 Task: Importing Video.
Action: Mouse moved to (493, 621)
Screenshot: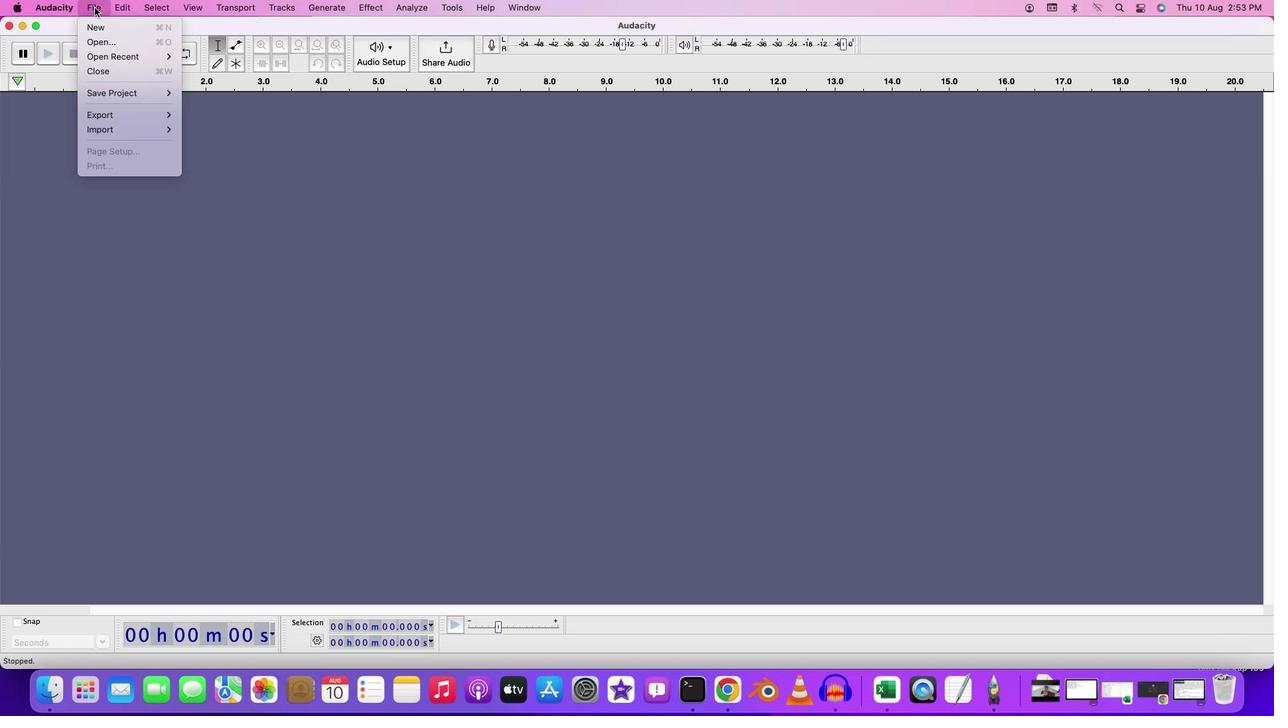 
Action: Mouse pressed left at (493, 621)
Screenshot: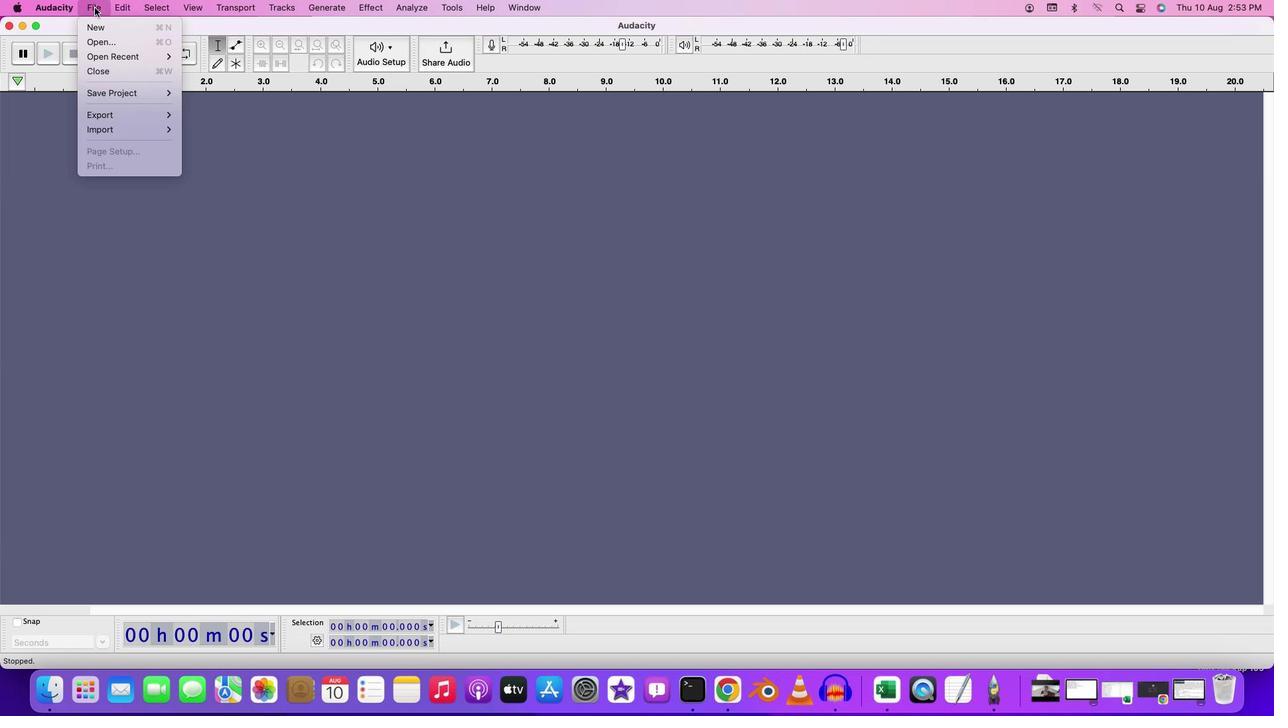 
Action: Mouse moved to (493, 621)
Screenshot: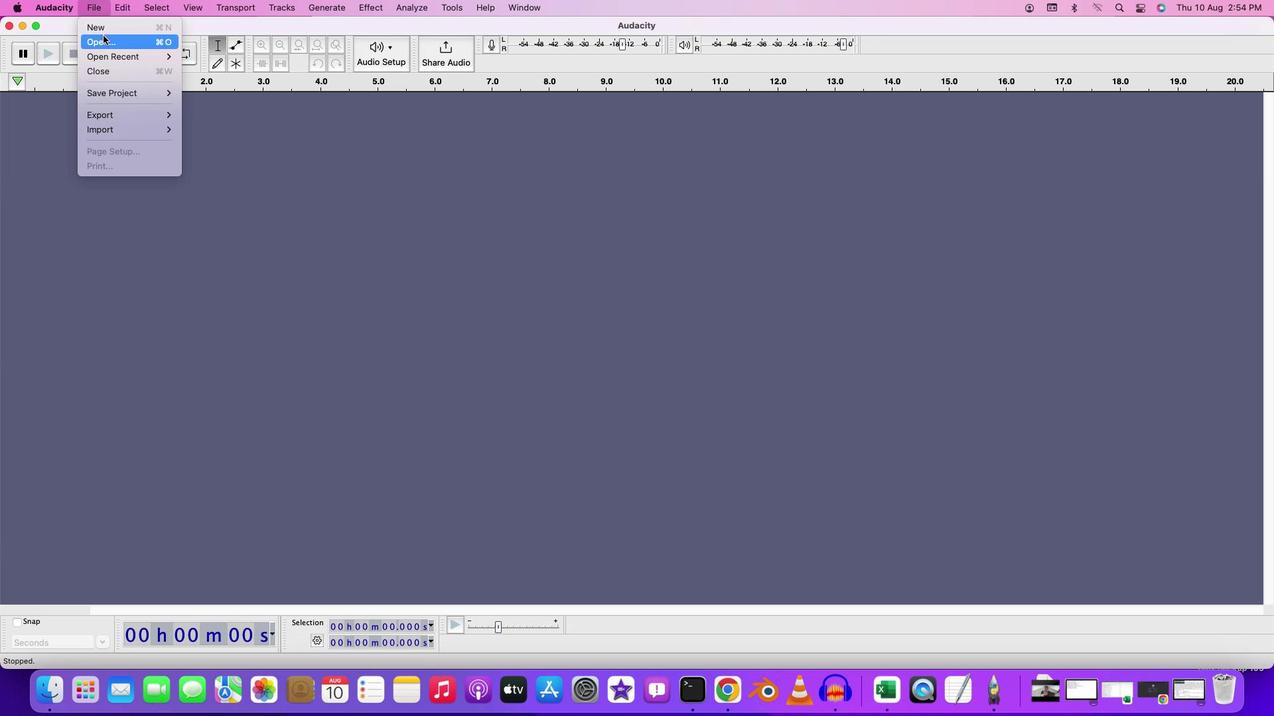 
Action: Mouse pressed left at (493, 621)
Screenshot: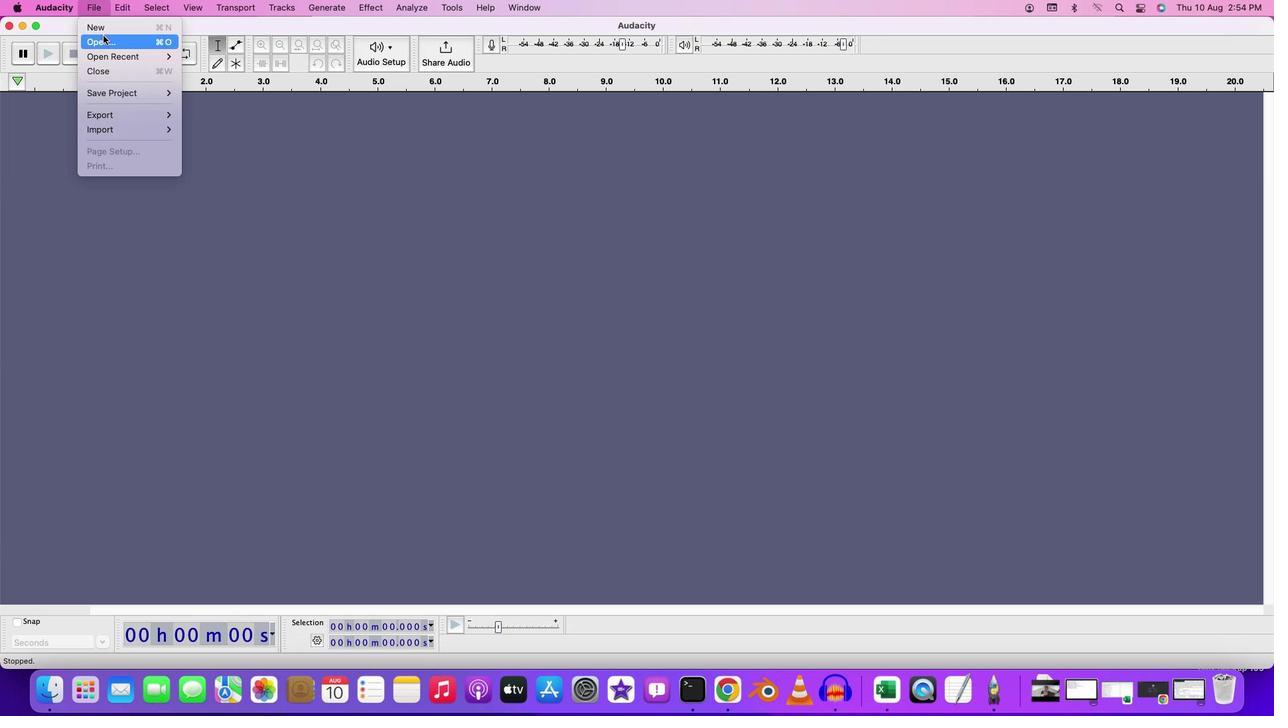
Action: Mouse moved to (493, 621)
Screenshot: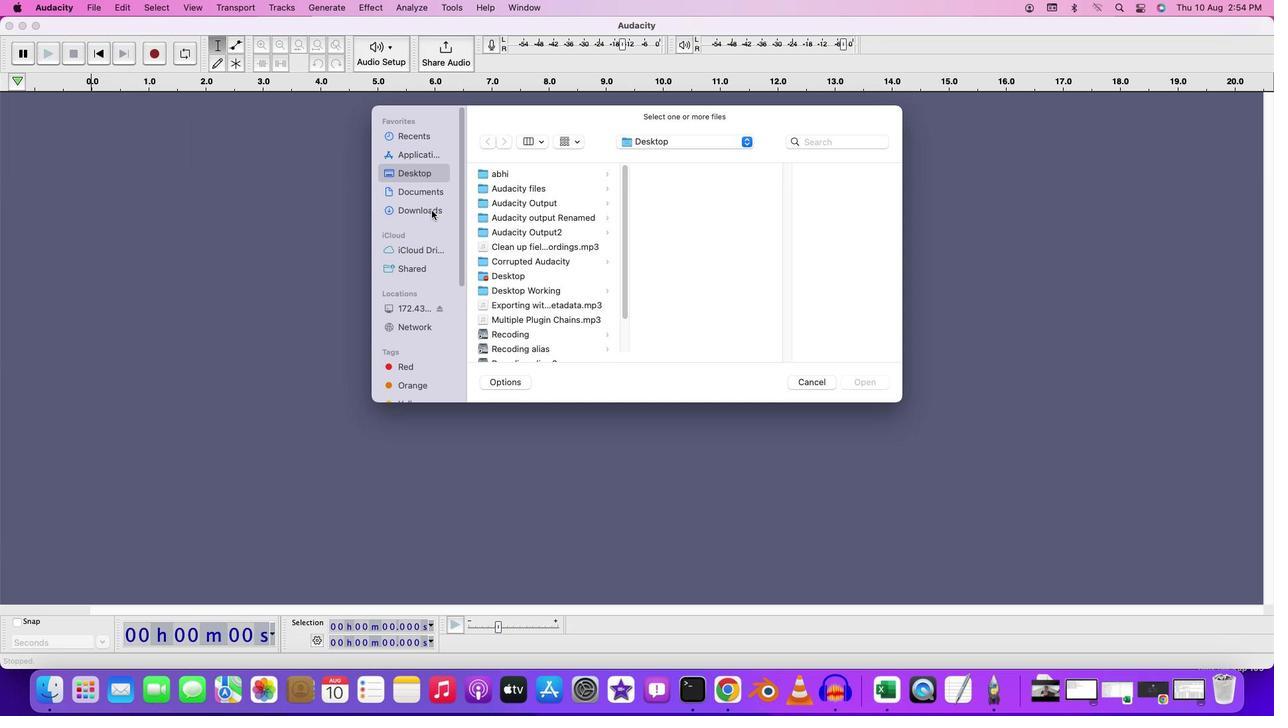 
Action: Mouse pressed left at (493, 621)
Screenshot: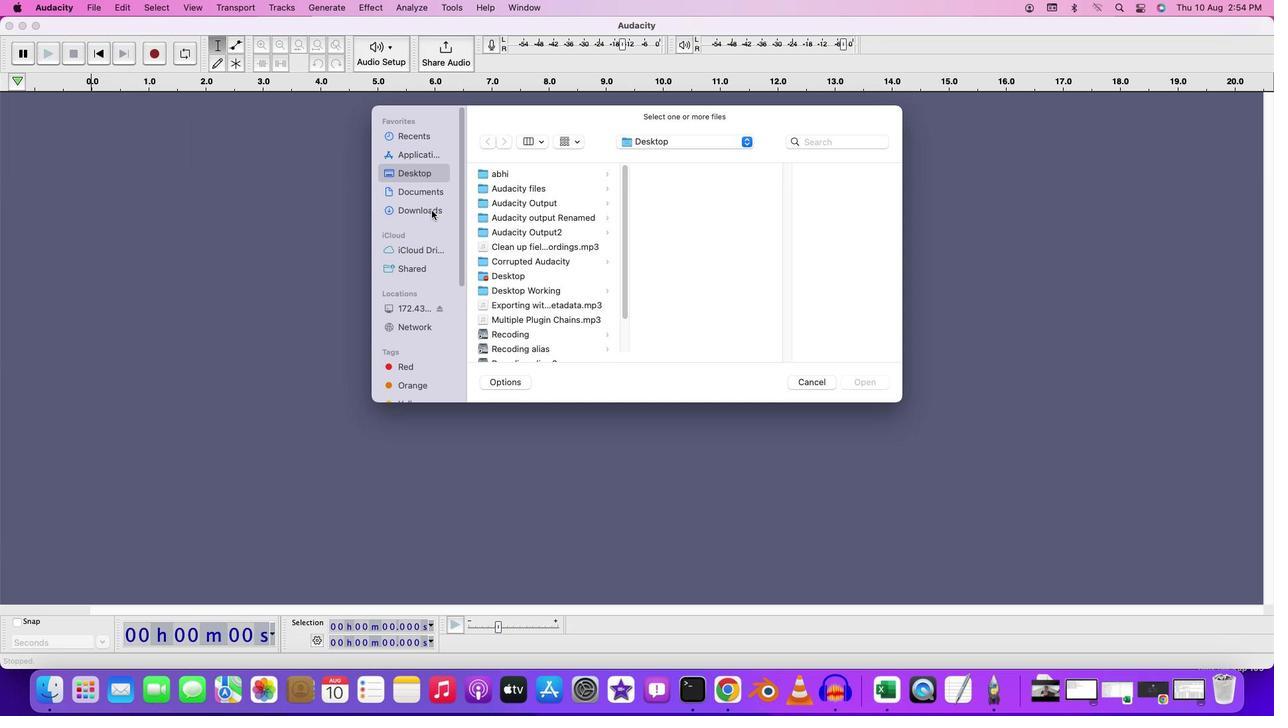 
Action: Mouse moved to (493, 621)
Screenshot: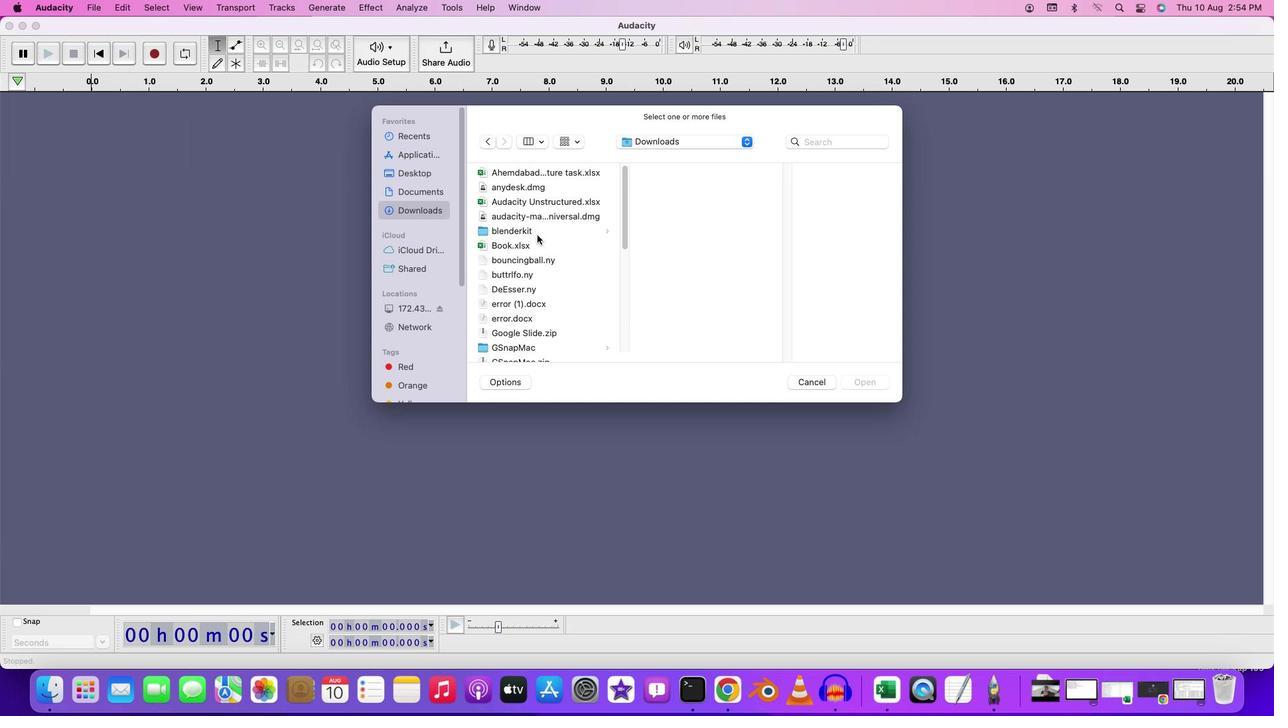 
Action: Mouse scrolled (493, 621) with delta (493, 621)
Screenshot: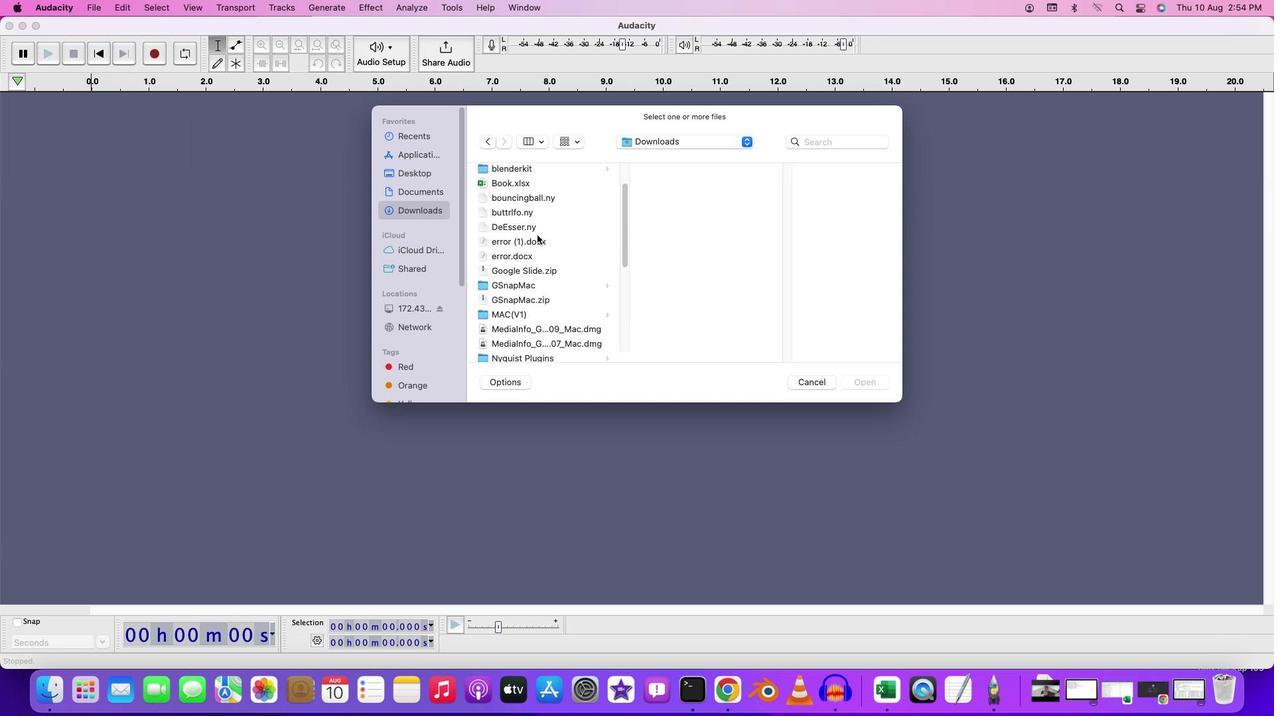 
Action: Mouse scrolled (493, 621) with delta (493, 621)
Screenshot: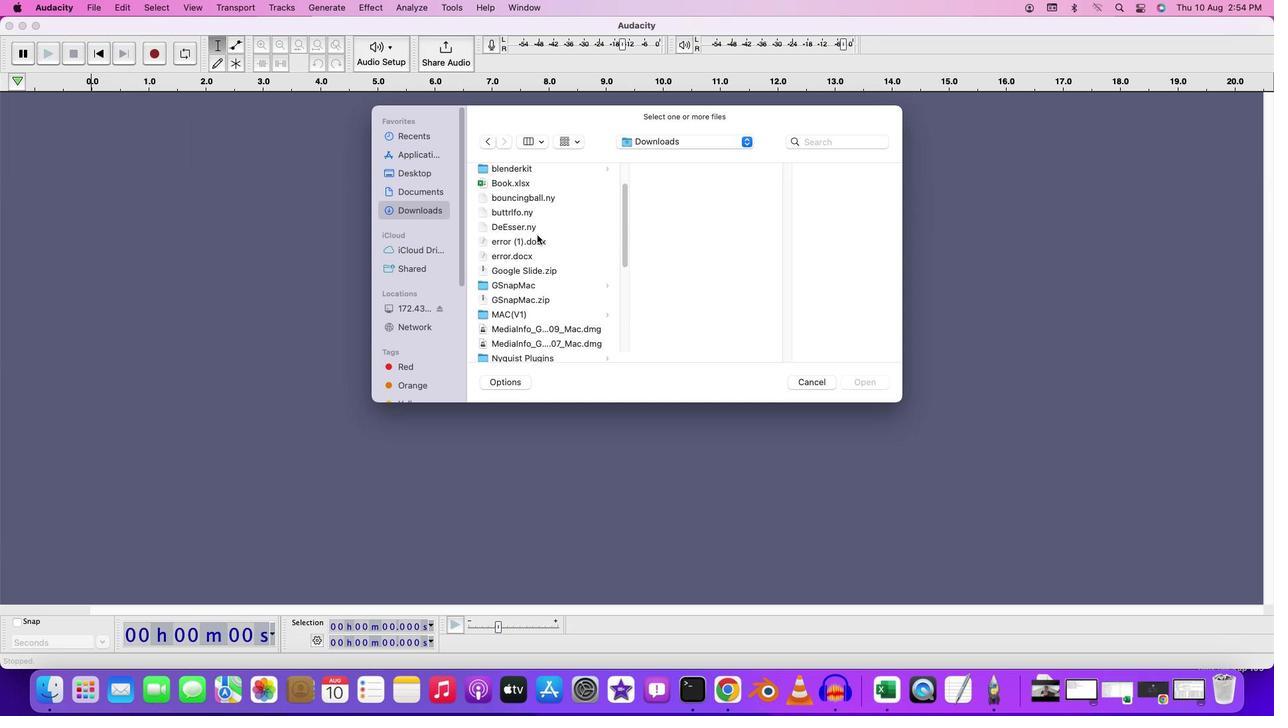 
Action: Mouse scrolled (493, 621) with delta (493, 621)
Screenshot: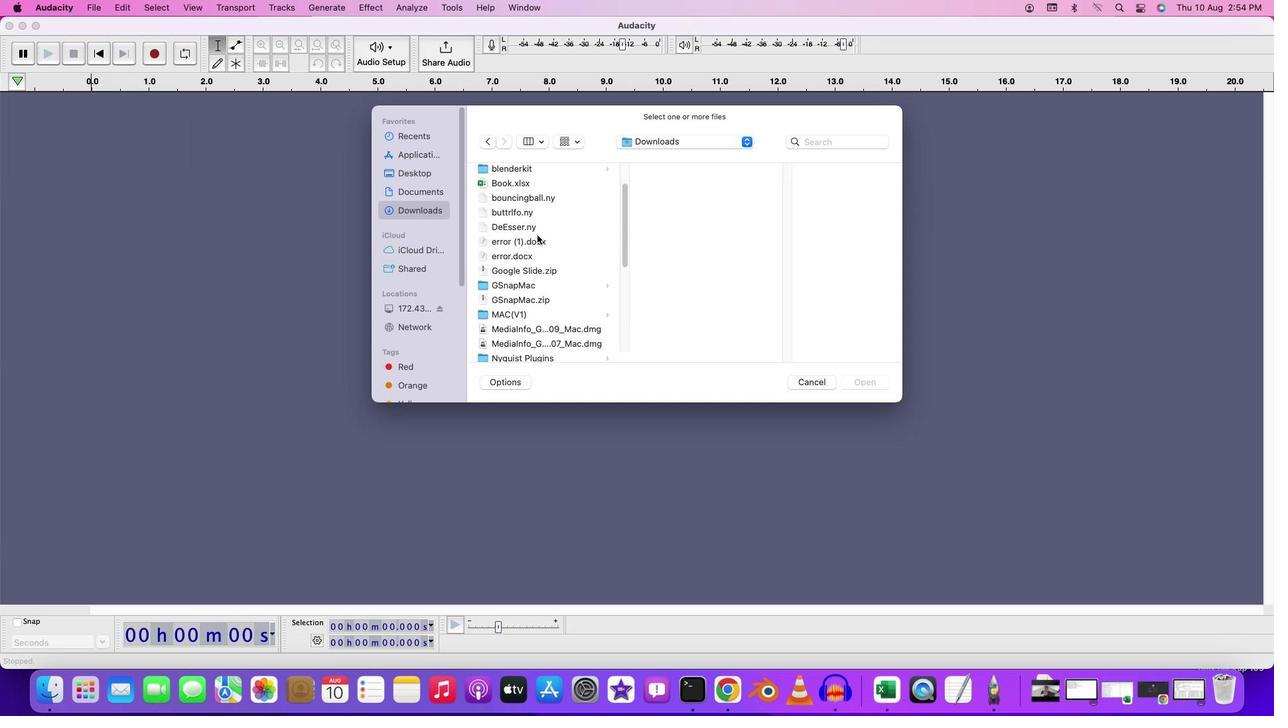 
Action: Mouse scrolled (493, 621) with delta (493, 621)
Screenshot: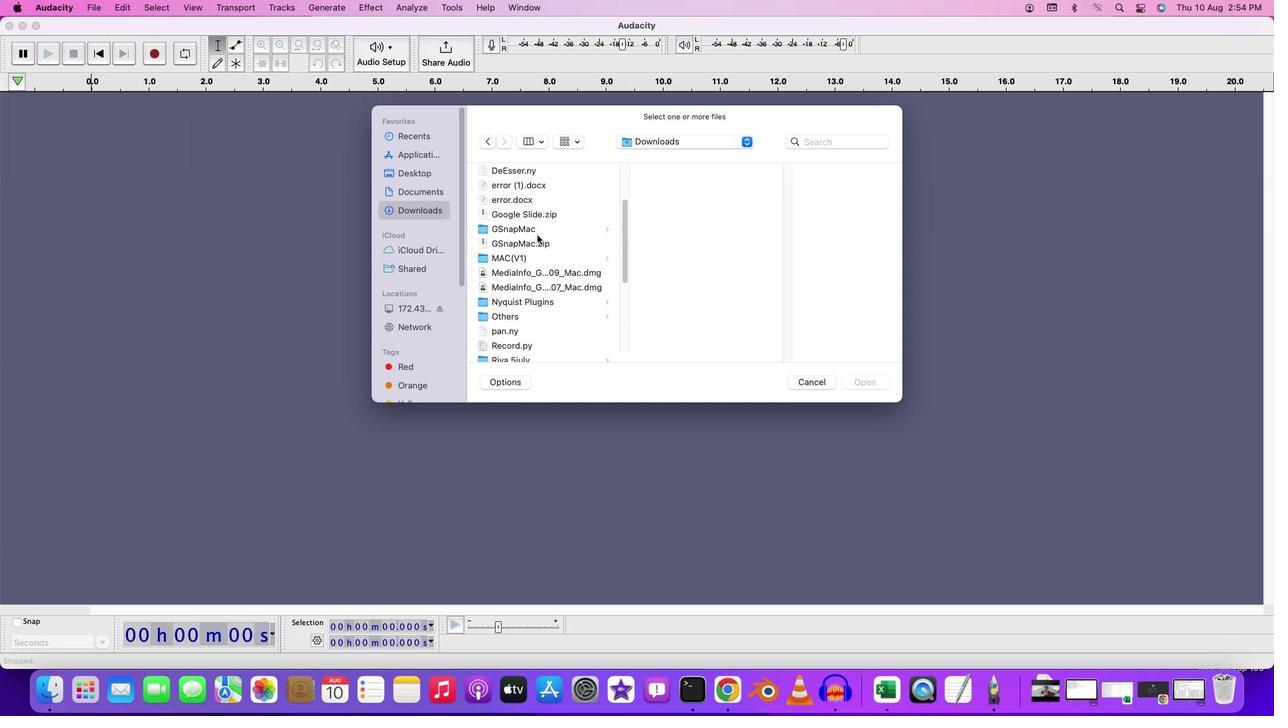
Action: Mouse scrolled (493, 621) with delta (493, 621)
Screenshot: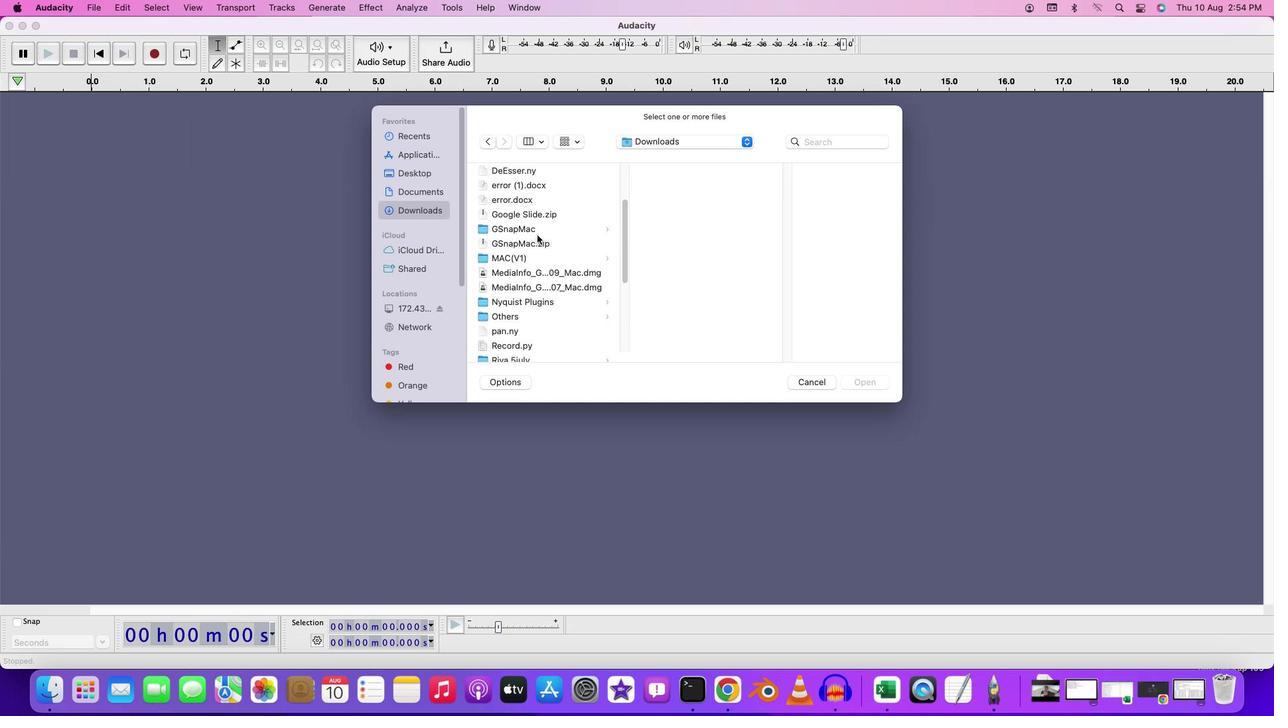 
Action: Mouse scrolled (493, 621) with delta (493, 621)
Screenshot: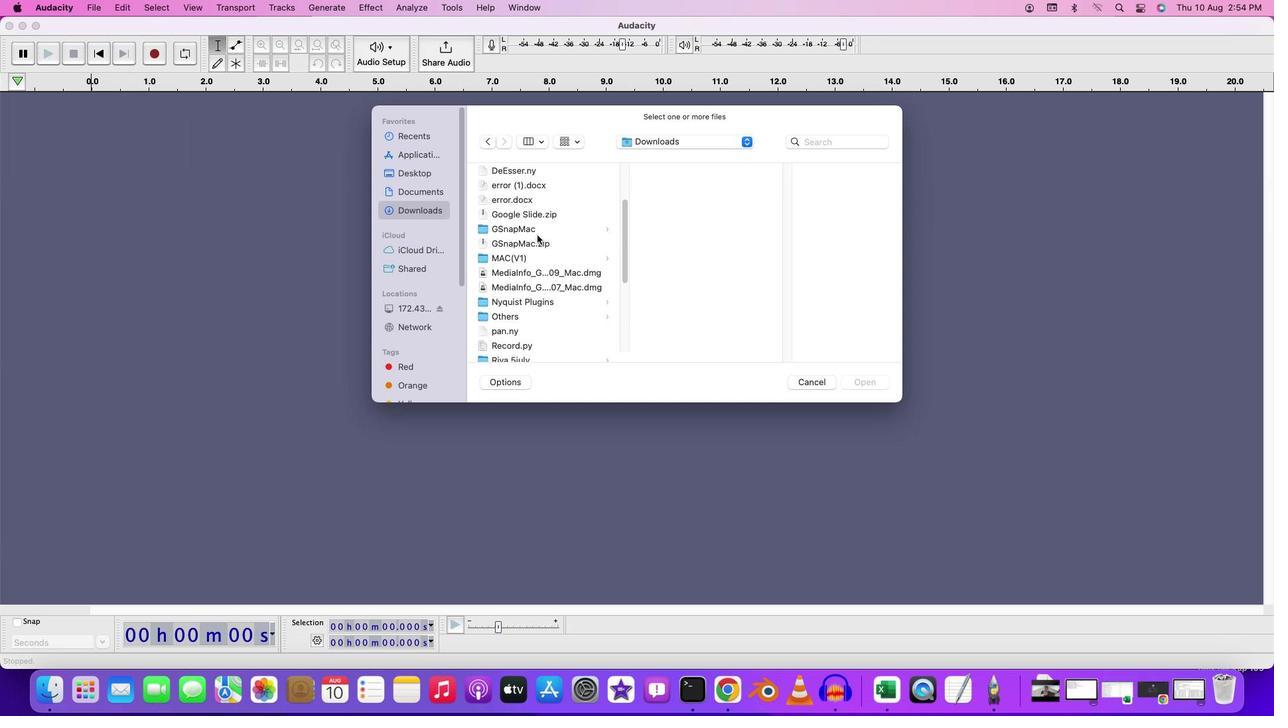 
Action: Mouse moved to (493, 621)
Screenshot: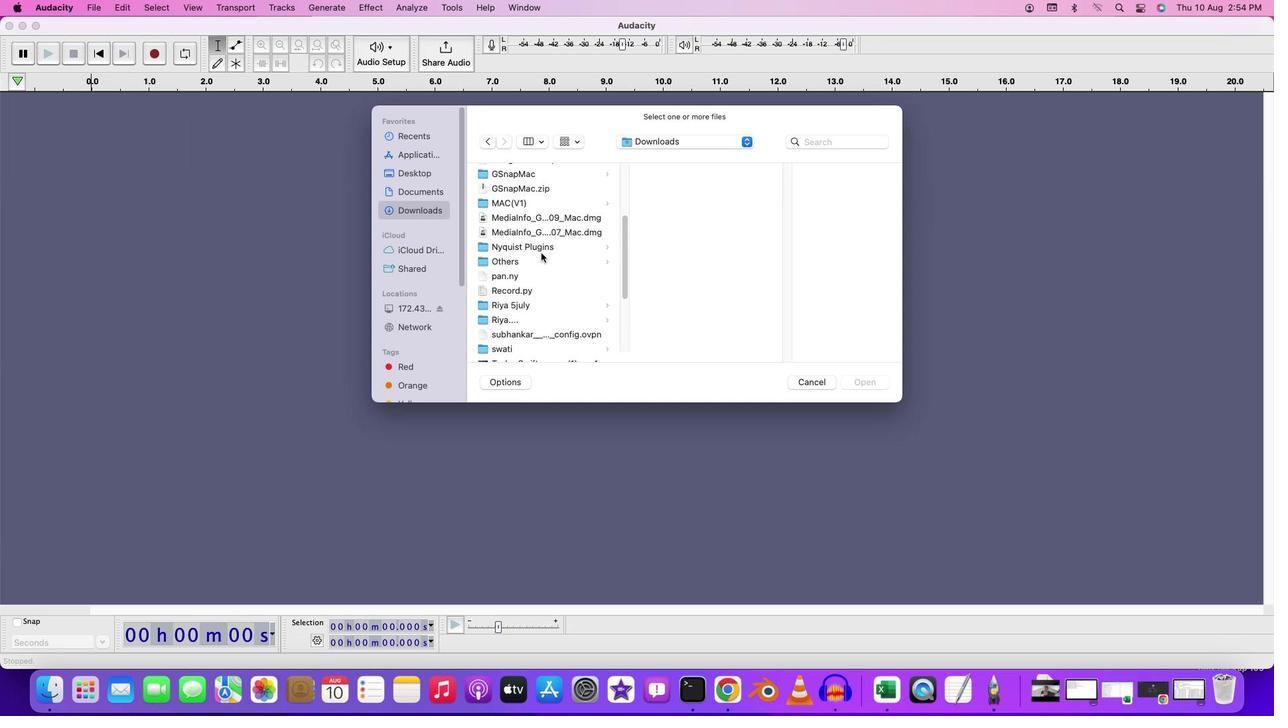 
Action: Mouse scrolled (493, 621) with delta (493, 621)
Screenshot: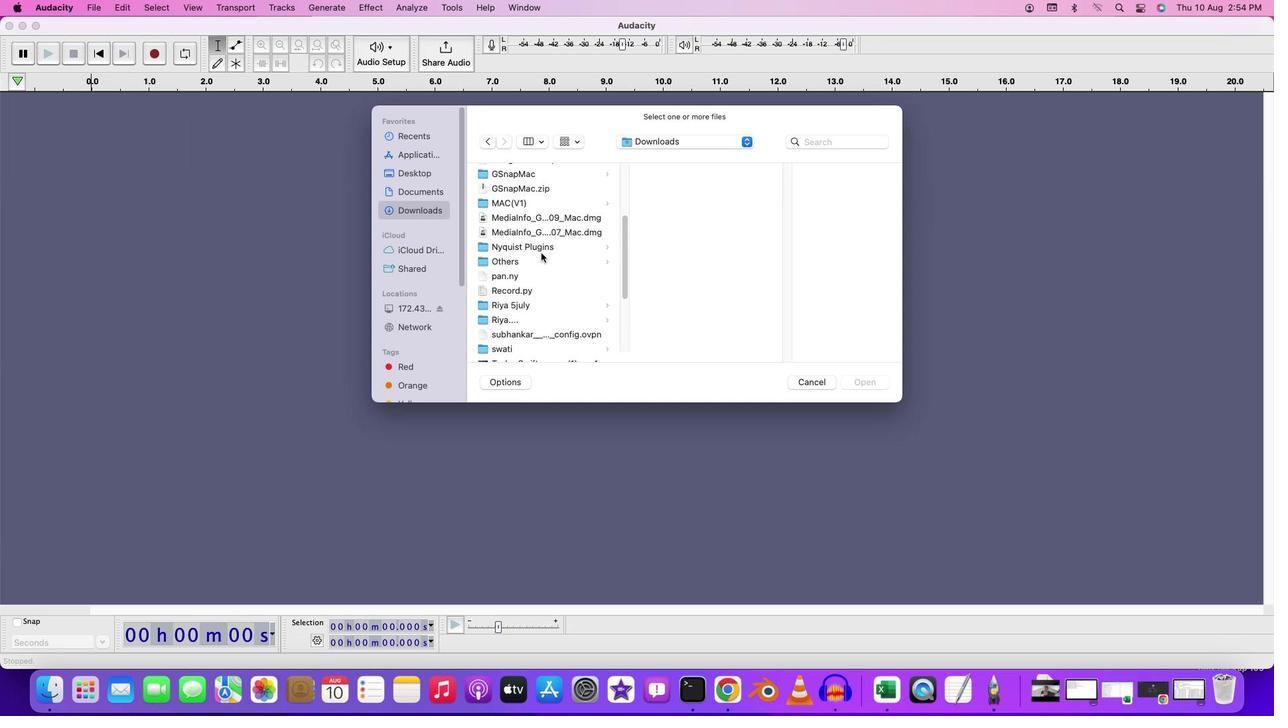 
Action: Mouse moved to (493, 621)
Screenshot: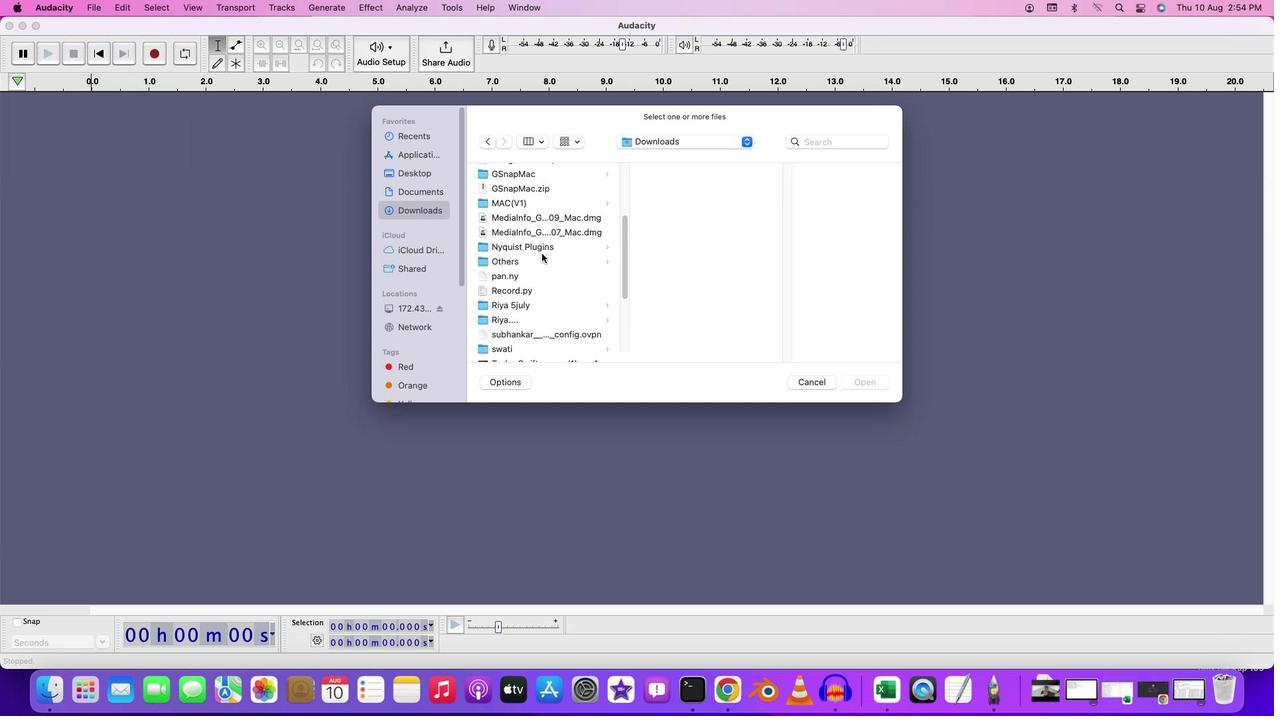 
Action: Mouse scrolled (493, 621) with delta (493, 621)
Screenshot: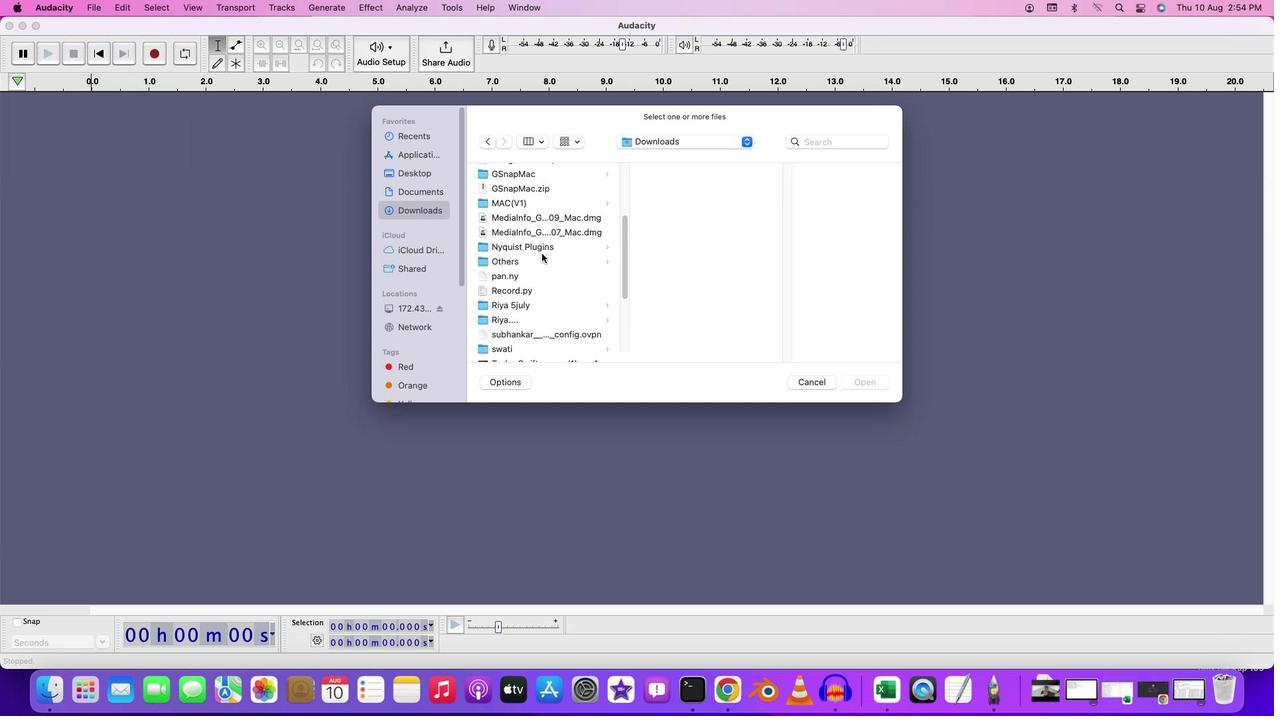 
Action: Mouse scrolled (493, 621) with delta (493, 621)
Screenshot: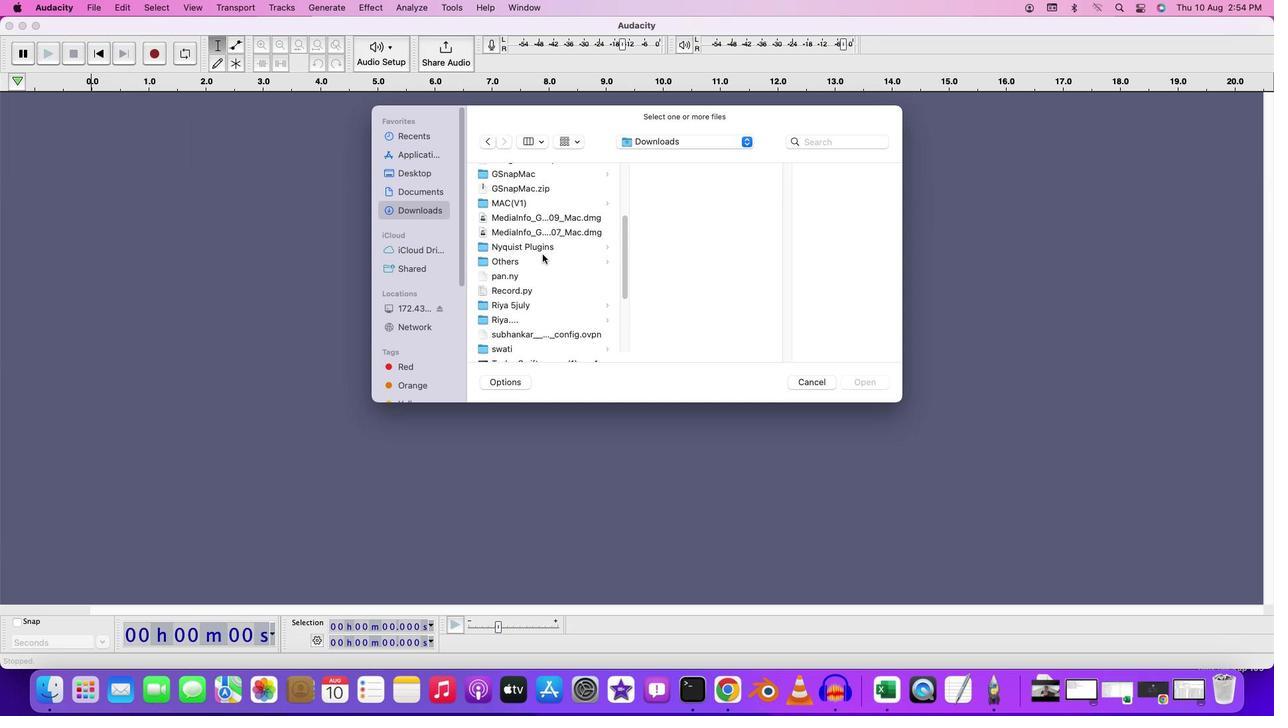 
Action: Mouse moved to (493, 621)
Screenshot: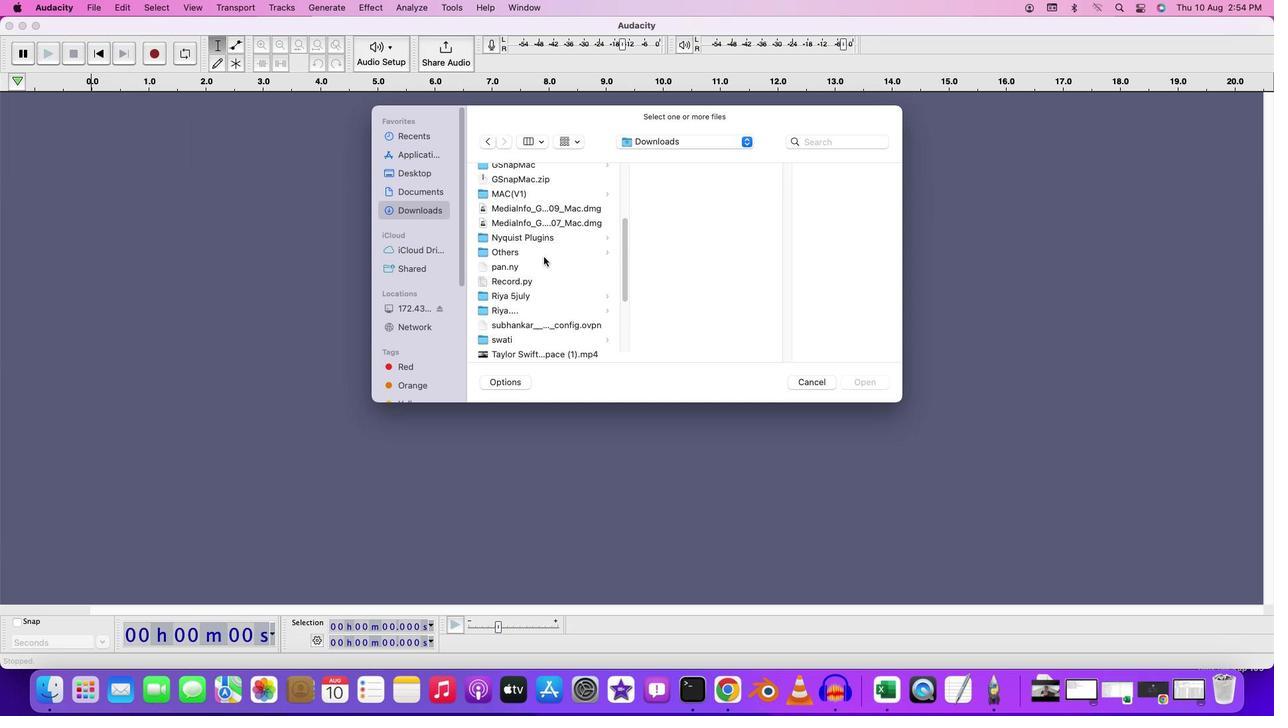 
Action: Mouse scrolled (493, 621) with delta (493, 621)
Screenshot: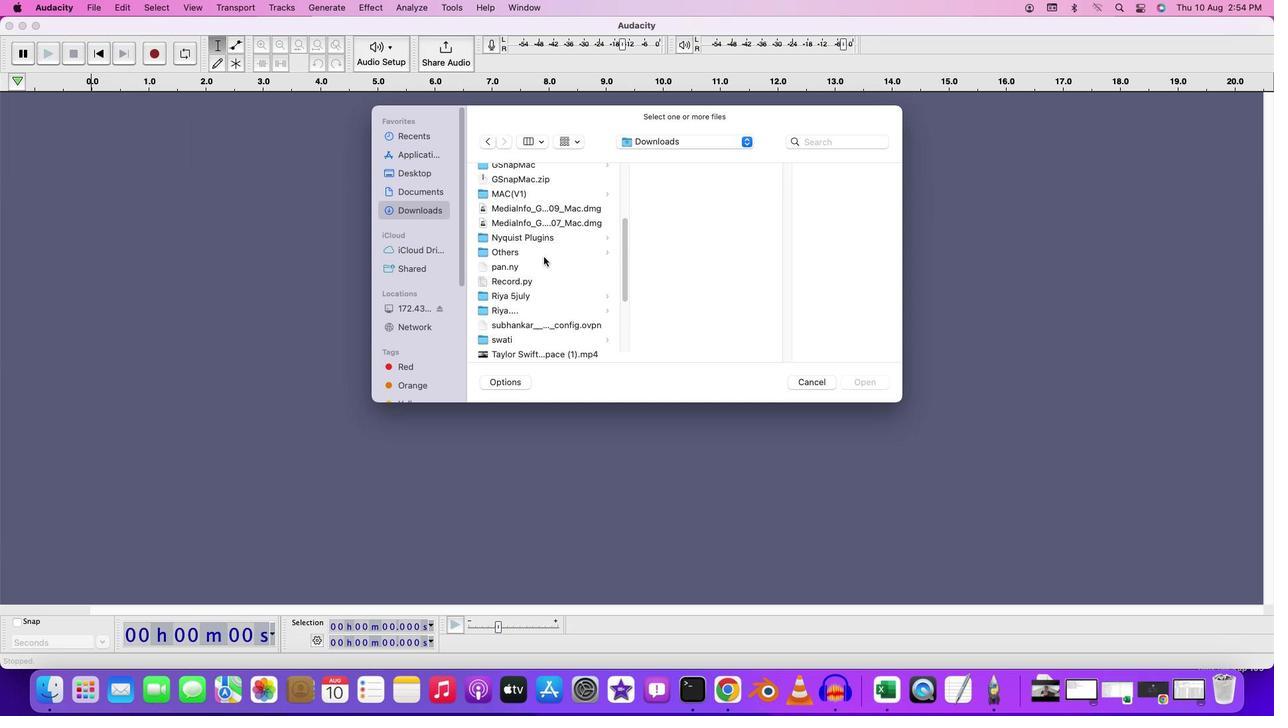 
Action: Mouse moved to (493, 621)
Screenshot: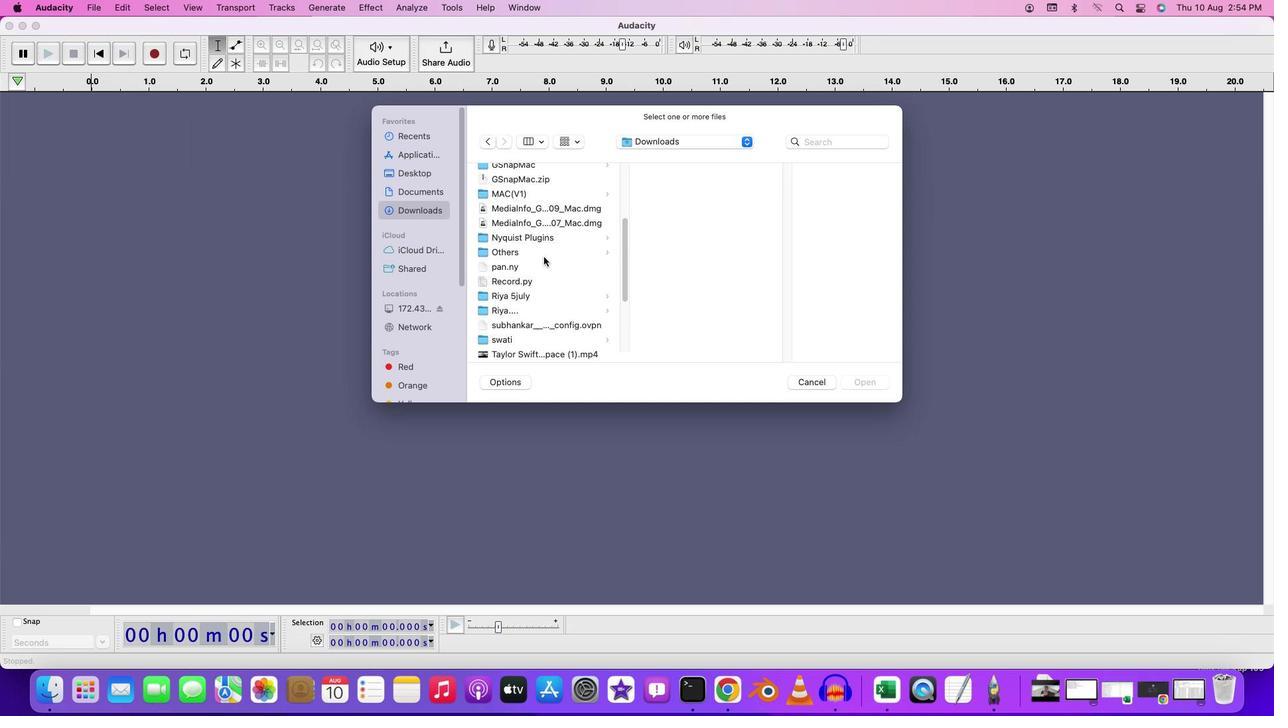 
Action: Mouse scrolled (493, 621) with delta (493, 621)
Screenshot: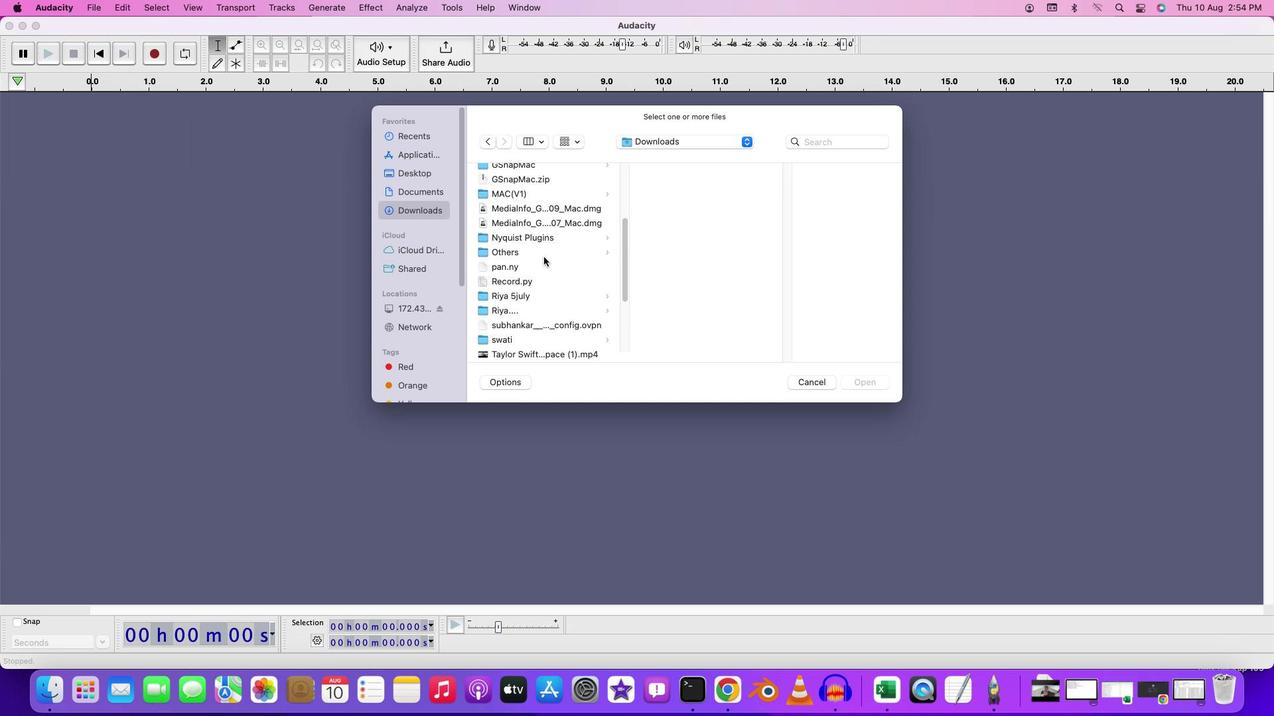 
Action: Mouse scrolled (493, 621) with delta (493, 621)
Screenshot: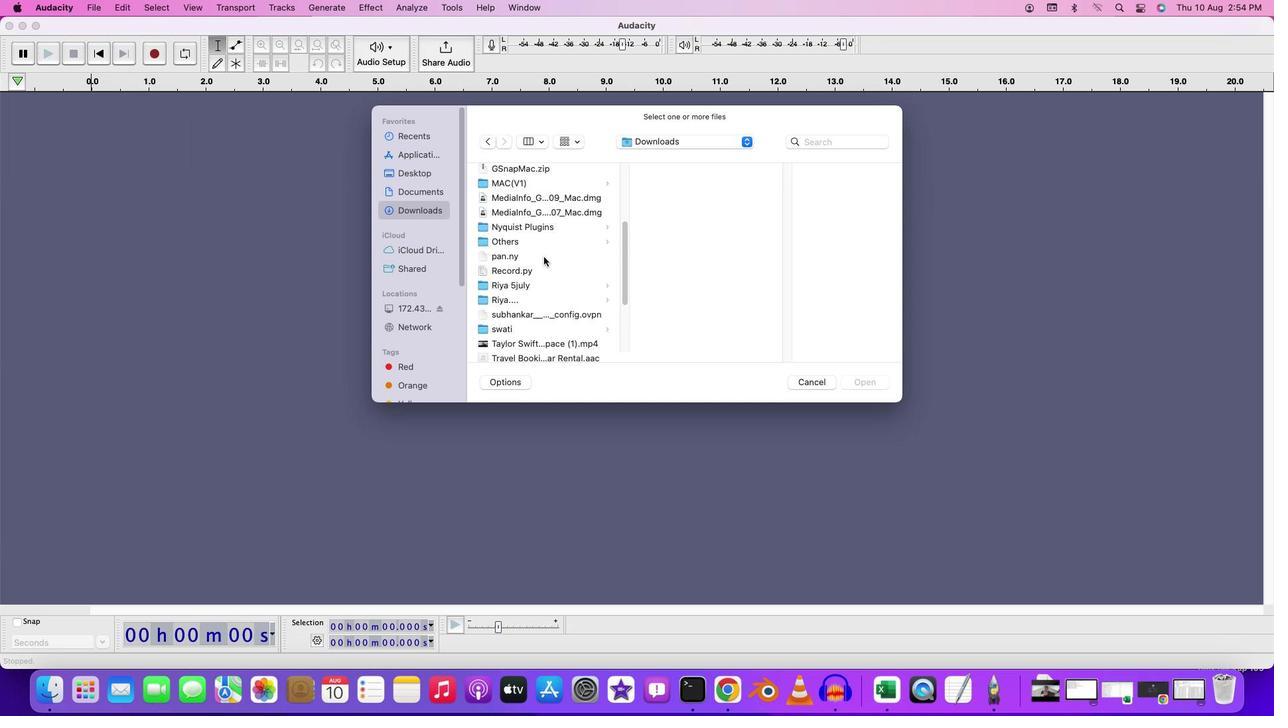 
Action: Mouse moved to (493, 621)
Screenshot: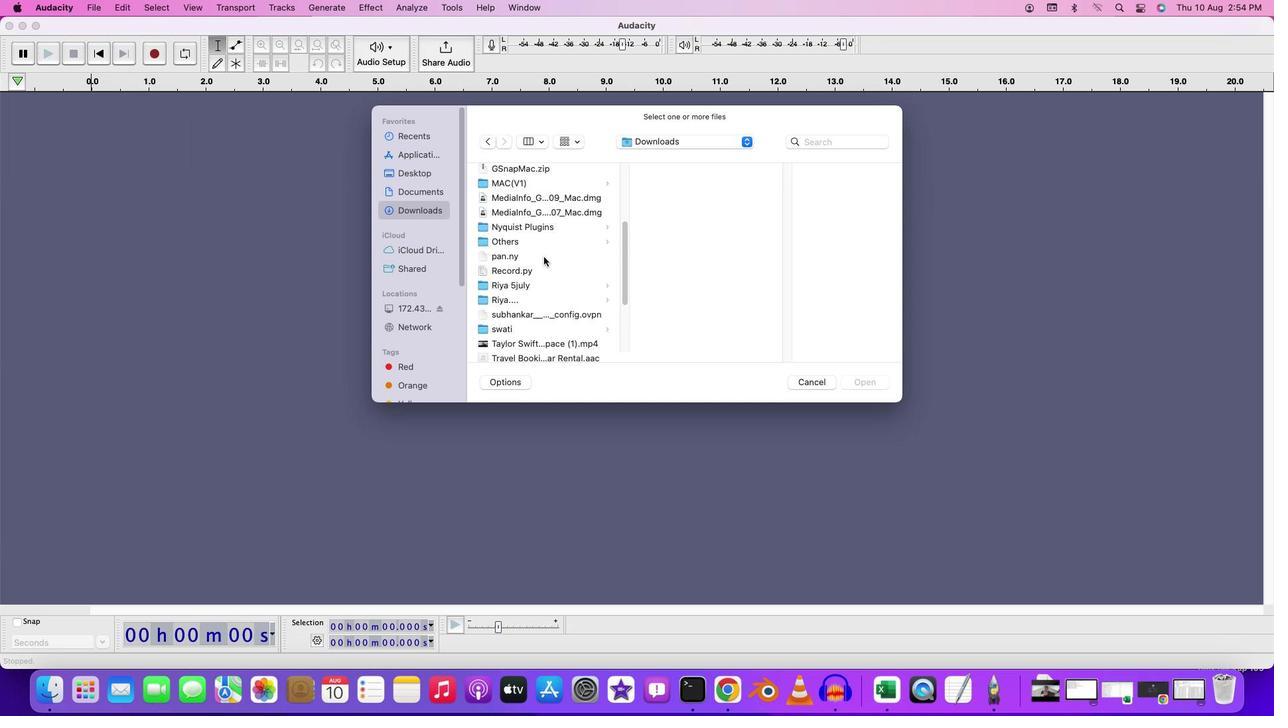
Action: Mouse scrolled (493, 621) with delta (493, 621)
Screenshot: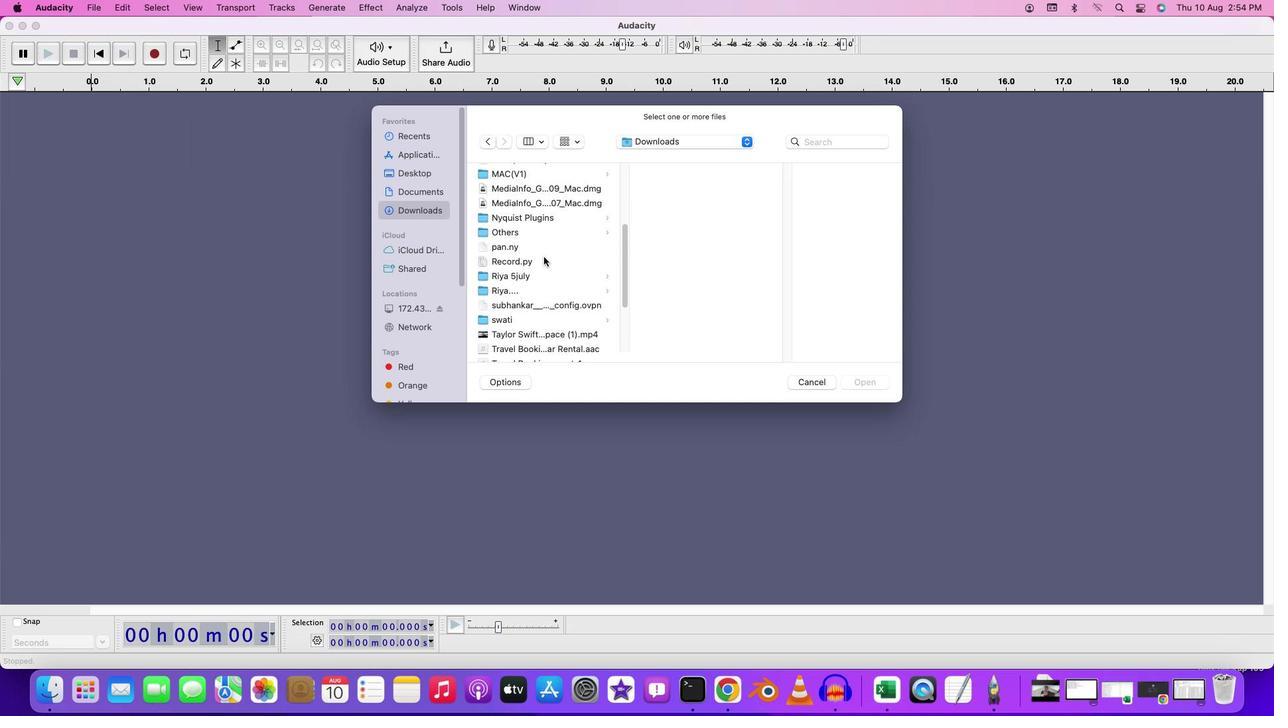 
Action: Mouse scrolled (493, 621) with delta (493, 621)
Screenshot: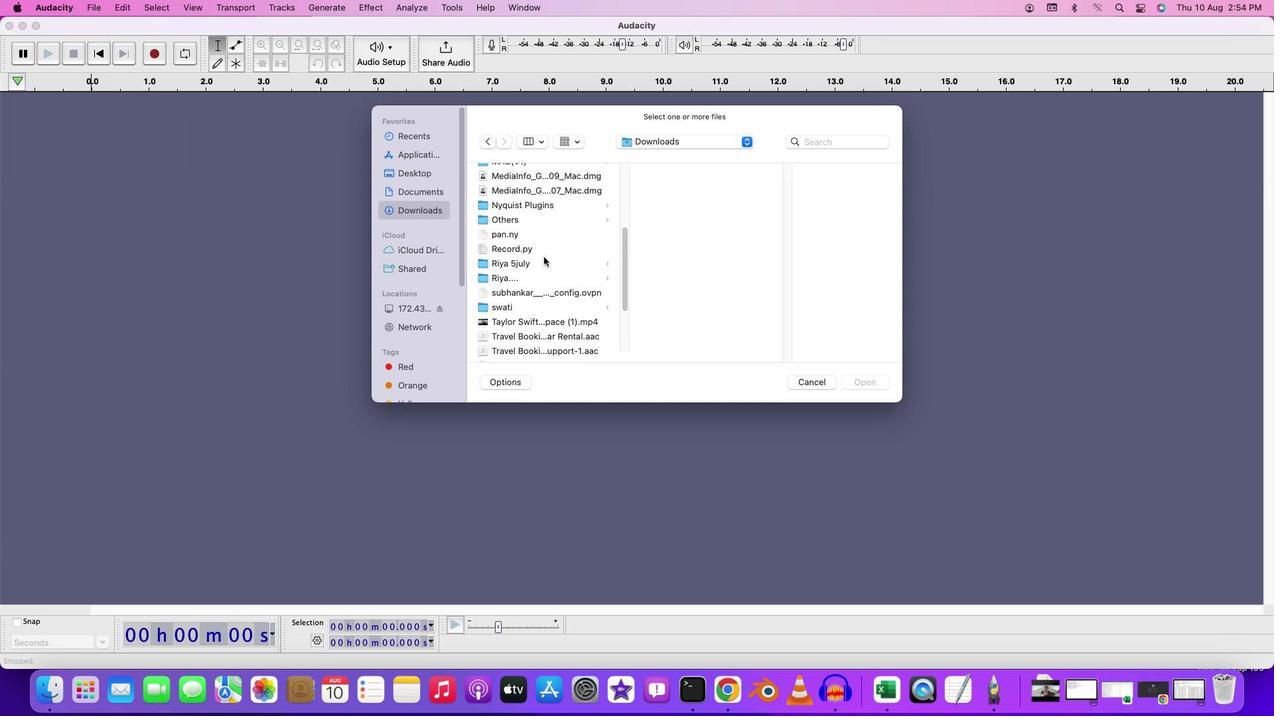 
Action: Mouse moved to (493, 621)
Screenshot: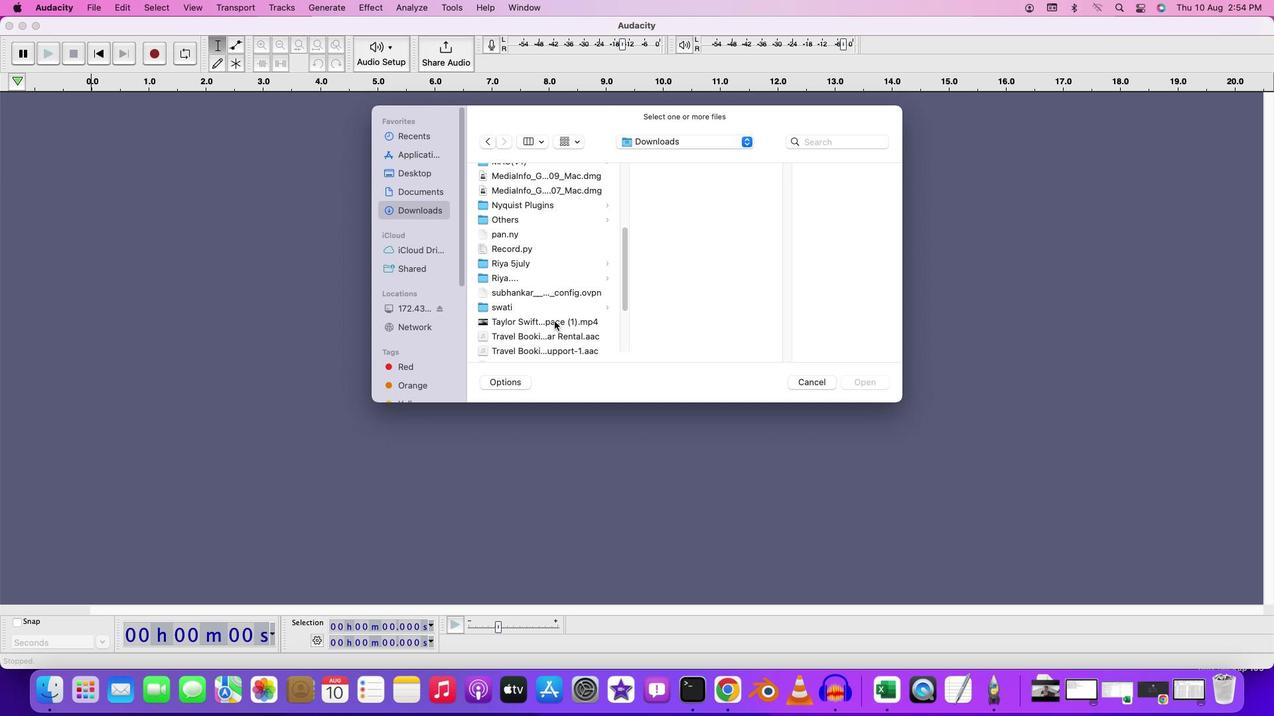
Action: Mouse pressed left at (493, 621)
Screenshot: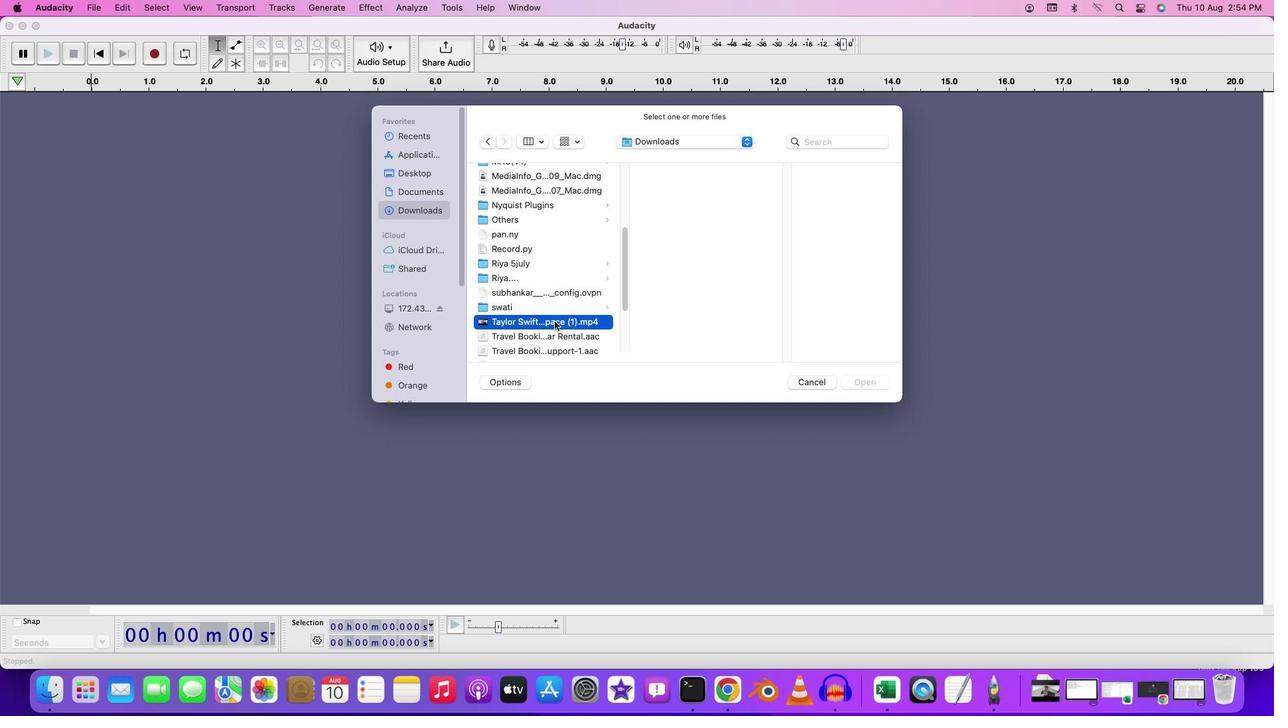 
Action: Mouse pressed left at (493, 621)
Screenshot: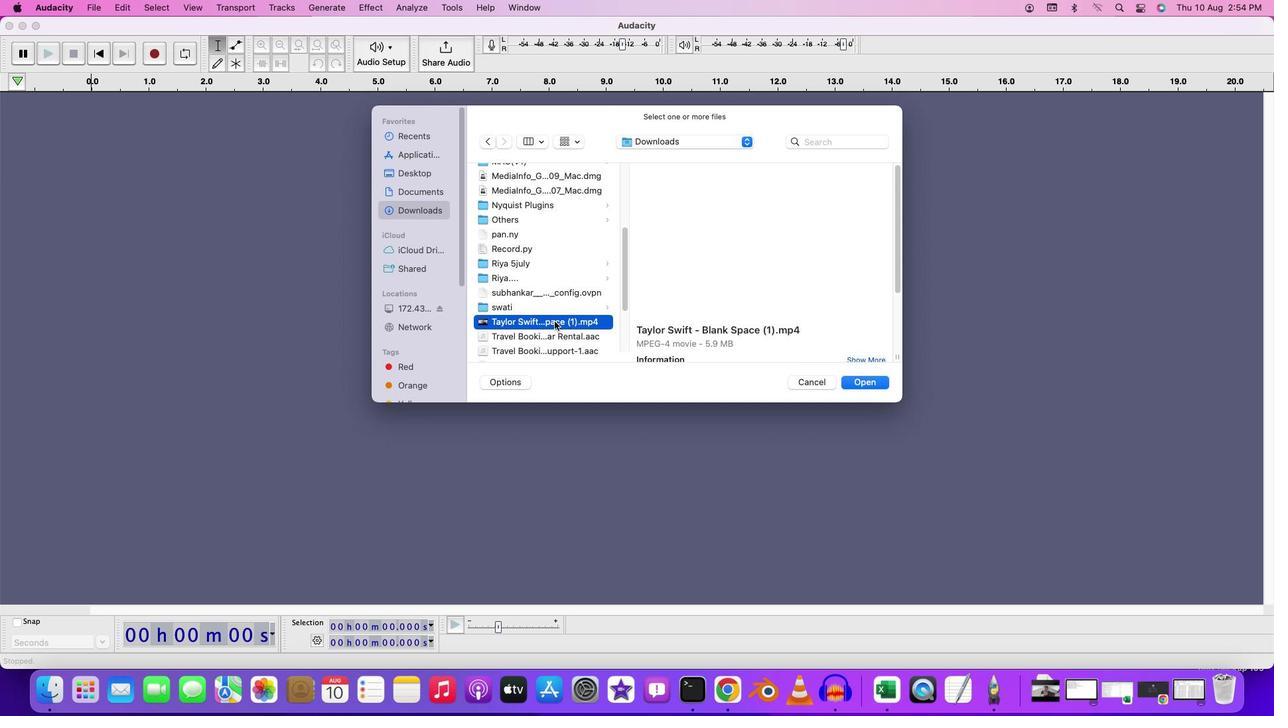 
Action: Mouse moved to (493, 621)
Screenshot: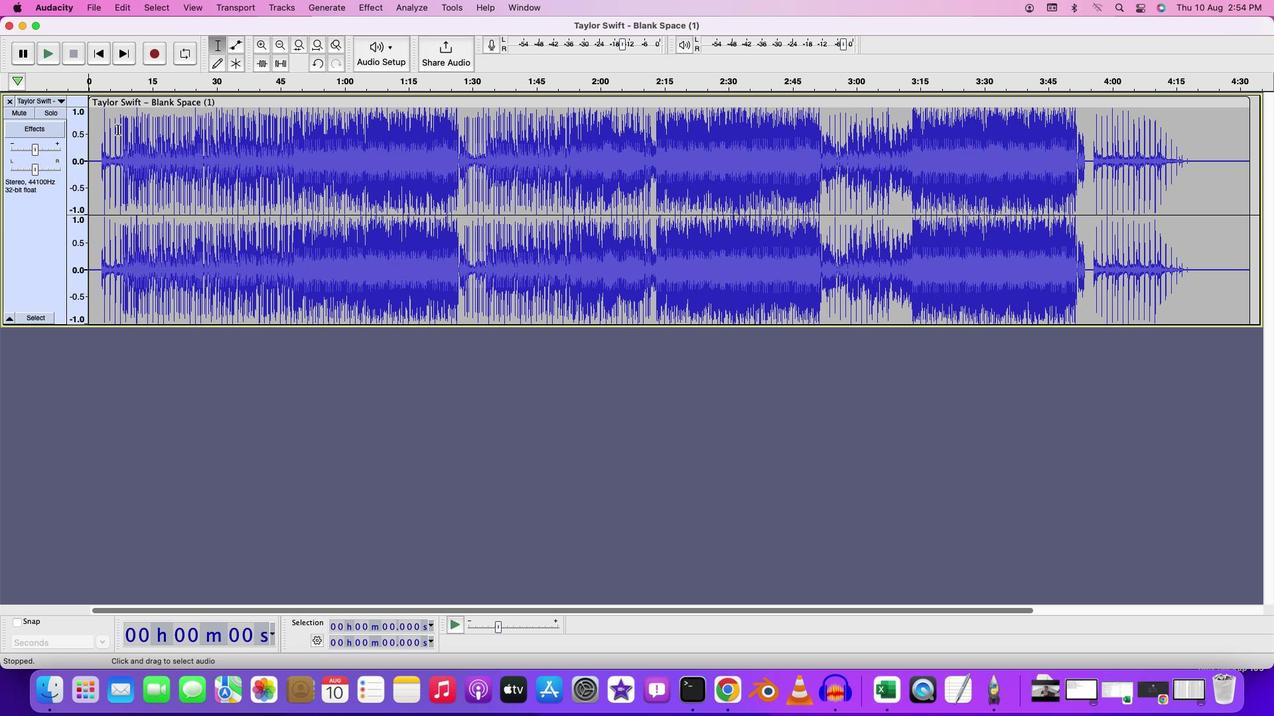 
Action: Mouse pressed left at (493, 621)
Screenshot: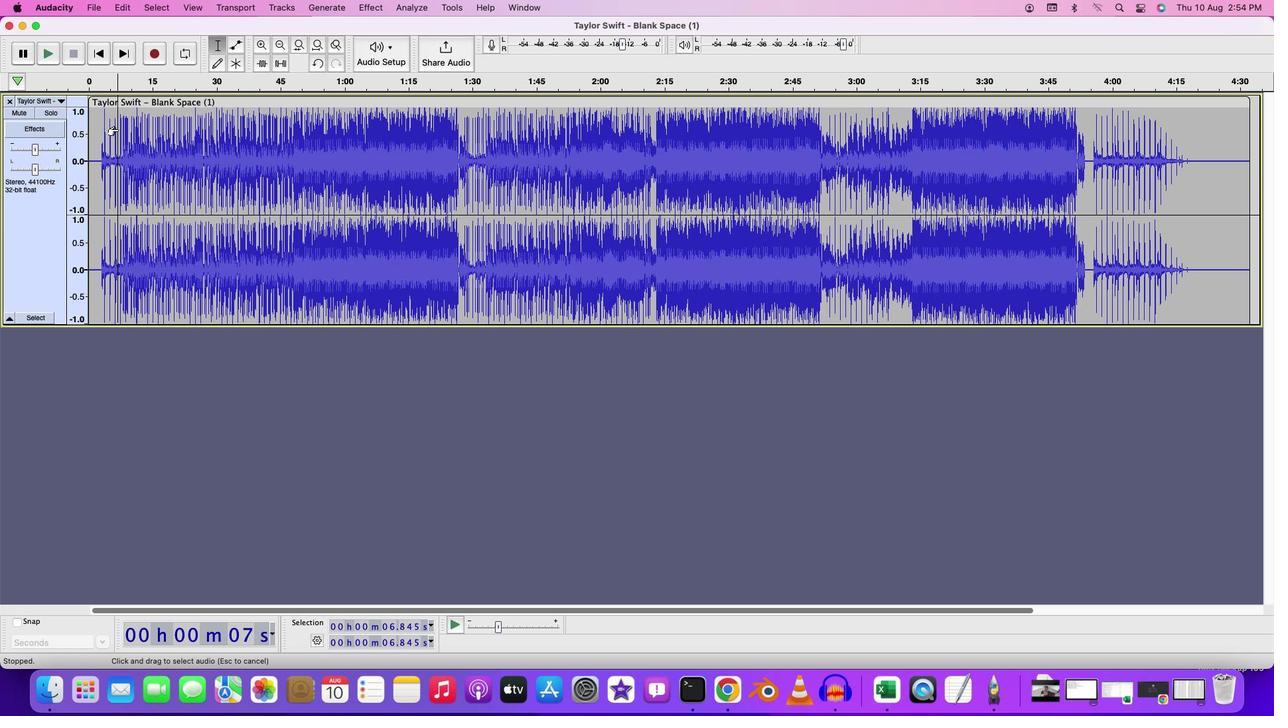 
Action: Key pressed Key.space
Screenshot: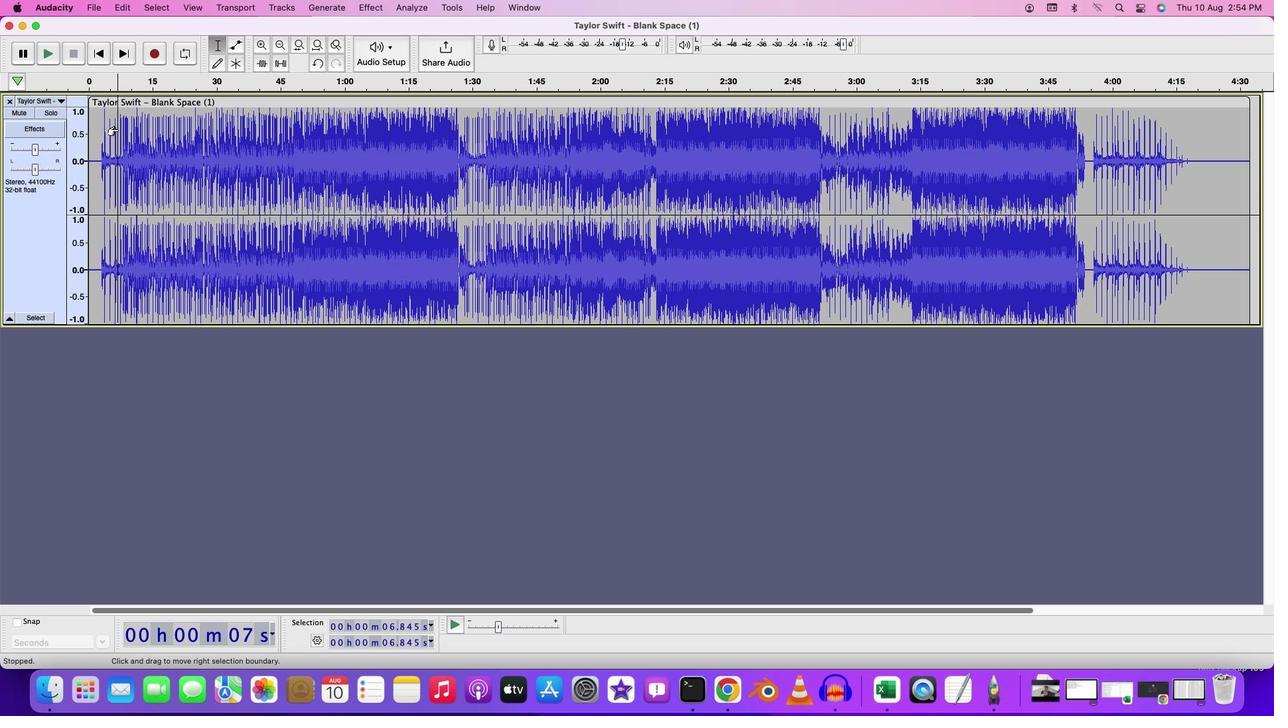 
Action: Mouse moved to (493, 621)
Screenshot: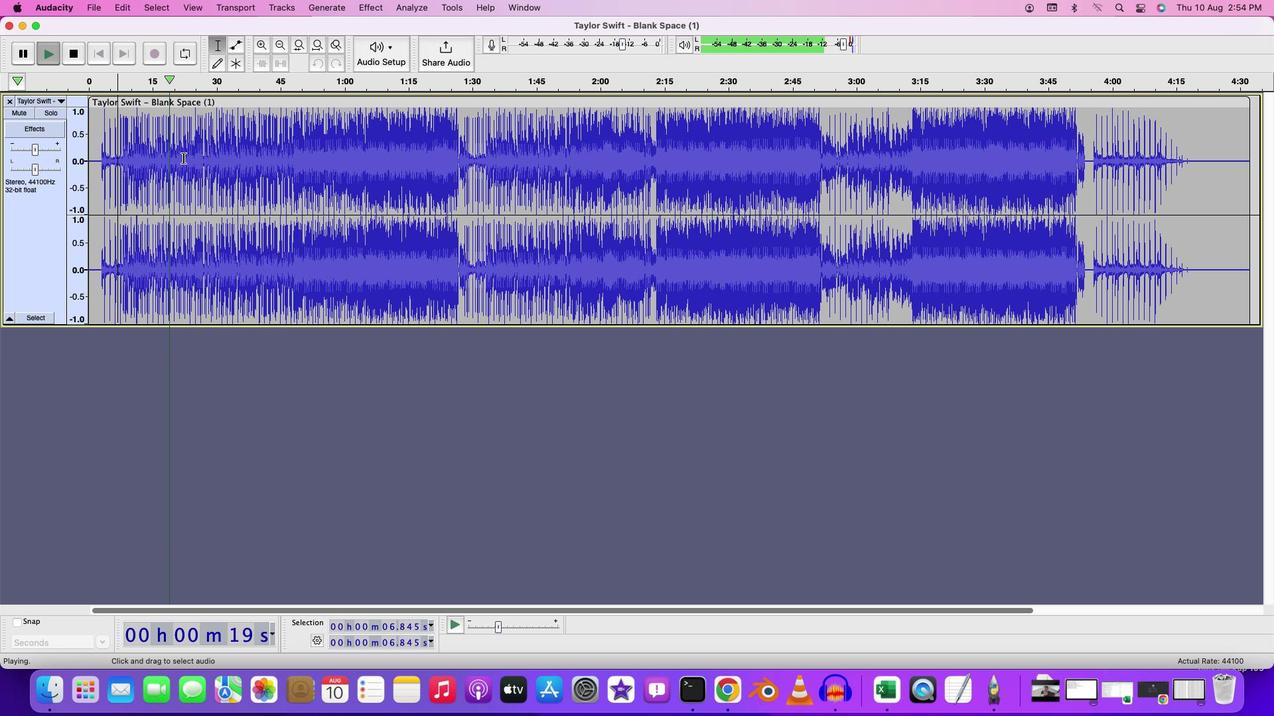 
Action: Key pressed Key.media_volume_up
Screenshot: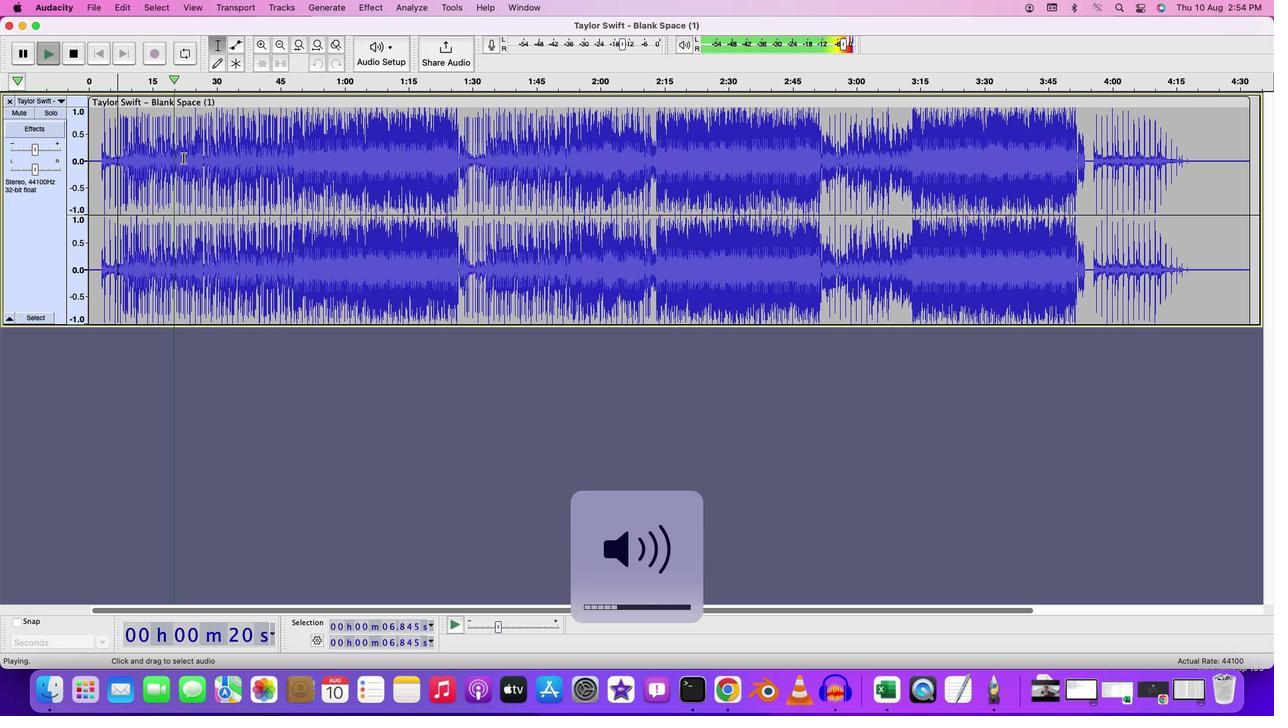 
Action: Mouse moved to (493, 621)
Screenshot: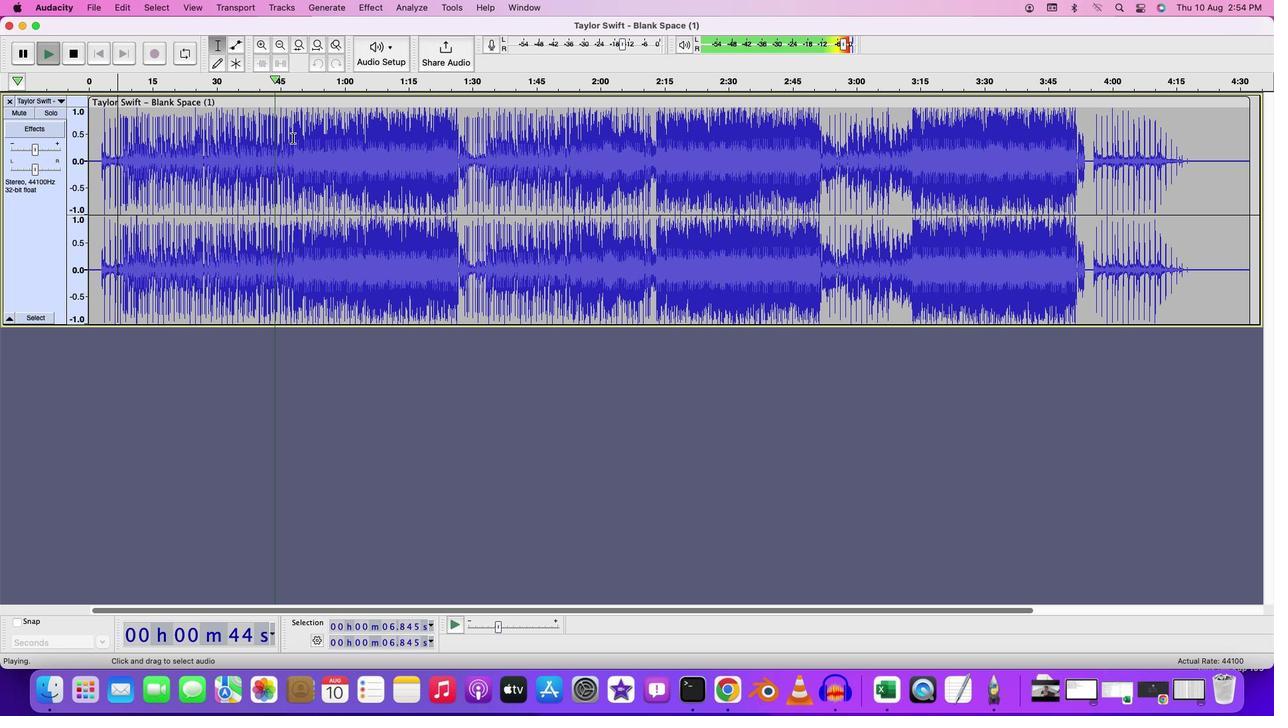 
Action: Mouse pressed left at (493, 621)
Screenshot: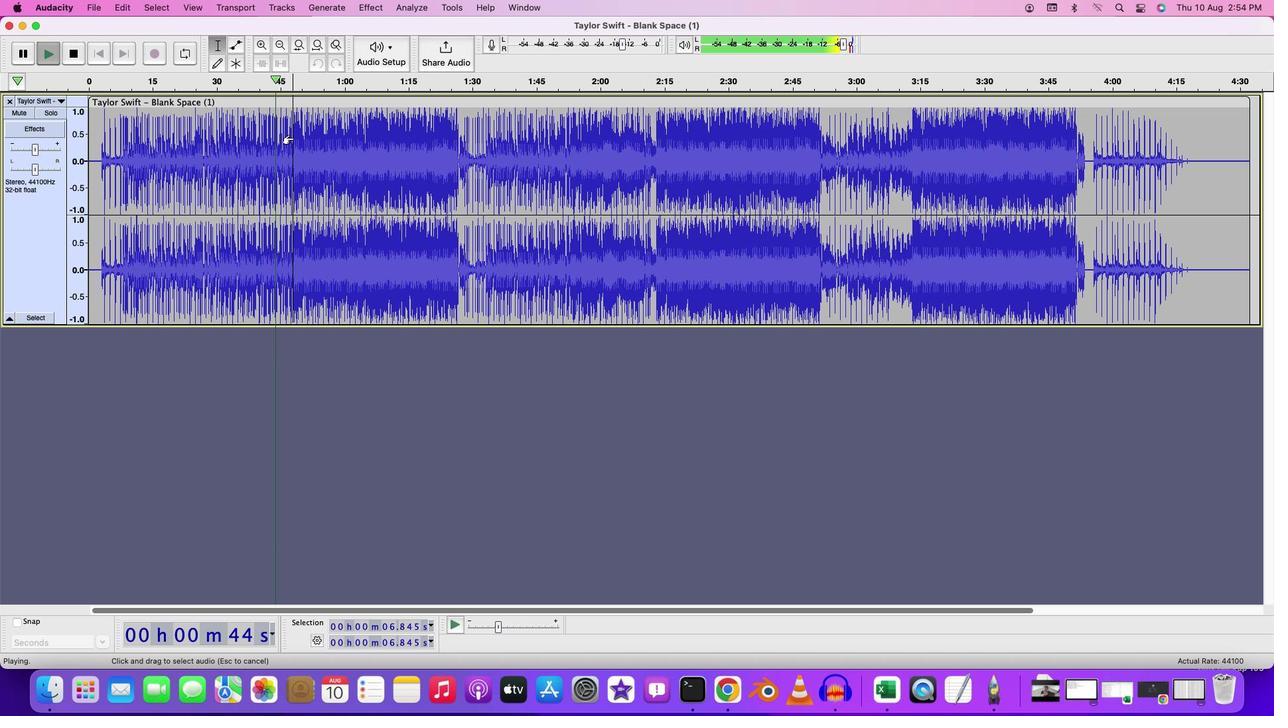 
Action: Key pressed Key.spaceKey.space
Screenshot: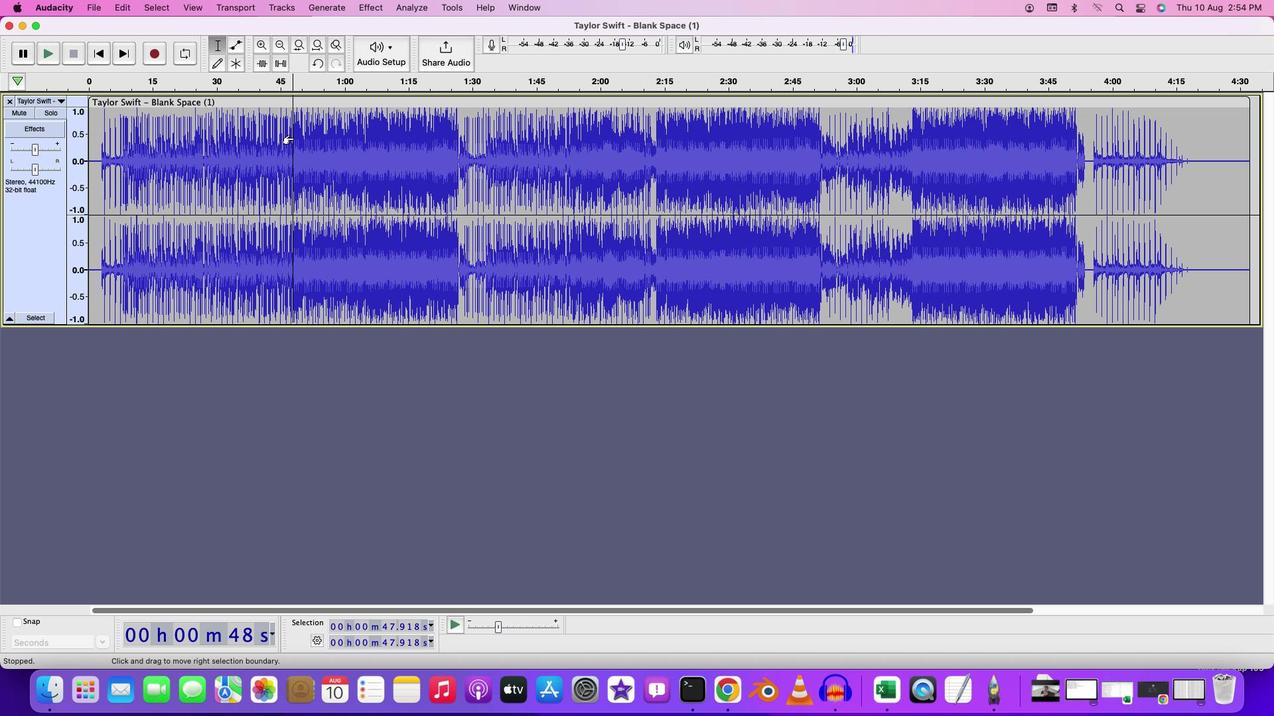 
Action: Mouse moved to (493, 621)
Screenshot: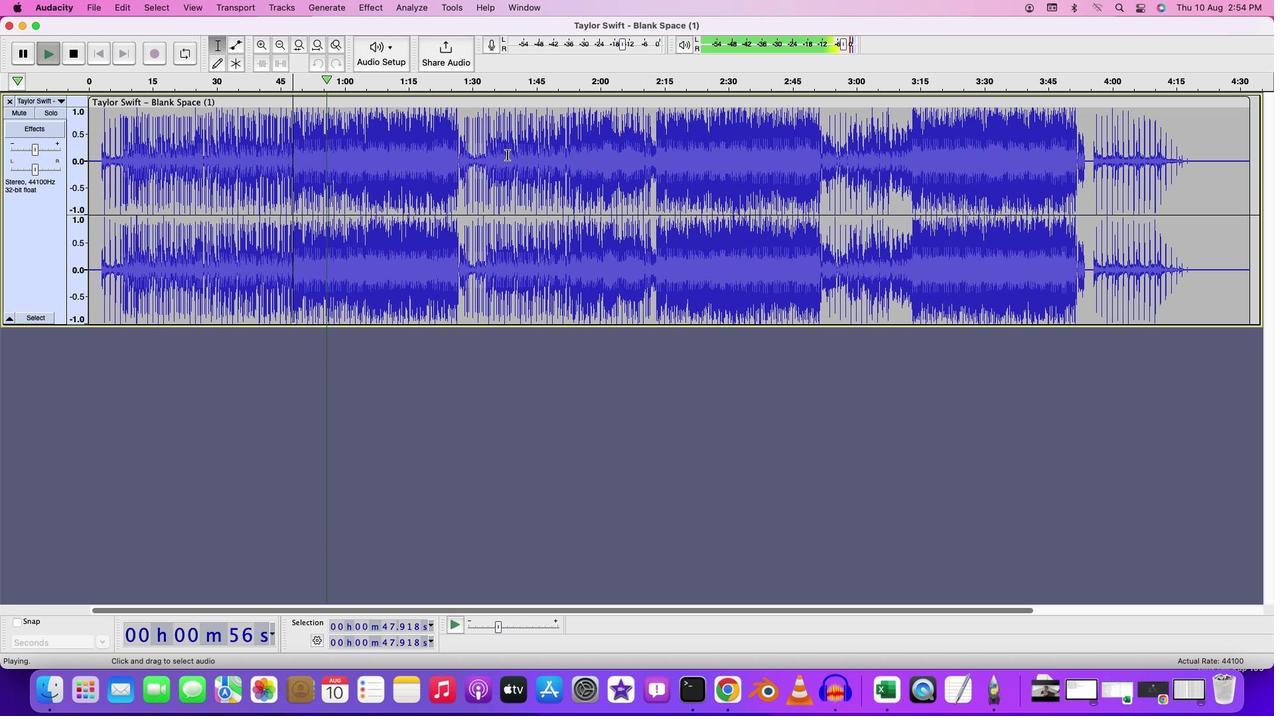 
Action: Key pressed Key.space
Screenshot: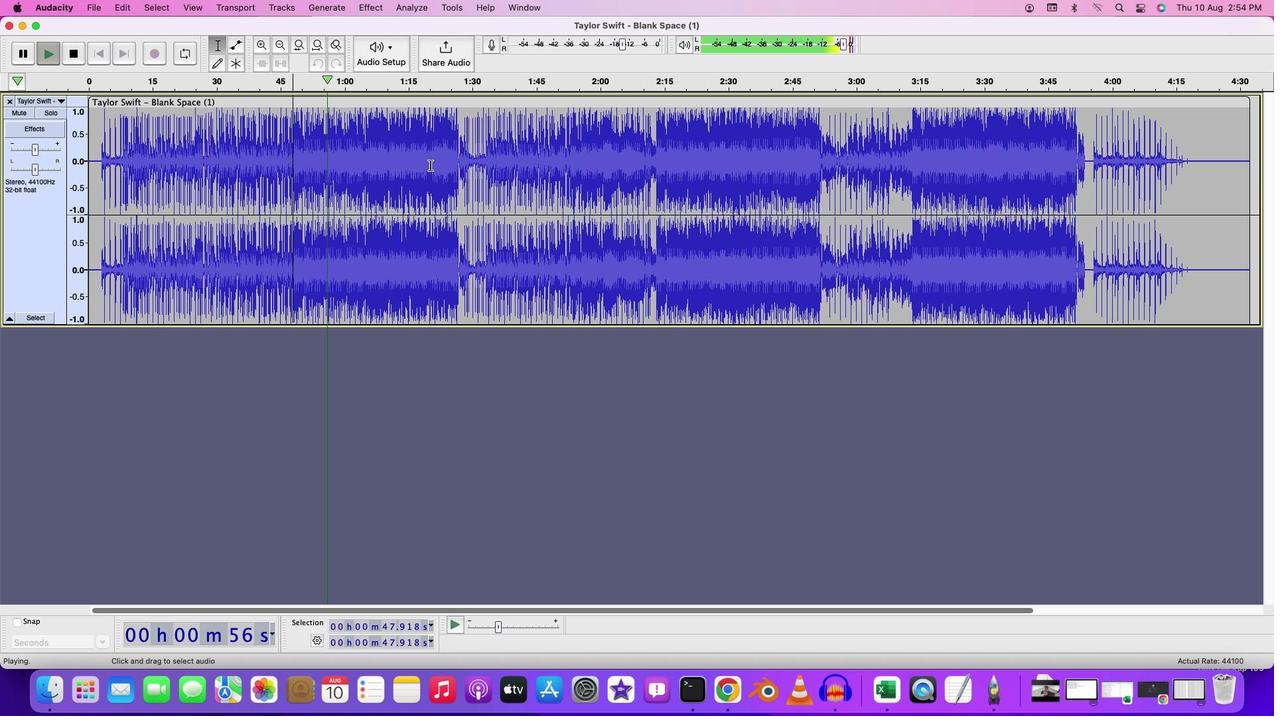 
Action: Mouse moved to (493, 621)
Screenshot: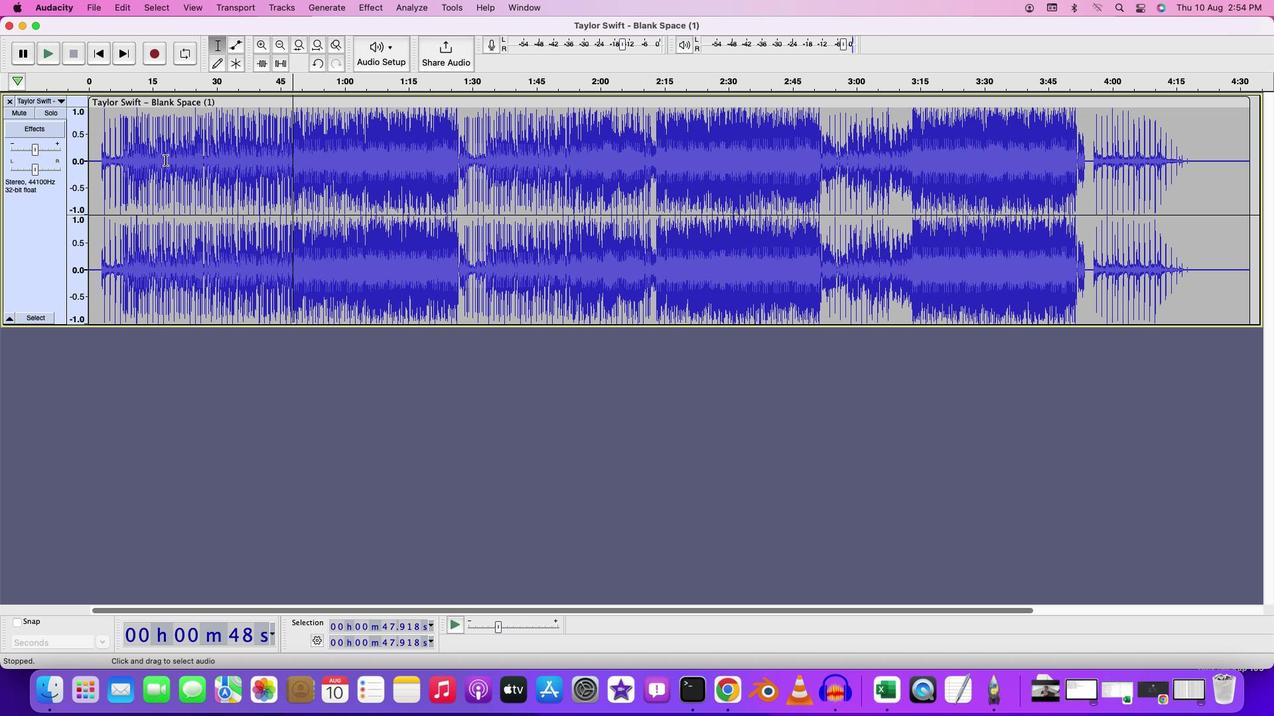 
Action: Mouse pressed left at (493, 621)
Screenshot: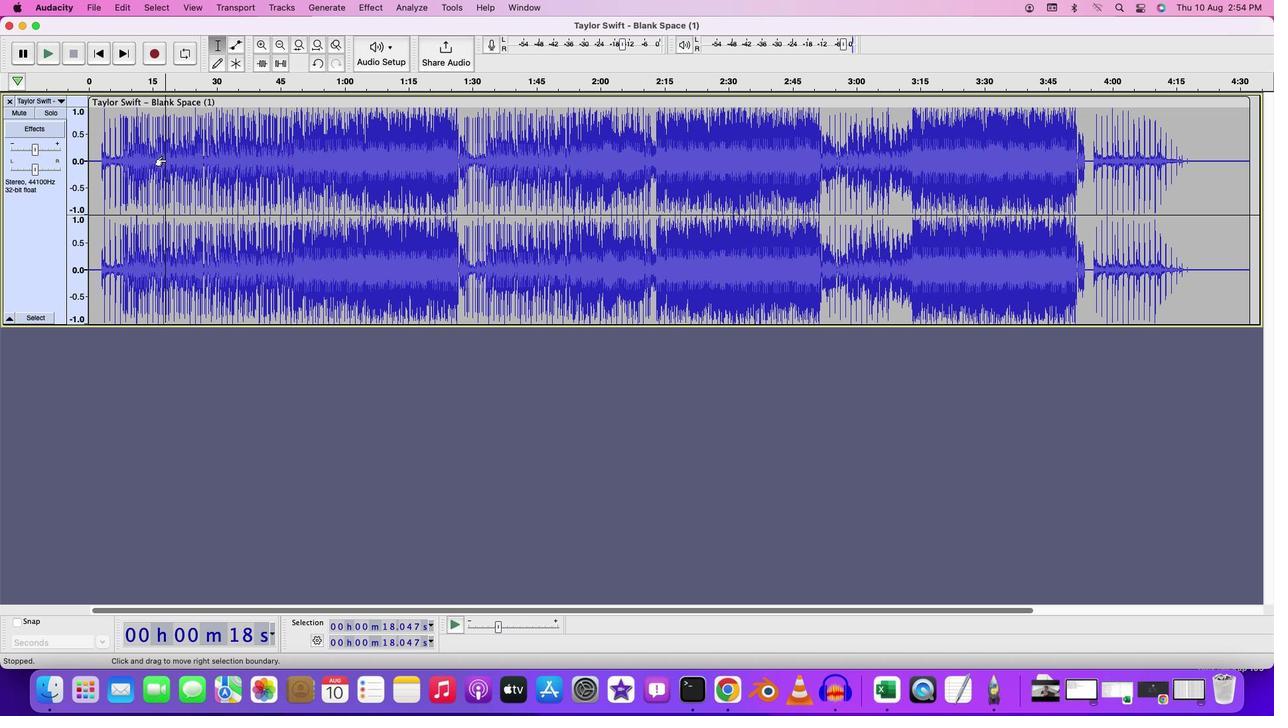 
Action: Mouse pressed left at (493, 621)
Screenshot: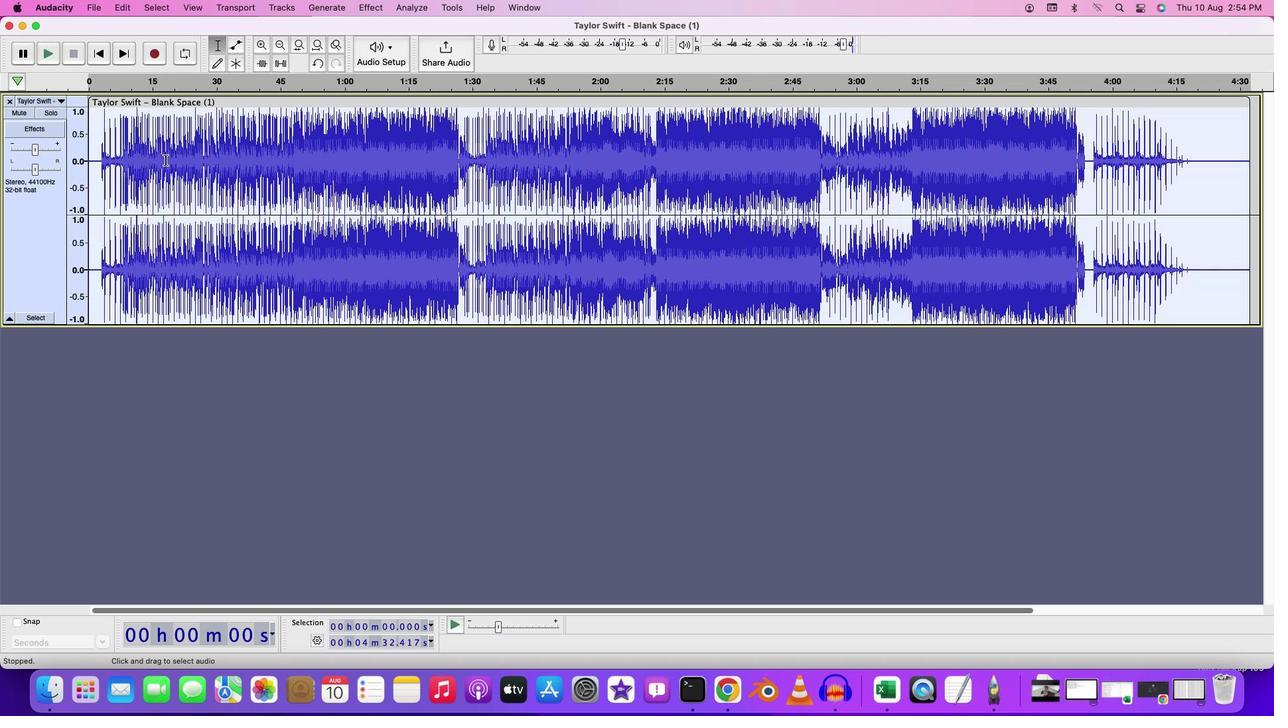 
Action: Mouse moved to (493, 621)
Screenshot: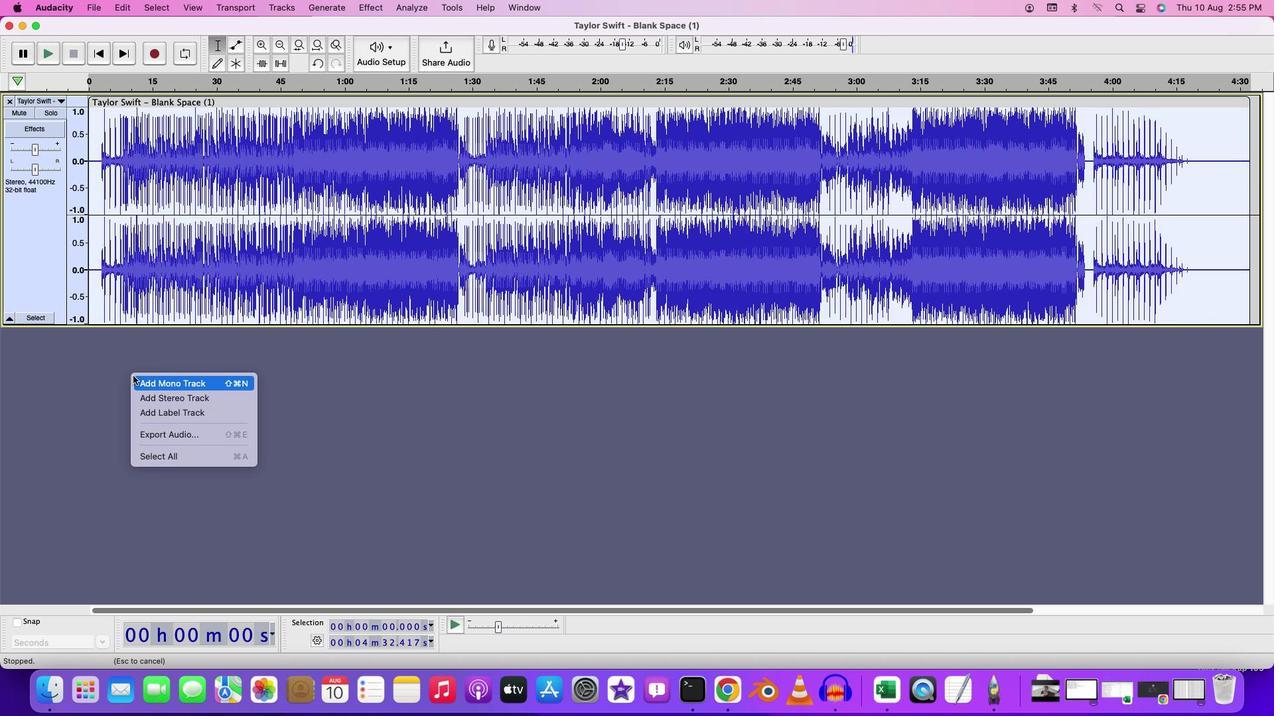 
Action: Mouse pressed right at (493, 621)
Screenshot: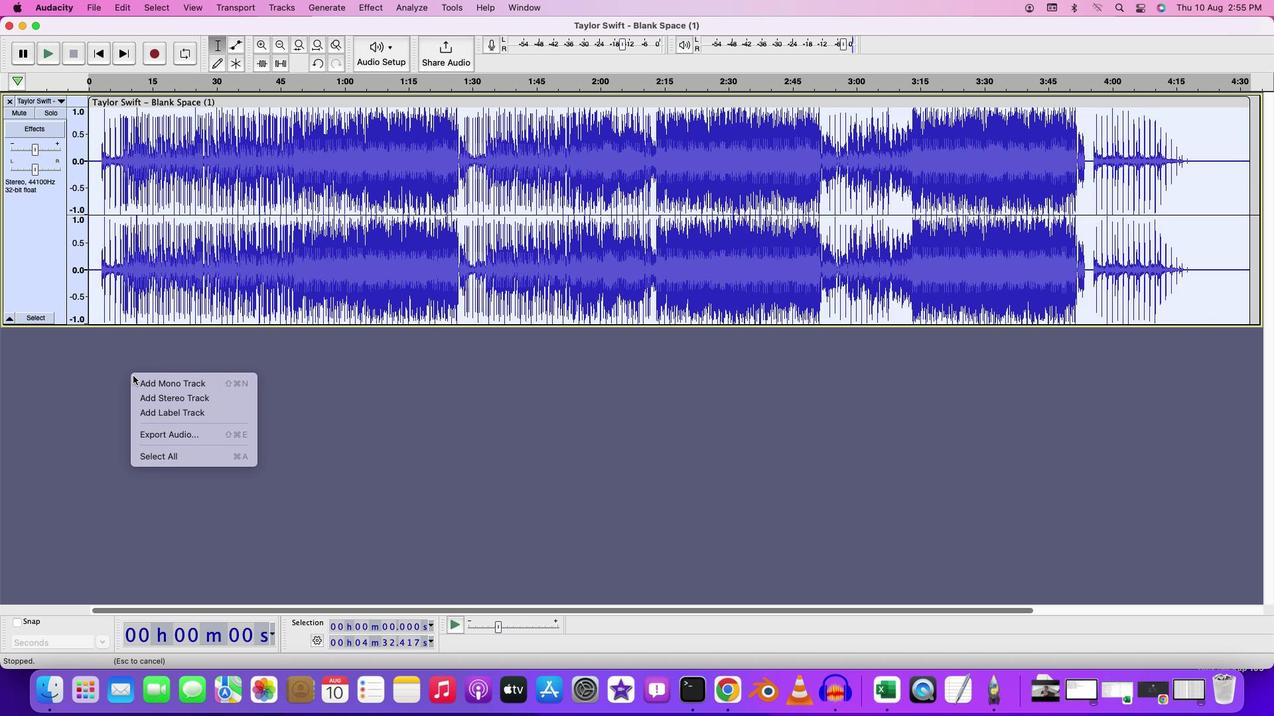 
Action: Mouse moved to (493, 621)
Screenshot: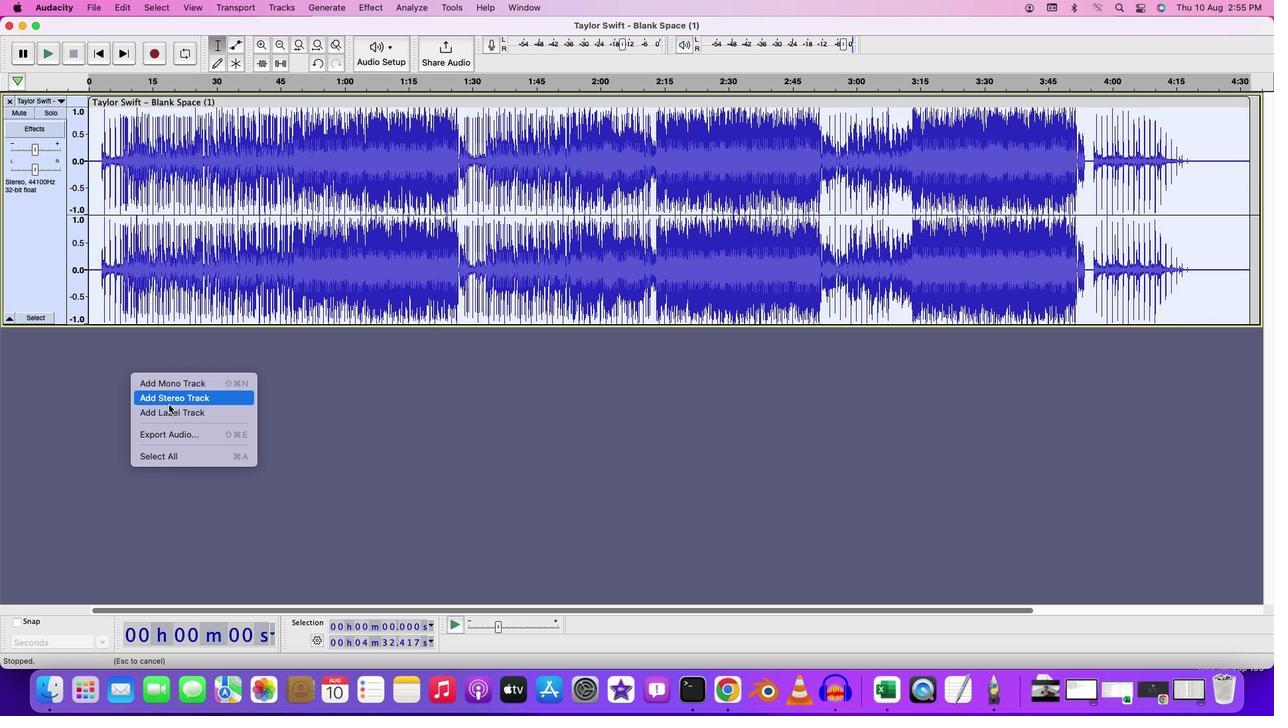 
Action: Mouse pressed left at (493, 621)
Screenshot: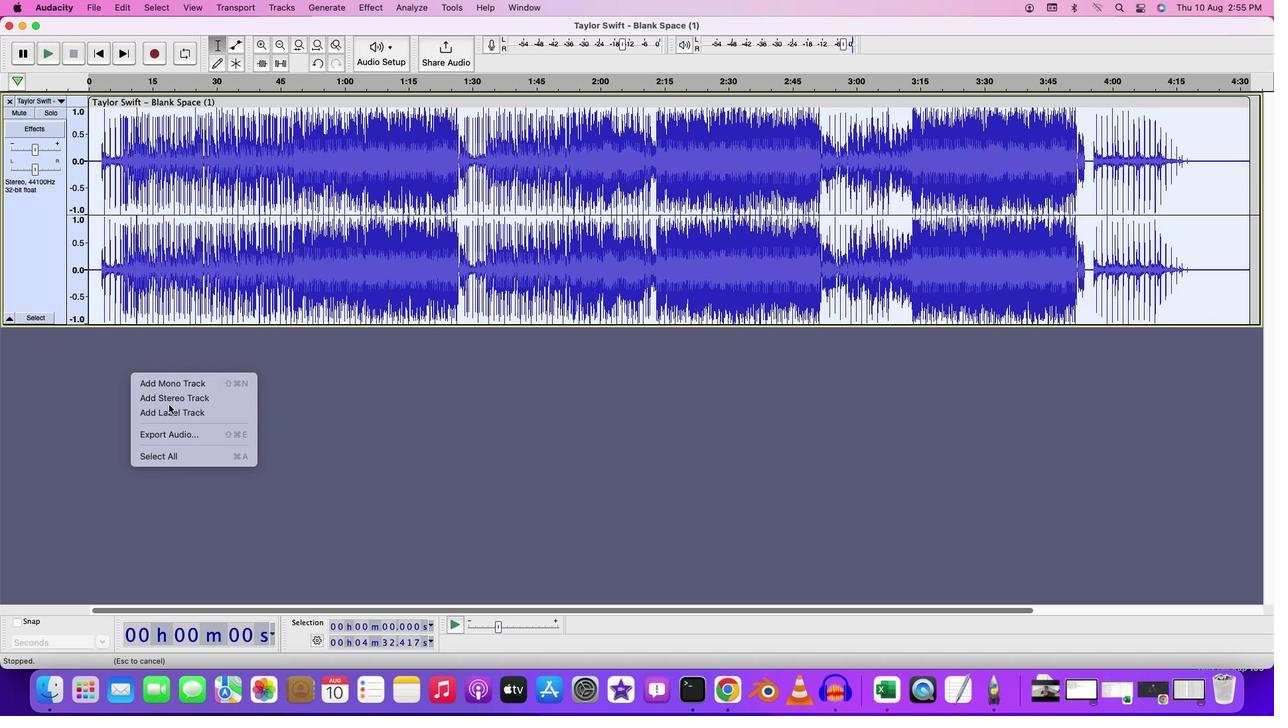 
Action: Mouse moved to (493, 621)
Screenshot: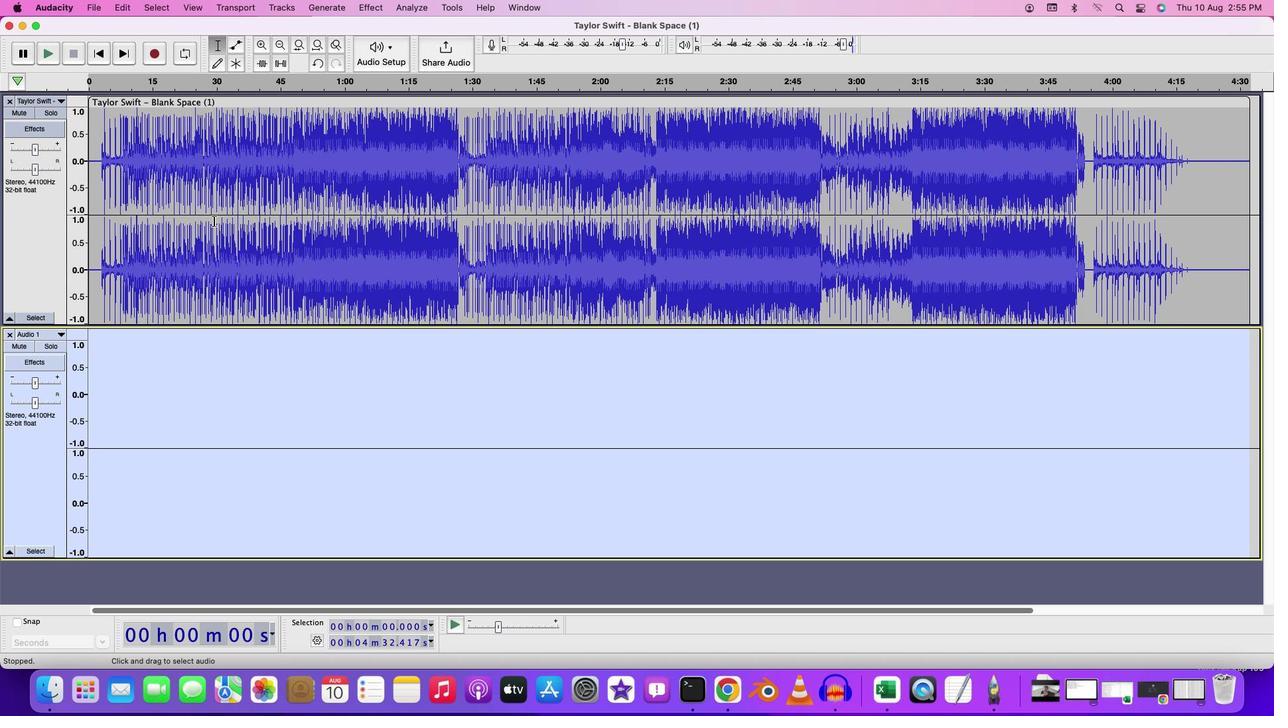 
Action: Mouse pressed left at (493, 621)
Screenshot: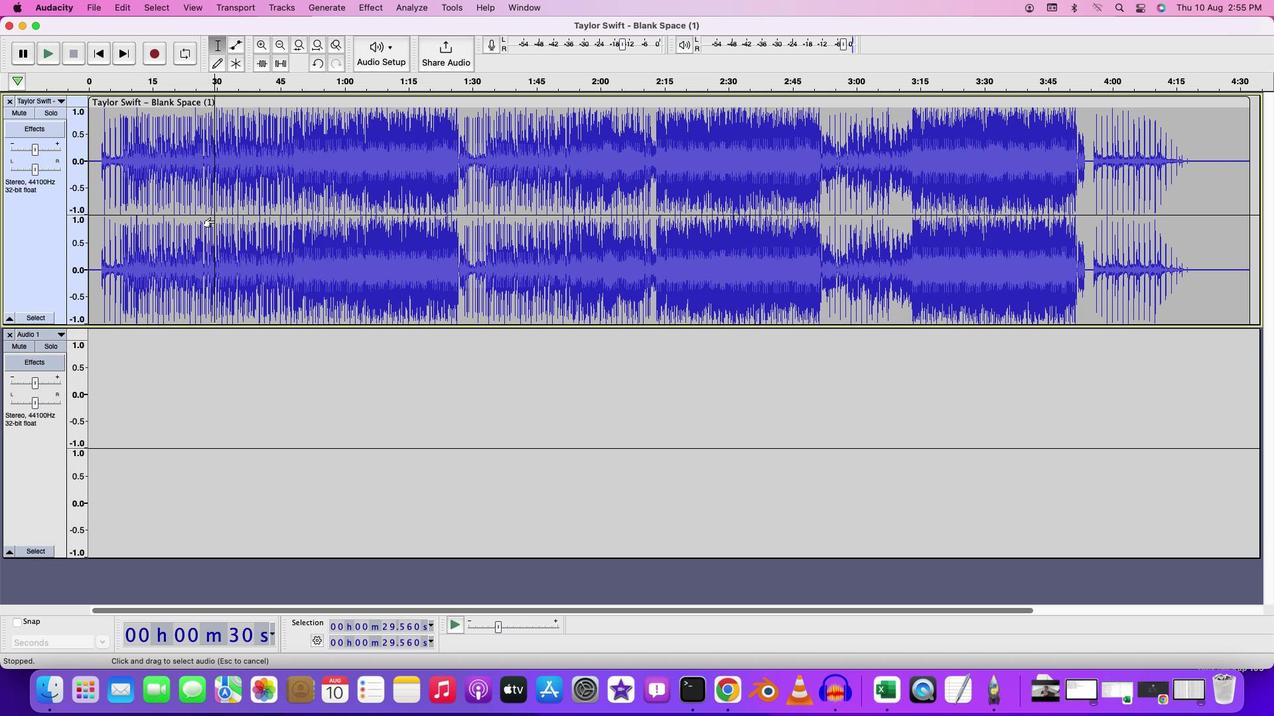 
Action: Mouse moved to (493, 621)
Screenshot: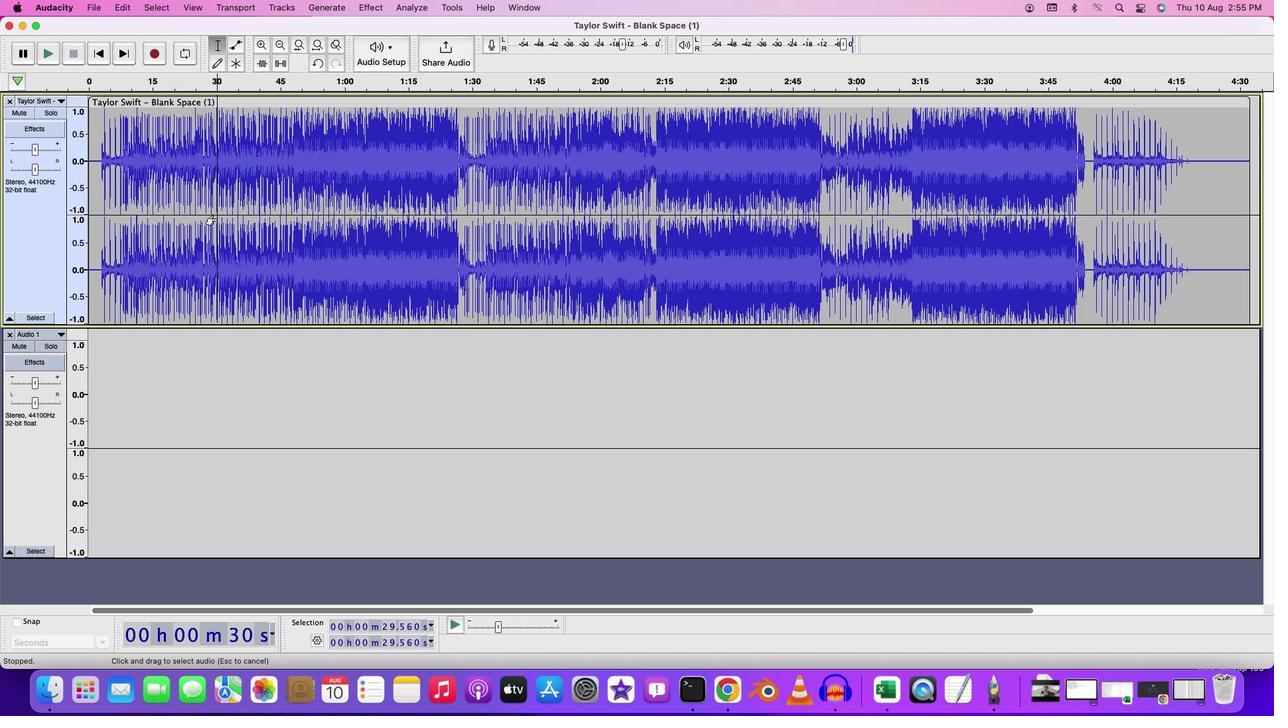
Action: Mouse pressed left at (493, 621)
Screenshot: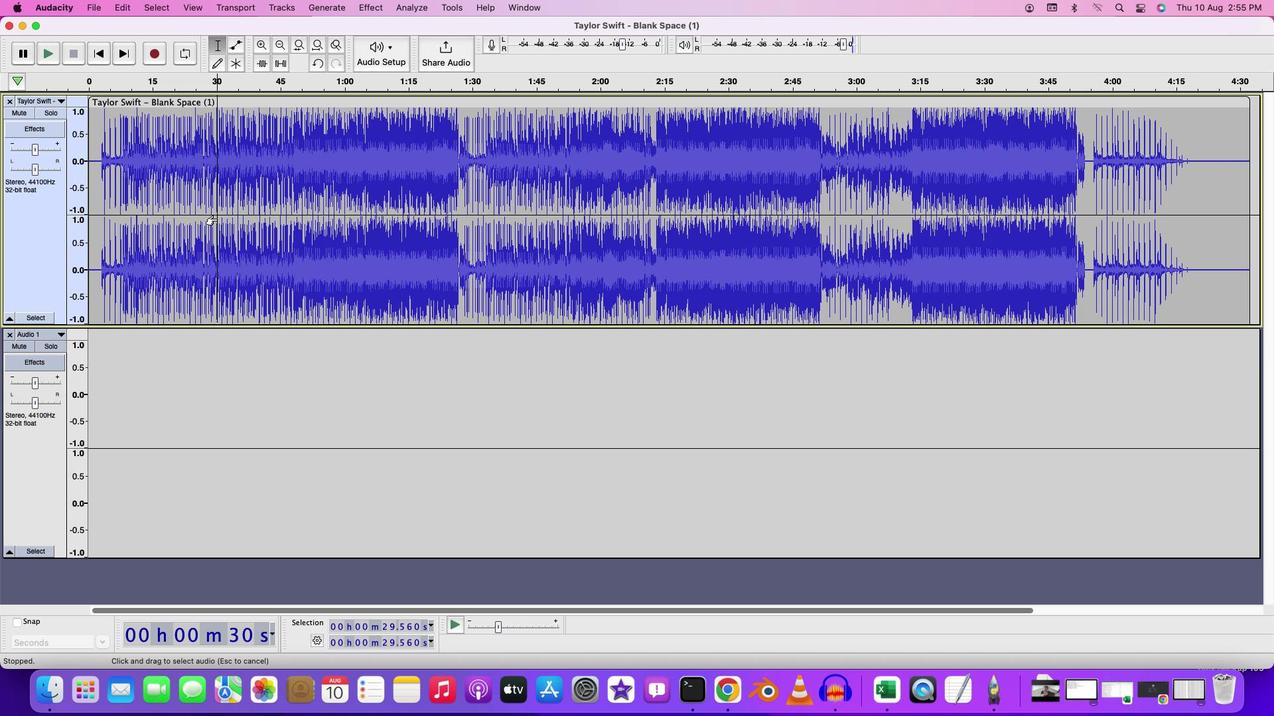 
Action: Mouse pressed left at (493, 621)
Screenshot: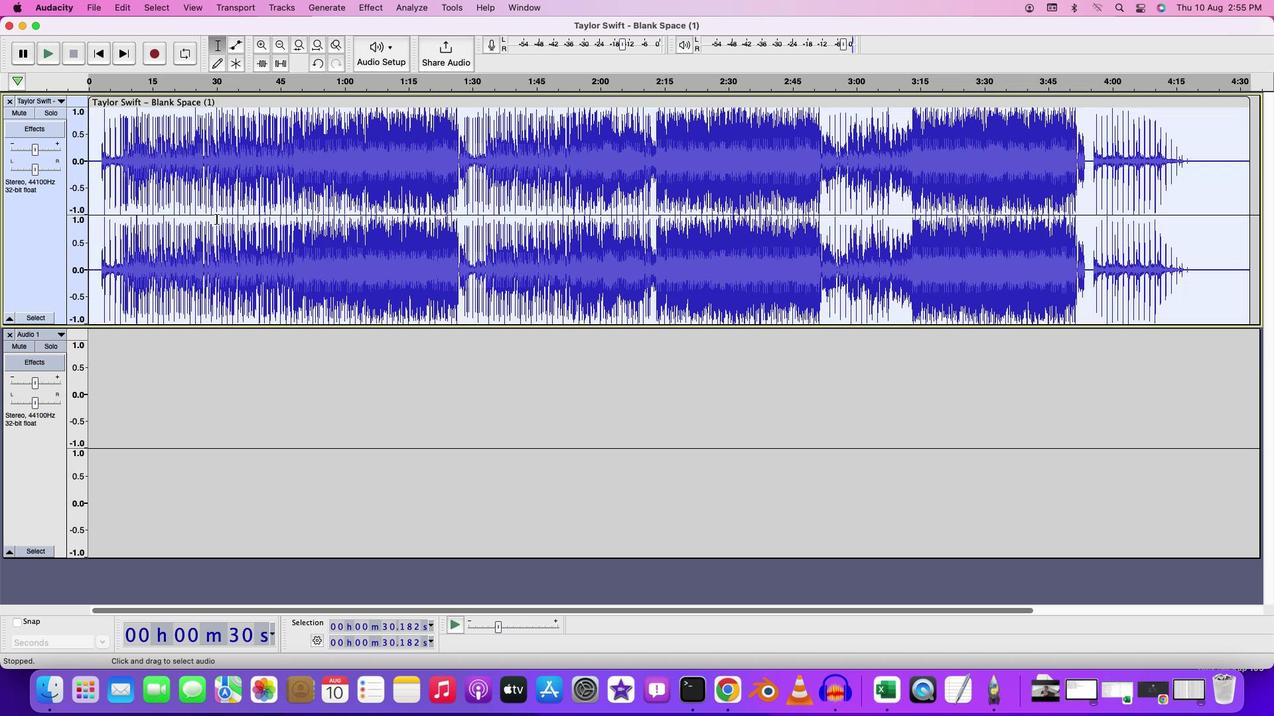 
Action: Key pressed Key.cmd'c'
Screenshot: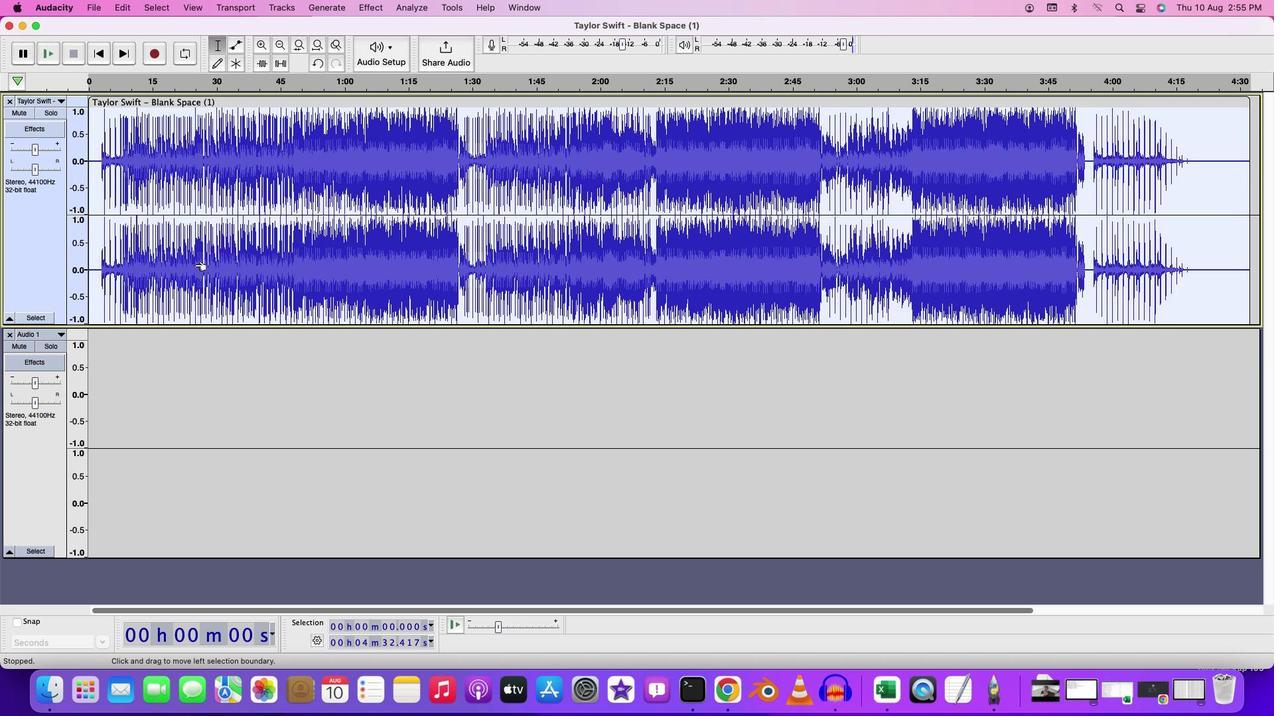 
Action: Mouse moved to (493, 621)
Screenshot: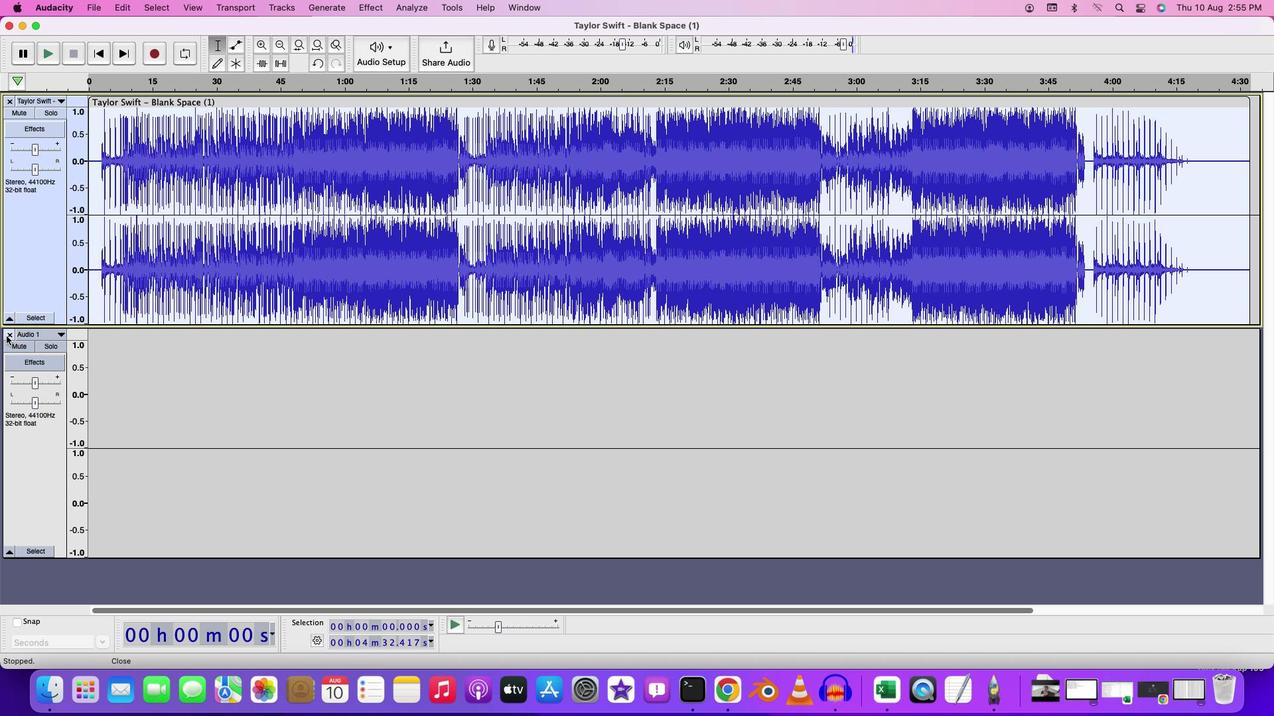 
Action: Mouse pressed left at (493, 621)
Screenshot: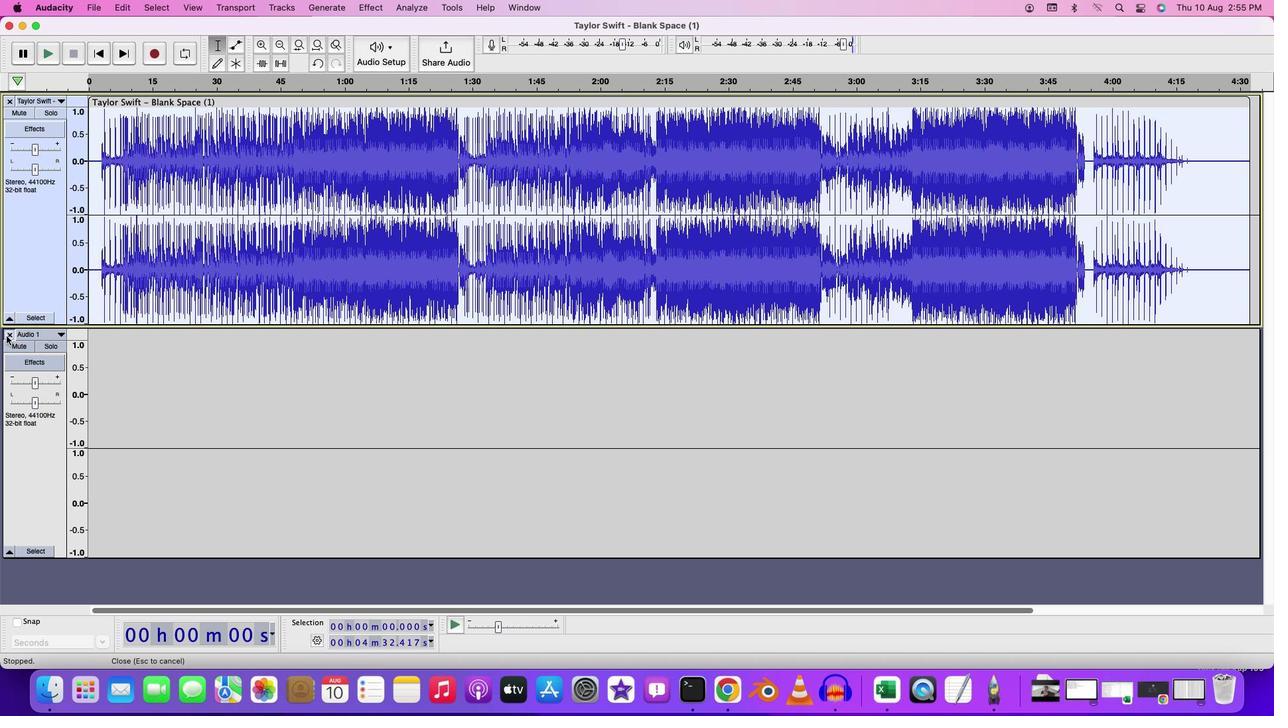 
Action: Mouse moved to (493, 621)
Screenshot: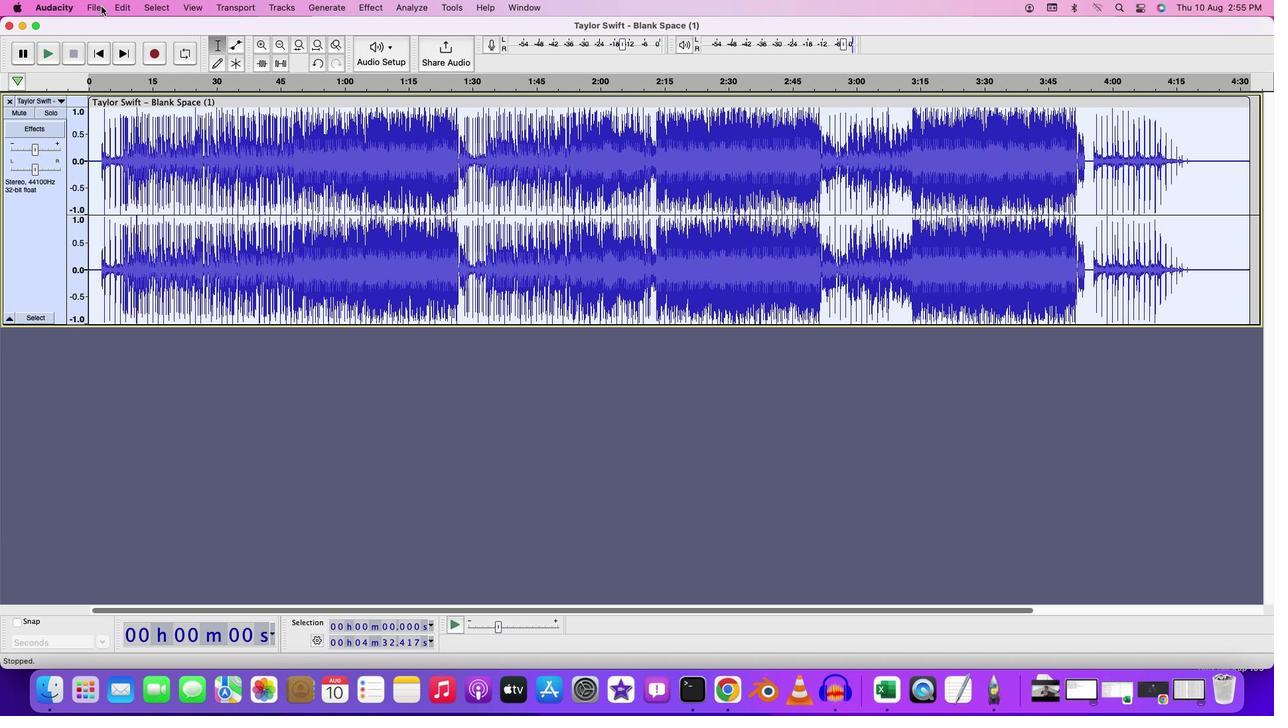 
Action: Mouse pressed left at (493, 621)
Screenshot: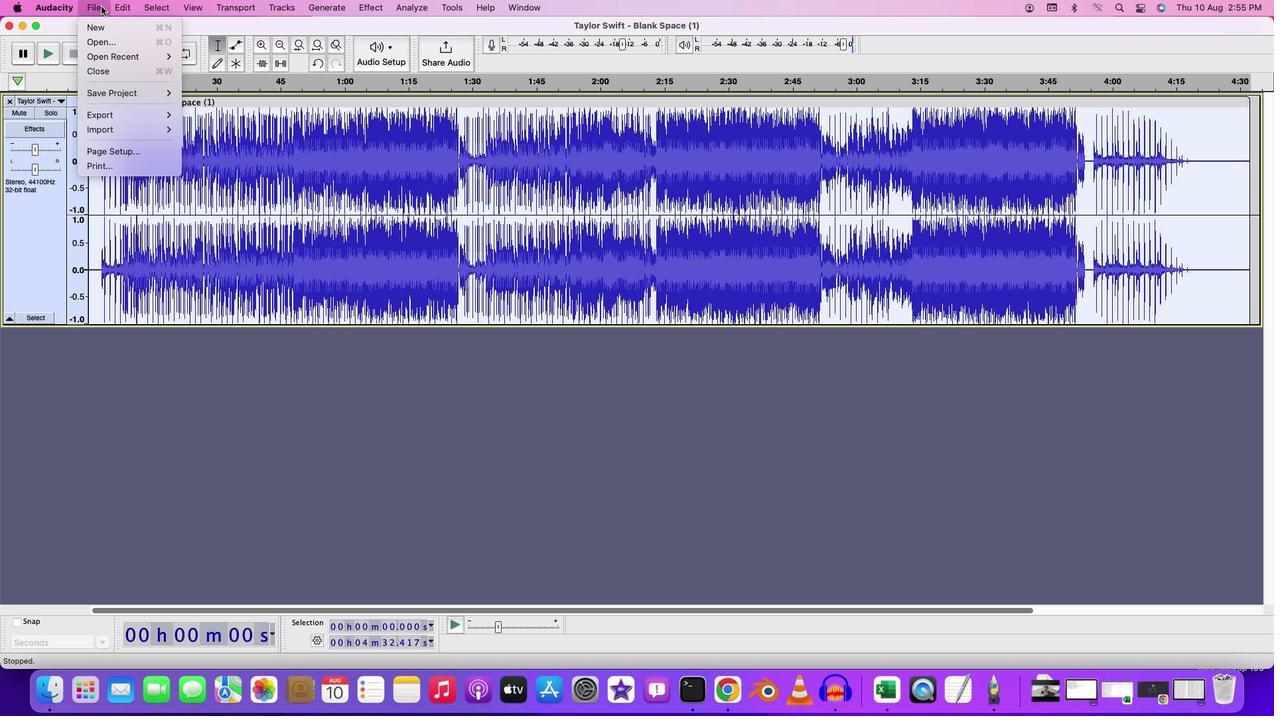 
Action: Mouse moved to (493, 621)
Screenshot: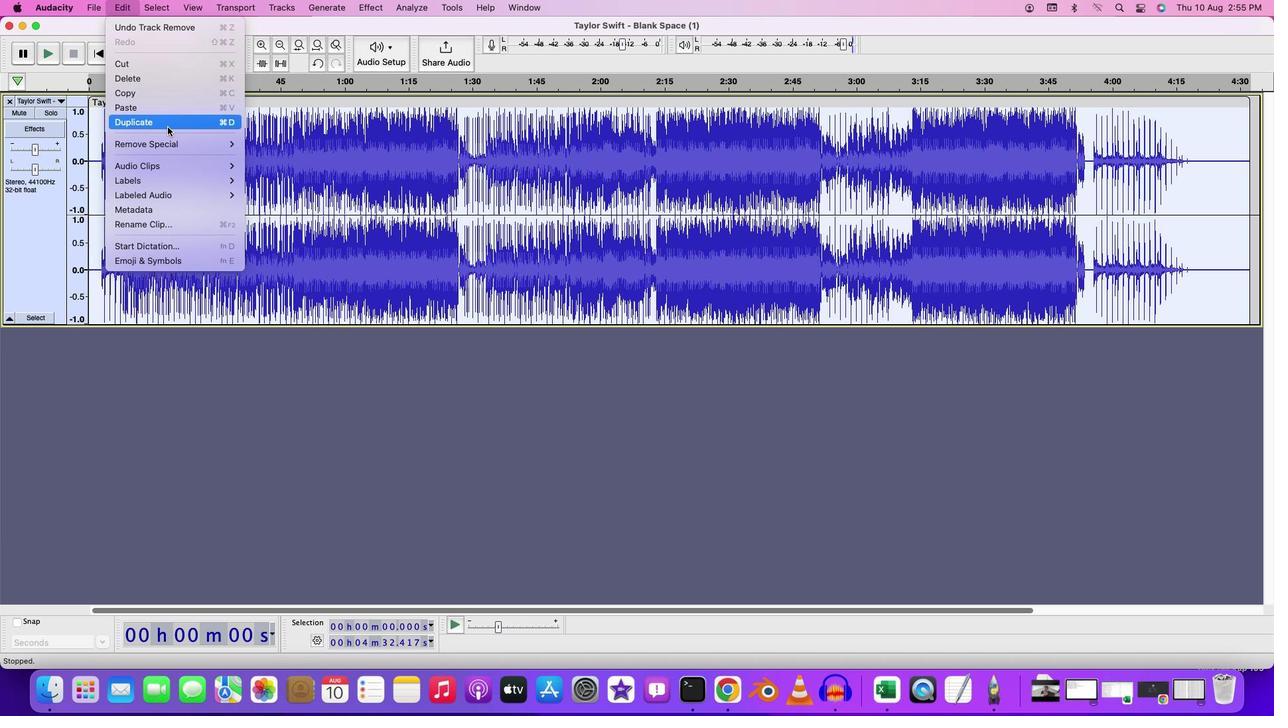 
Action: Mouse pressed left at (493, 621)
Screenshot: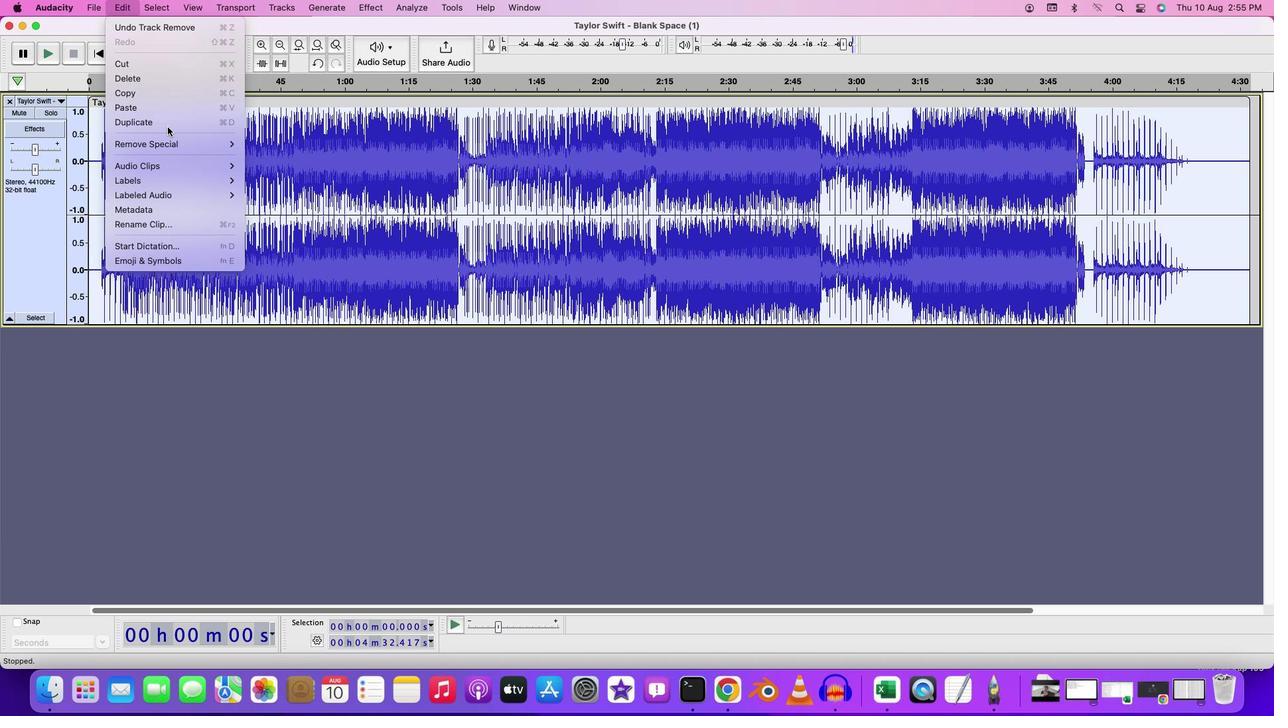 
Action: Mouse moved to (493, 621)
Screenshot: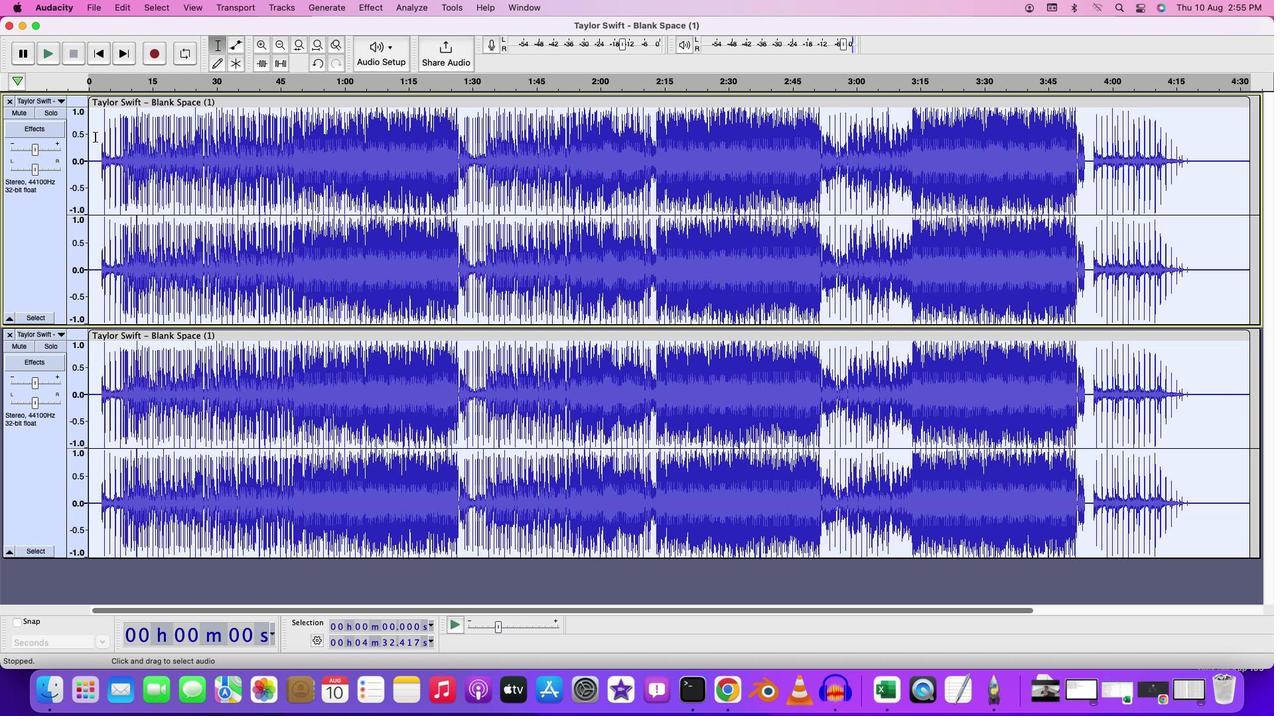 
Action: Mouse pressed left at (493, 621)
Screenshot: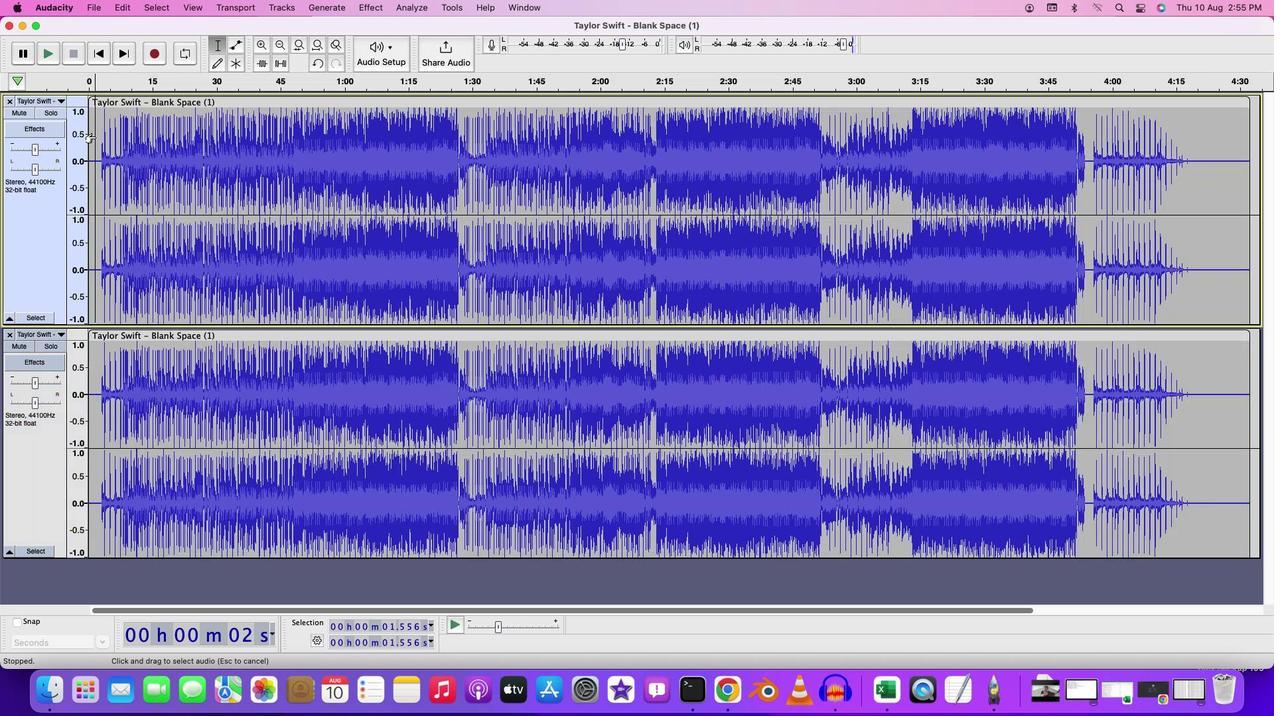 
Action: Key pressed Key.space
Screenshot: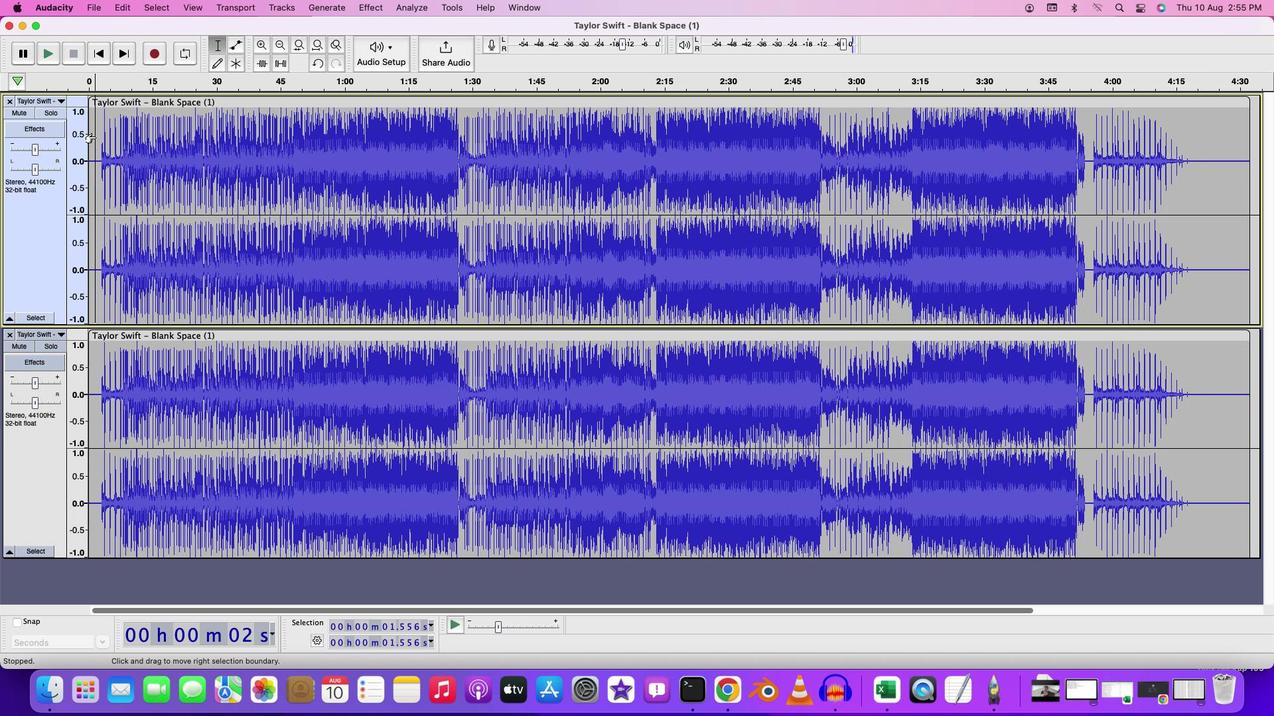 
Action: Mouse moved to (493, 621)
Screenshot: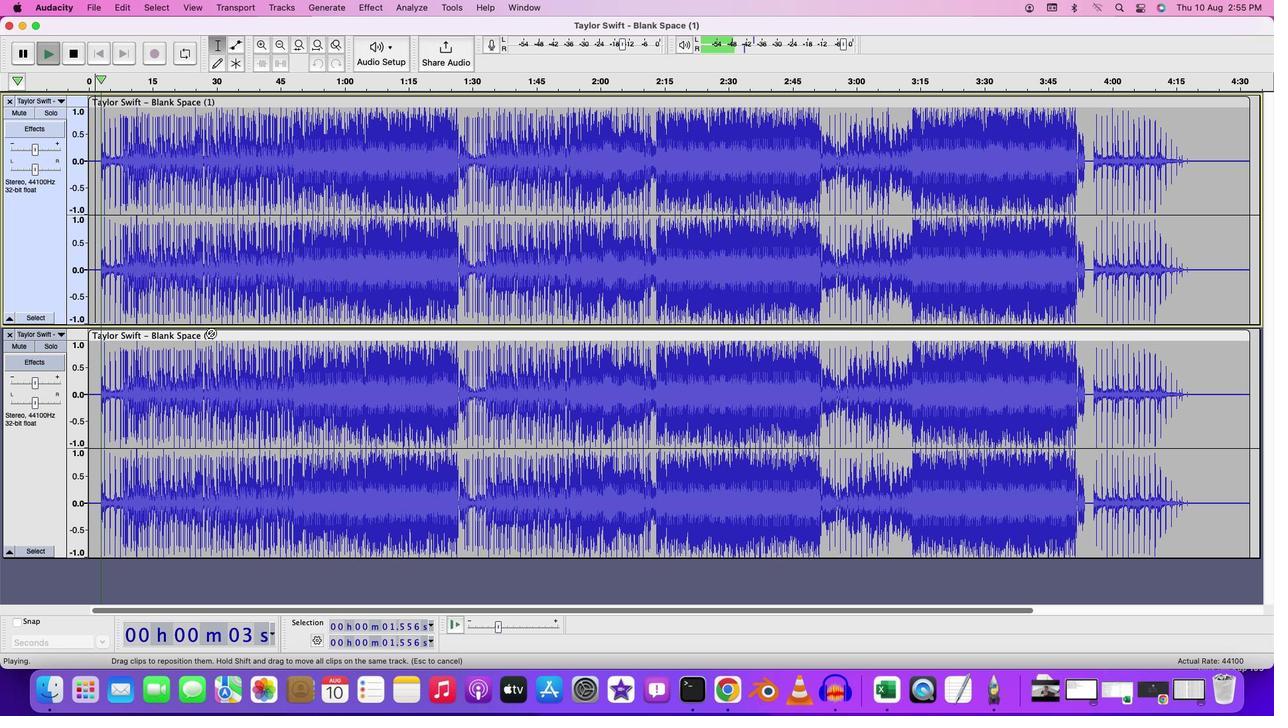 
Action: Key pressed Key.cmd
Screenshot: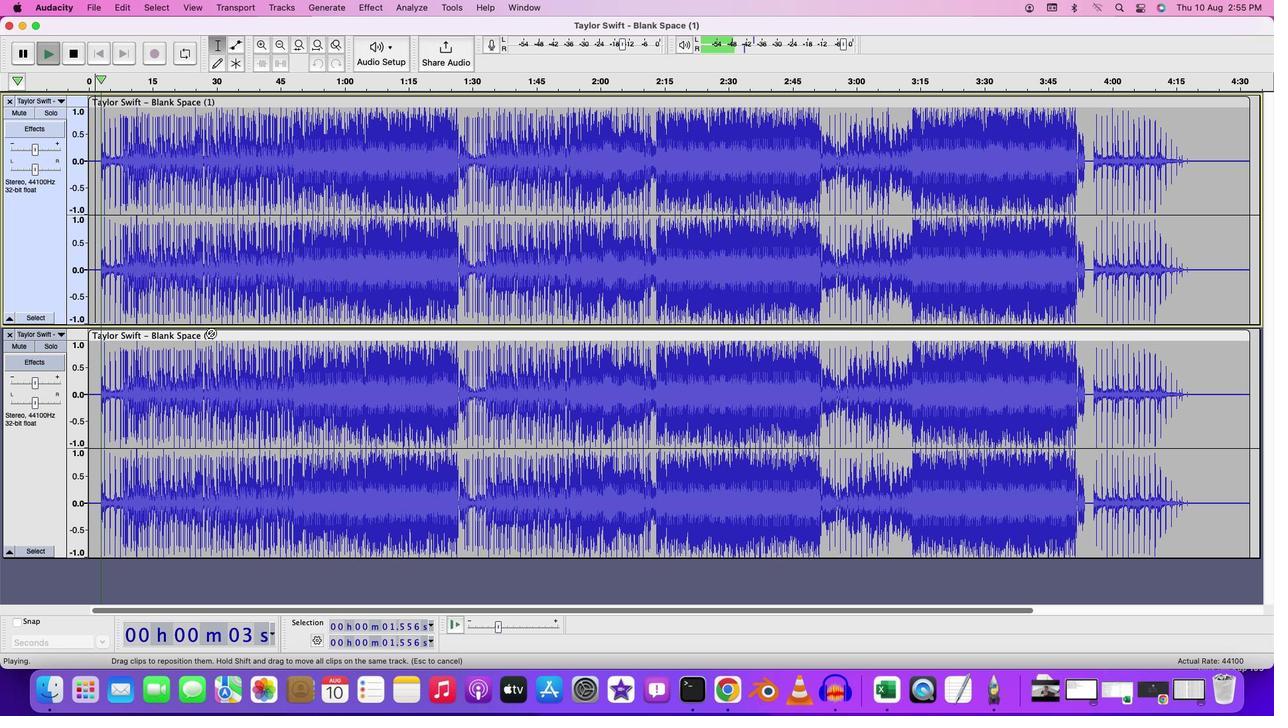 
Action: Mouse moved to (493, 621)
Screenshot: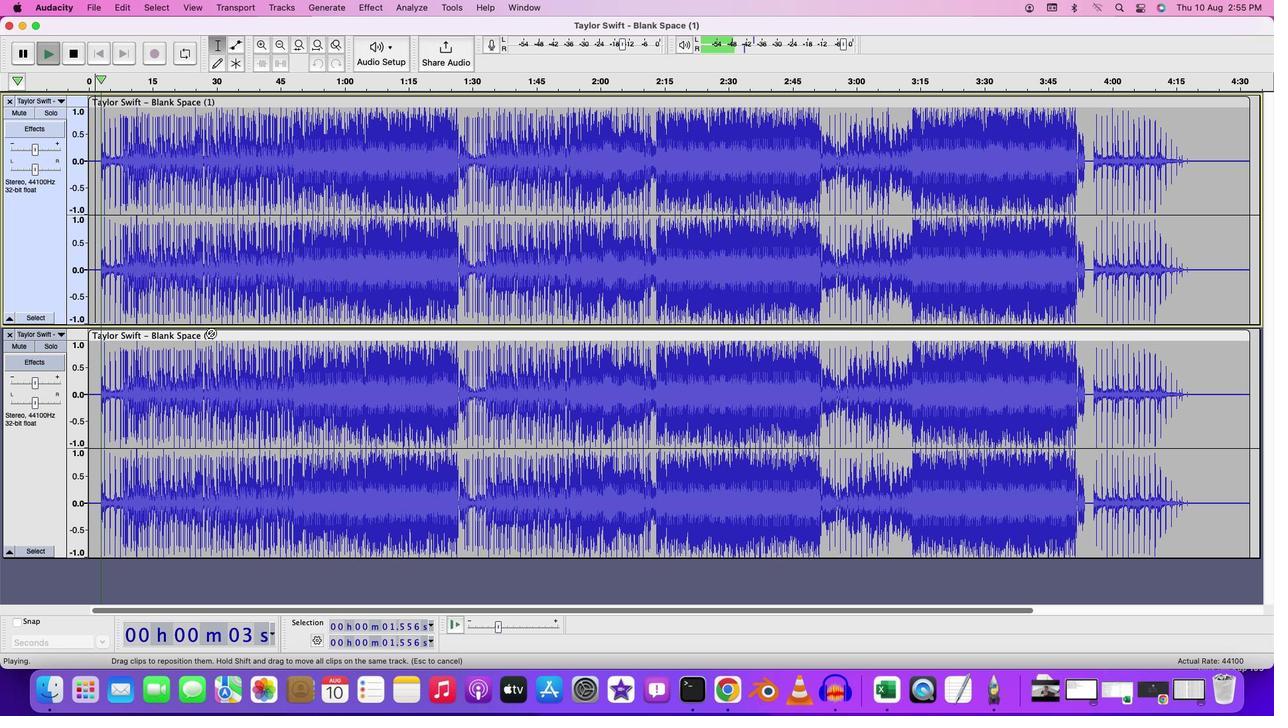 
Action: Mouse scrolled (493, 621) with delta (493, 621)
Screenshot: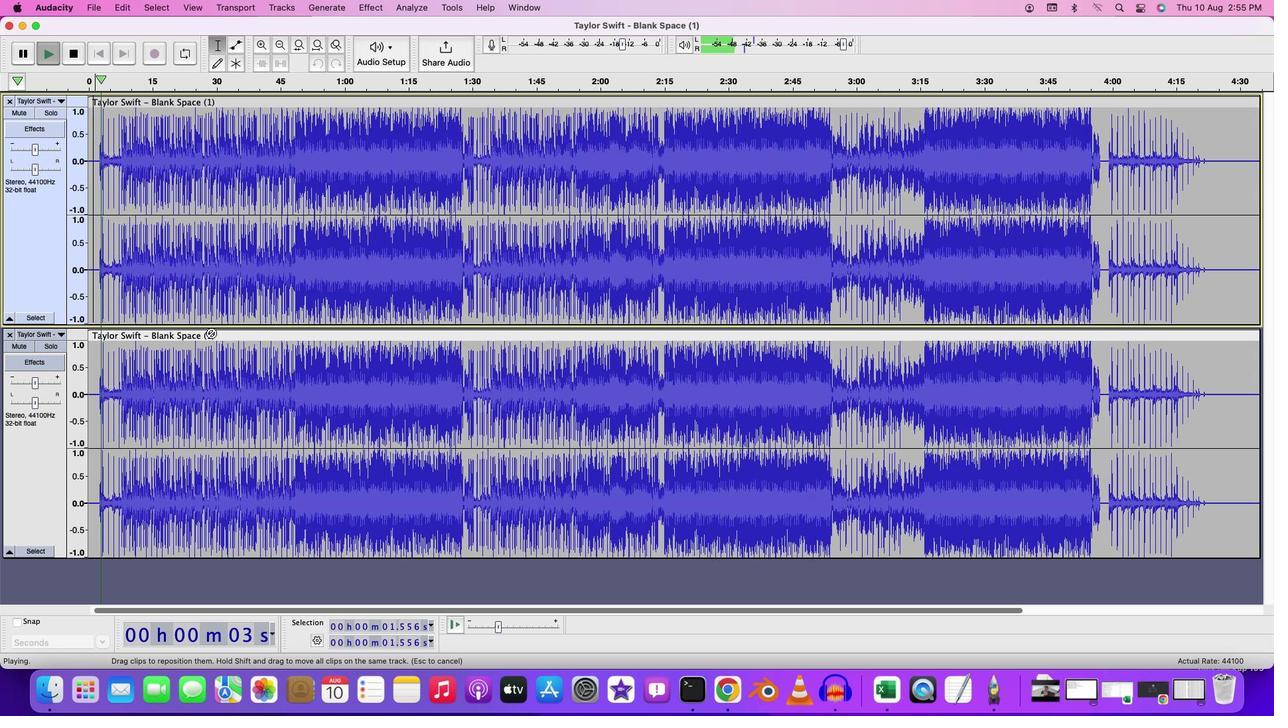 
Action: Mouse scrolled (493, 621) with delta (493, 621)
Screenshot: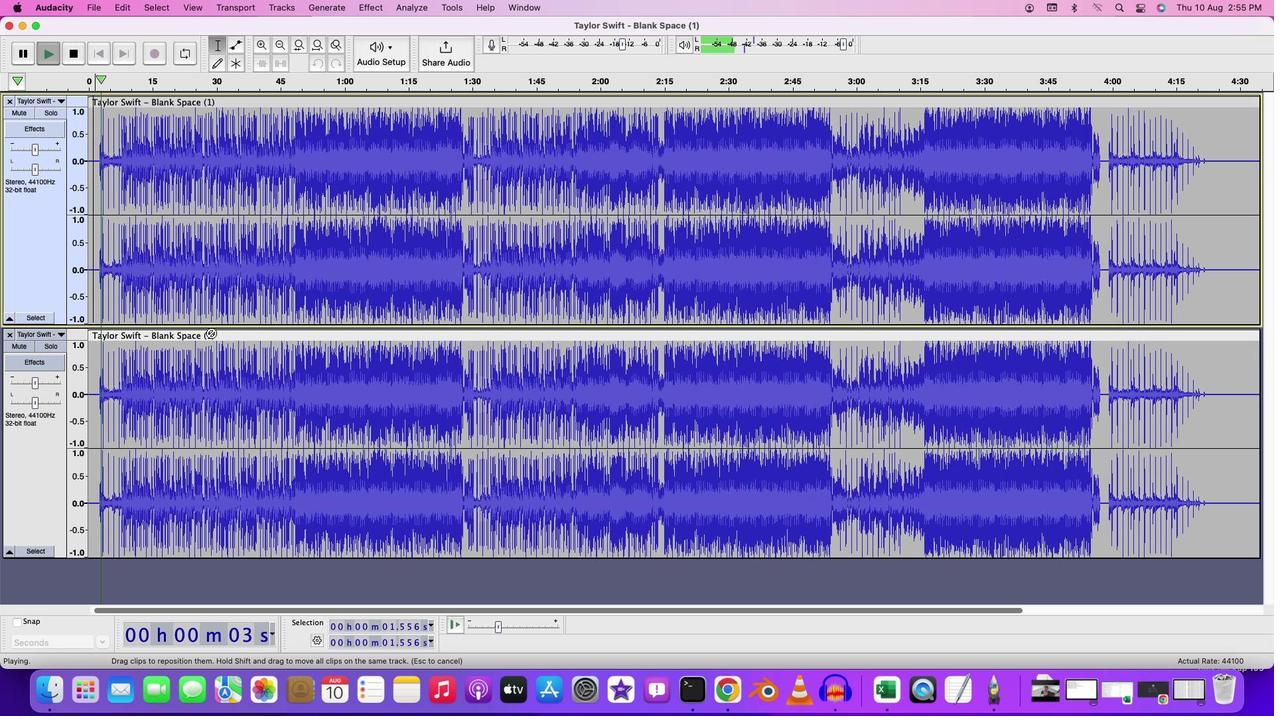 
Action: Mouse scrolled (493, 621) with delta (493, 621)
Screenshot: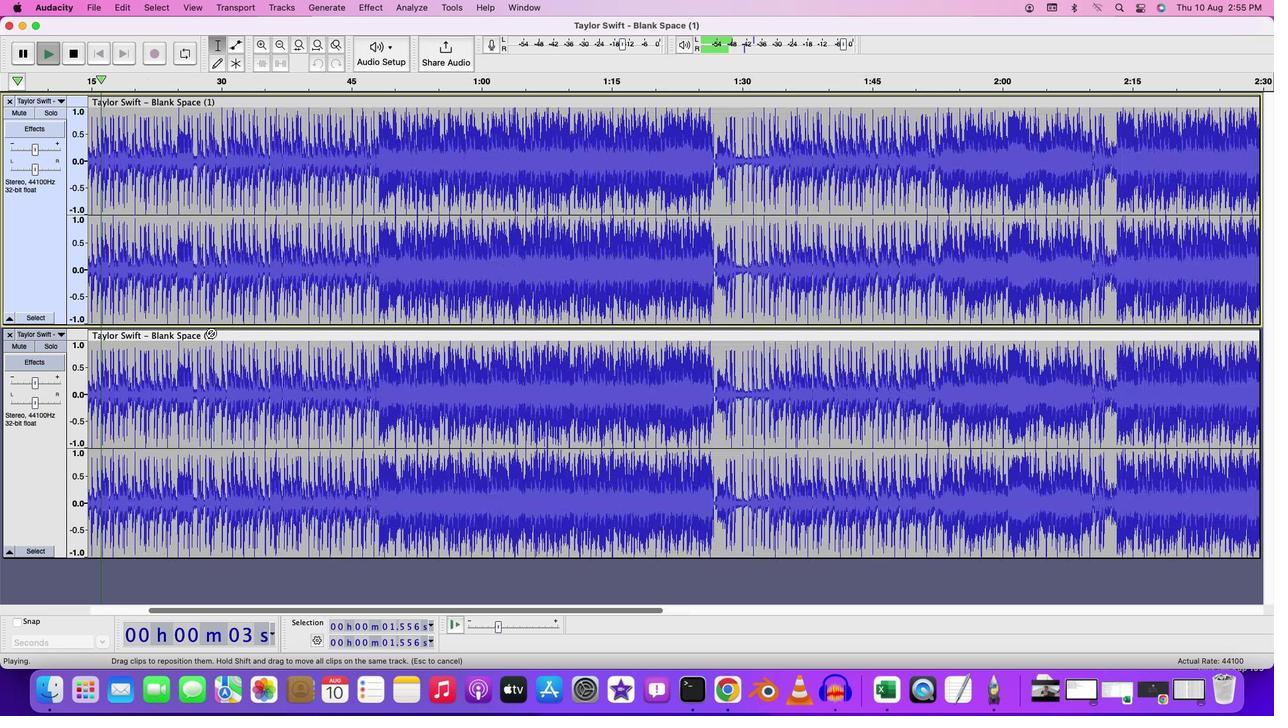 
Action: Mouse scrolled (493, 621) with delta (493, 621)
Screenshot: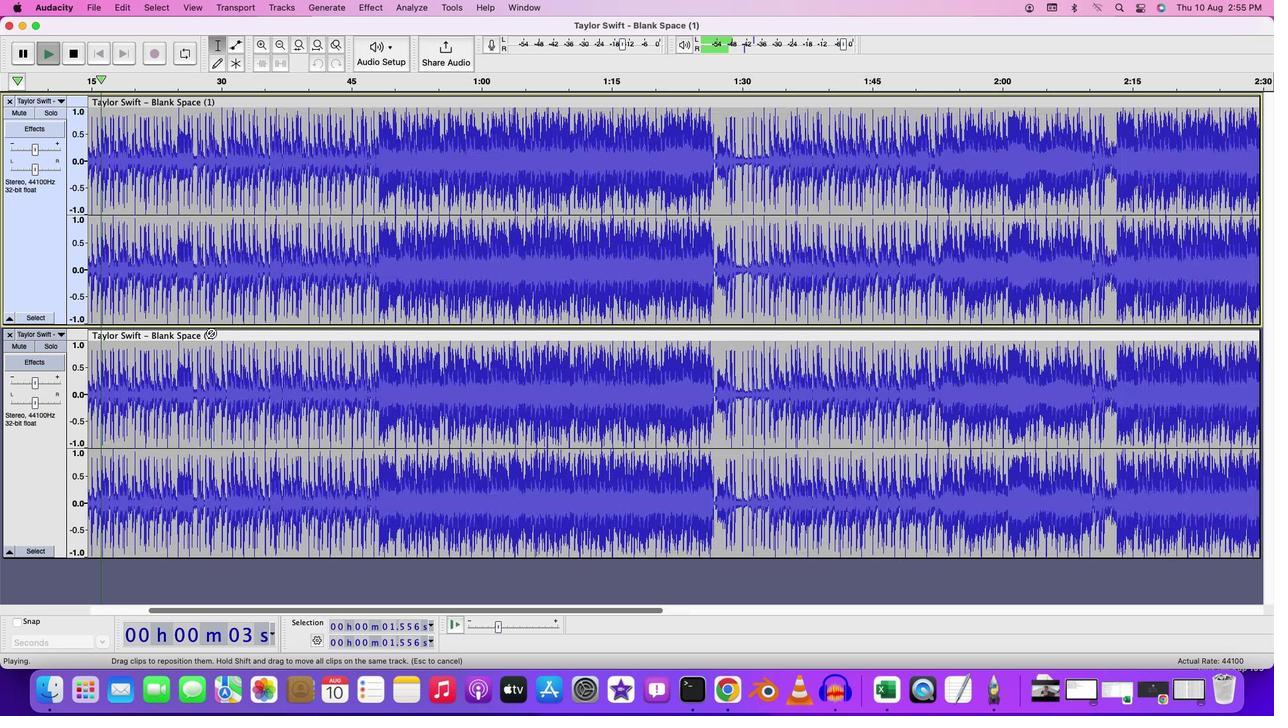
Action: Mouse scrolled (493, 621) with delta (493, 621)
Screenshot: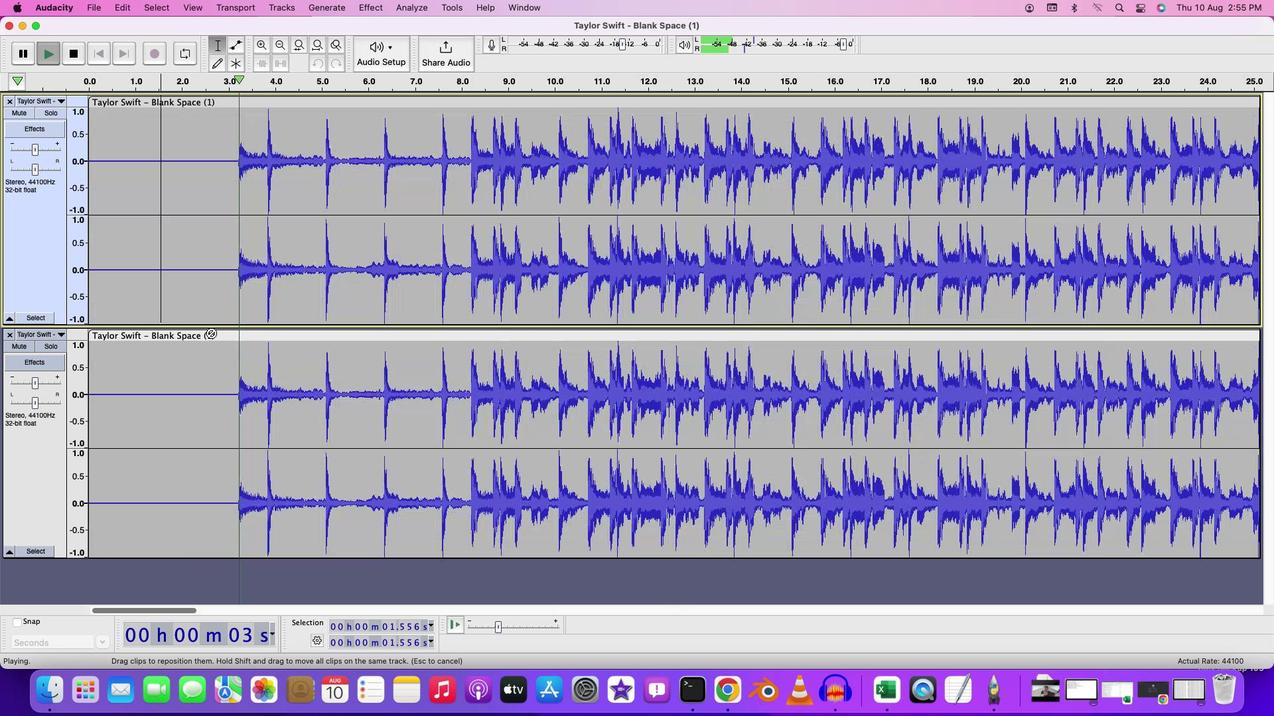 
Action: Mouse scrolled (493, 621) with delta (493, 621)
Screenshot: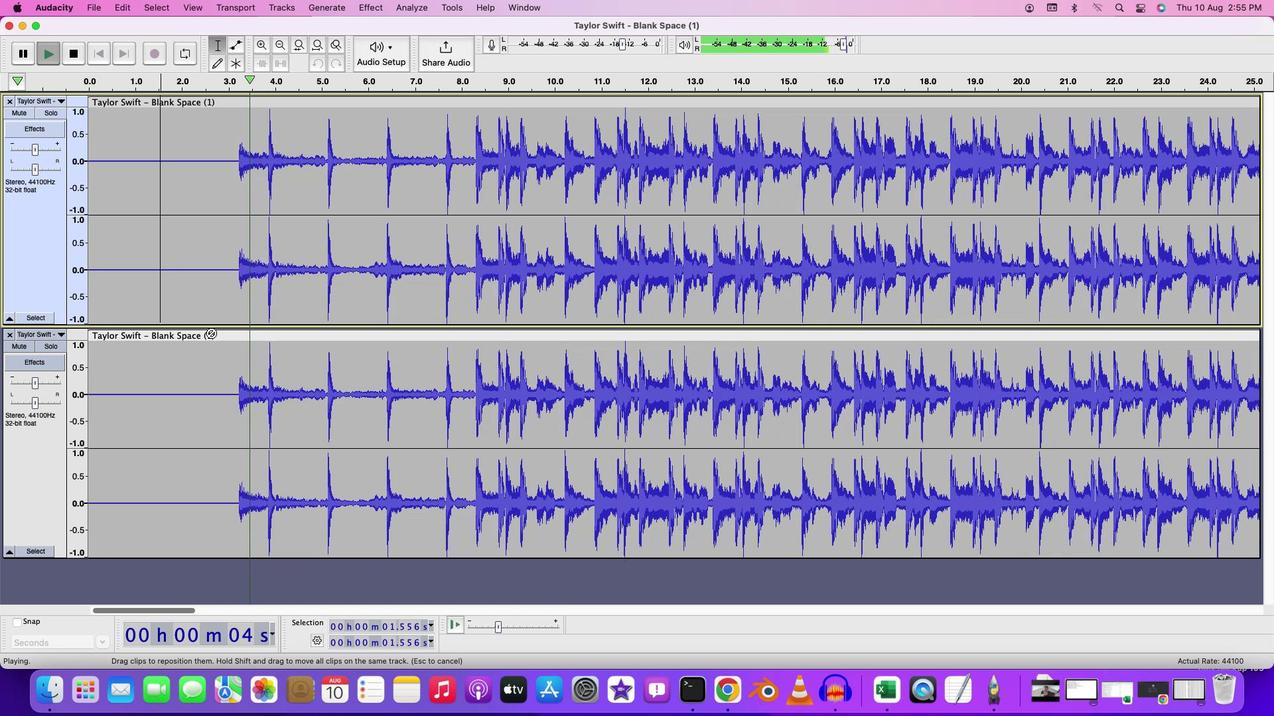 
Action: Mouse scrolled (493, 621) with delta (493, 621)
Screenshot: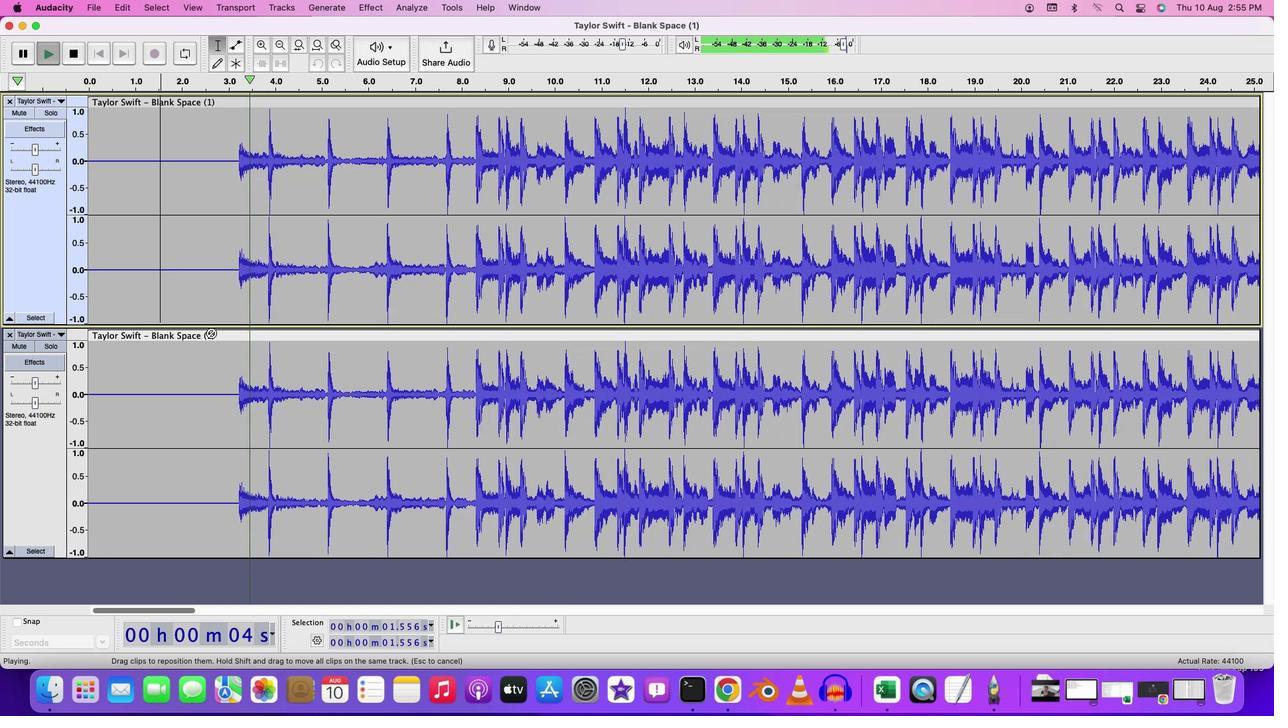 
Action: Mouse scrolled (493, 621) with delta (493, 621)
Screenshot: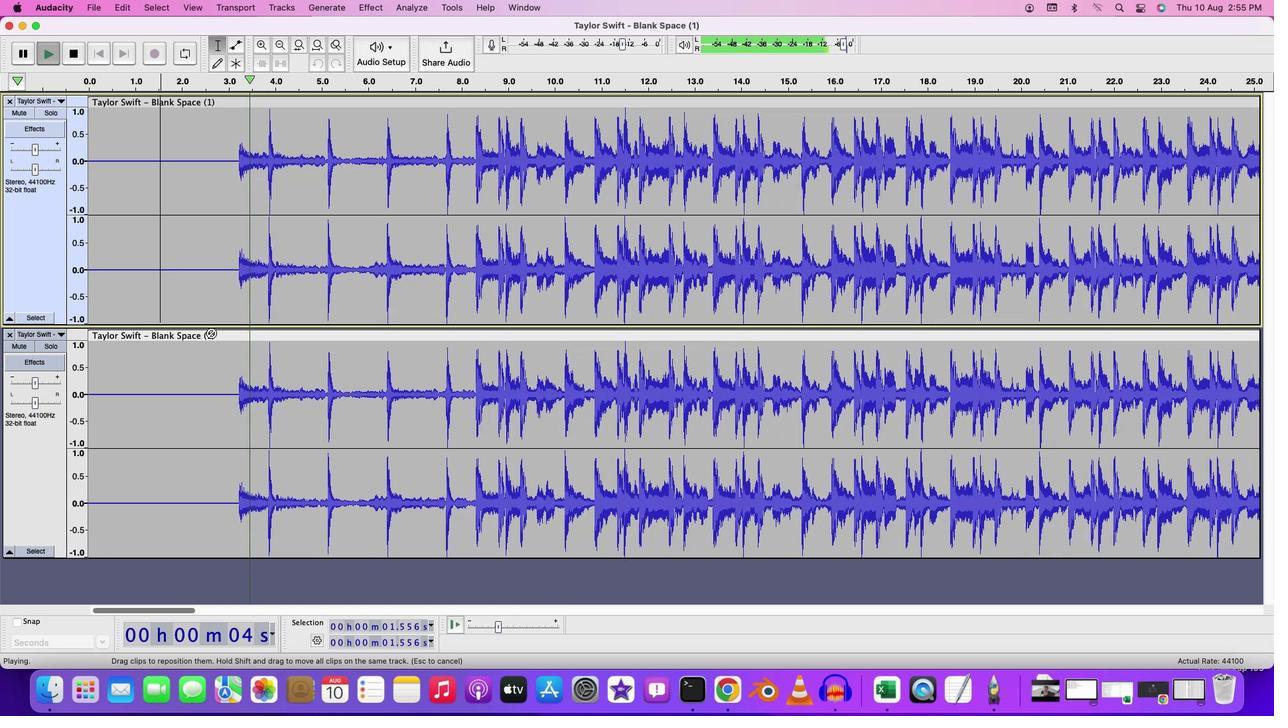 
Action: Mouse scrolled (493, 621) with delta (493, 621)
Screenshot: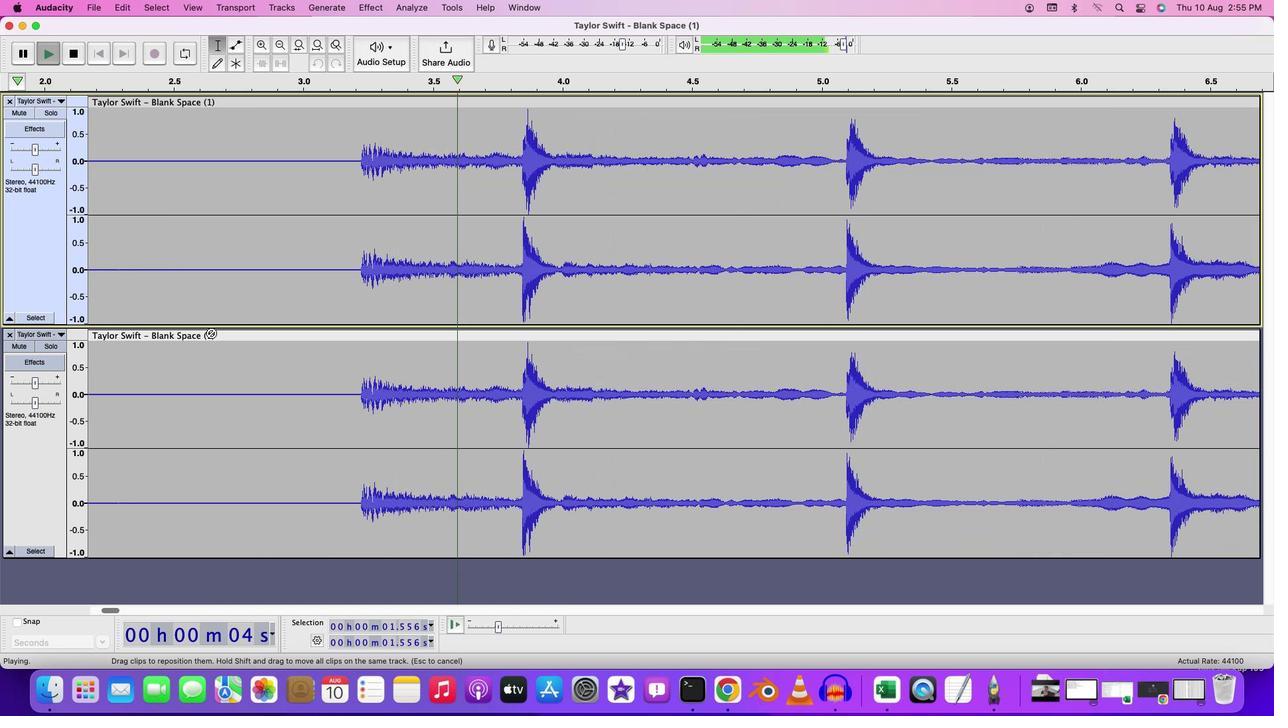 
Action: Mouse moved to (493, 622)
Screenshot: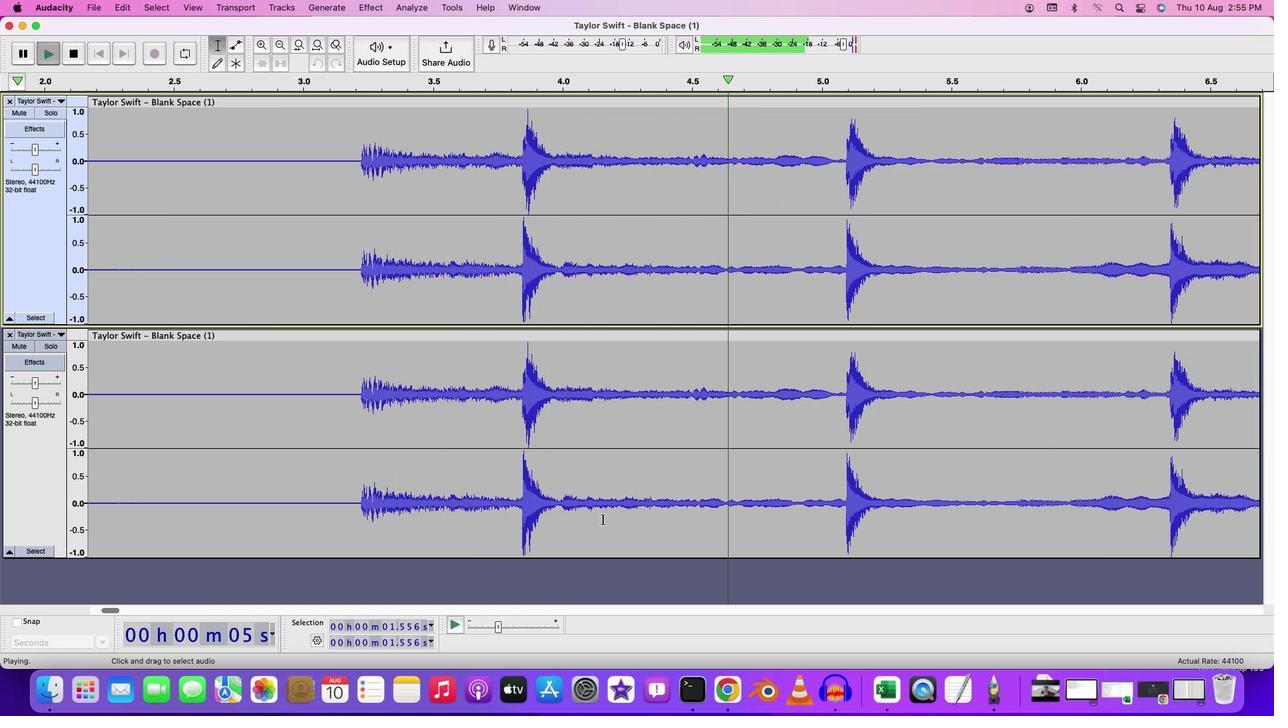 
Action: Key pressed Key.space
Screenshot: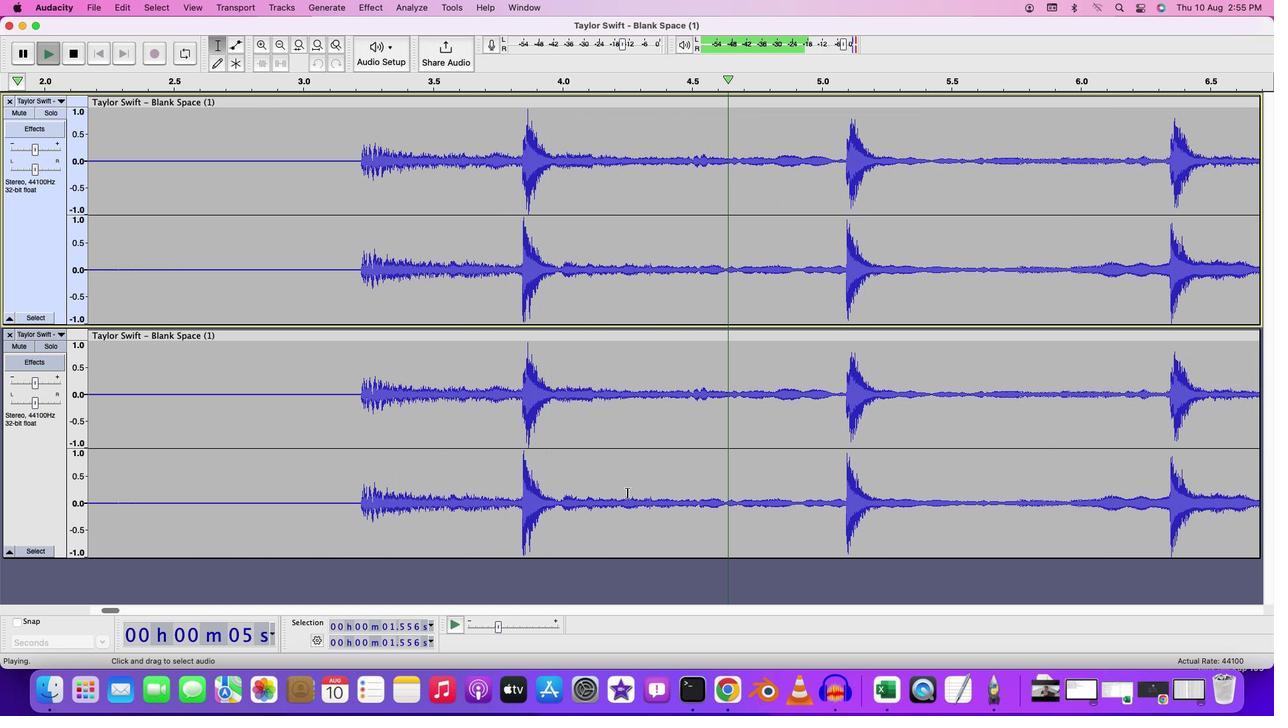 
Action: Mouse moved to (493, 621)
Screenshot: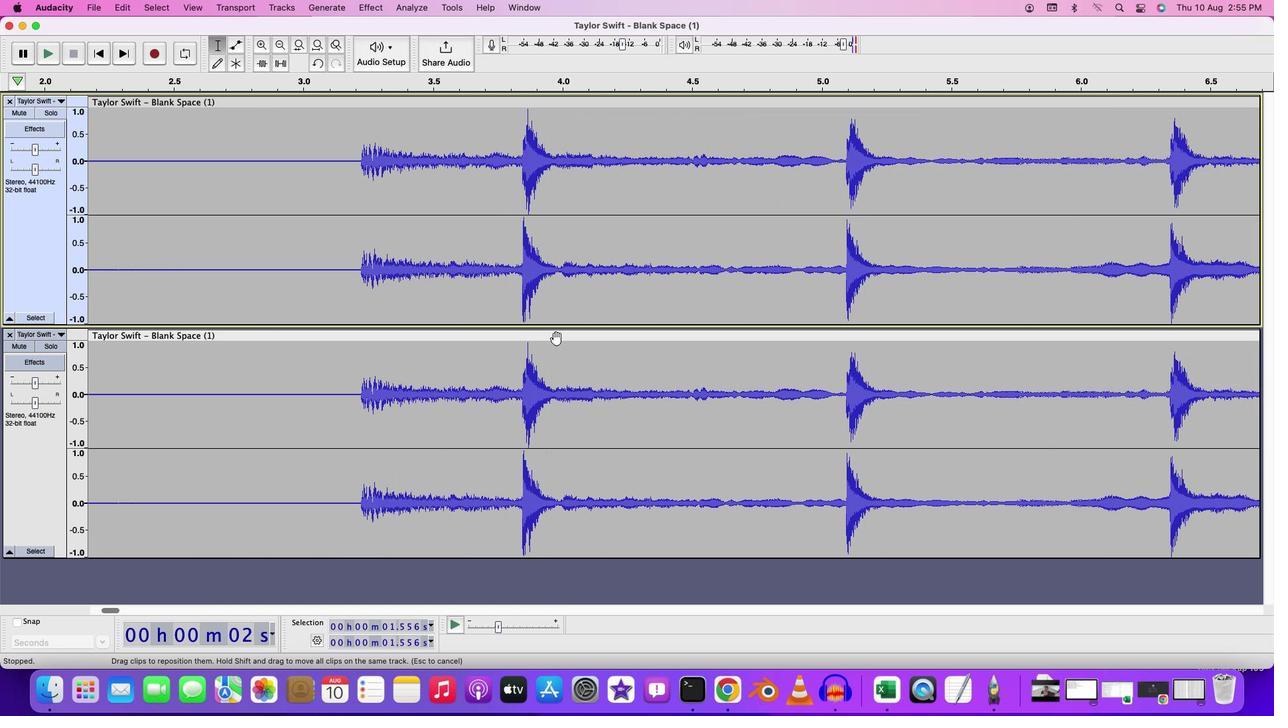 
Action: Mouse pressed left at (493, 621)
Screenshot: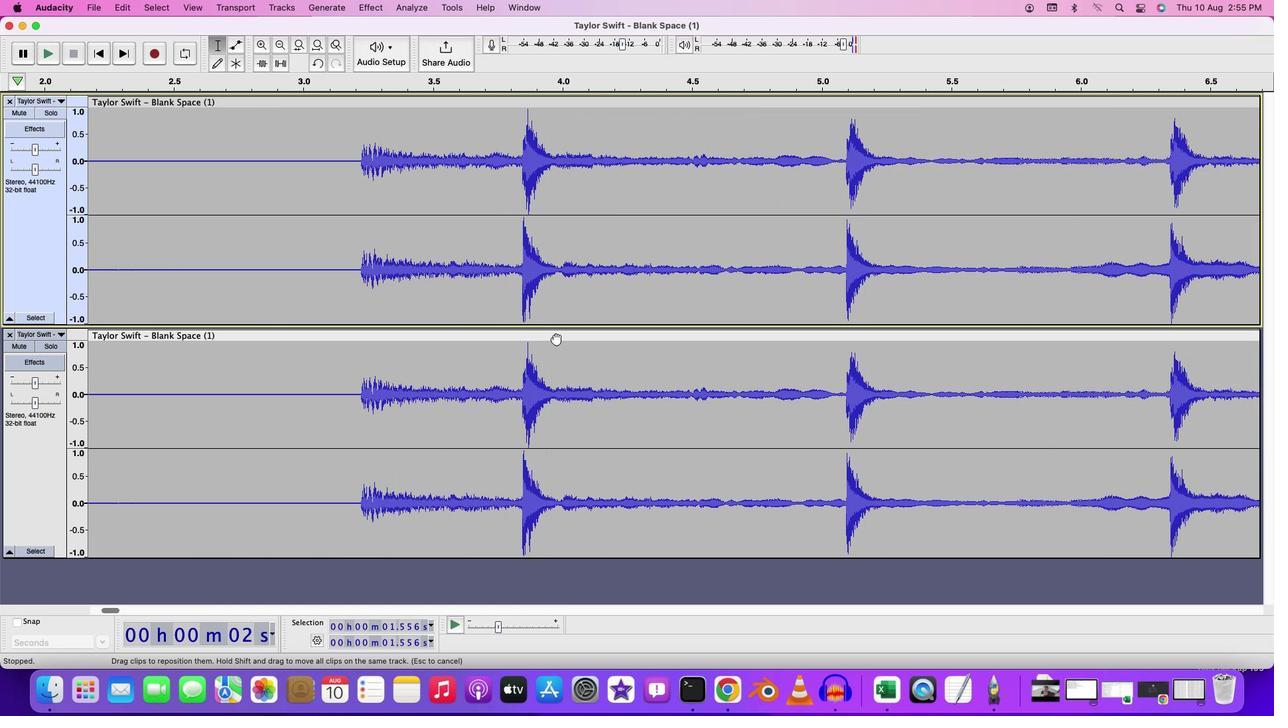 
Action: Mouse moved to (493, 621)
Screenshot: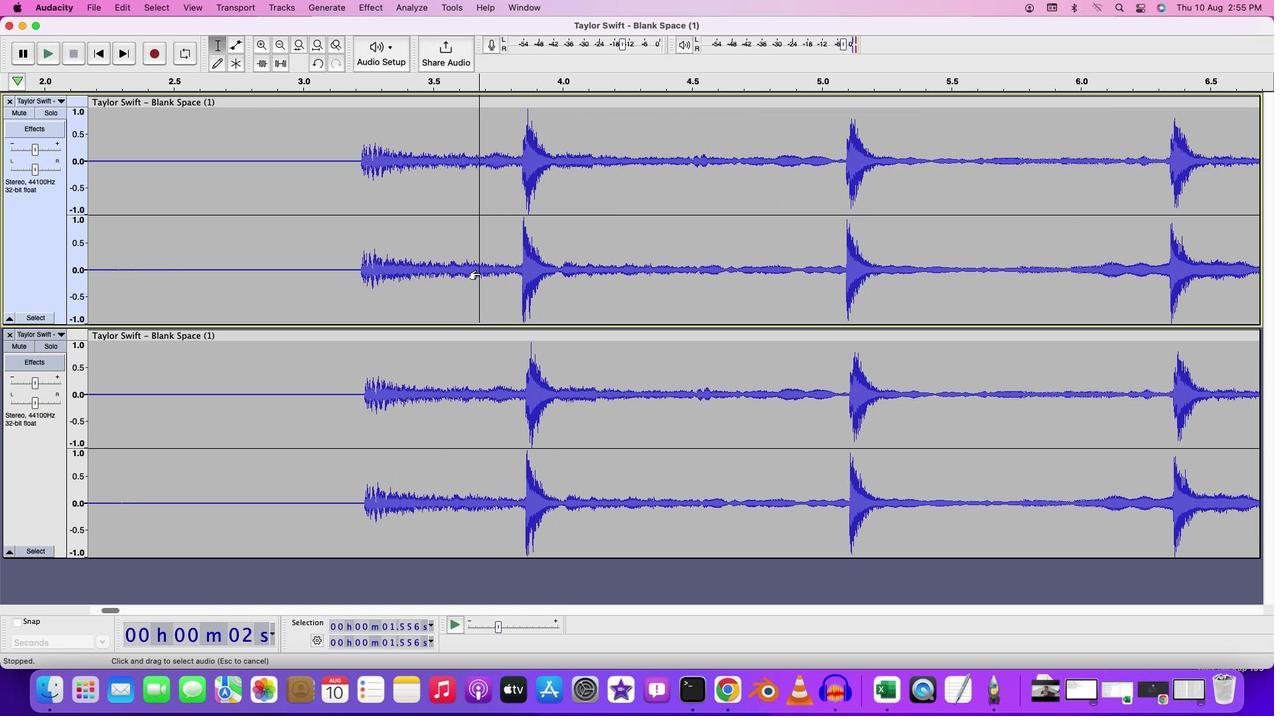 
Action: Mouse pressed left at (493, 621)
Screenshot: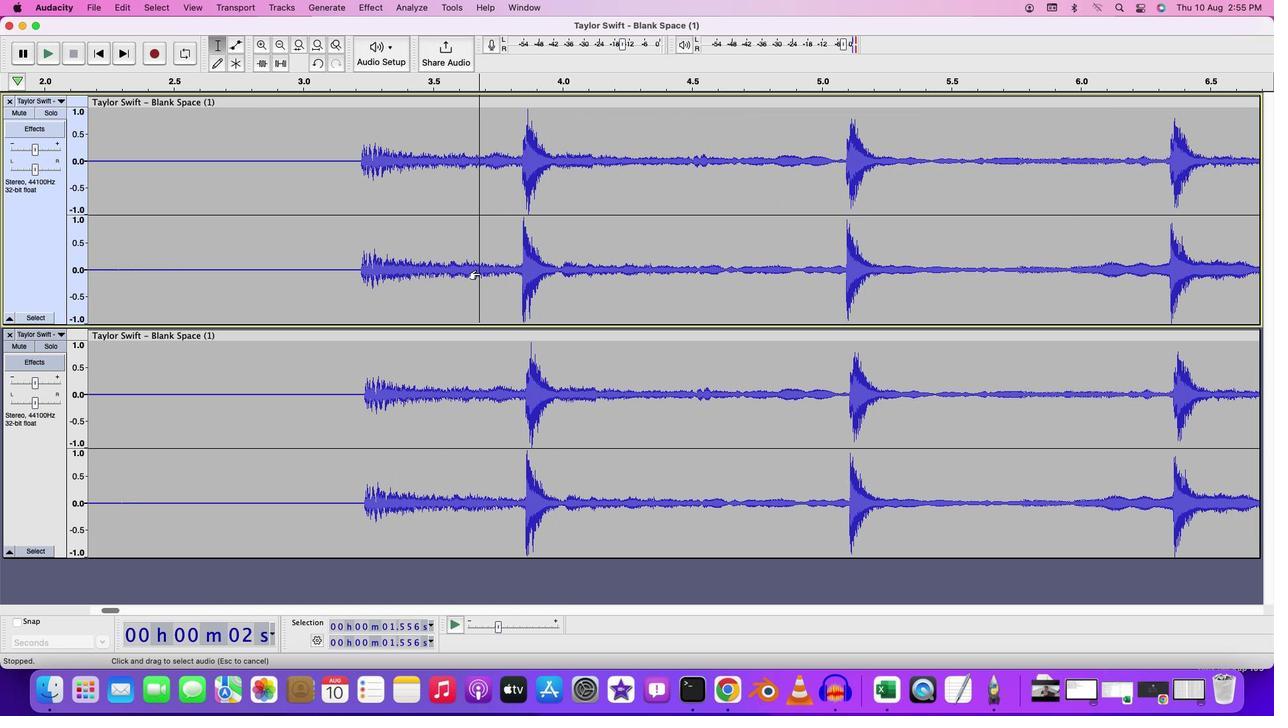 
Action: Key pressed Key.space
Screenshot: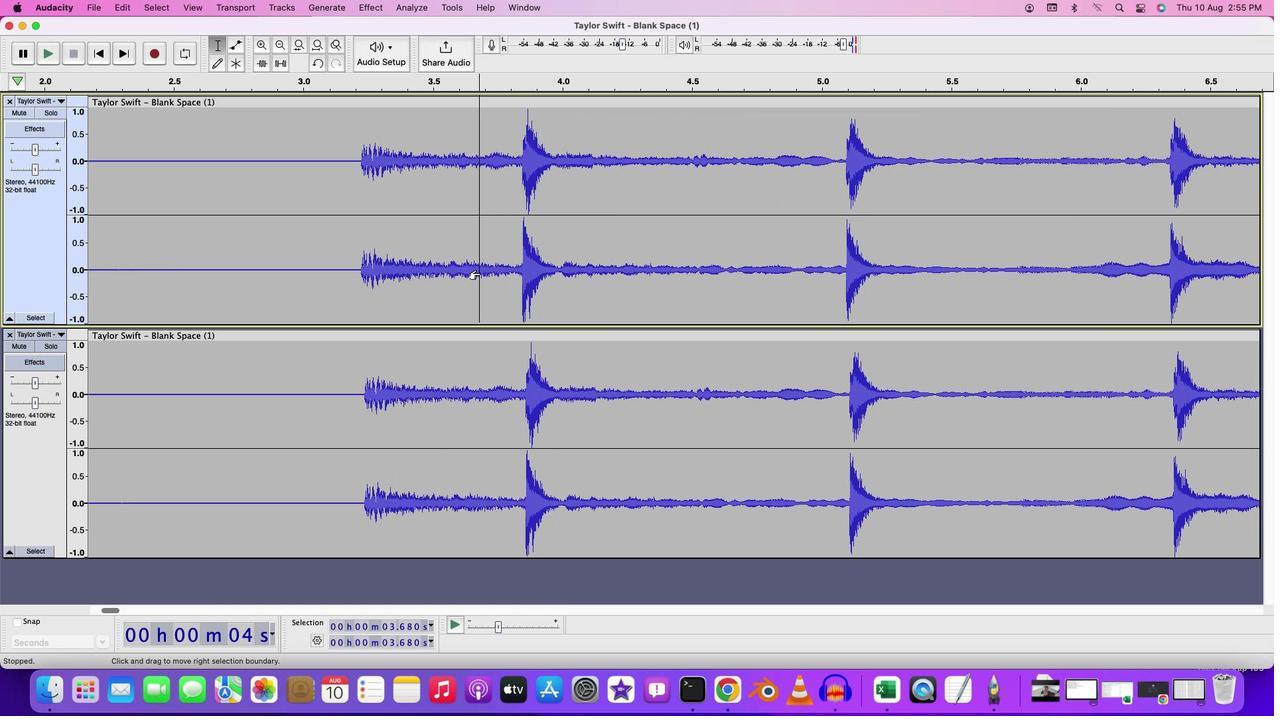 
Action: Mouse moved to (493, 621)
Screenshot: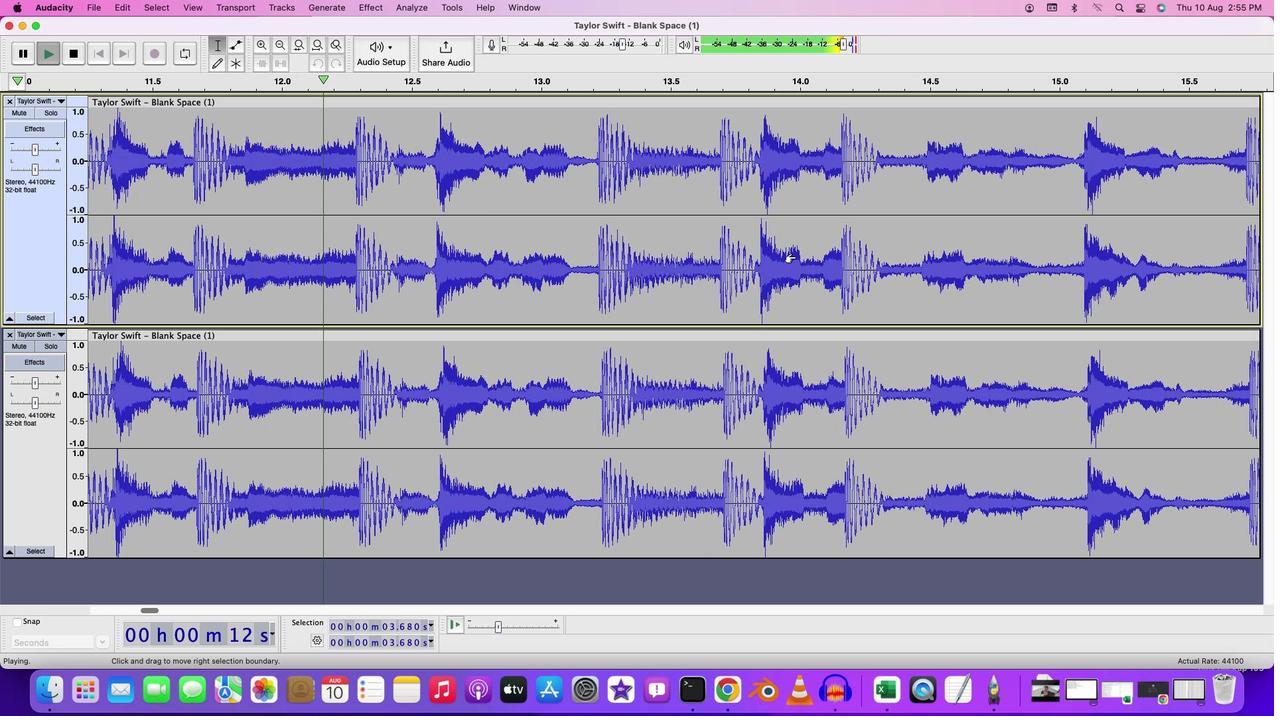 
Action: Key pressed Key.cmd
Screenshot: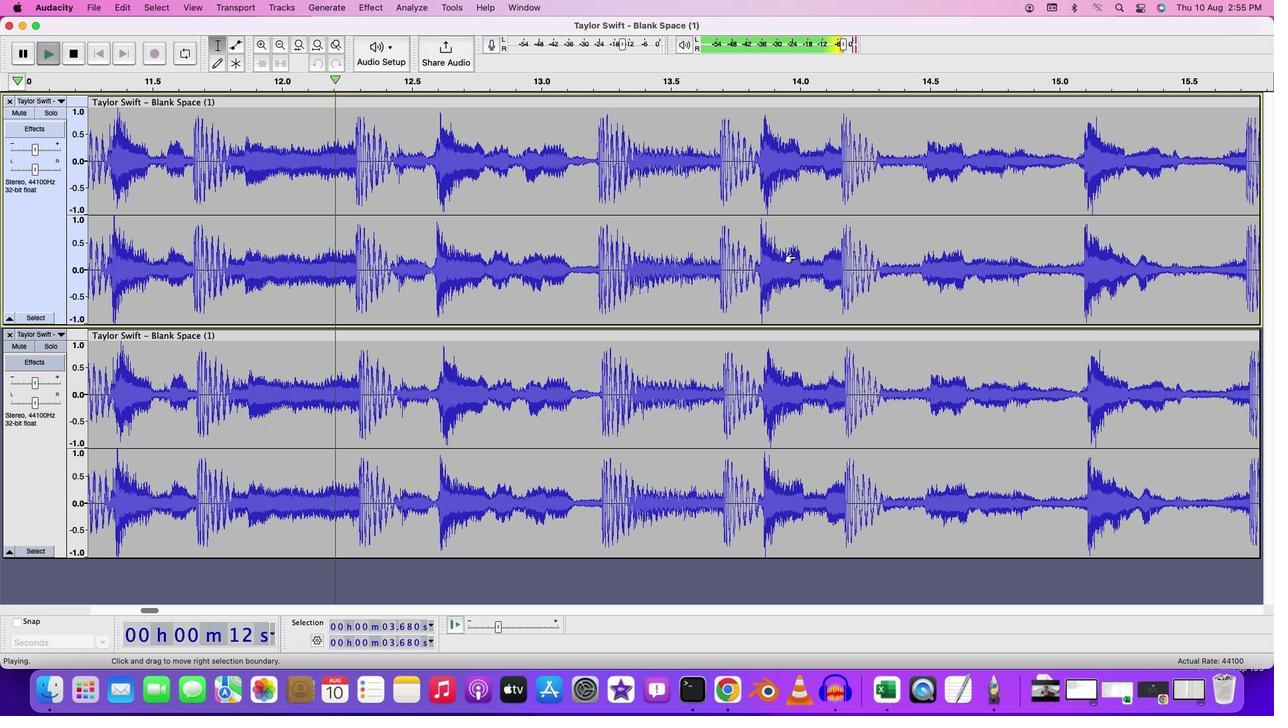 
Action: Mouse scrolled (493, 621) with delta (493, 621)
Screenshot: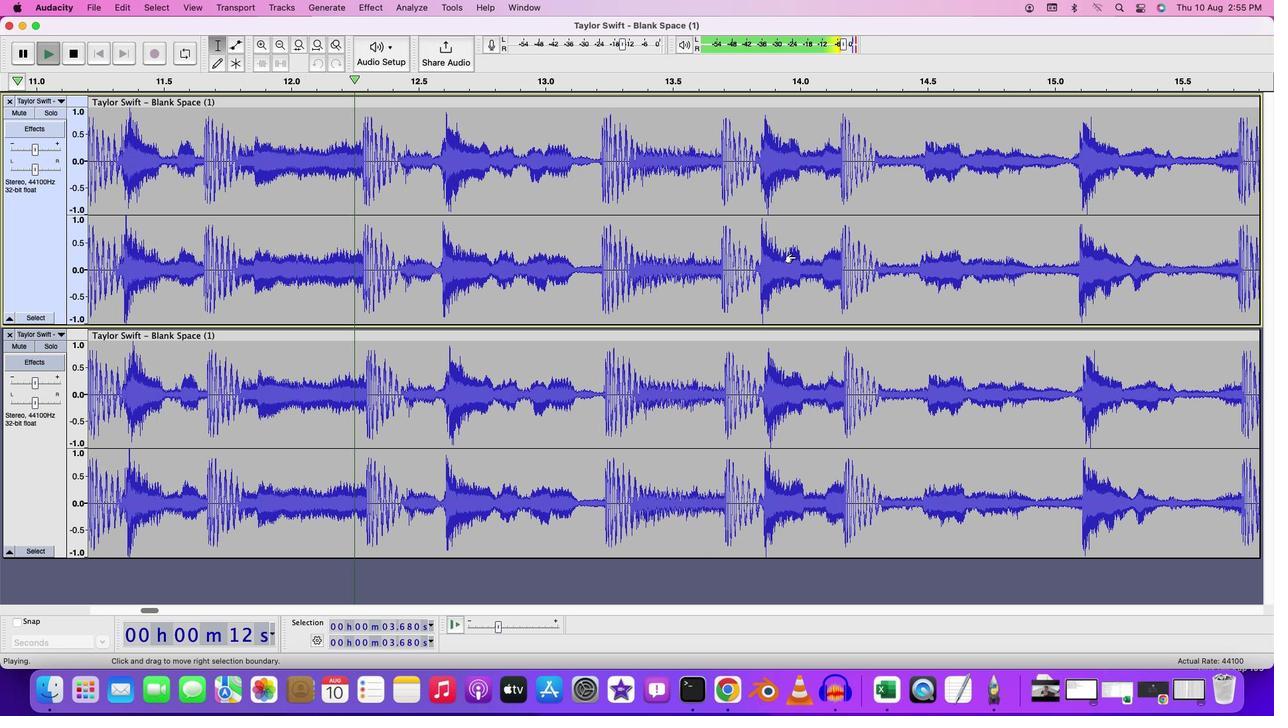 
Action: Mouse scrolled (493, 621) with delta (493, 621)
Screenshot: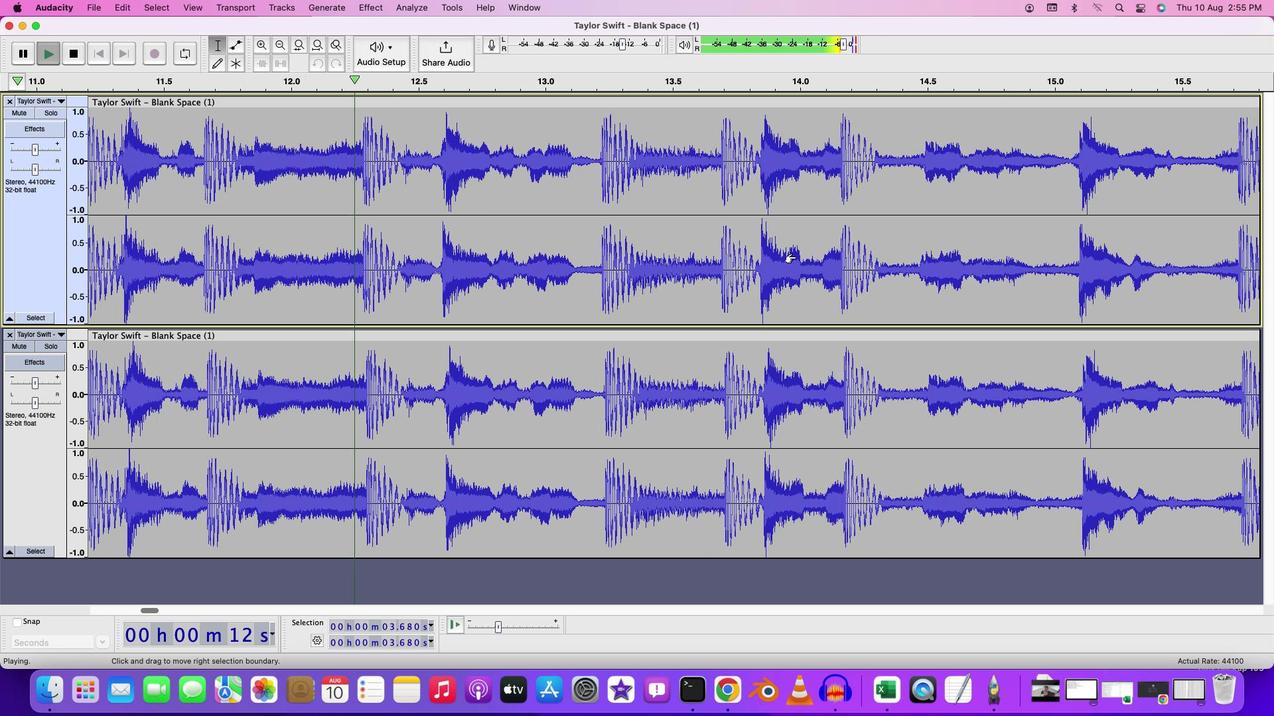 
Action: Mouse scrolled (493, 621) with delta (493, 621)
Screenshot: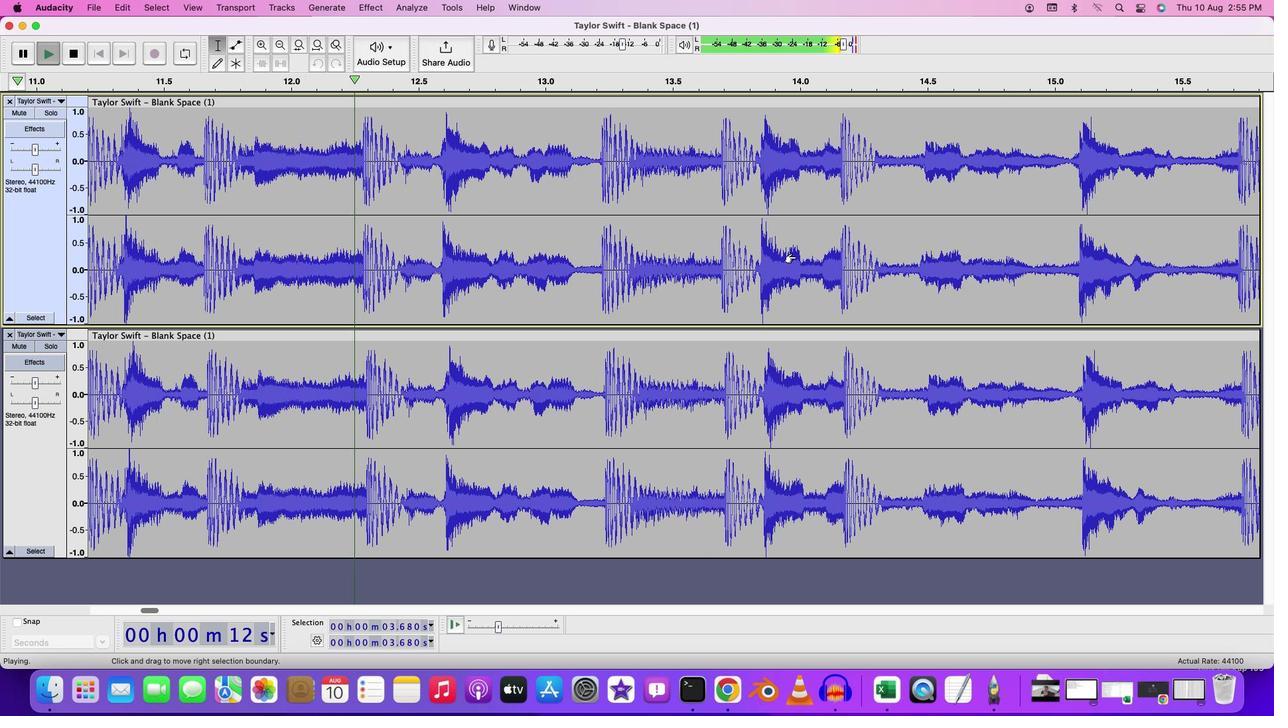 
Action: Mouse scrolled (493, 621) with delta (493, 621)
Screenshot: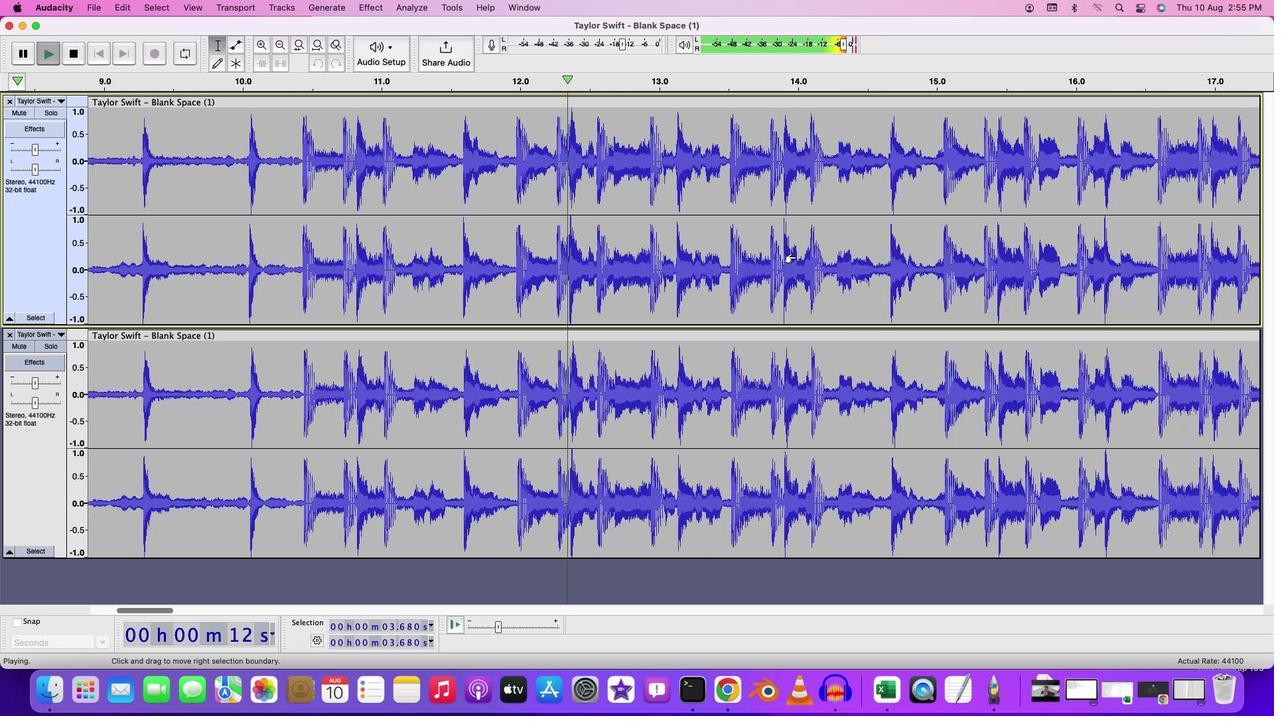
Action: Mouse scrolled (493, 621) with delta (493, 621)
Screenshot: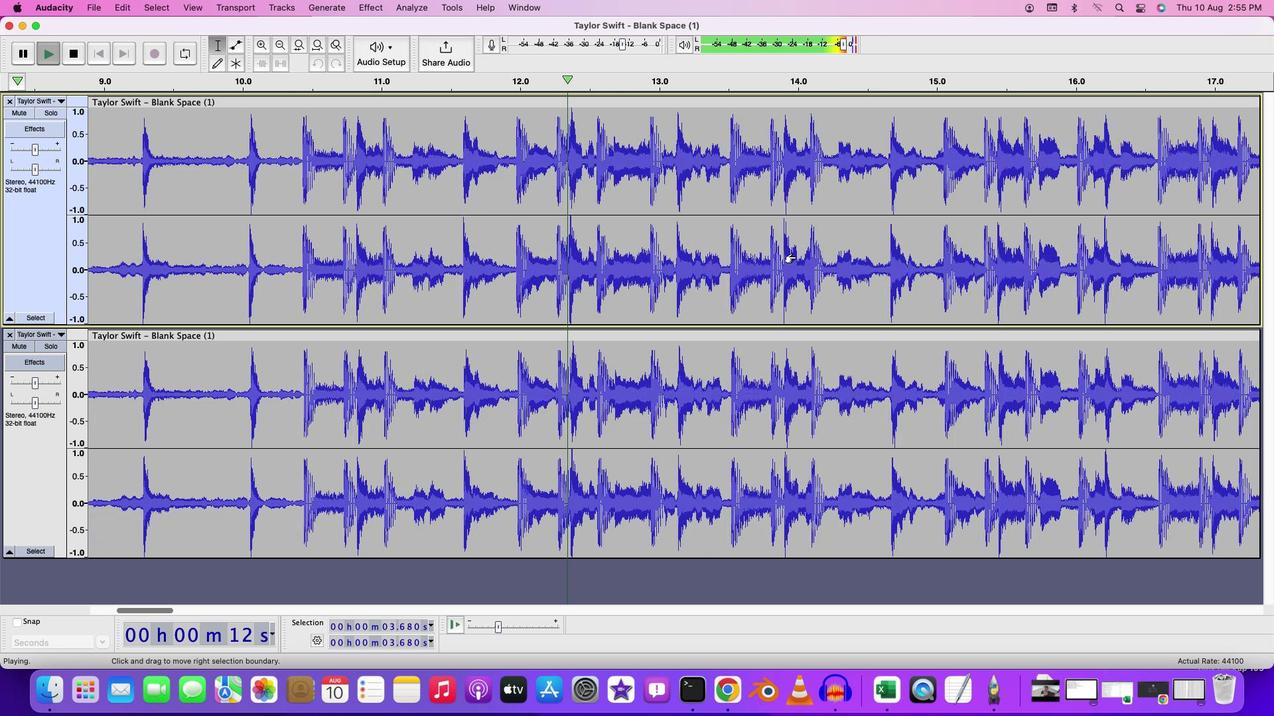 
Action: Mouse moved to (493, 621)
Screenshot: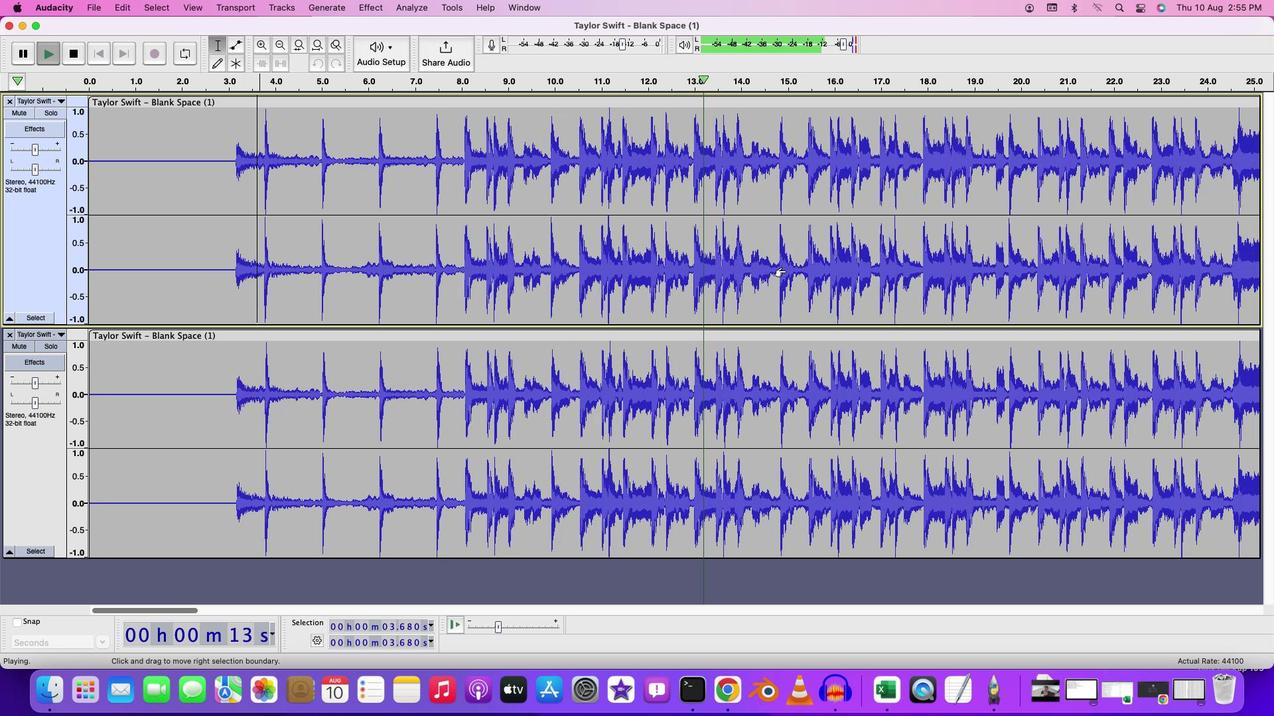 
Action: Mouse scrolled (493, 621) with delta (493, 621)
Screenshot: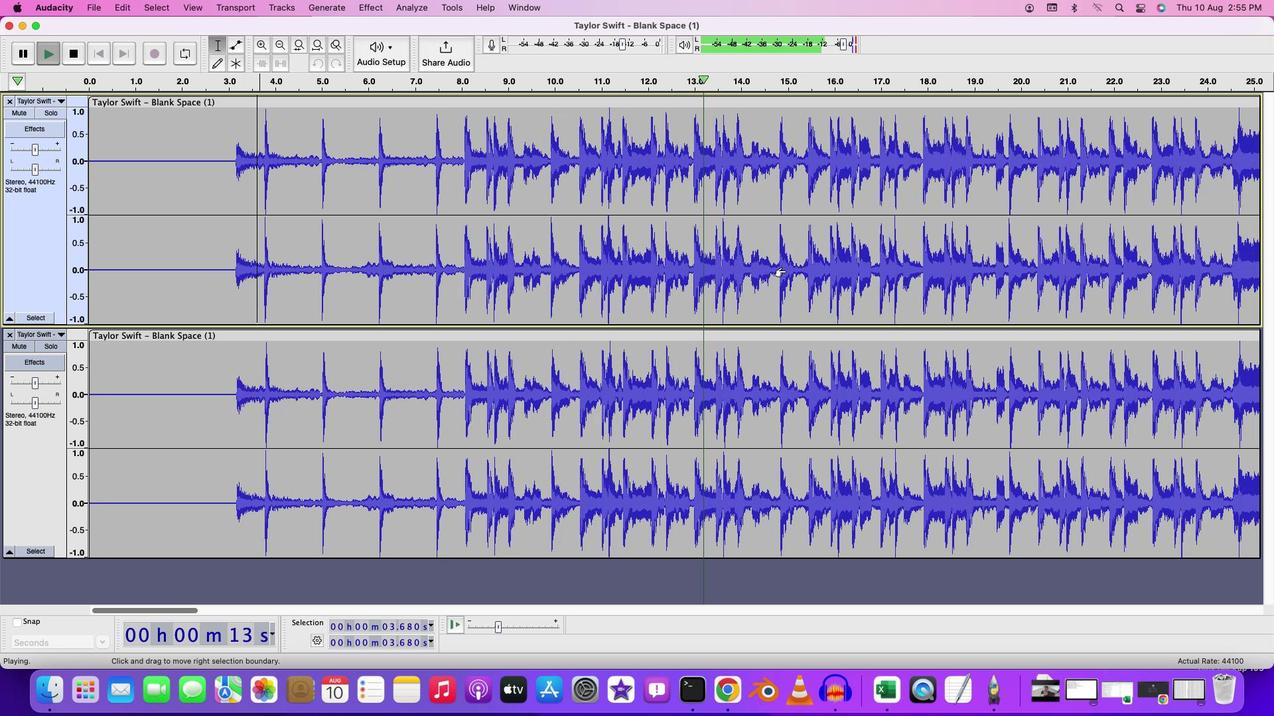 
Action: Mouse scrolled (493, 621) with delta (493, 621)
Screenshot: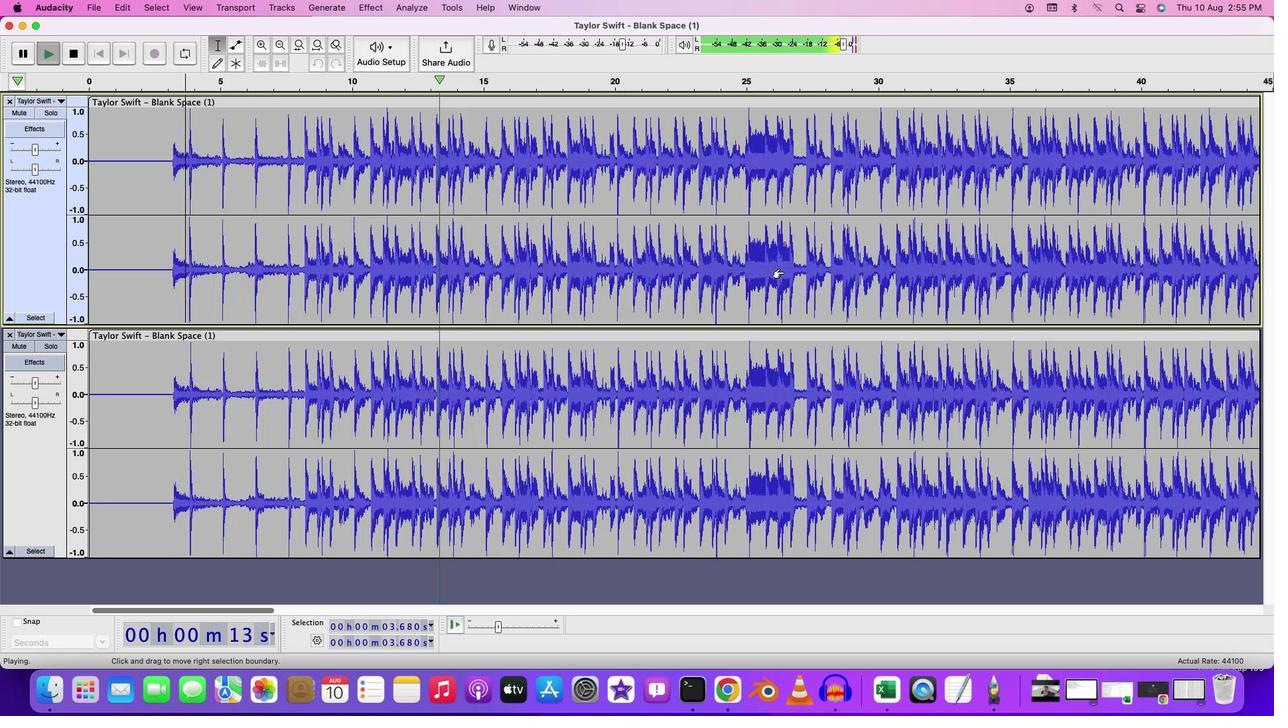 
Action: Mouse scrolled (493, 621) with delta (493, 621)
Screenshot: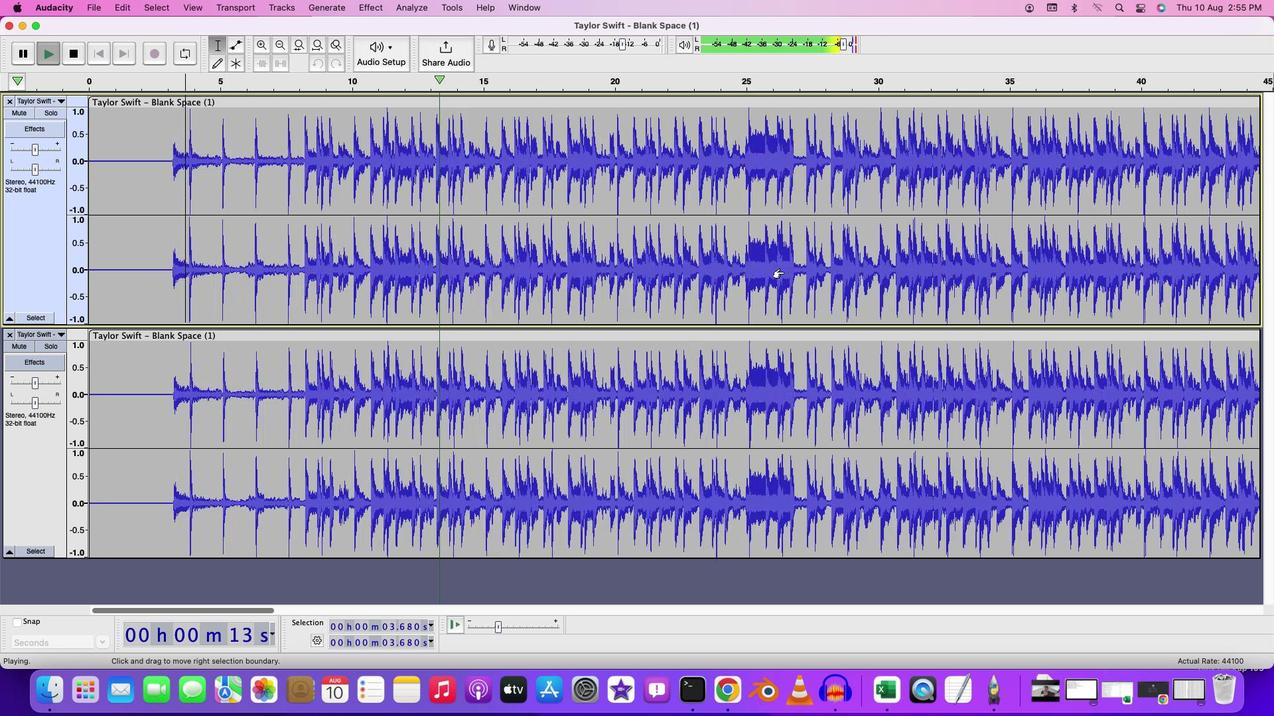 
Action: Mouse scrolled (493, 621) with delta (493, 621)
Screenshot: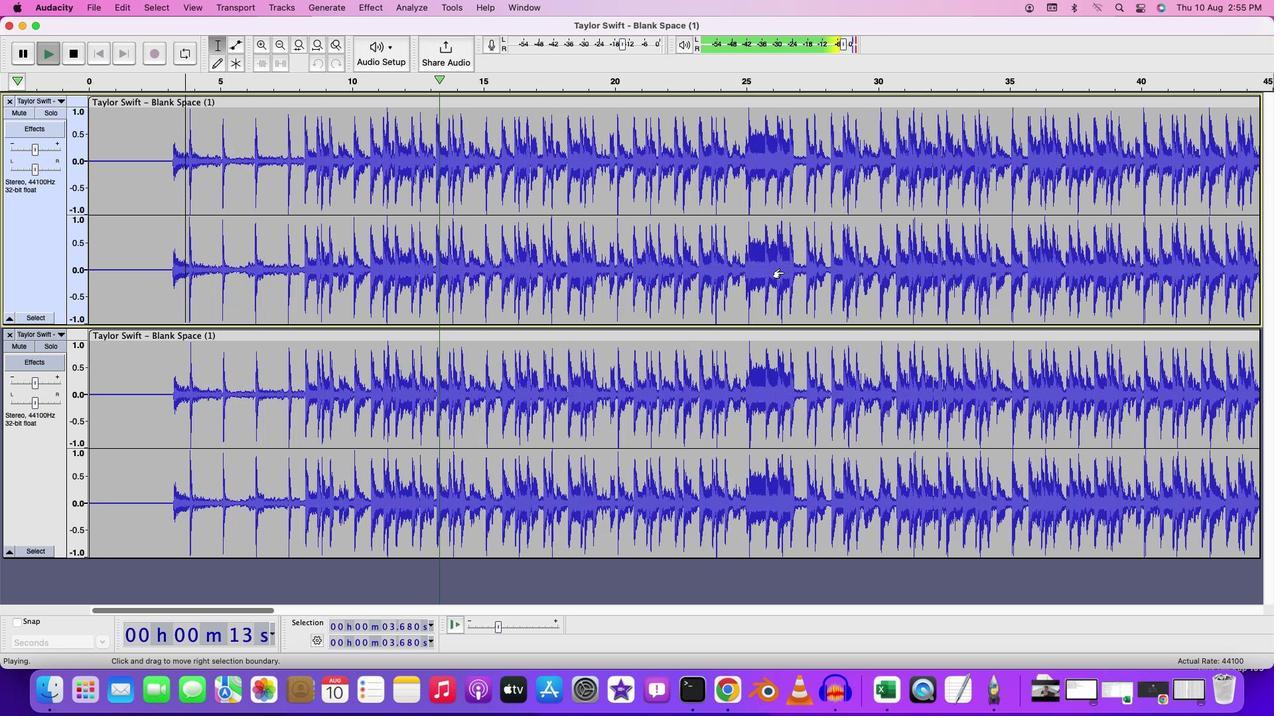 
Action: Mouse moved to (493, 622)
Screenshot: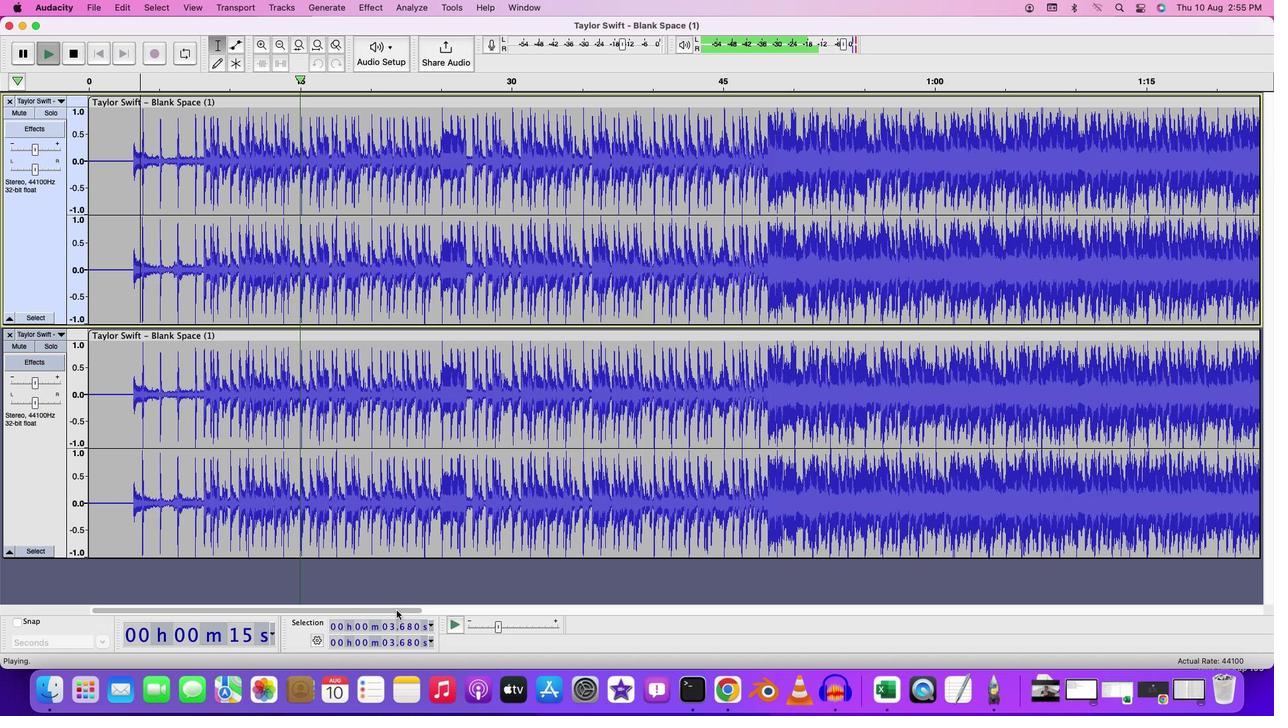 
Action: Mouse pressed left at (493, 622)
Screenshot: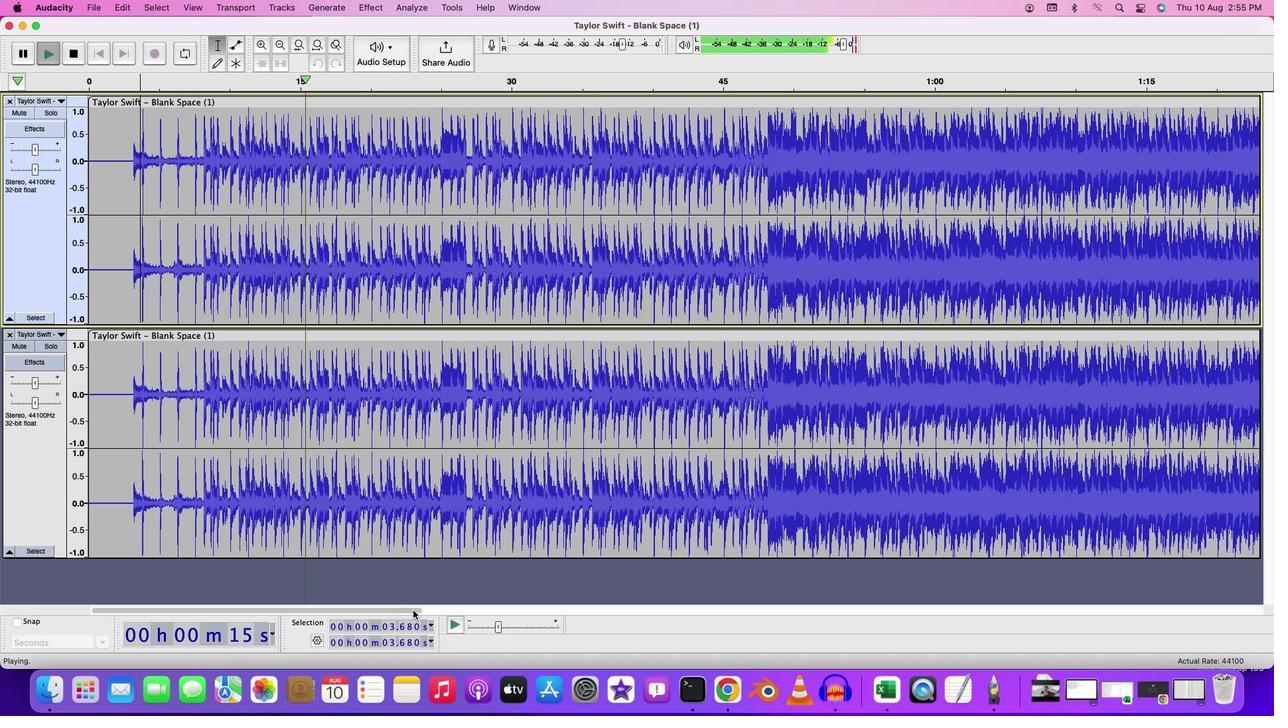 
Action: Mouse moved to (493, 622)
Screenshot: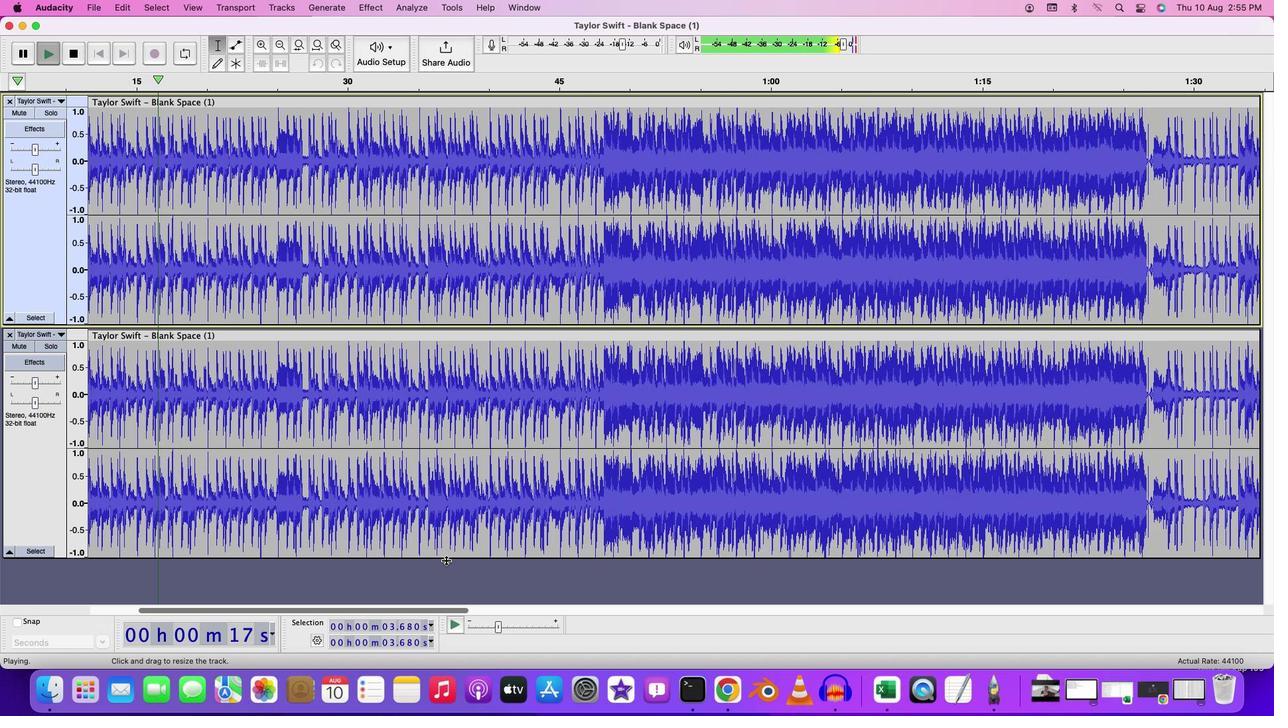 
Action: Mouse pressed left at (493, 622)
Screenshot: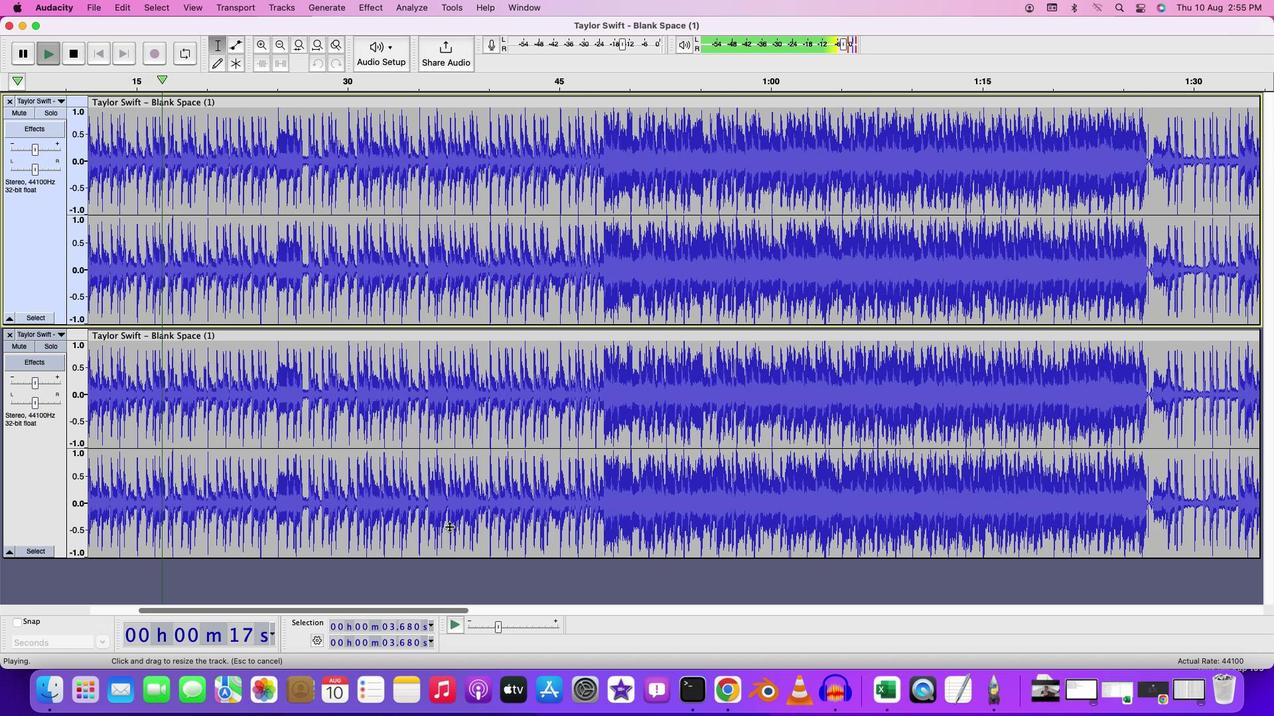 
Action: Mouse moved to (493, 621)
Screenshot: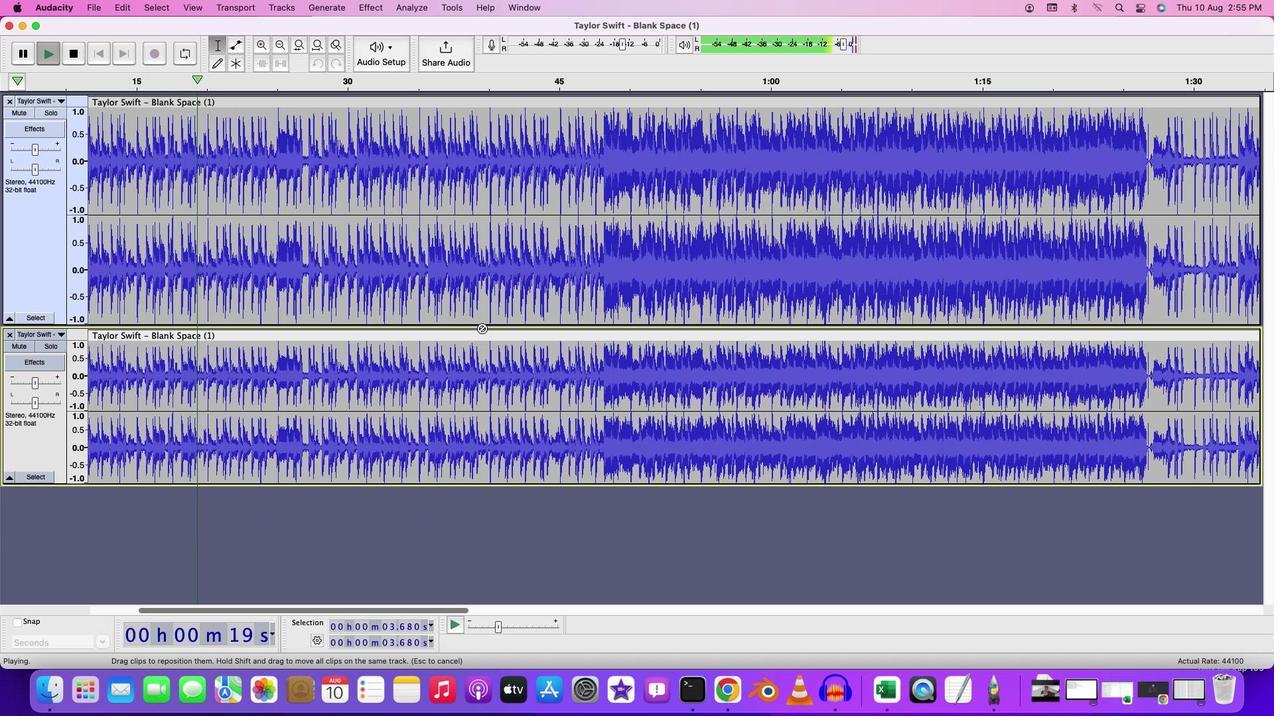 
Action: Key pressed Key.space
Screenshot: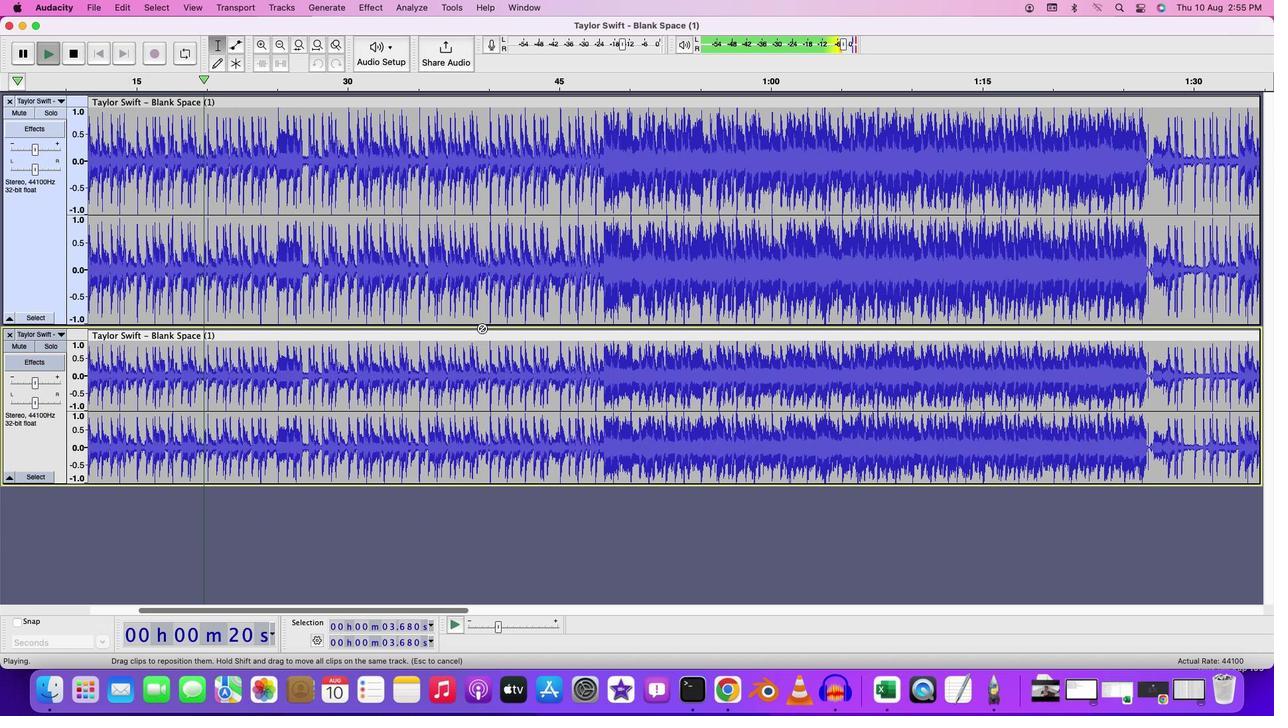 
Action: Mouse moved to (493, 621)
Screenshot: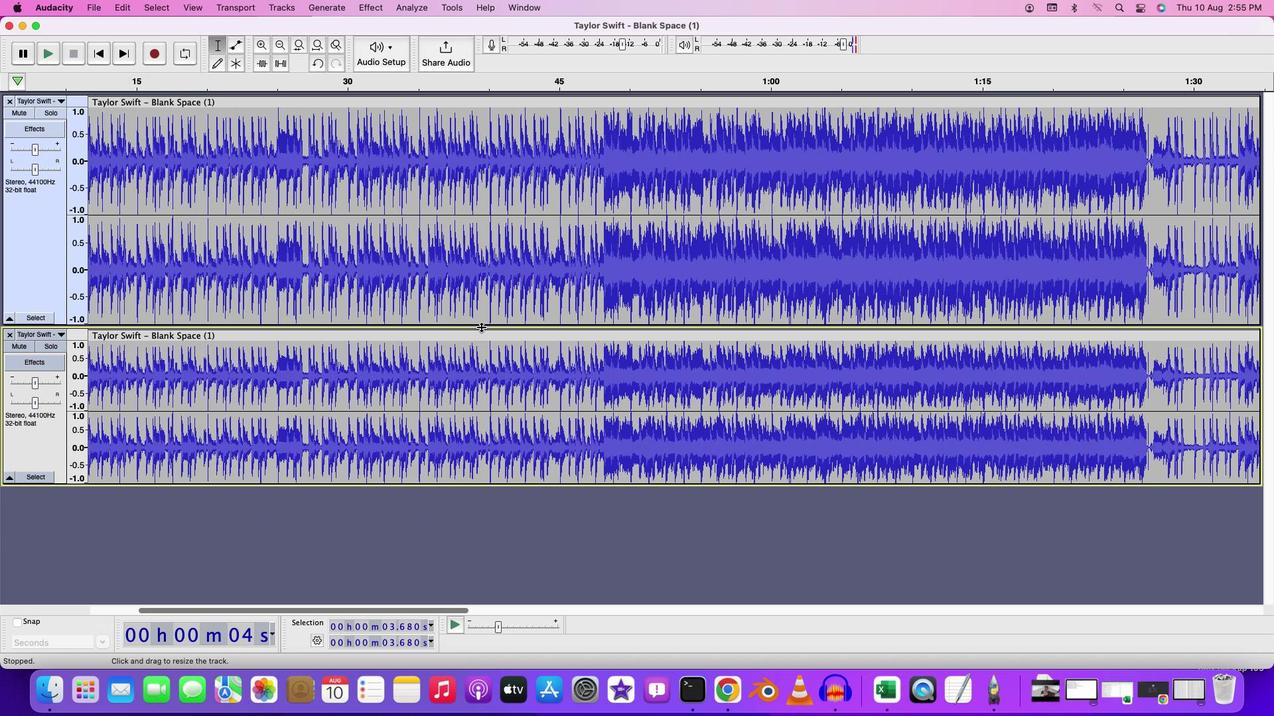 
Action: Mouse pressed left at (493, 621)
Screenshot: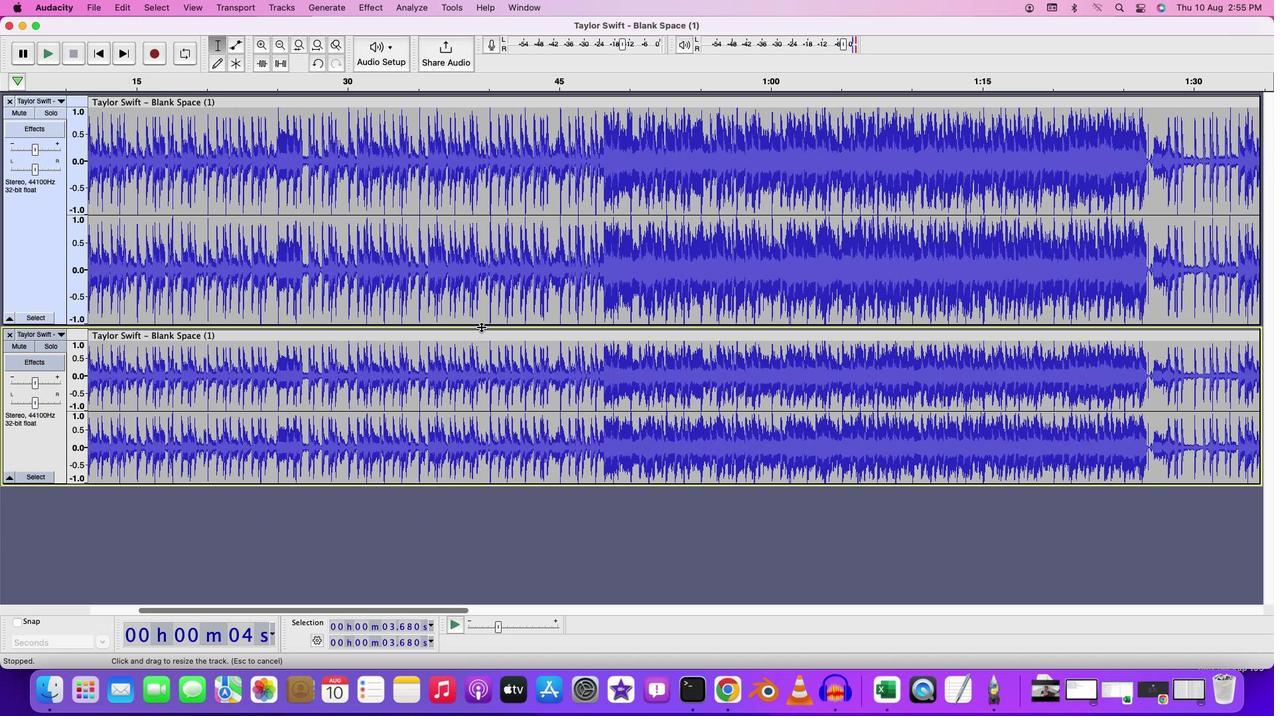 
Action: Mouse moved to (493, 621)
Screenshot: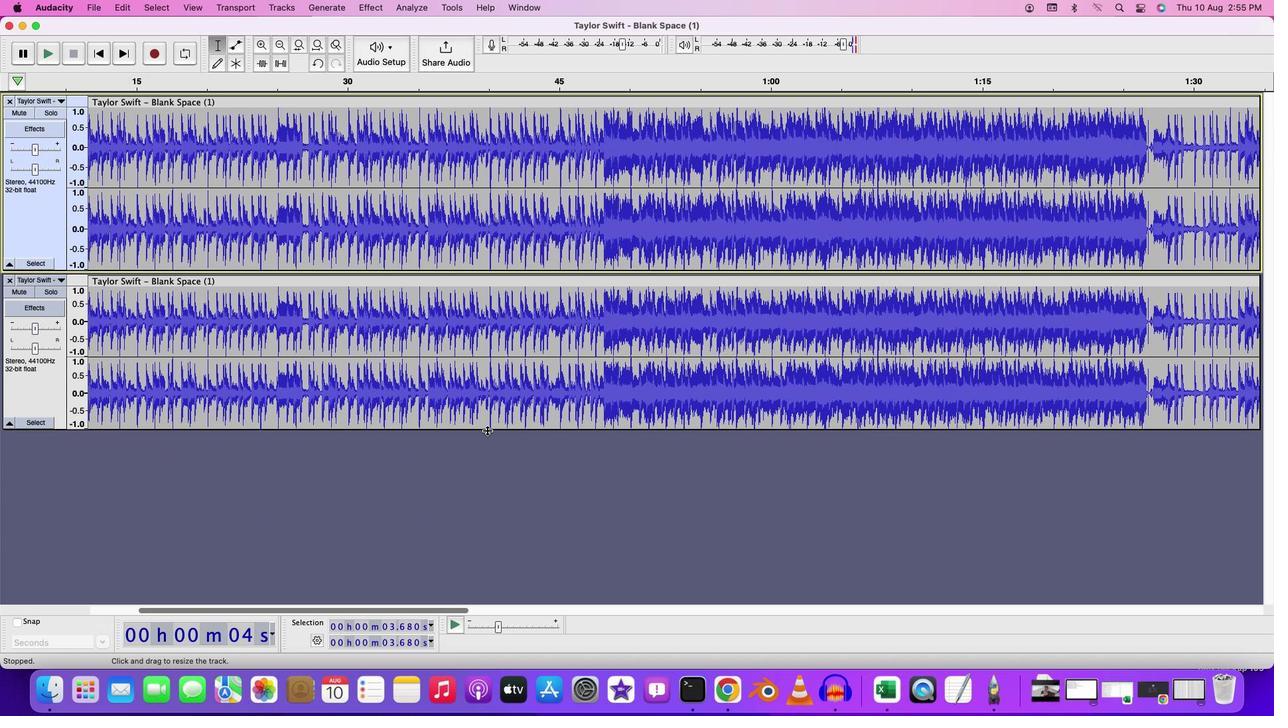 
Action: Mouse pressed left at (493, 621)
Screenshot: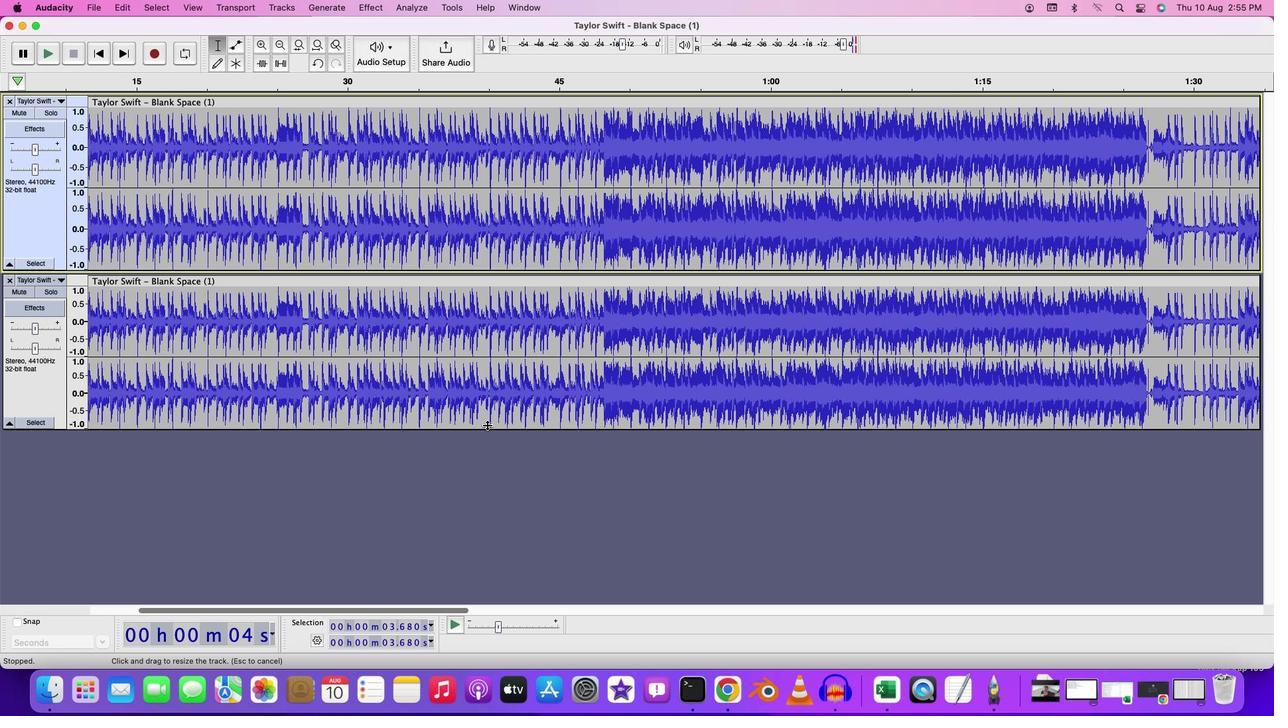 
Action: Mouse moved to (493, 621)
Screenshot: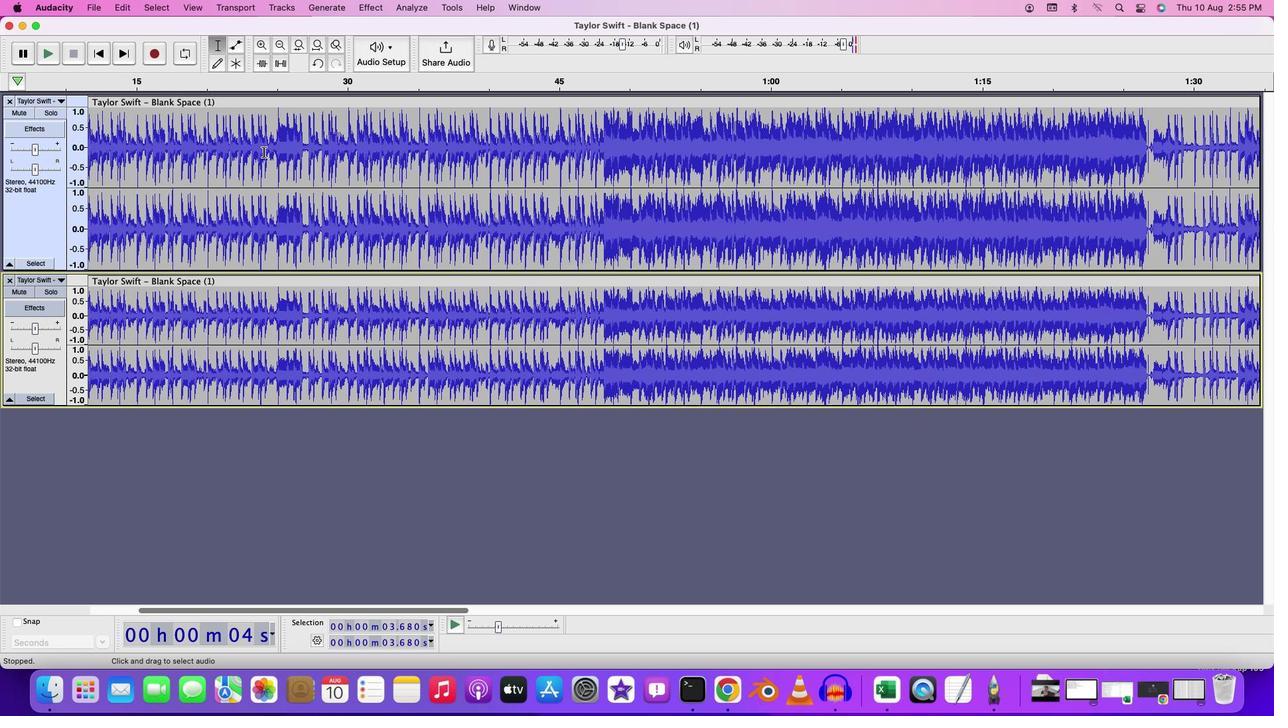 
Action: Mouse pressed left at (493, 621)
Screenshot: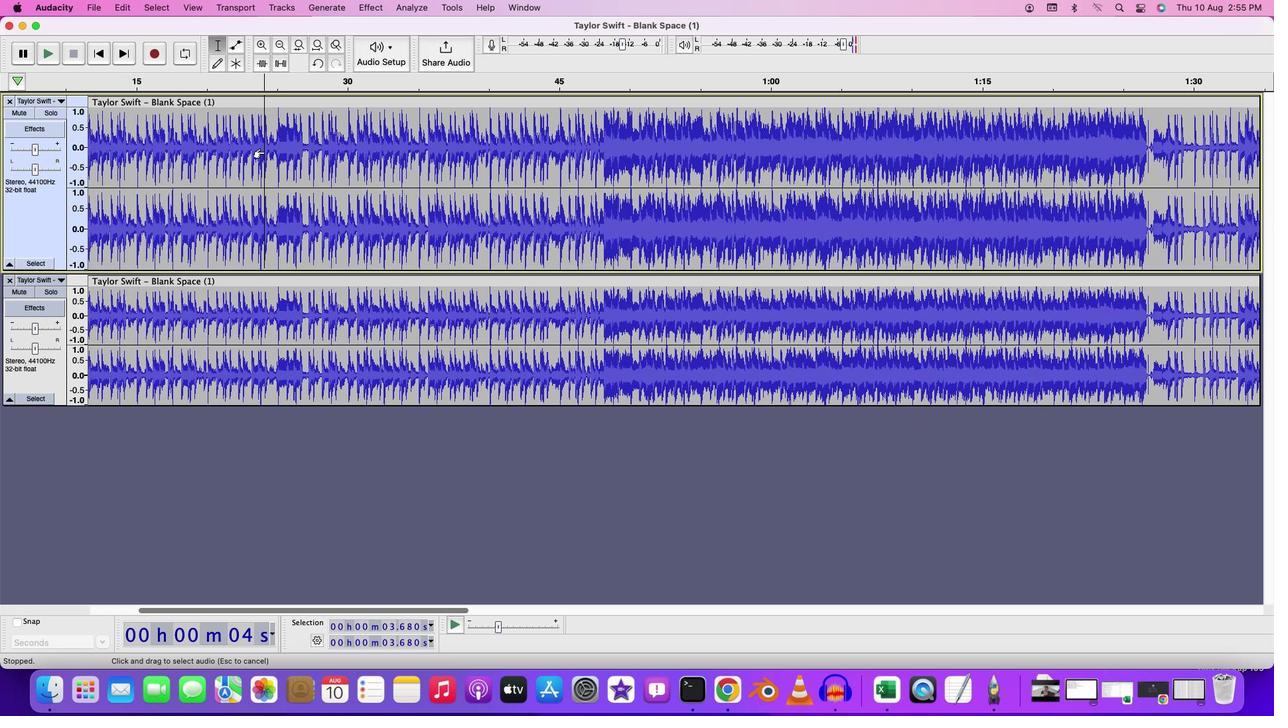 
Action: Key pressed Key.space
Screenshot: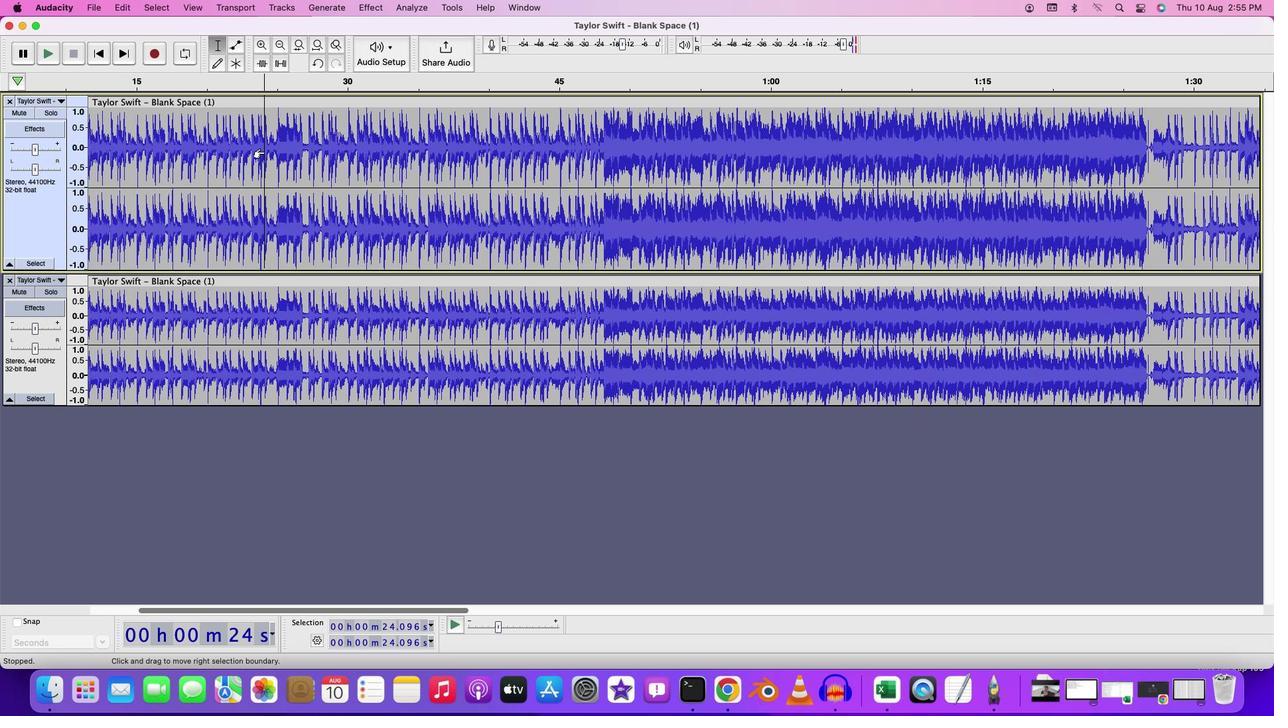 
Action: Mouse moved to (493, 621)
Screenshot: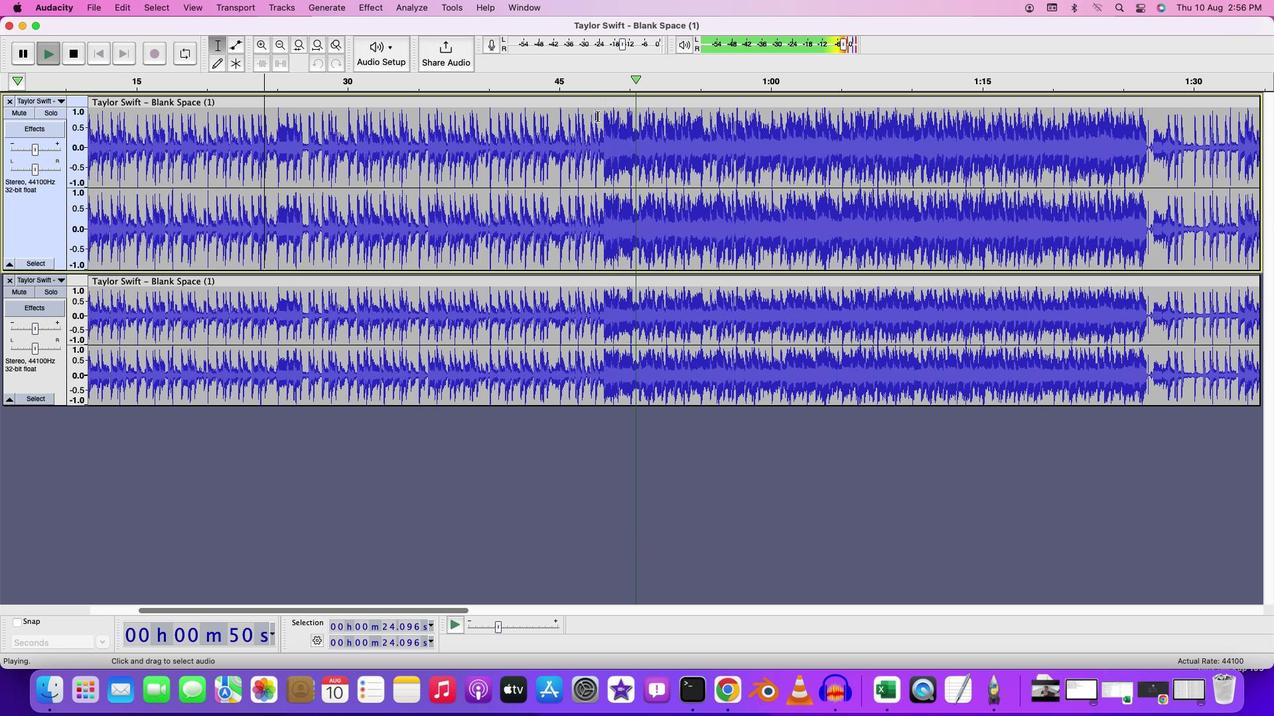 
Action: Mouse pressed left at (493, 621)
Screenshot: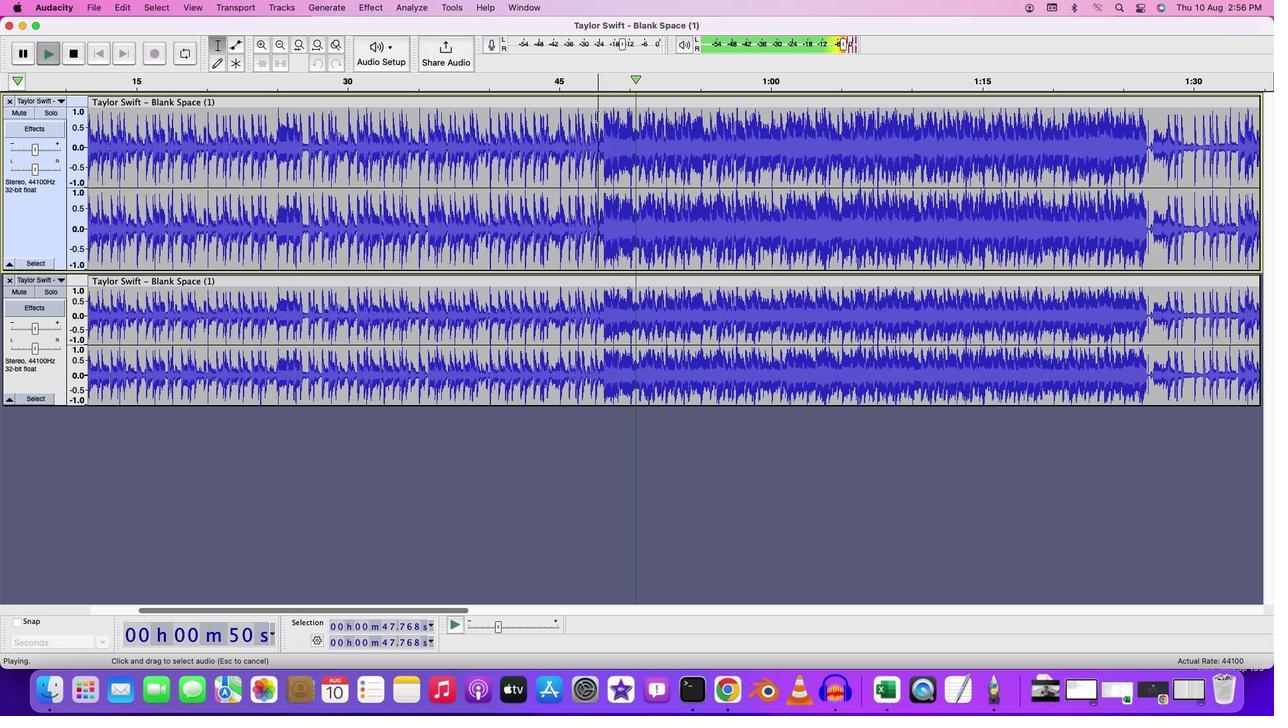 
Action: Key pressed Key.spaceKey.space
Screenshot: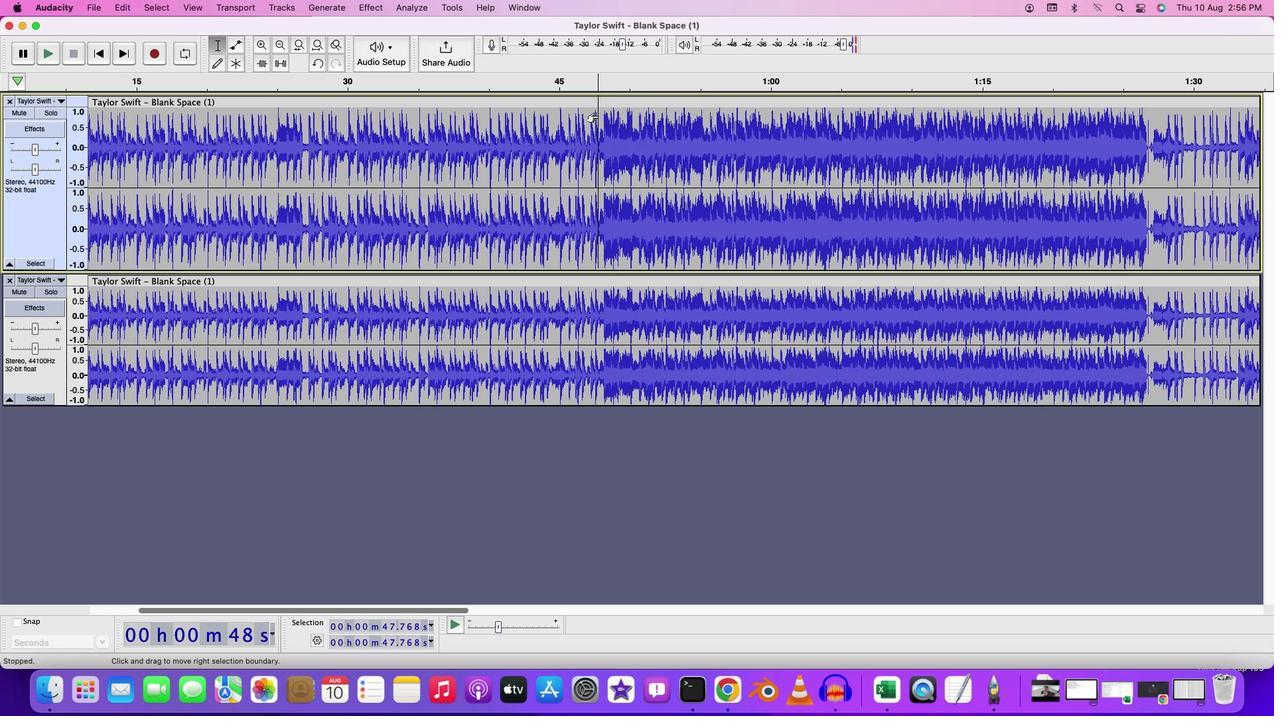 
Action: Mouse moved to (493, 621)
Screenshot: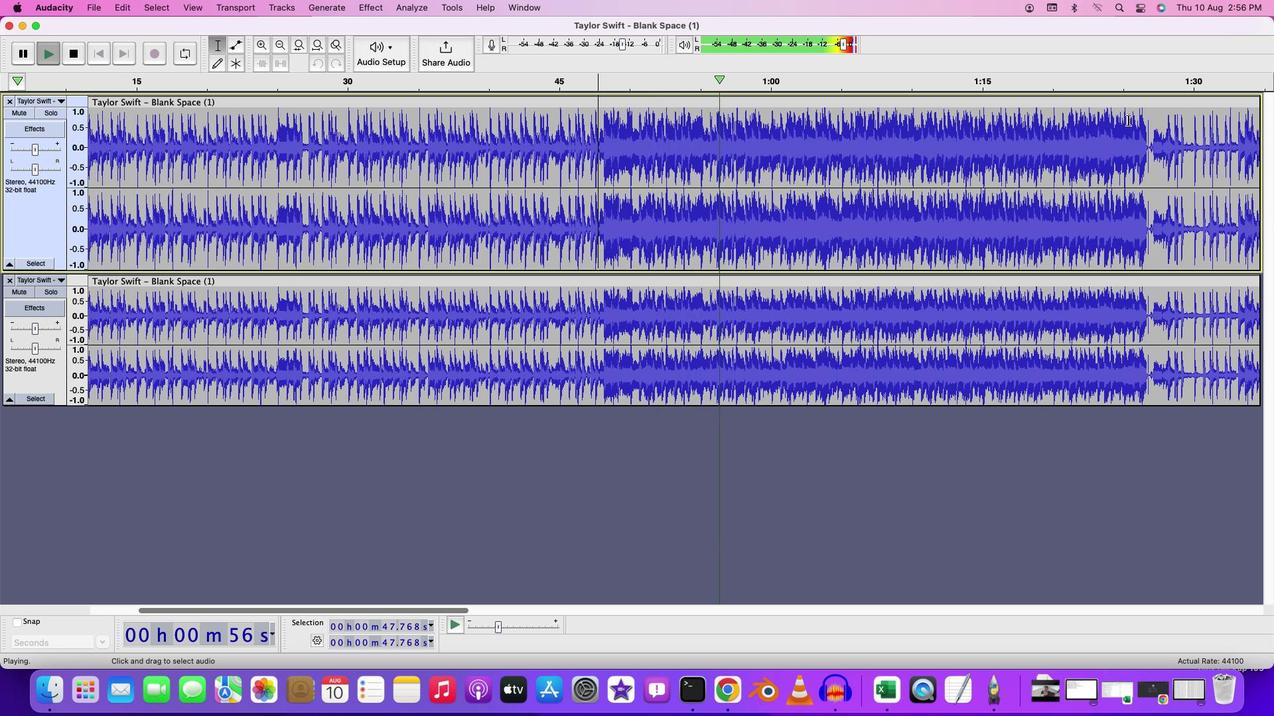 
Action: Mouse pressed left at (493, 621)
Screenshot: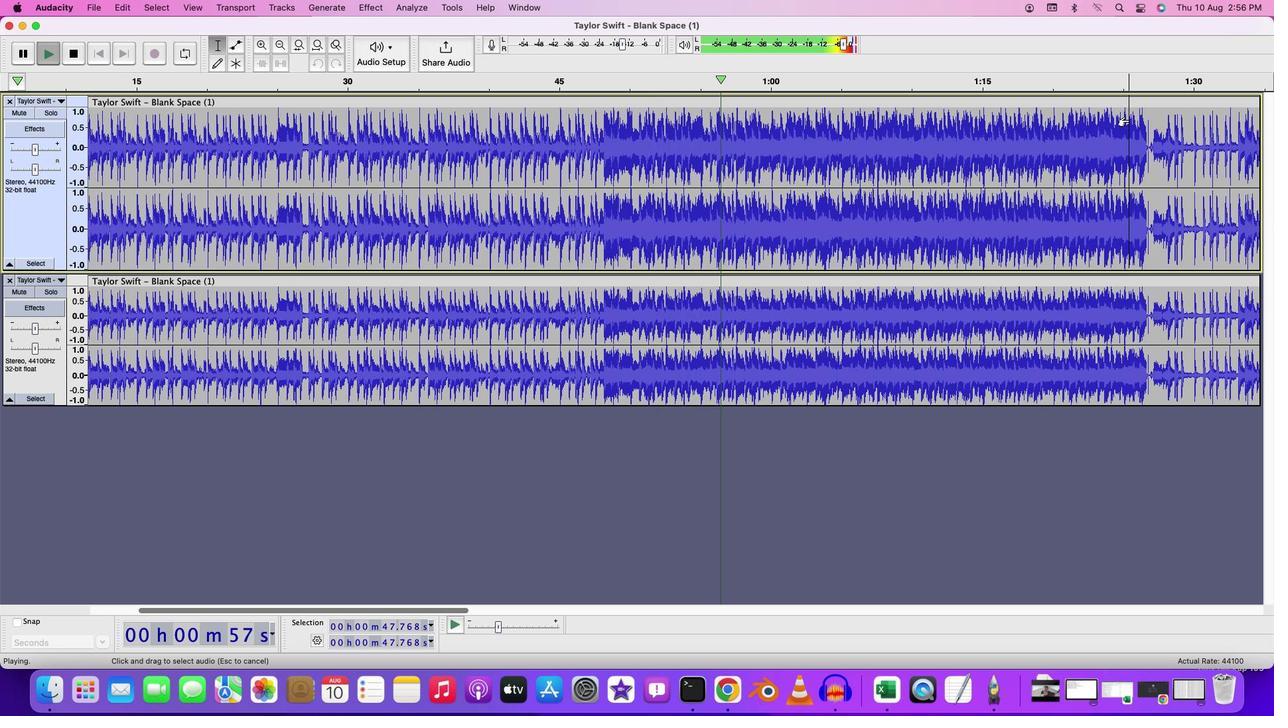 
Action: Key pressed Key.spaceKey.space
Screenshot: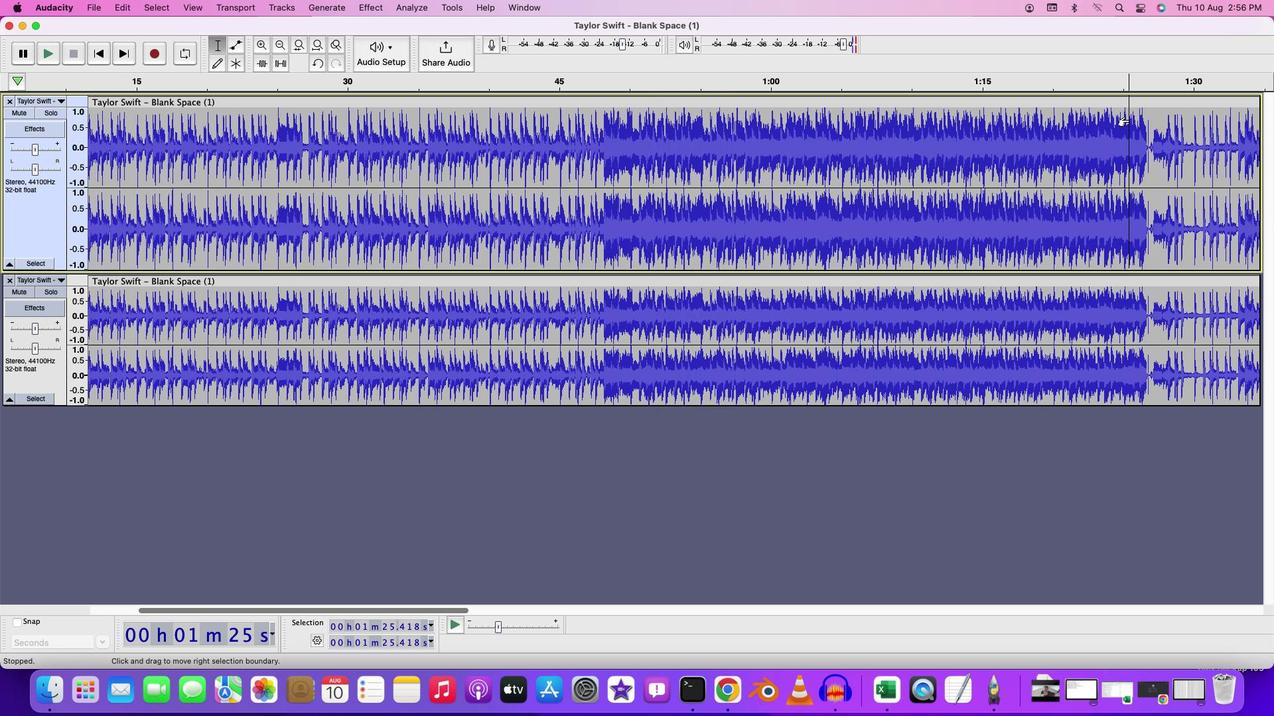 
Action: Mouse moved to (493, 621)
Screenshot: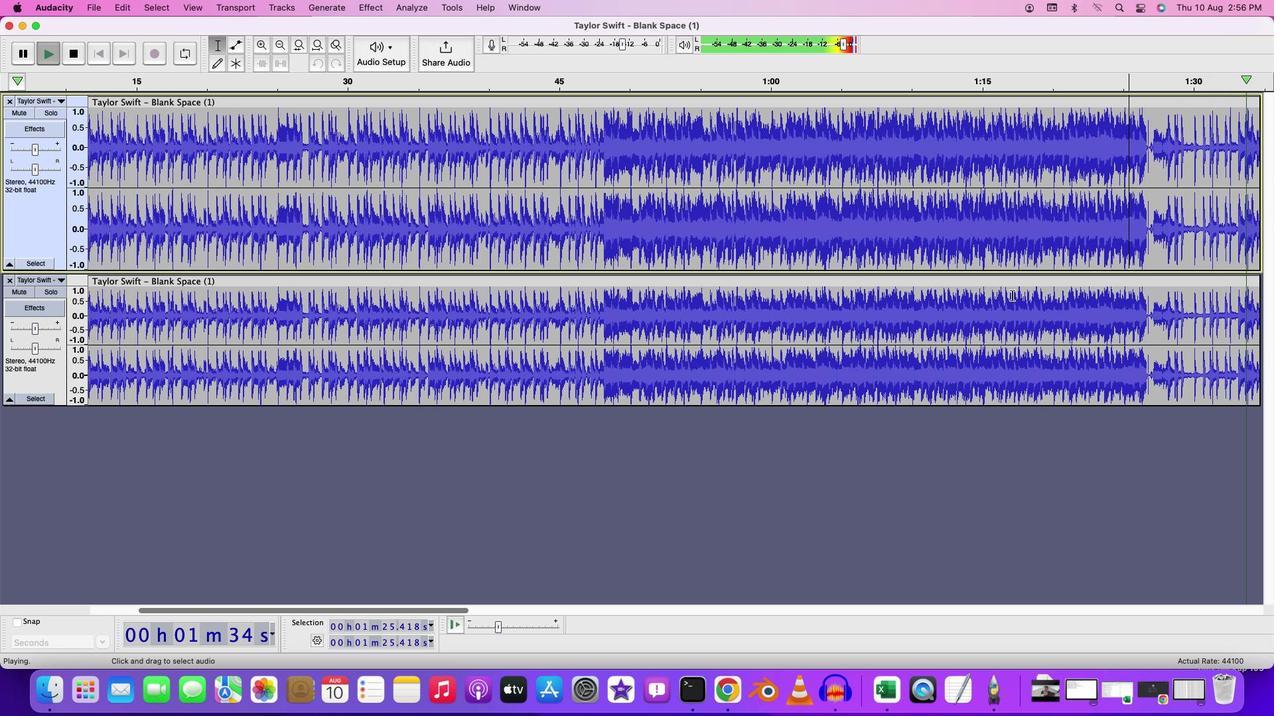 
Action: Key pressed Key.cmd
Screenshot: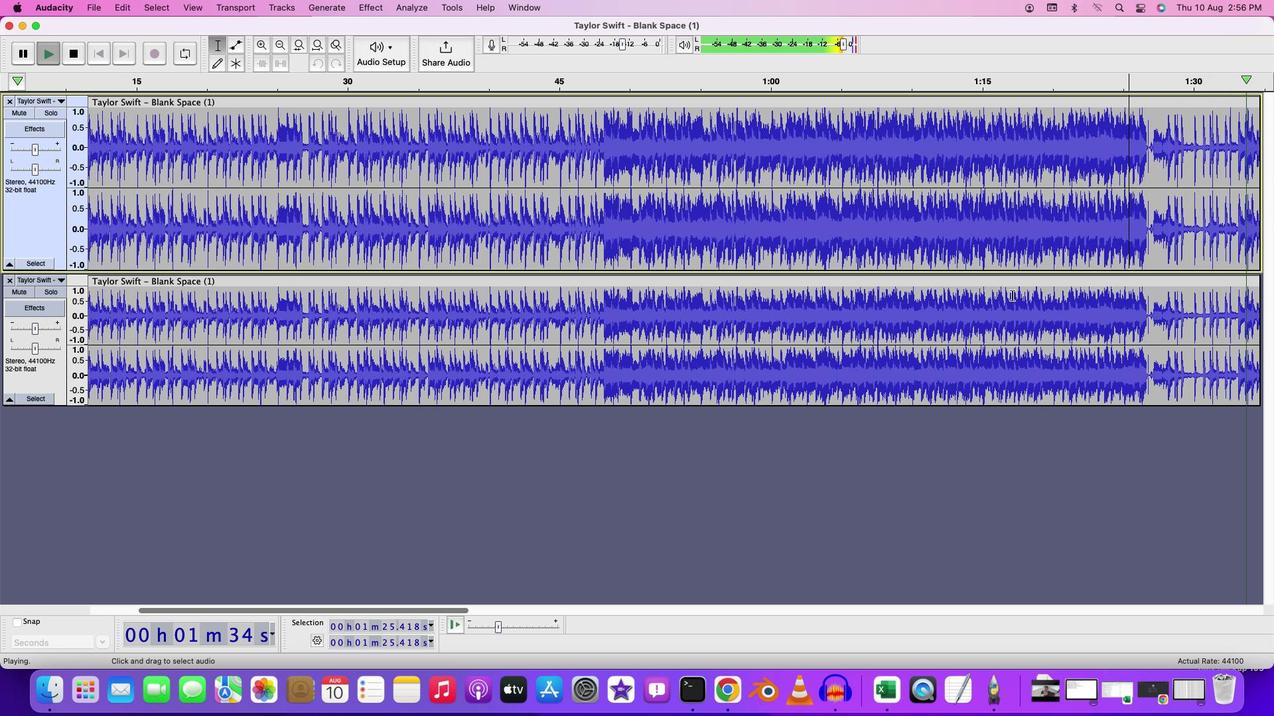 
Action: Mouse moved to (493, 621)
Screenshot: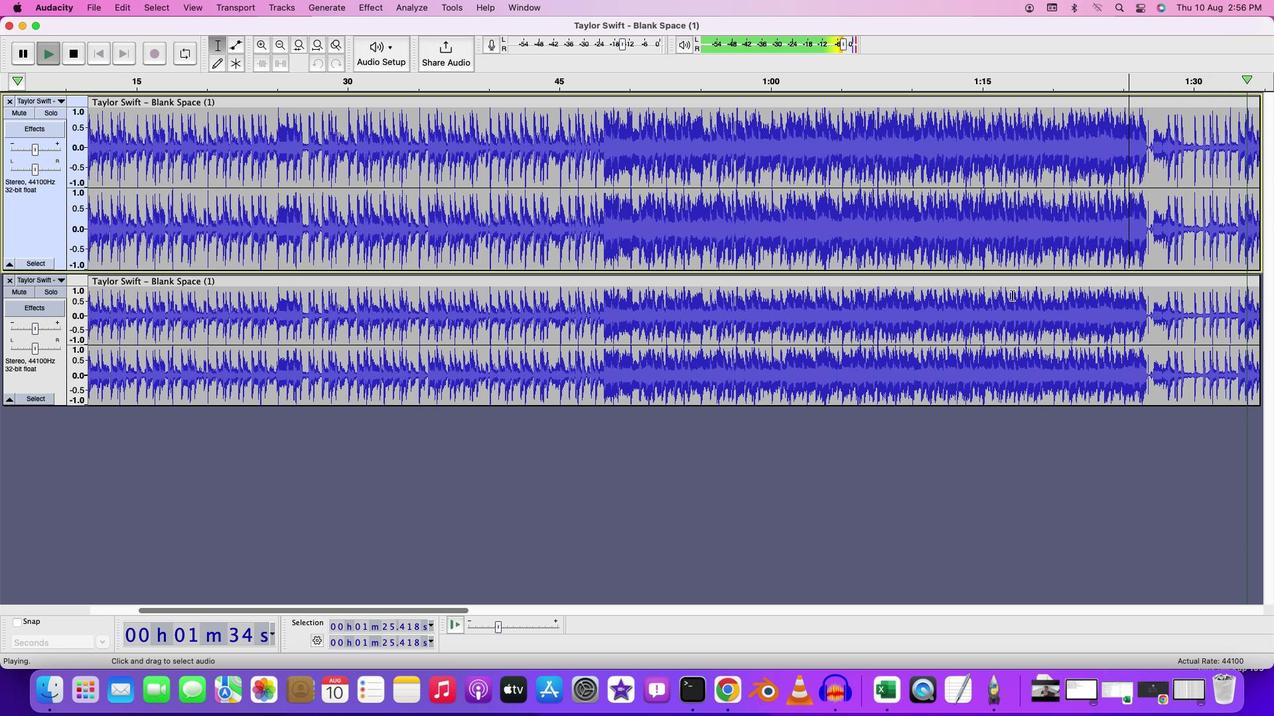 
Action: Mouse scrolled (493, 621) with delta (493, 621)
Screenshot: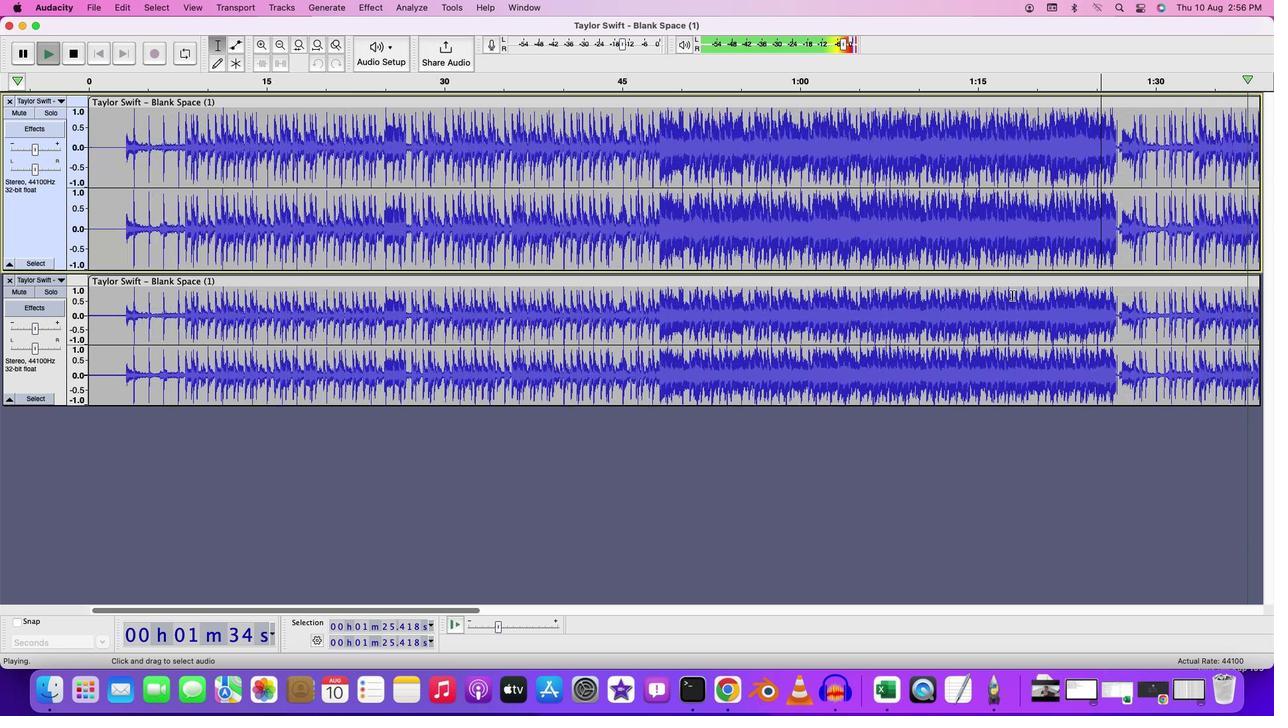 
Action: Mouse scrolled (493, 621) with delta (493, 621)
Screenshot: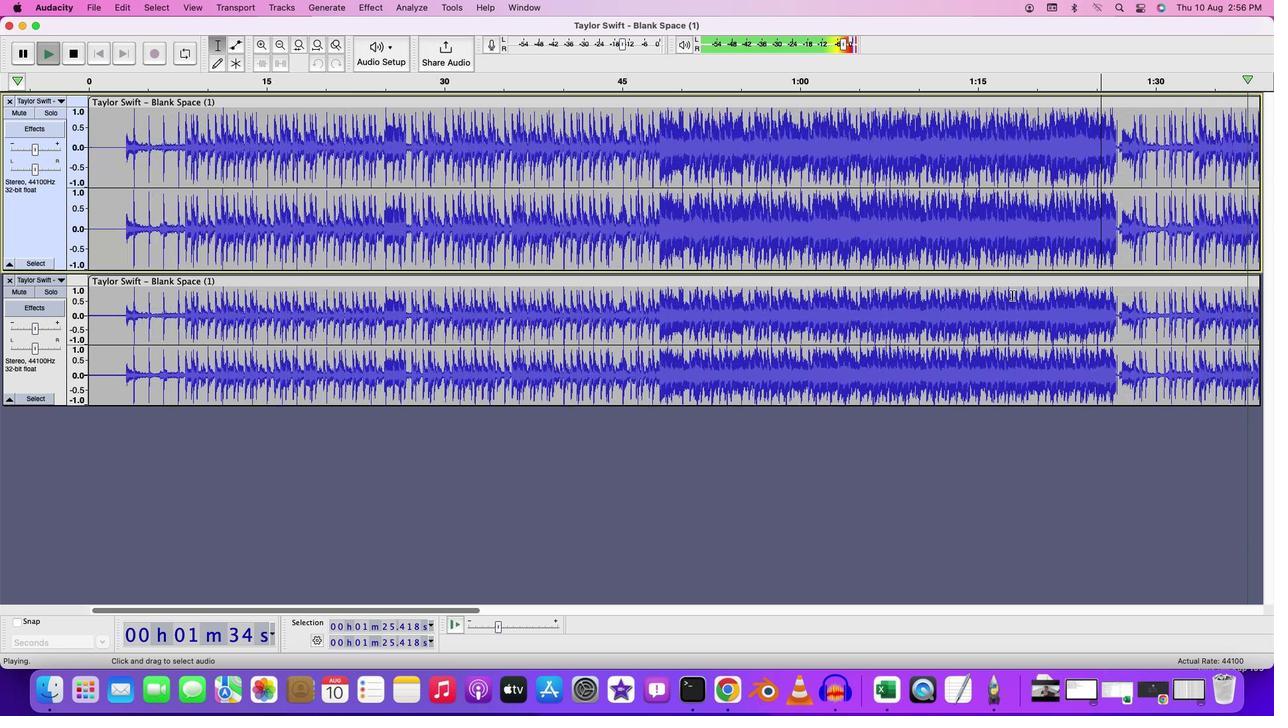
Action: Mouse scrolled (493, 621) with delta (493, 621)
Screenshot: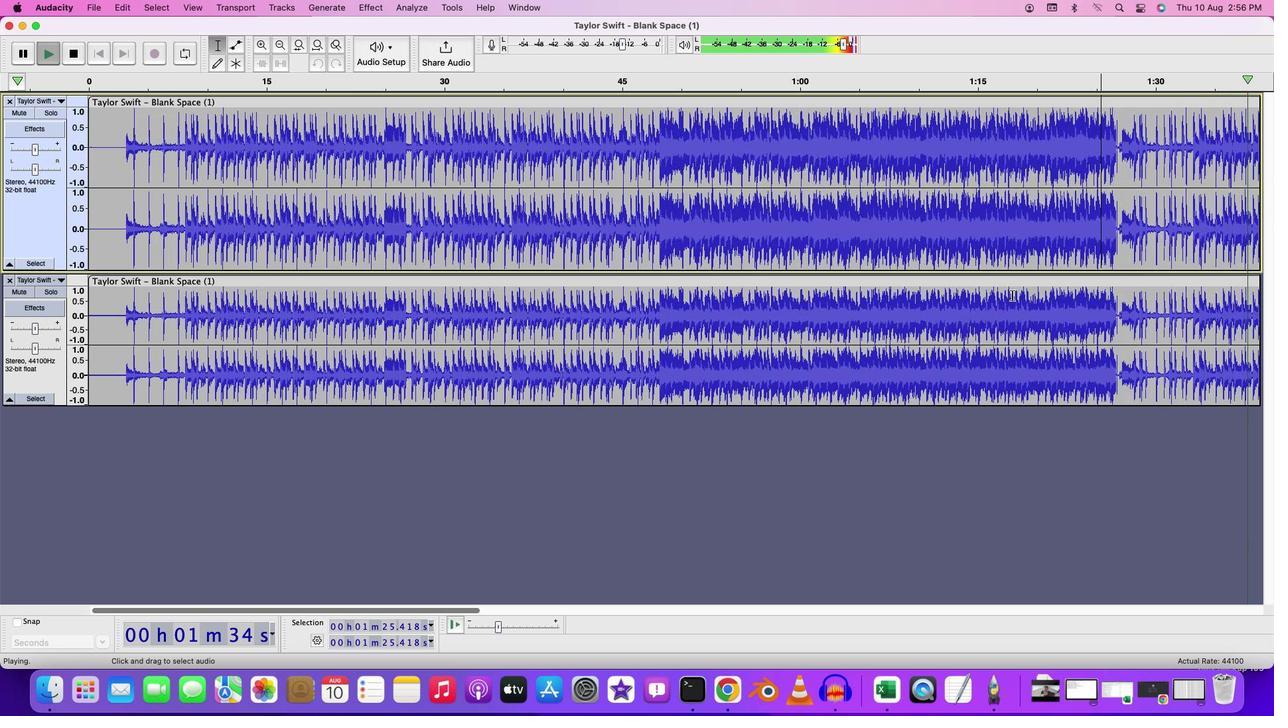 
Action: Mouse moved to (493, 621)
Screenshot: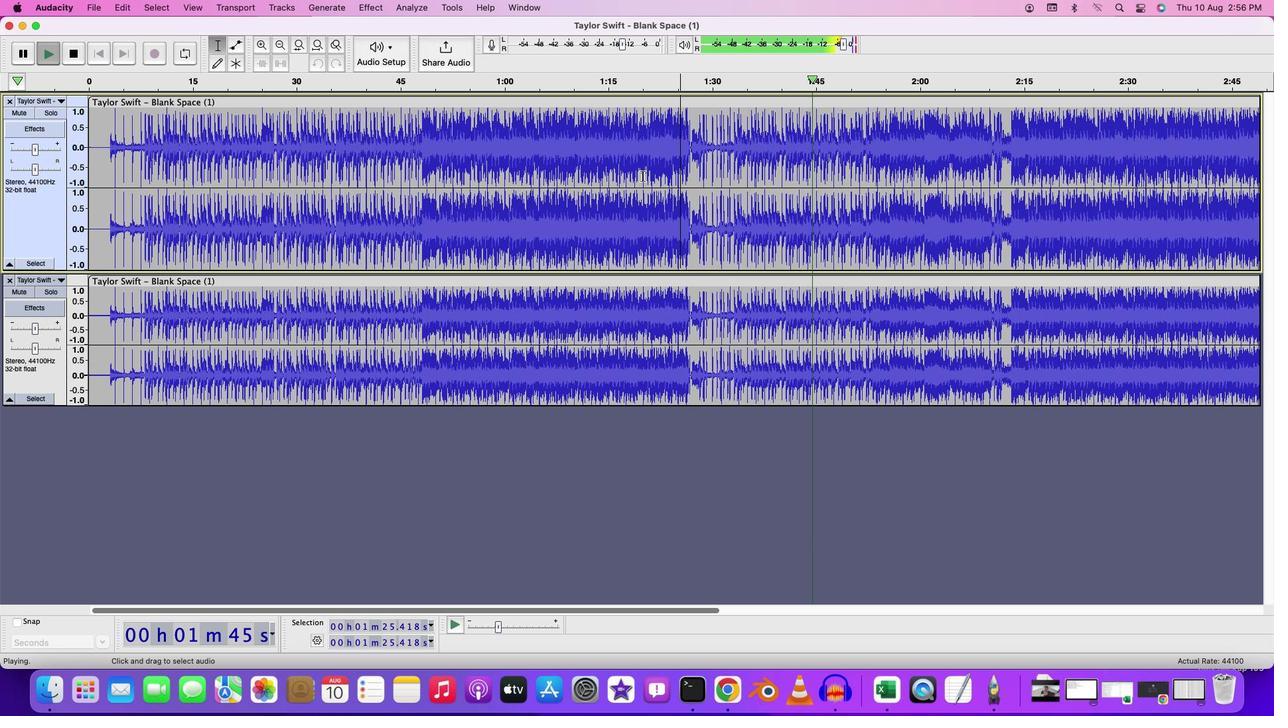
Action: Key pressed Key.space
Screenshot: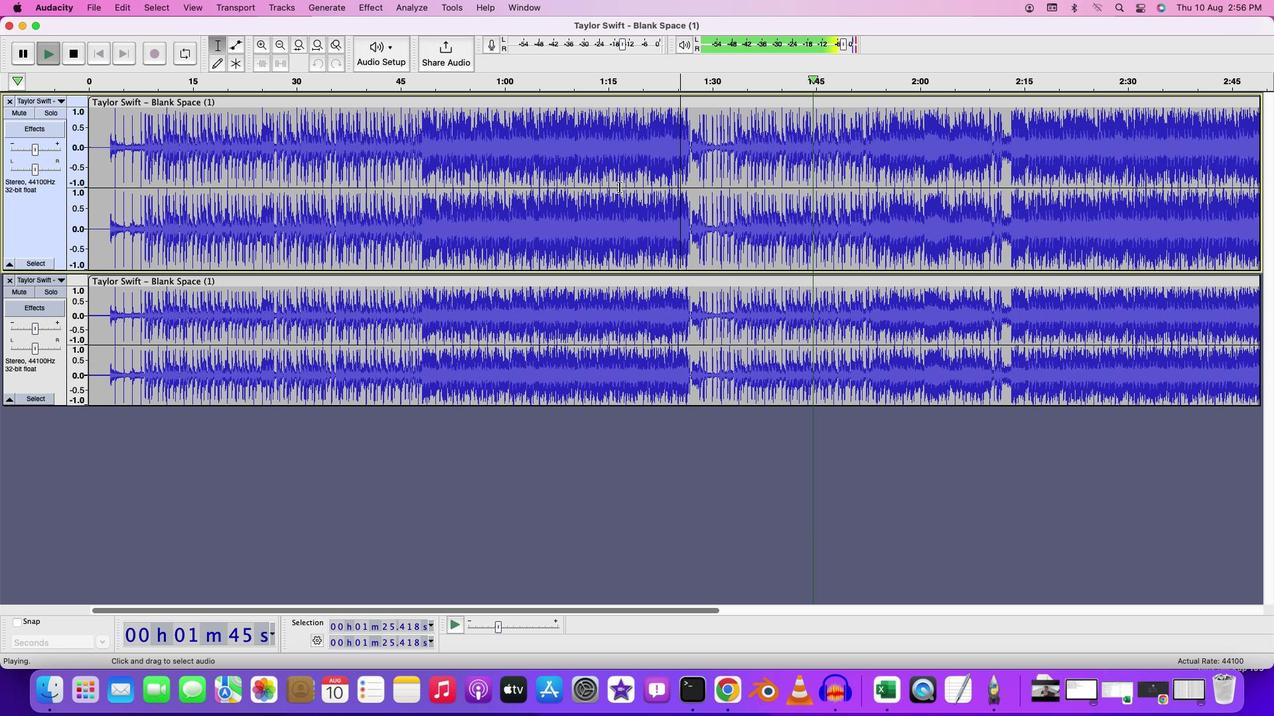 
Action: Mouse moved to (493, 621)
Screenshot: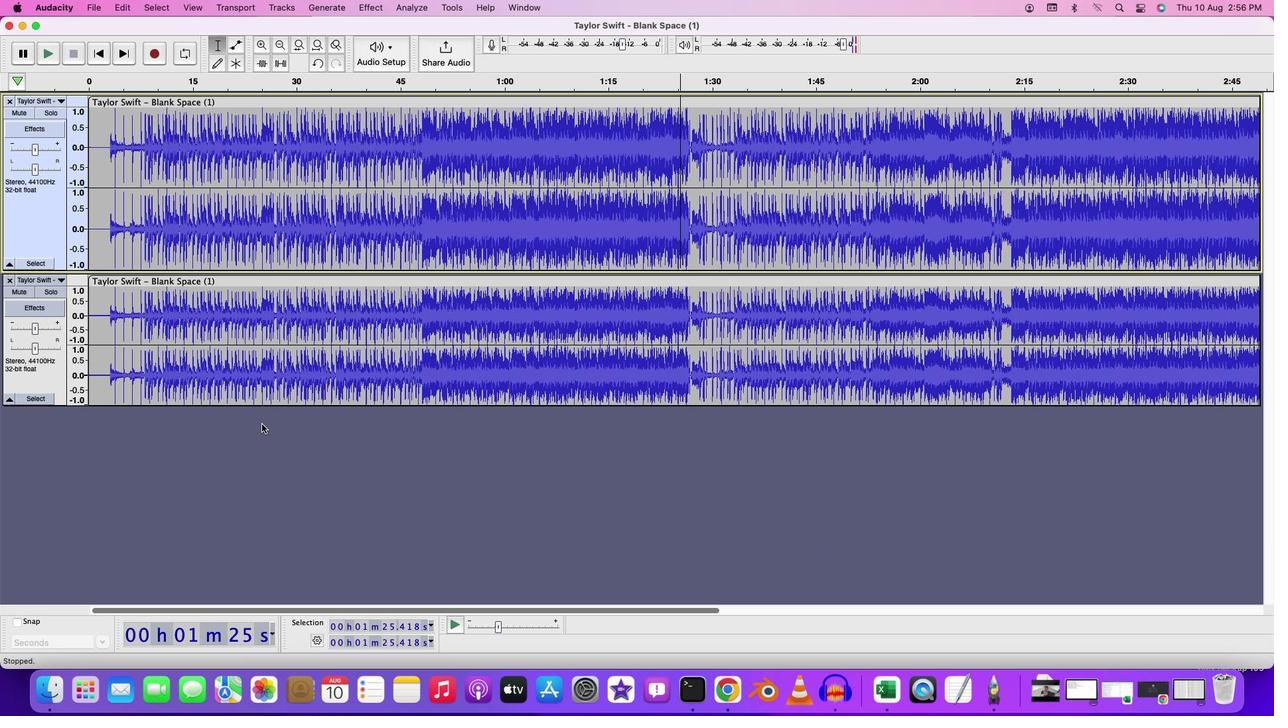 
Action: Mouse scrolled (493, 621) with delta (493, 621)
Screenshot: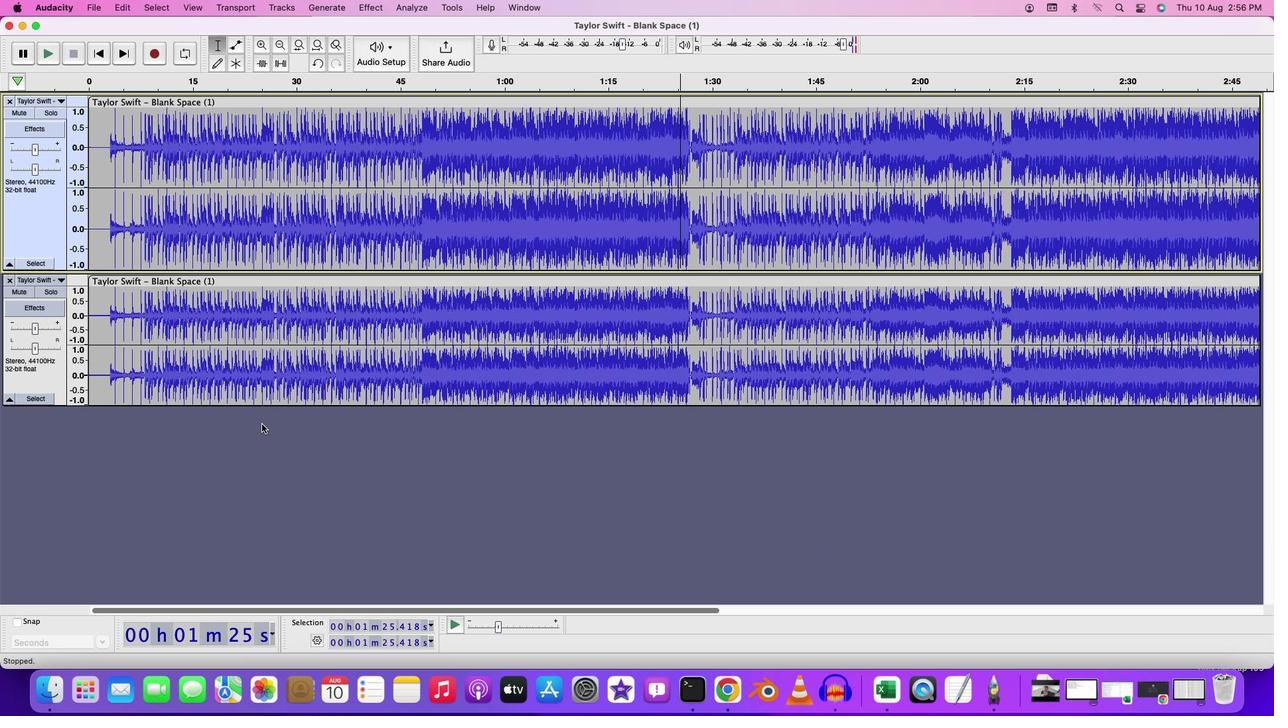 
Action: Mouse moved to (493, 621)
Screenshot: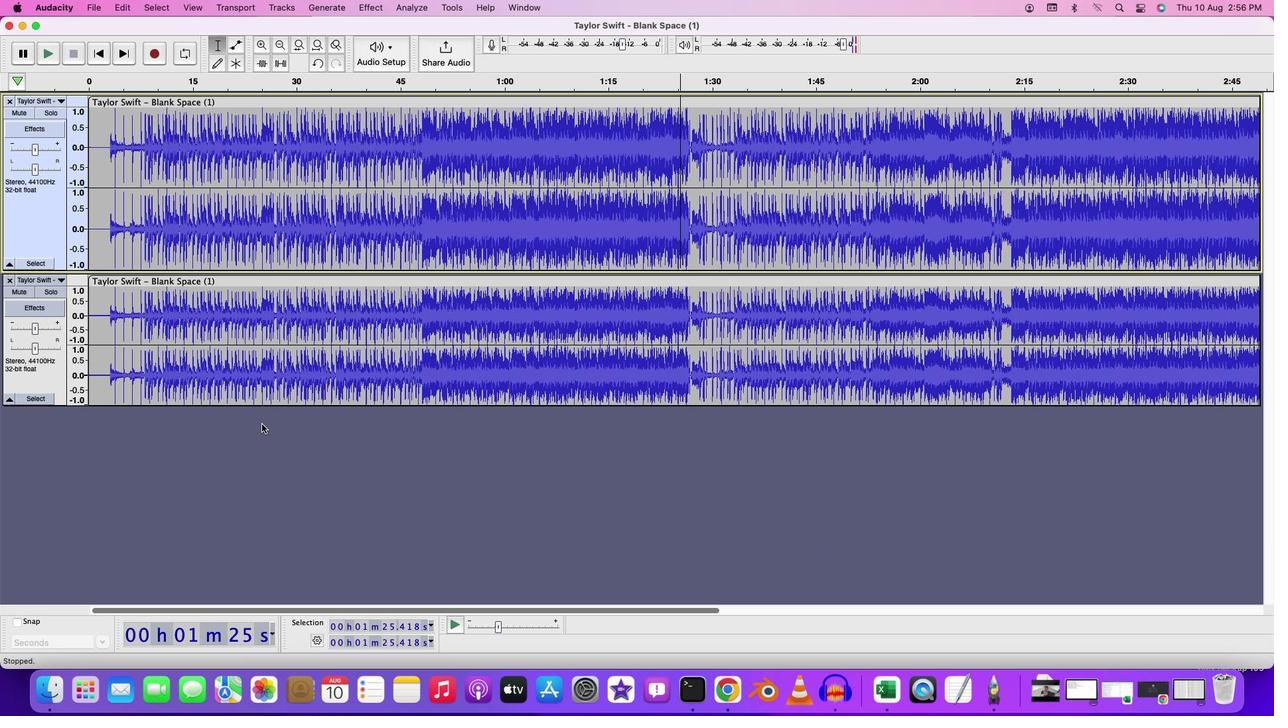 
Action: Mouse scrolled (493, 621) with delta (493, 621)
Screenshot: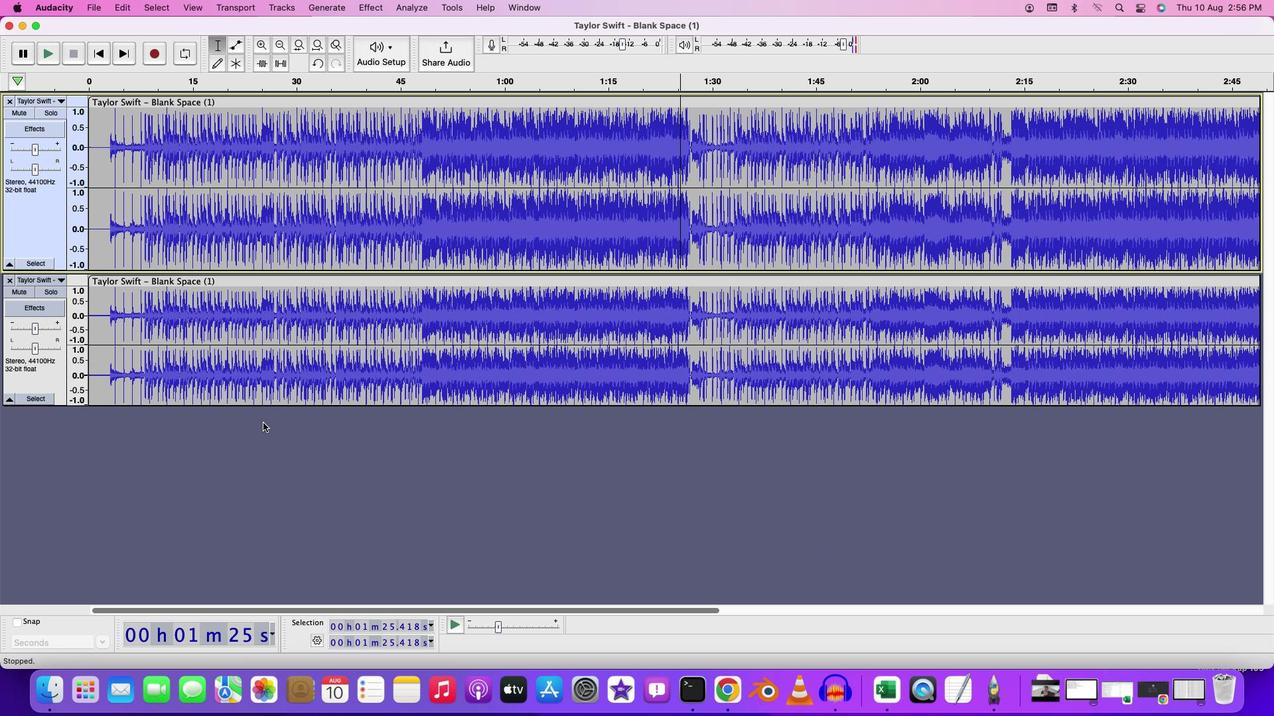 
Action: Mouse moved to (493, 621)
Screenshot: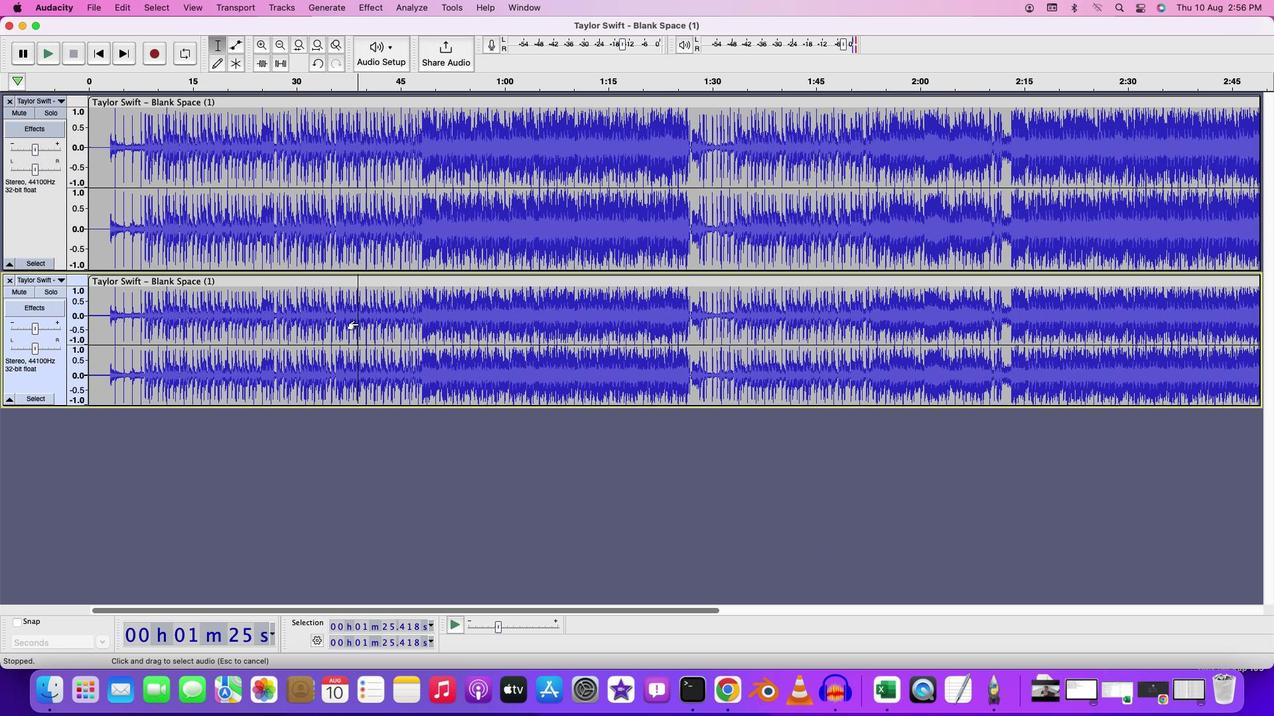 
Action: Mouse pressed left at (493, 621)
Screenshot: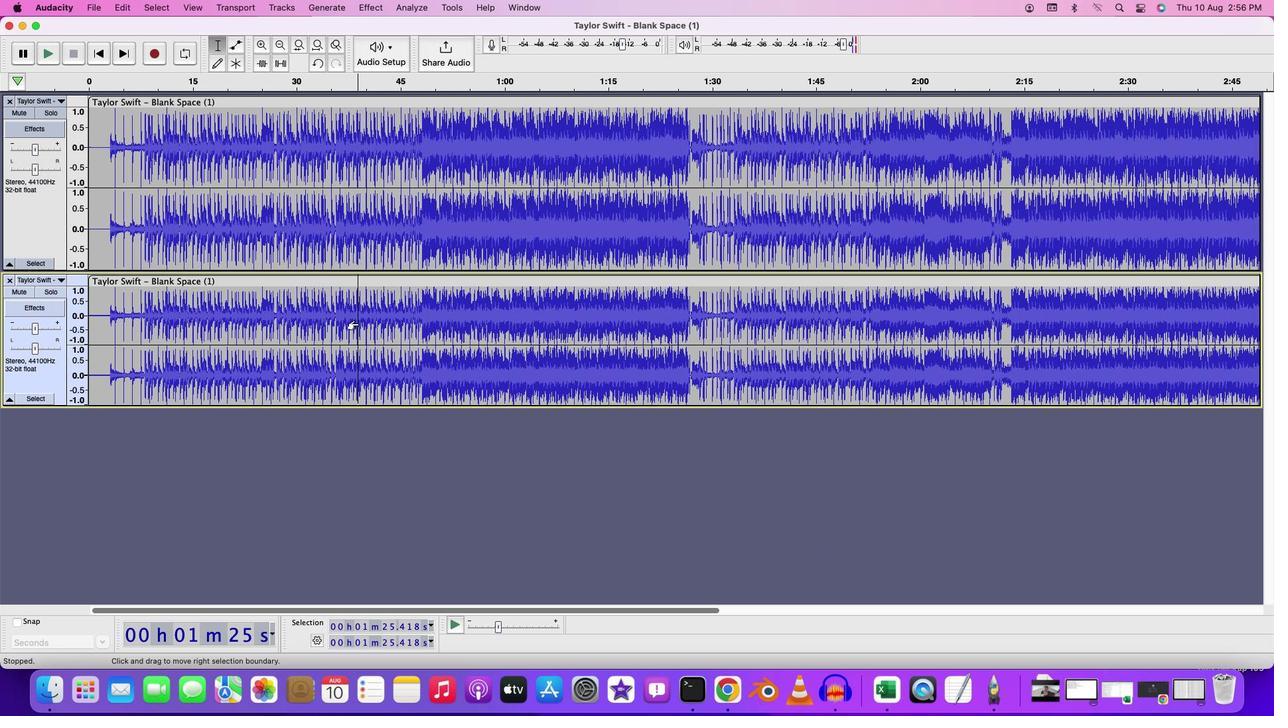 
Action: Mouse pressed left at (493, 621)
Screenshot: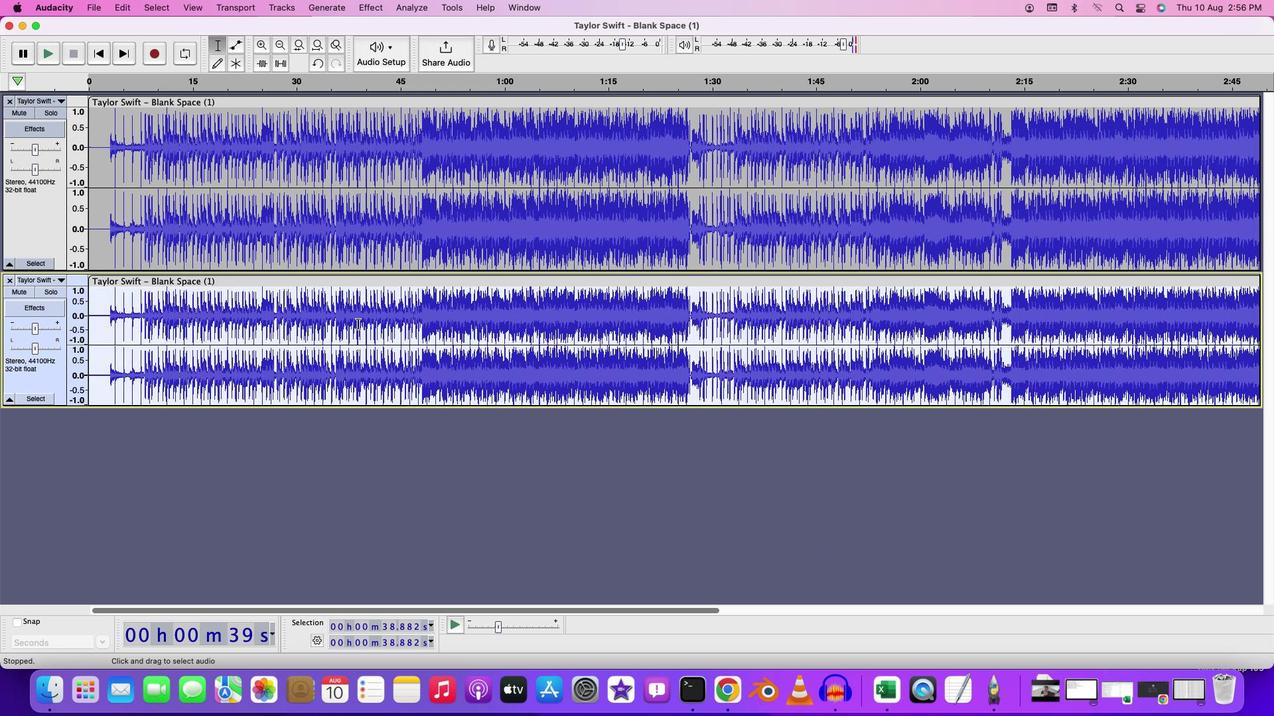 
Action: Mouse moved to (493, 621)
Screenshot: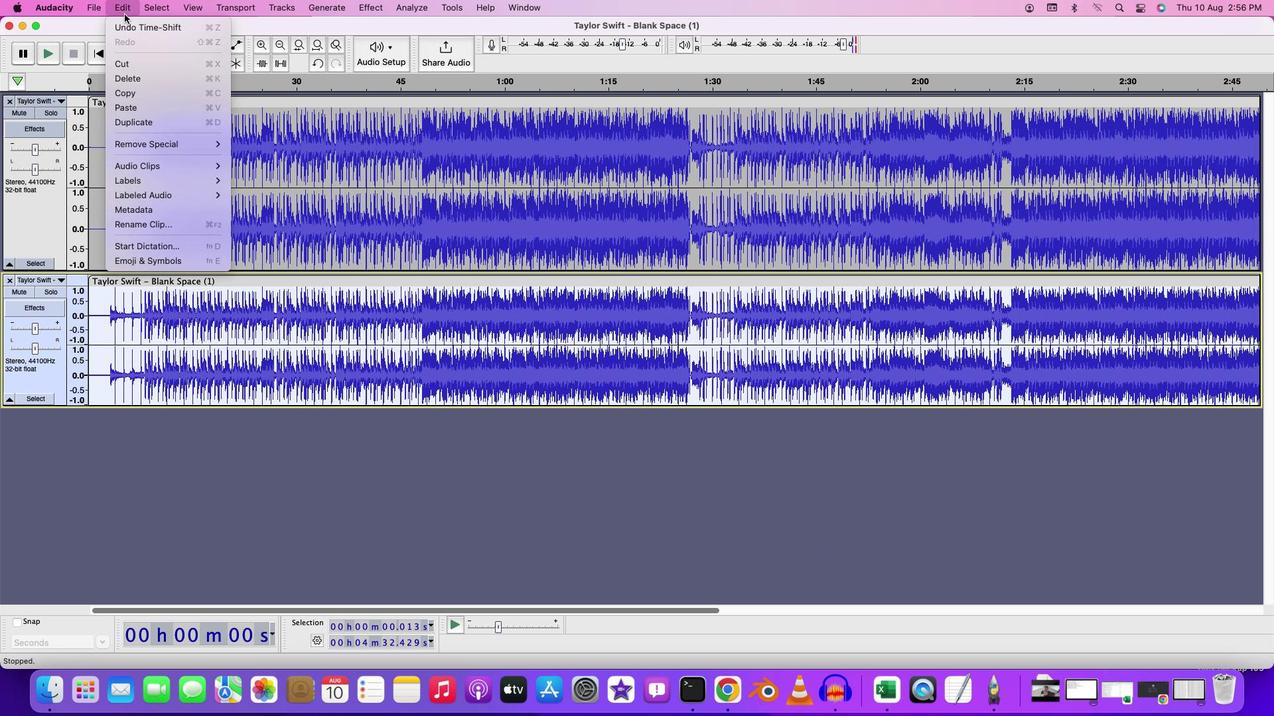 
Action: Mouse pressed left at (493, 621)
Screenshot: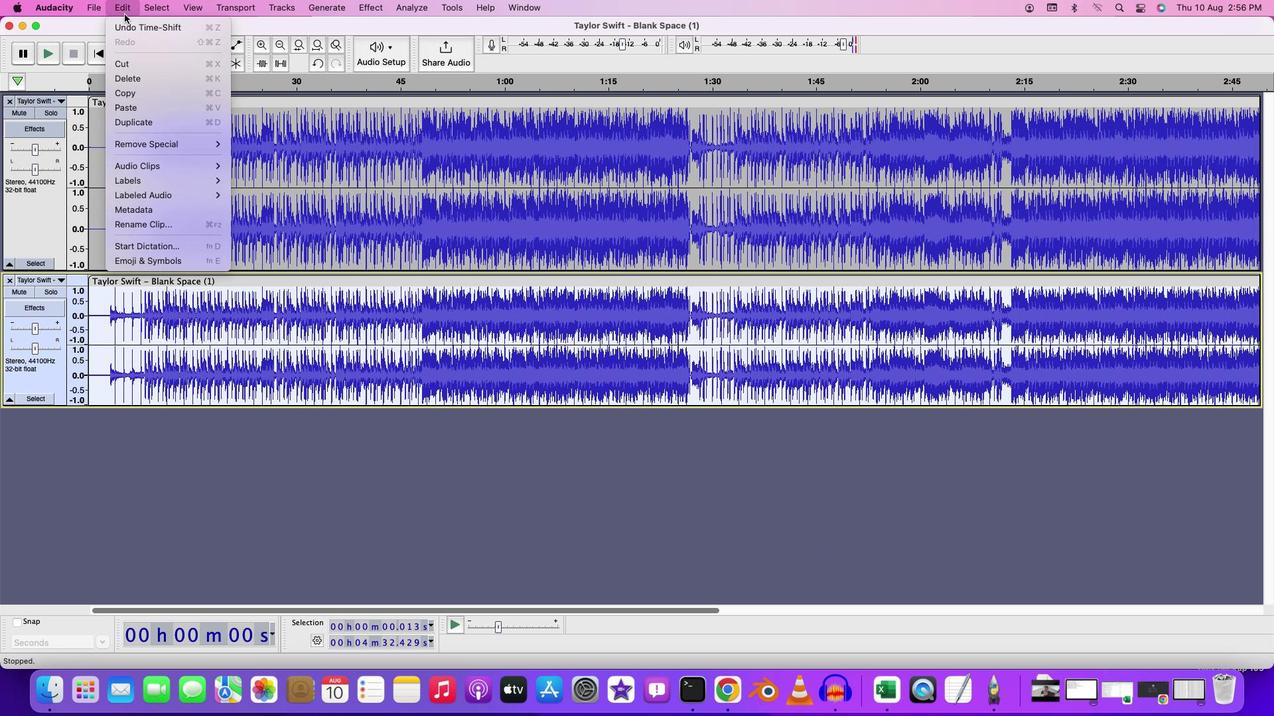 
Action: Mouse moved to (493, 621)
Screenshot: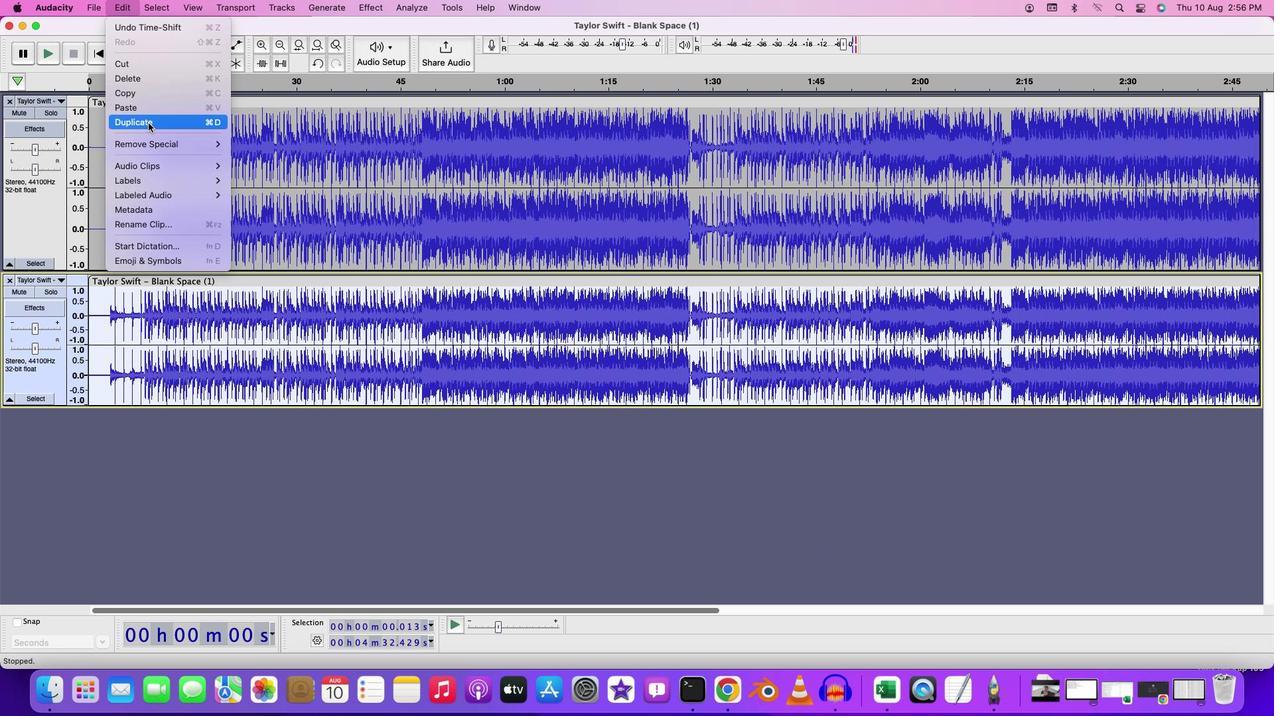 
Action: Mouse pressed left at (493, 621)
Screenshot: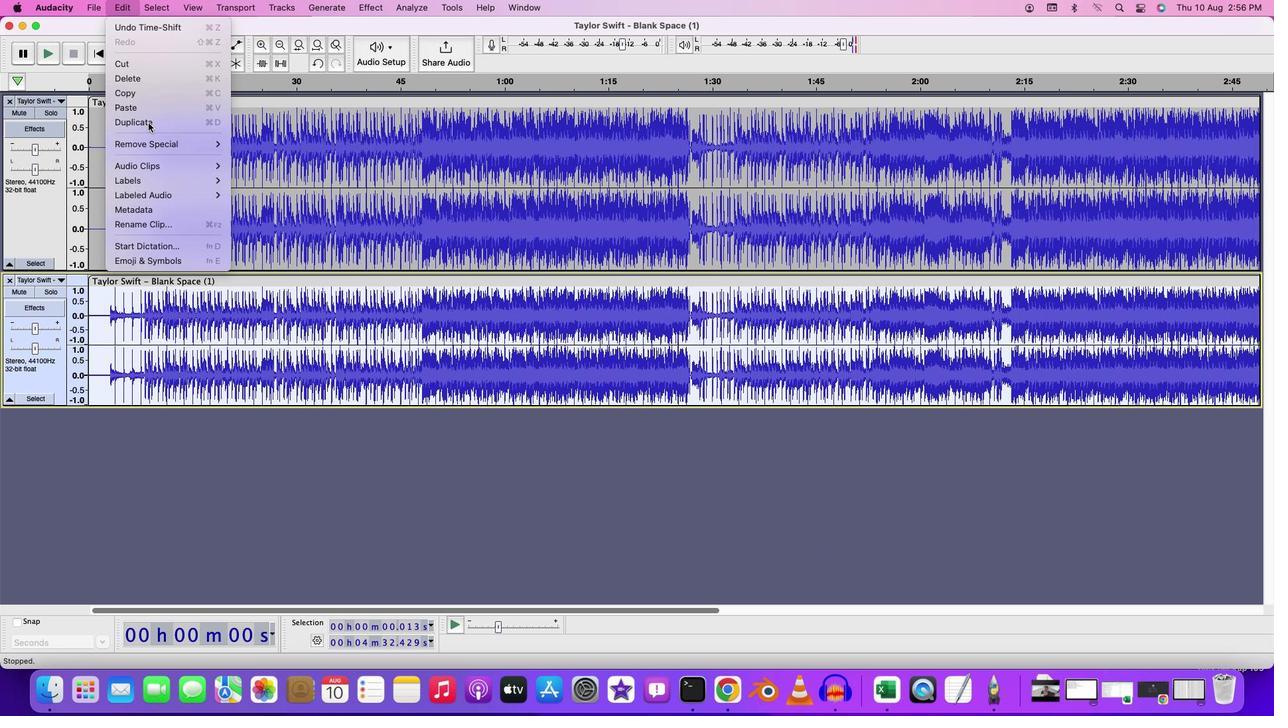 
Action: Mouse moved to (493, 621)
Screenshot: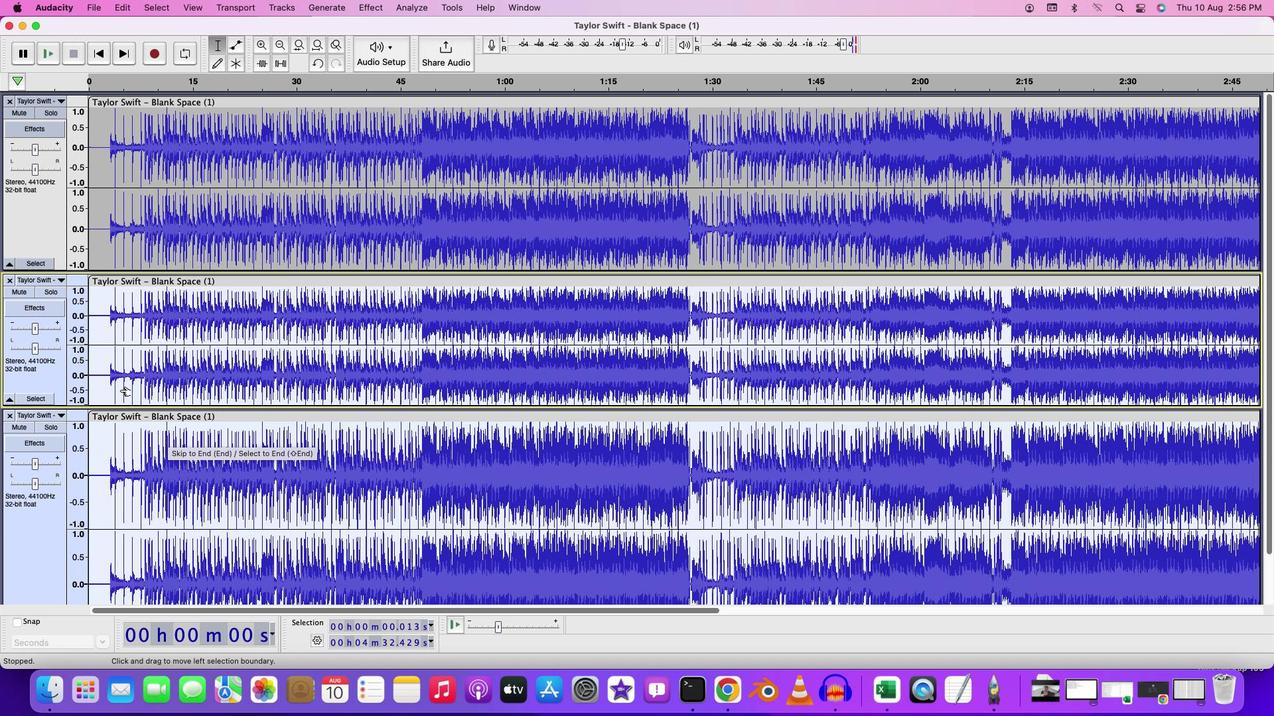 
Action: Key pressed Key.cmd
Screenshot: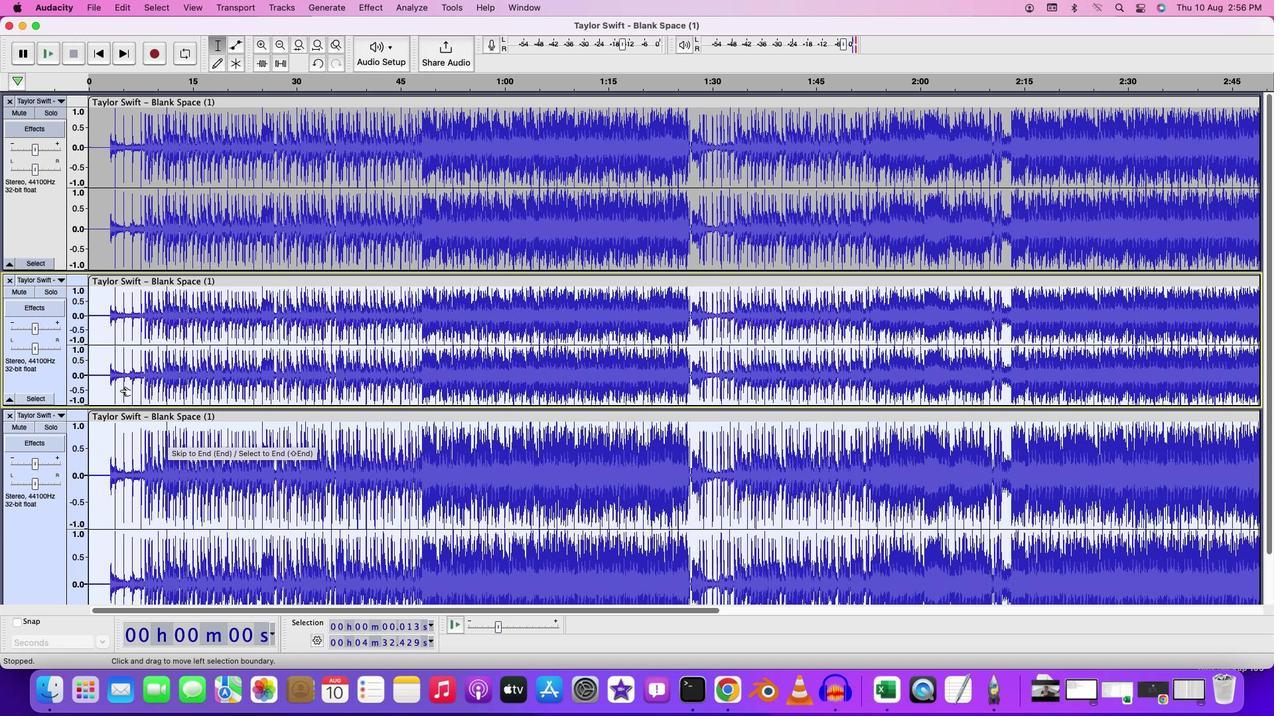 
Action: Mouse scrolled (493, 621) with delta (493, 621)
Screenshot: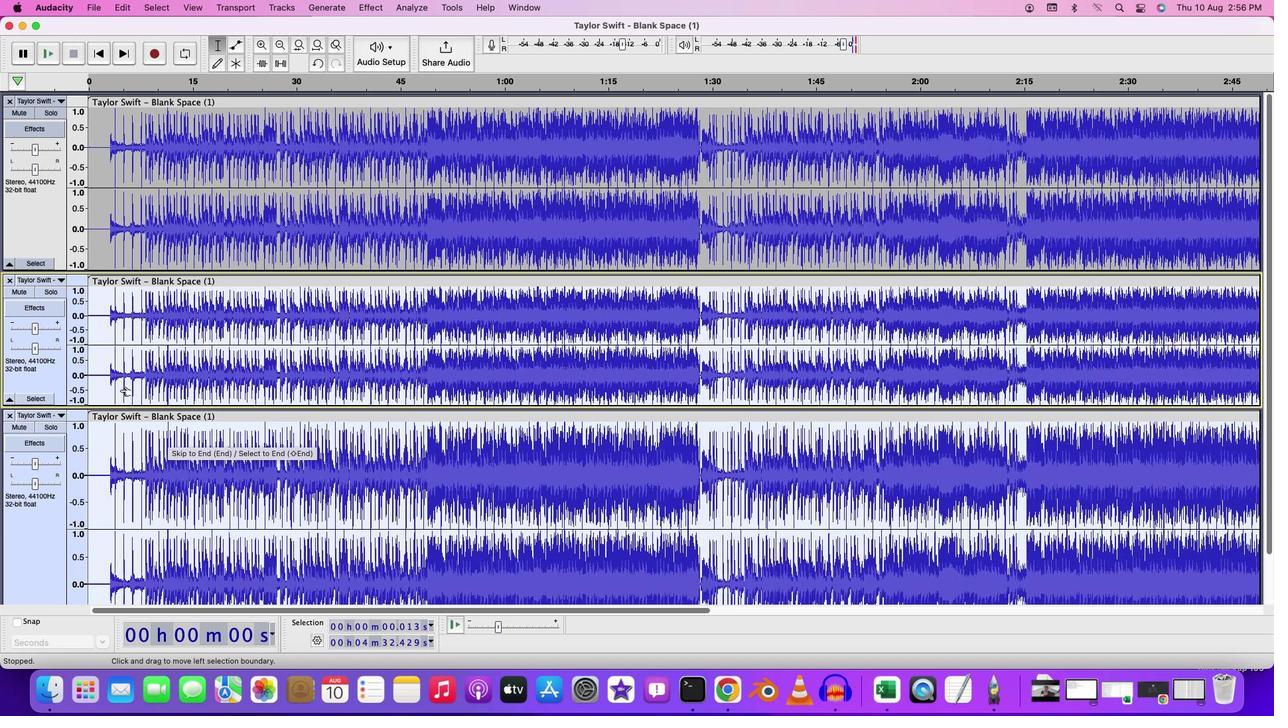 
Action: Mouse scrolled (493, 621) with delta (493, 621)
Screenshot: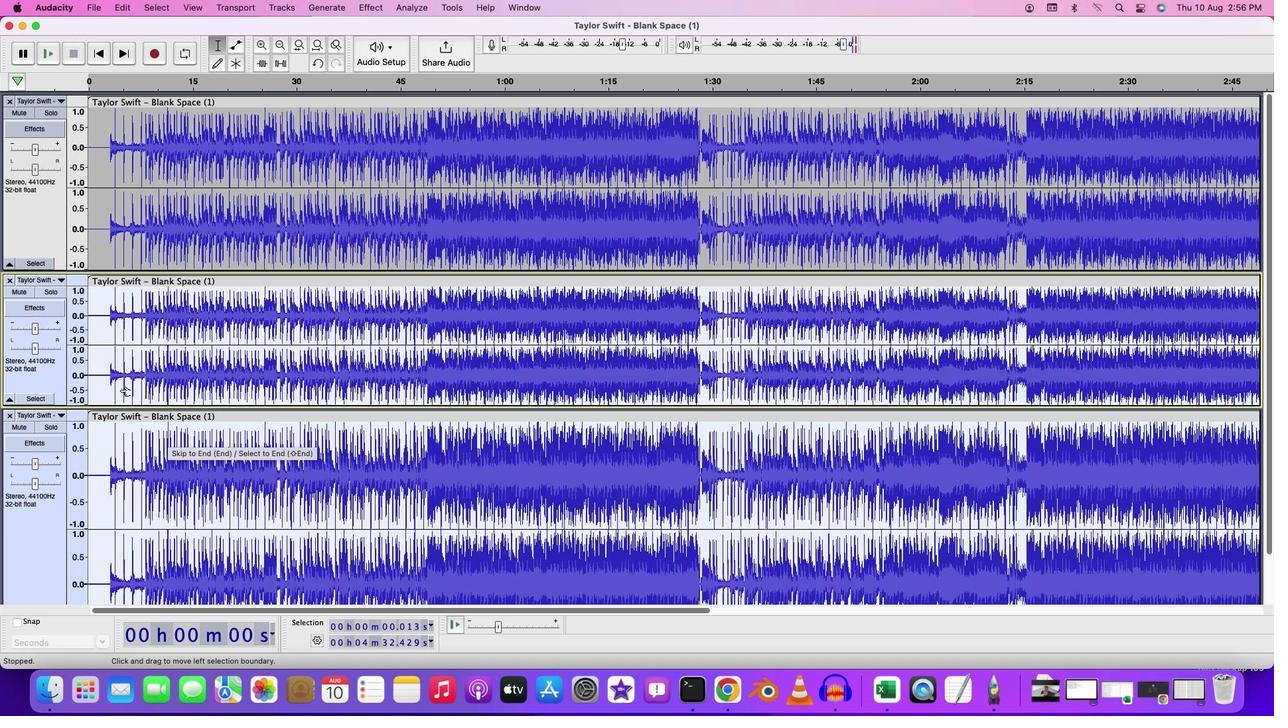 
Action: Mouse scrolled (493, 621) with delta (493, 621)
Screenshot: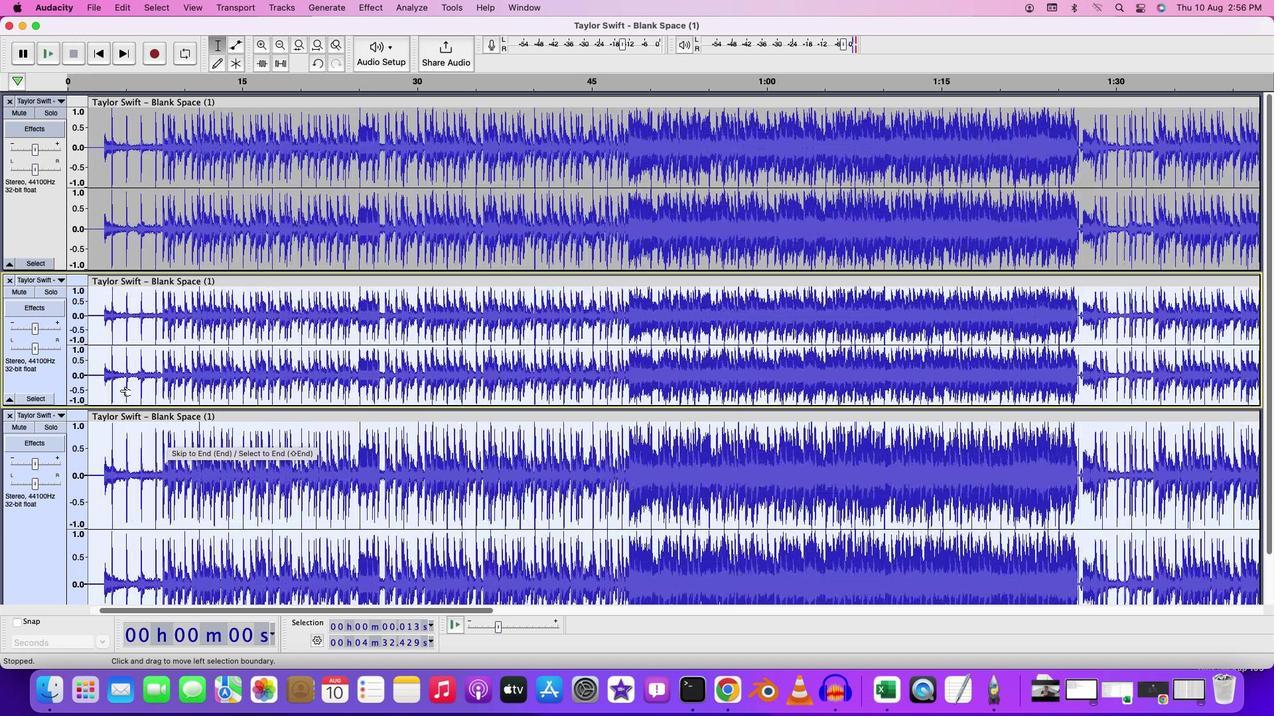 
Action: Mouse scrolled (493, 621) with delta (493, 621)
Screenshot: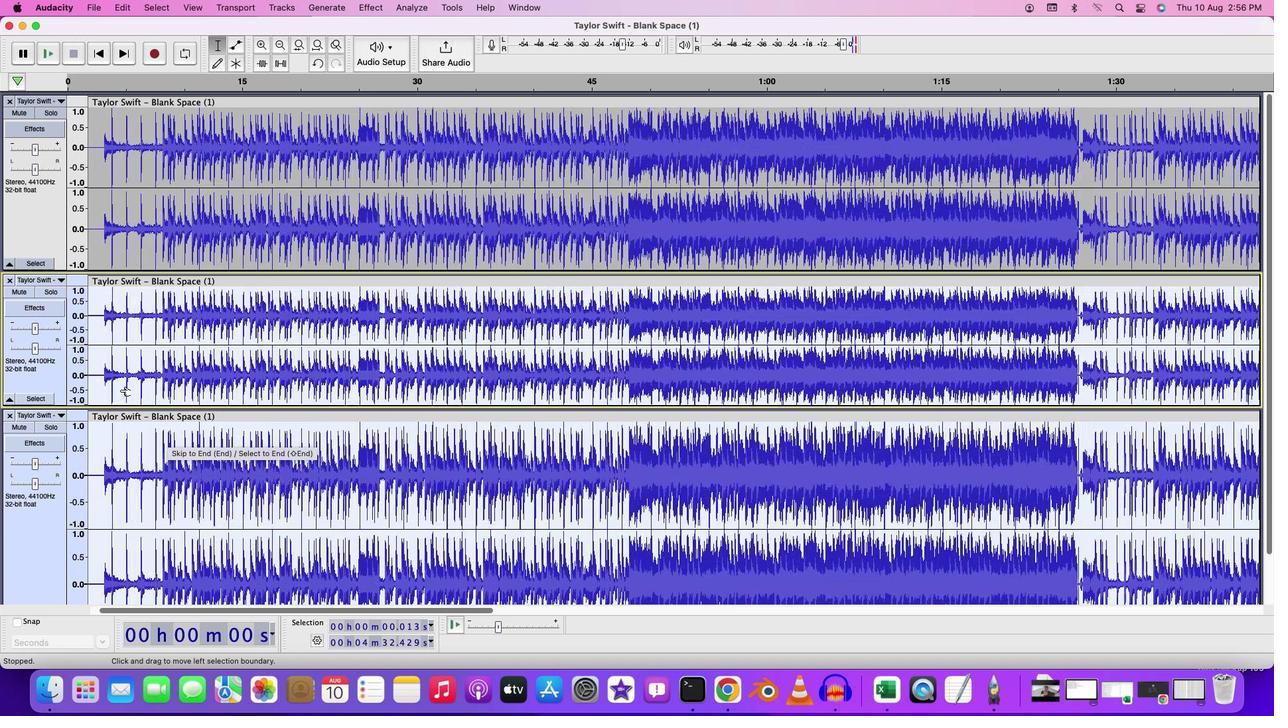
Action: Mouse scrolled (493, 621) with delta (493, 621)
Screenshot: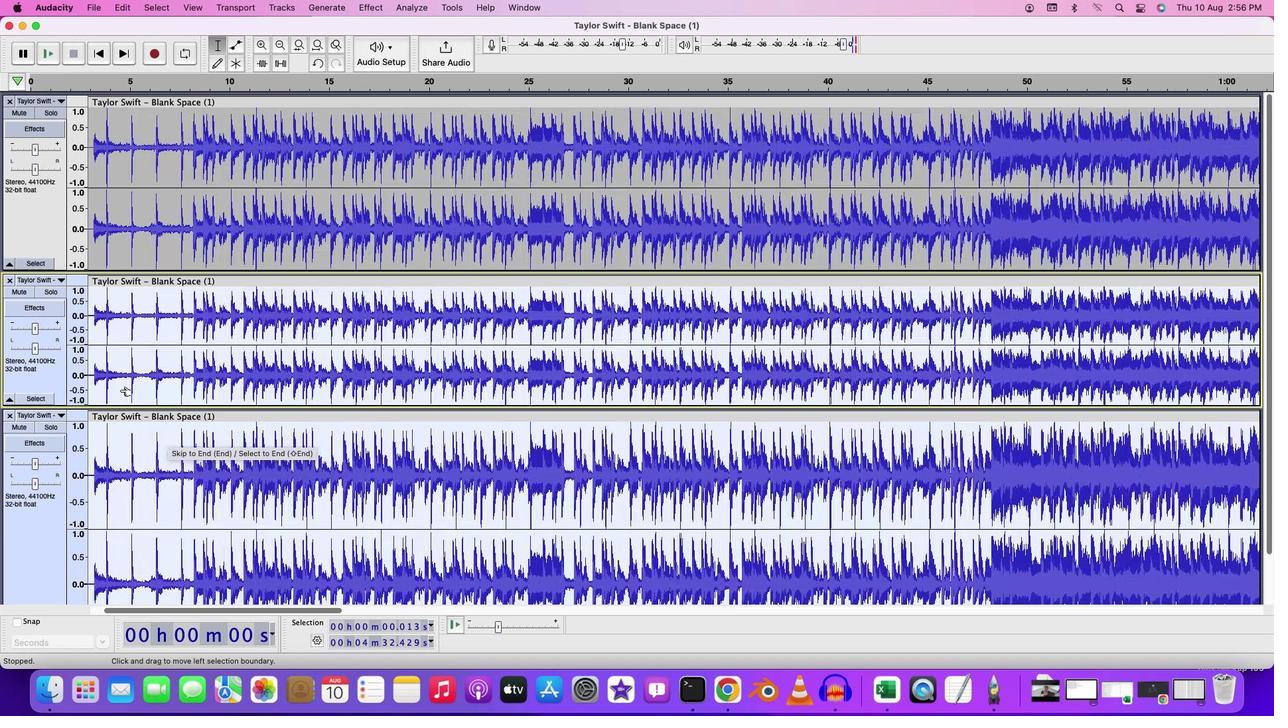 
Action: Mouse moved to (493, 621)
Screenshot: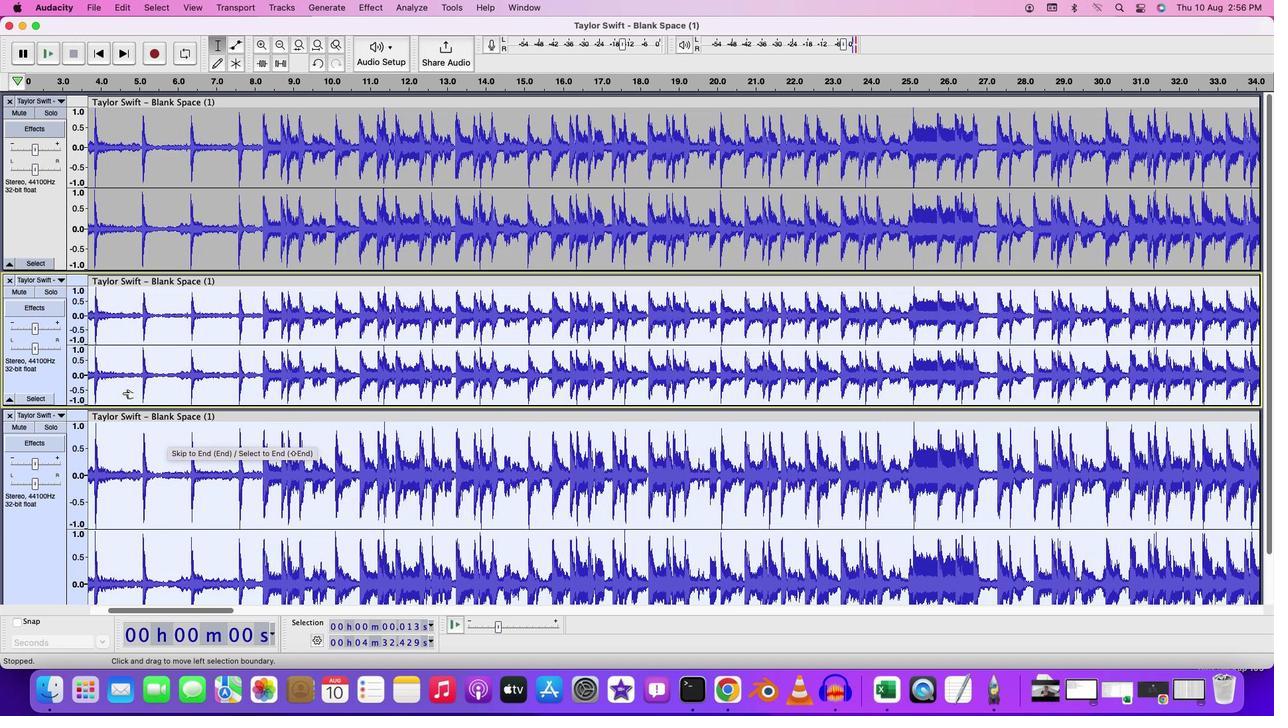 
Action: Mouse scrolled (493, 621) with delta (493, 621)
Screenshot: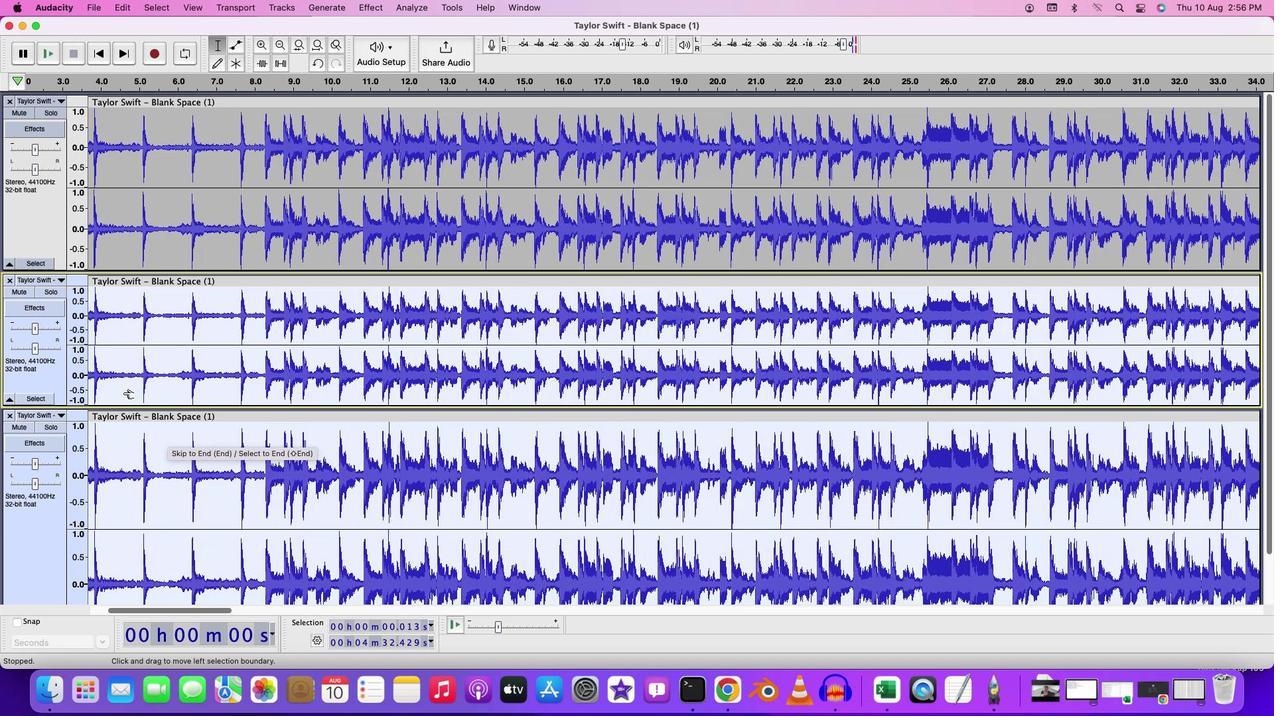 
Action: Mouse moved to (493, 621)
Screenshot: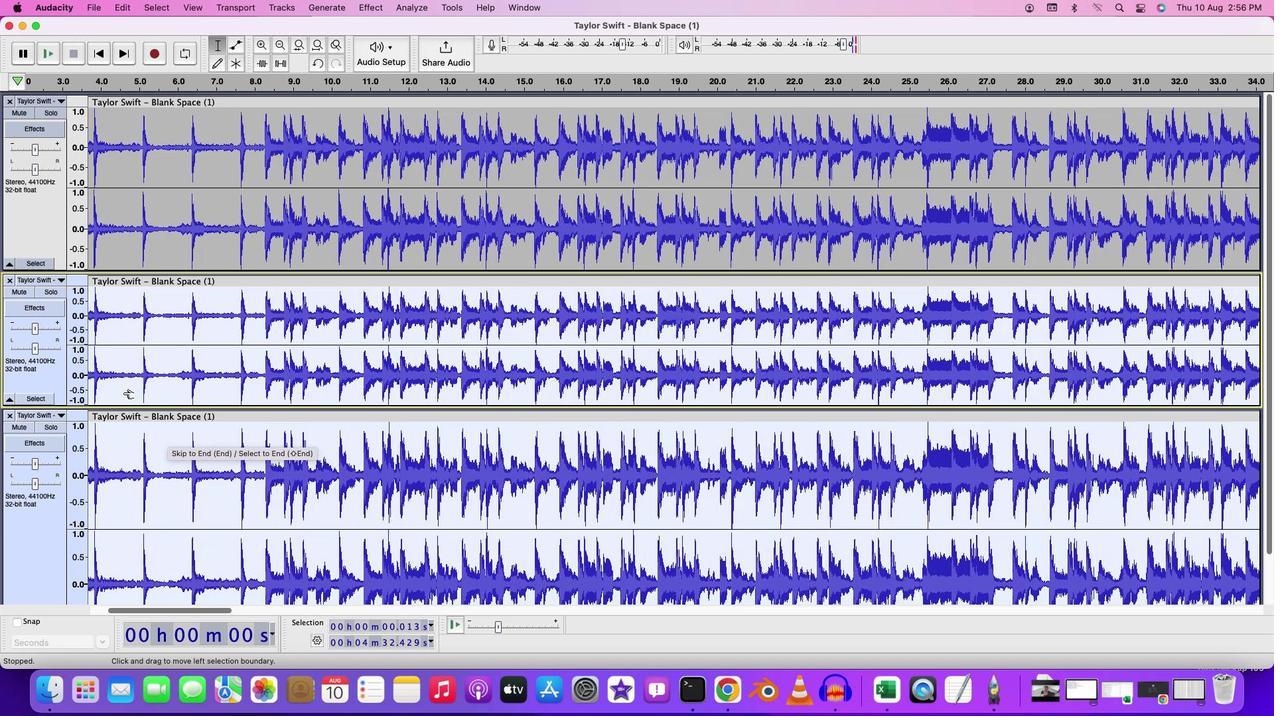 
Action: Mouse scrolled (493, 621) with delta (493, 621)
Screenshot: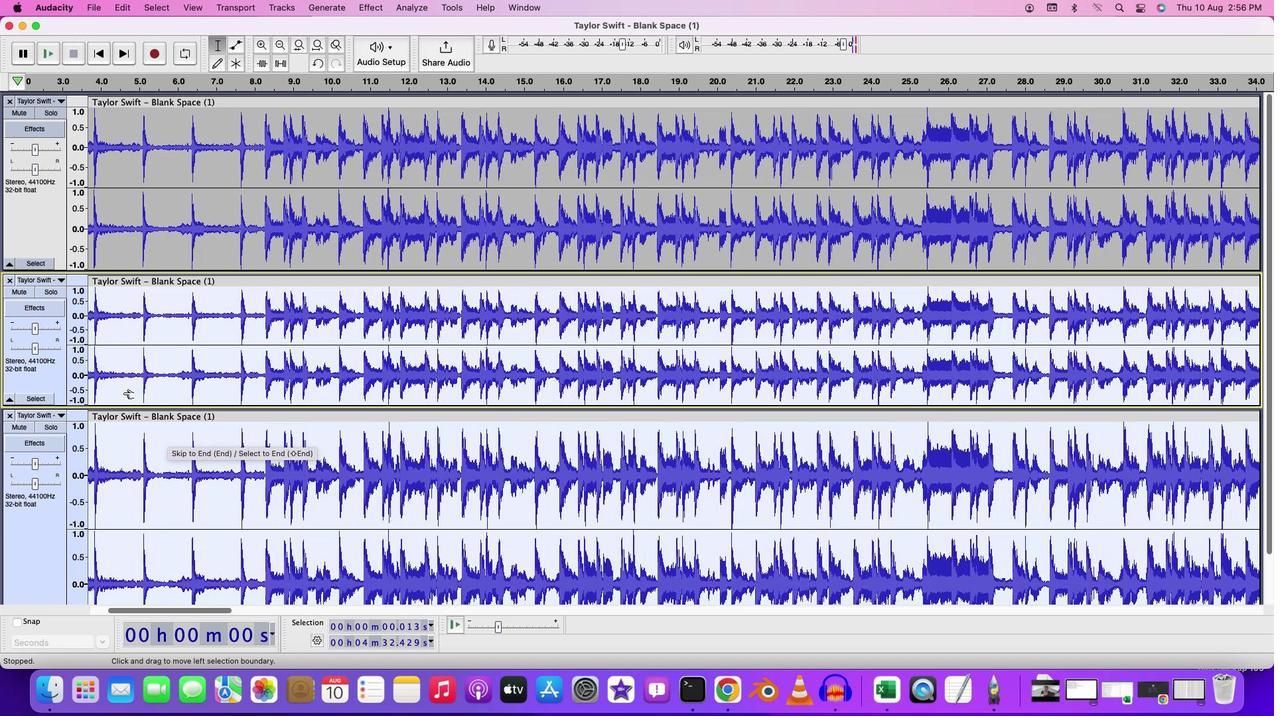 
Action: Mouse scrolled (493, 621) with delta (493, 621)
Screenshot: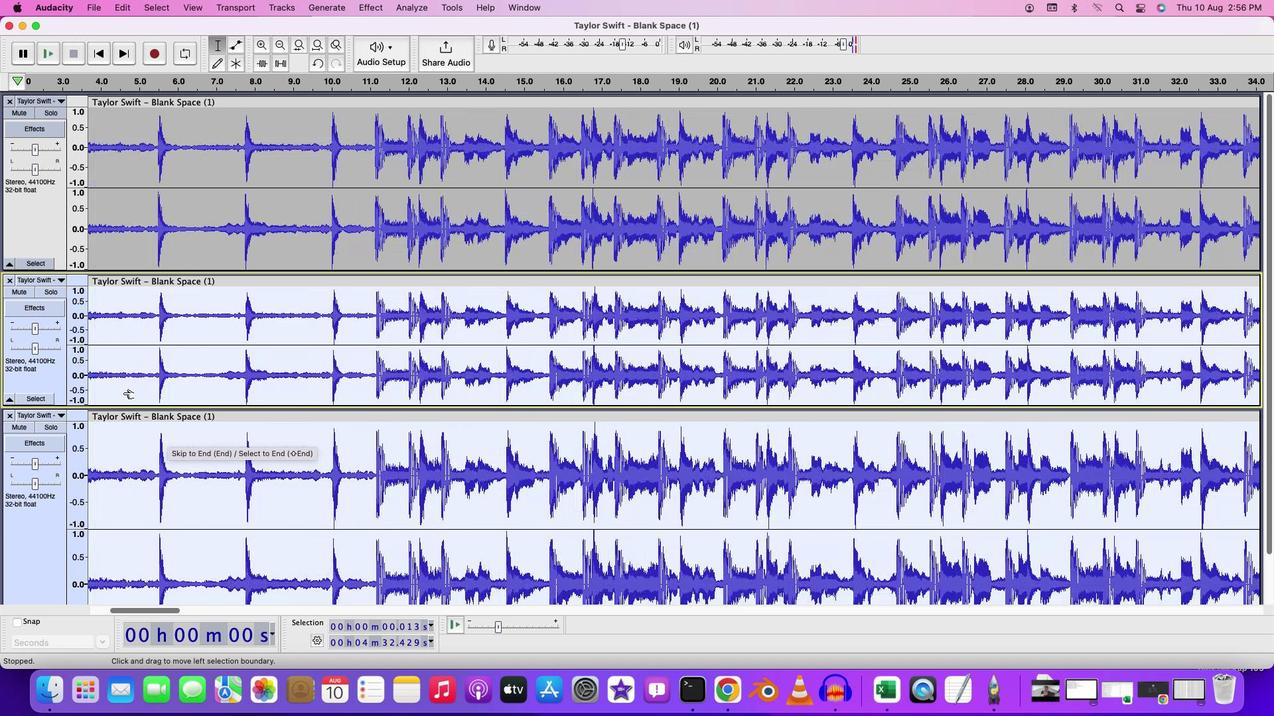
Action: Mouse moved to (493, 621)
Screenshot: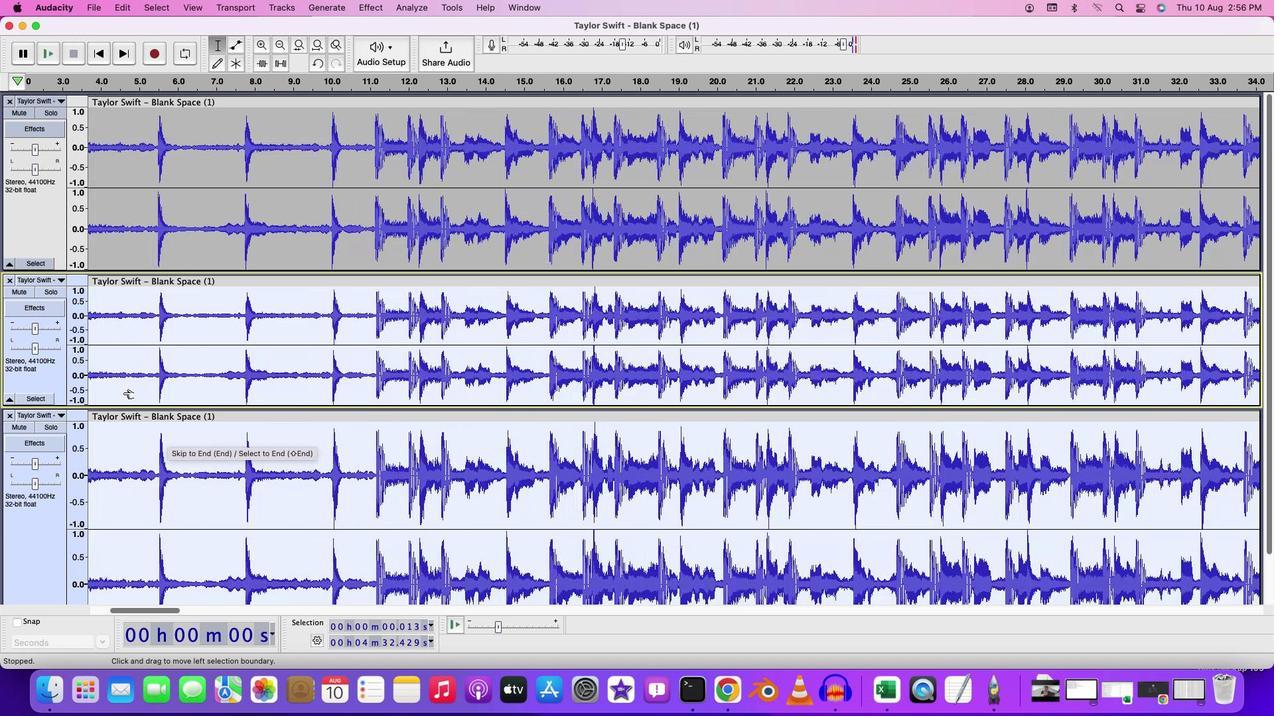 
Action: Mouse scrolled (493, 621) with delta (493, 621)
Screenshot: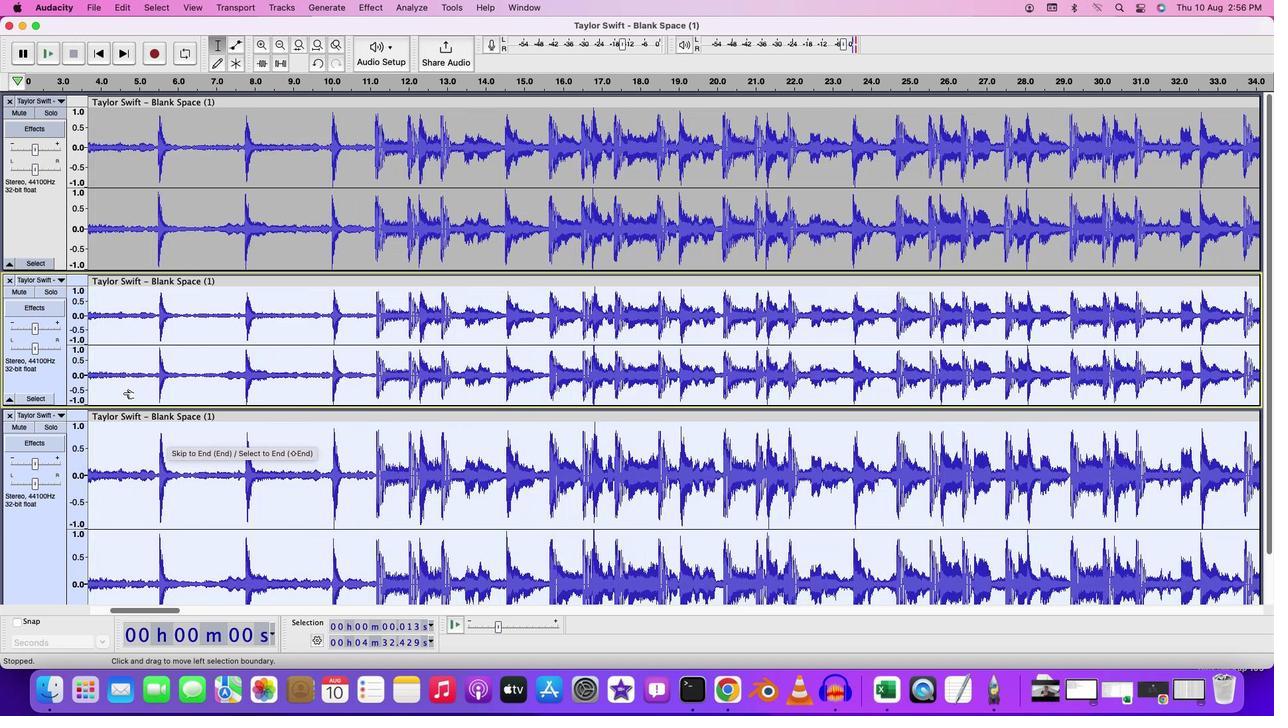
Action: Mouse moved to (493, 622)
Screenshot: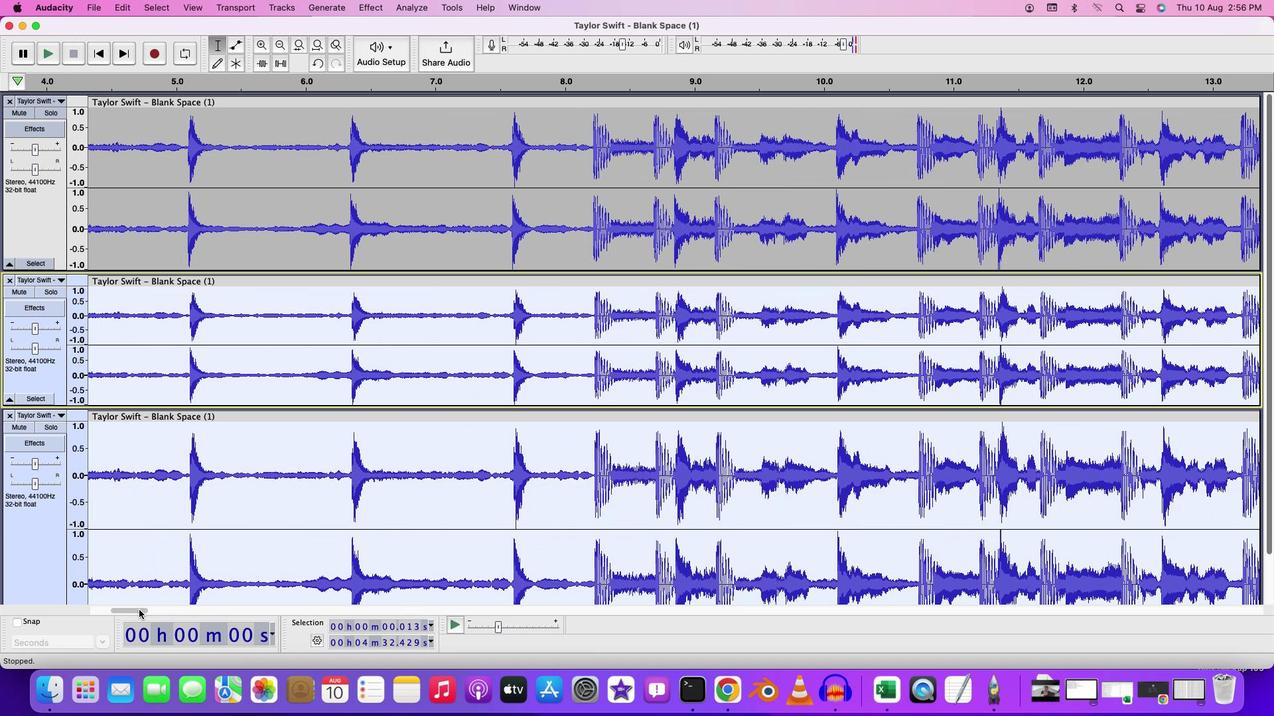 
Action: Mouse pressed left at (493, 622)
Screenshot: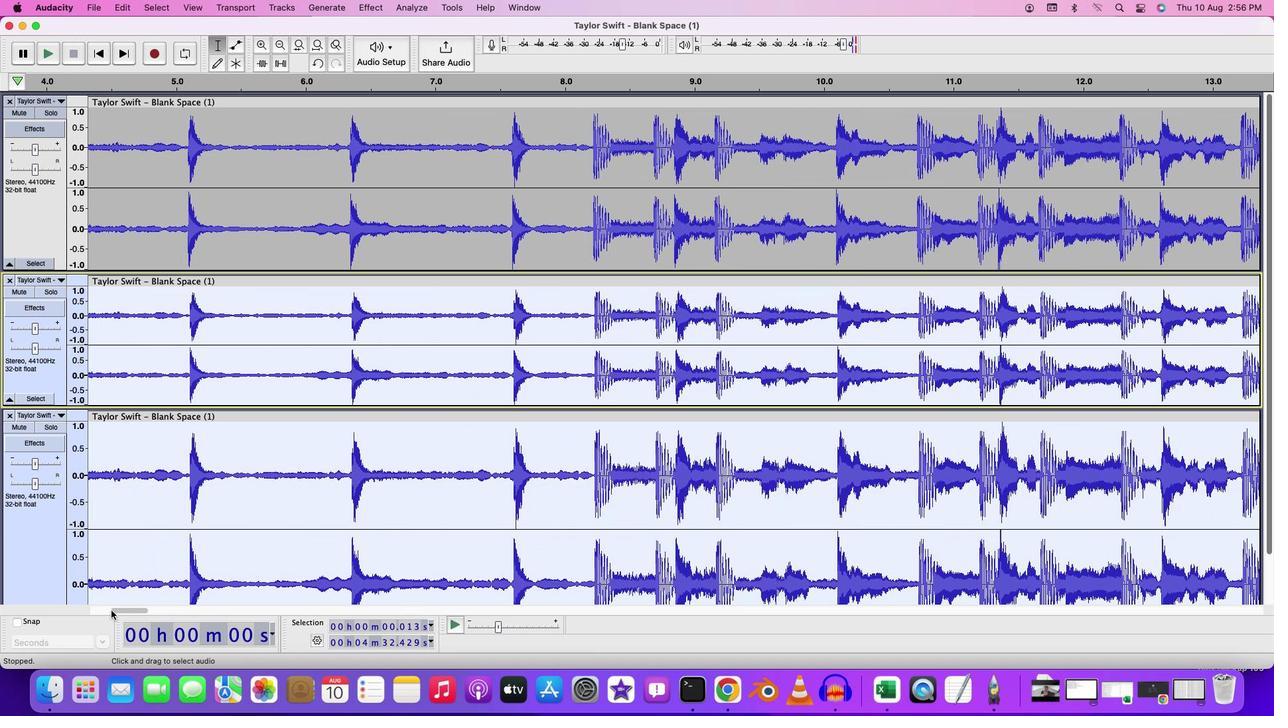 
Action: Mouse moved to (493, 621)
Screenshot: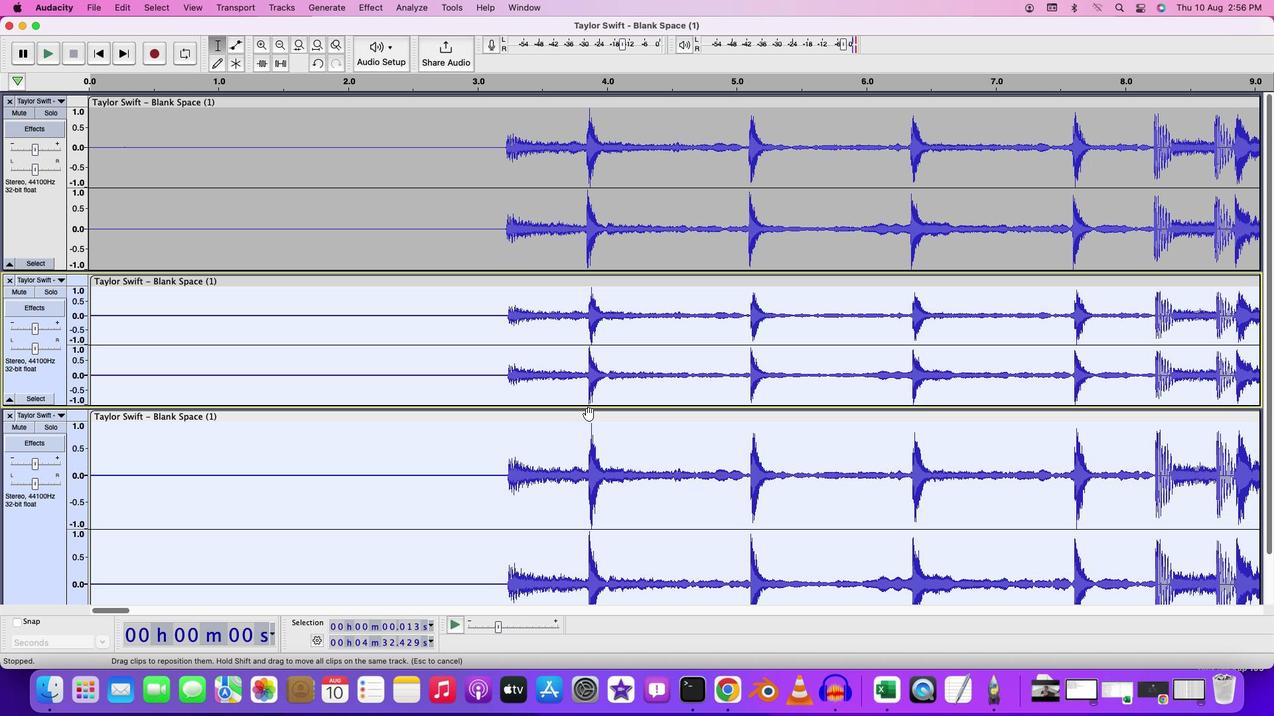 
Action: Mouse pressed left at (493, 621)
Screenshot: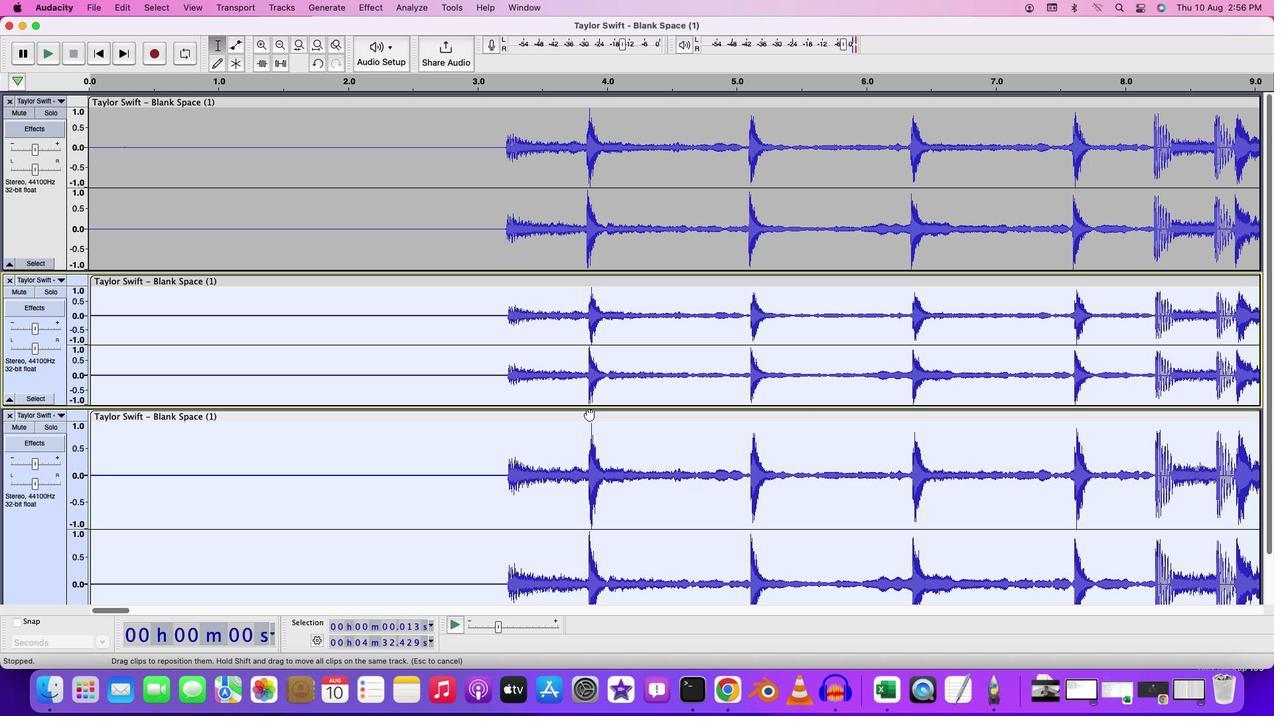 
Action: Mouse moved to (493, 621)
Screenshot: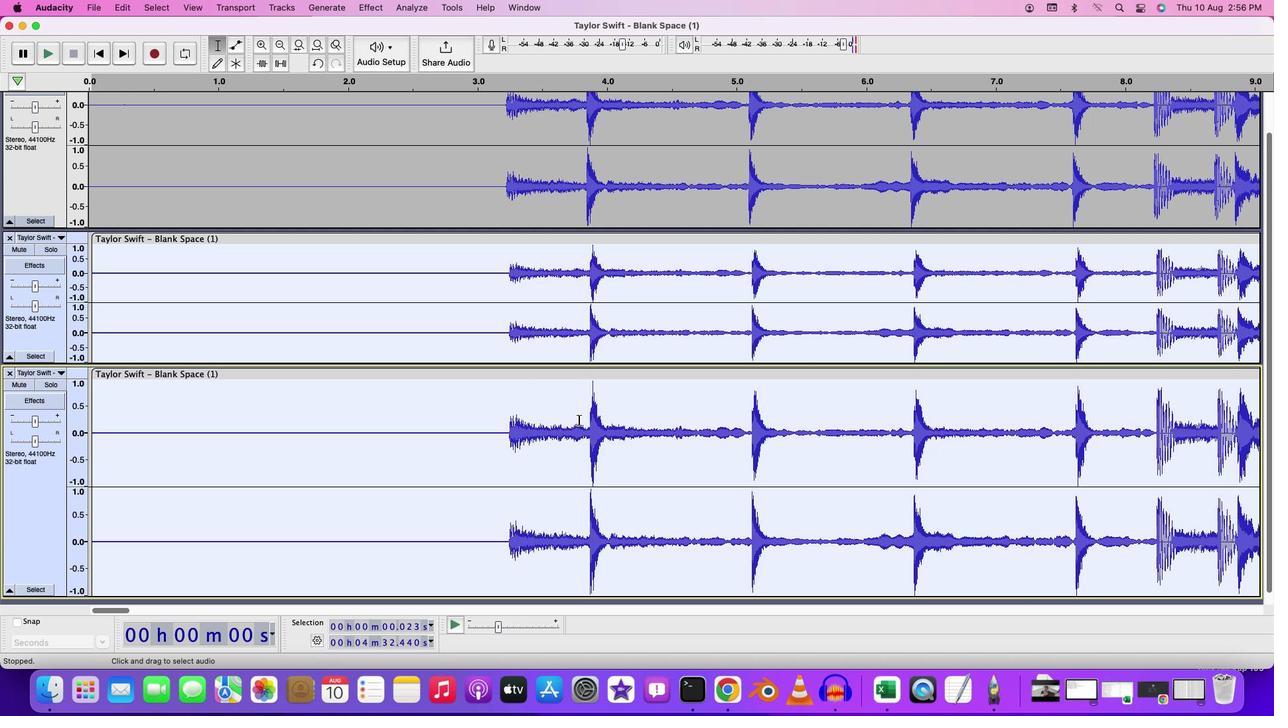 
Action: Mouse pressed left at (493, 621)
Screenshot: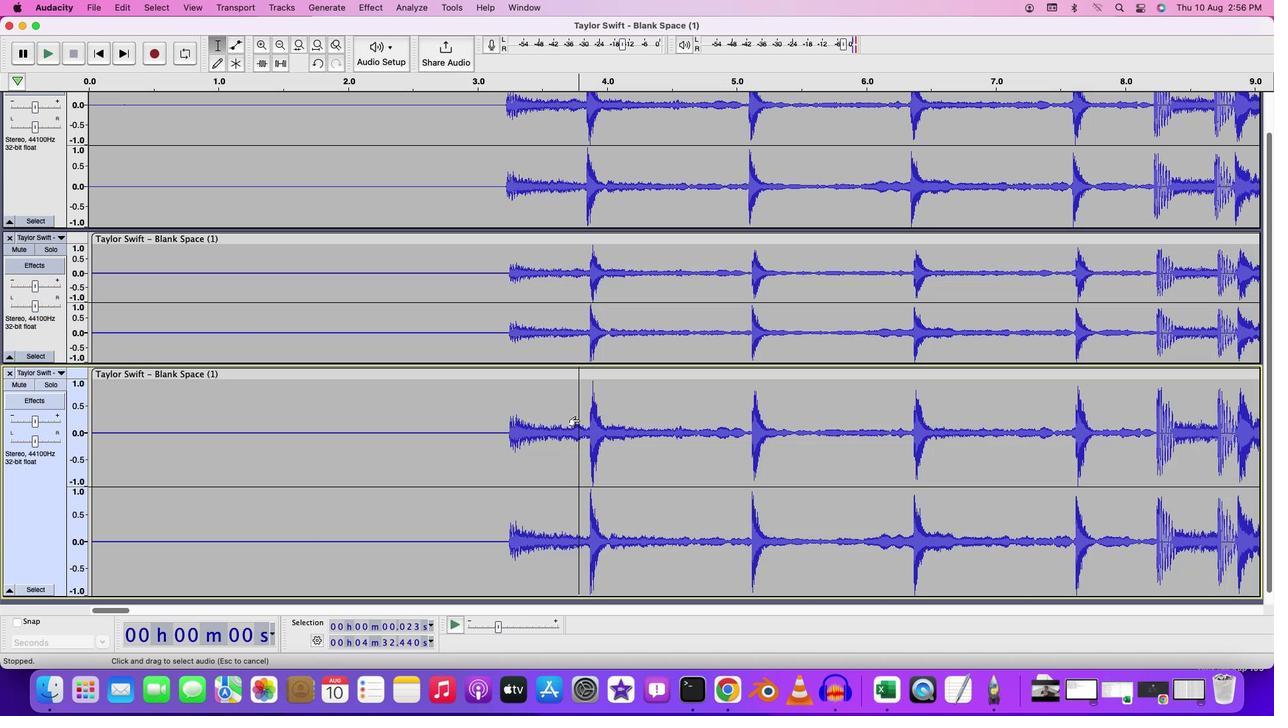 
Action: Mouse moved to (493, 621)
Screenshot: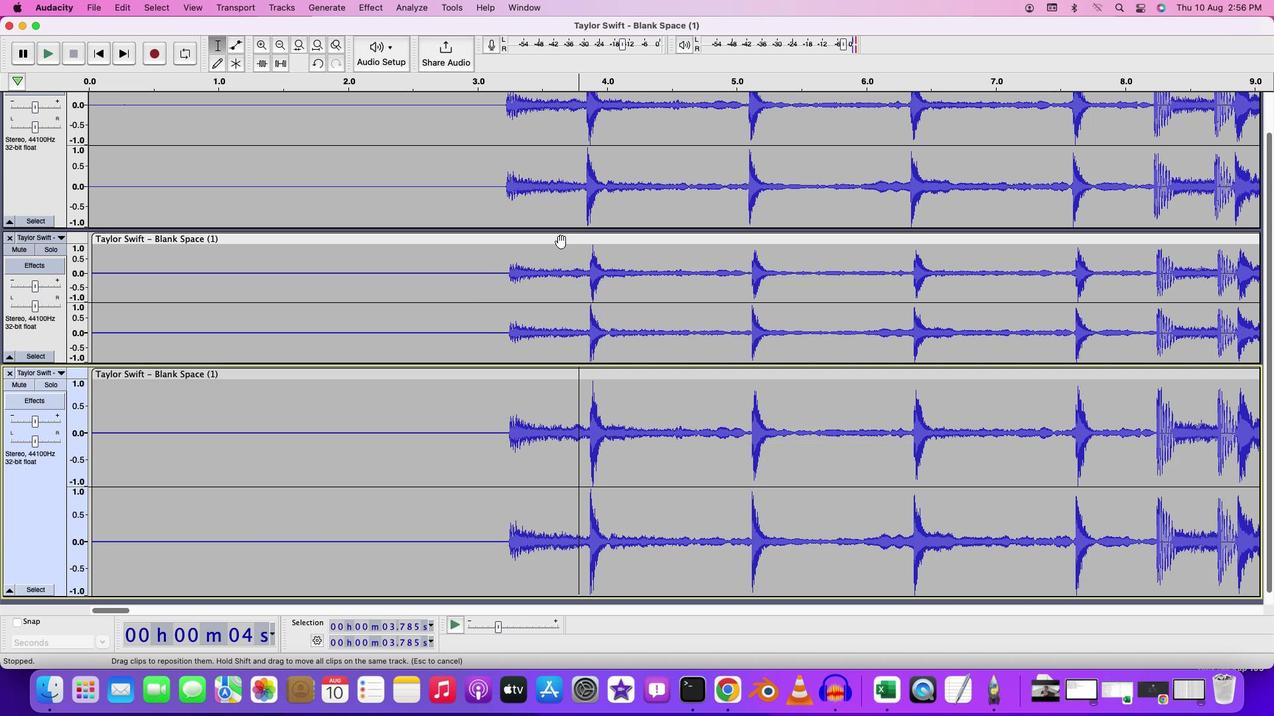 
Action: Mouse pressed left at (493, 621)
Screenshot: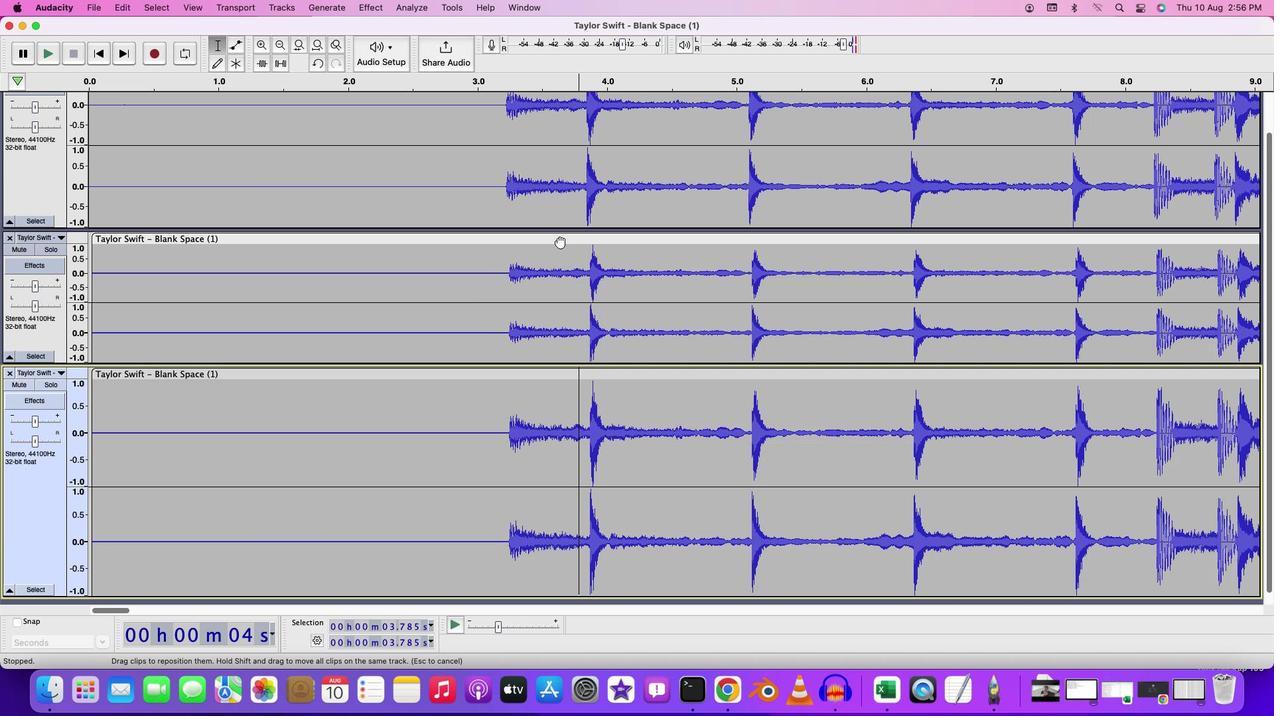 
Action: Mouse moved to (493, 621)
Screenshot: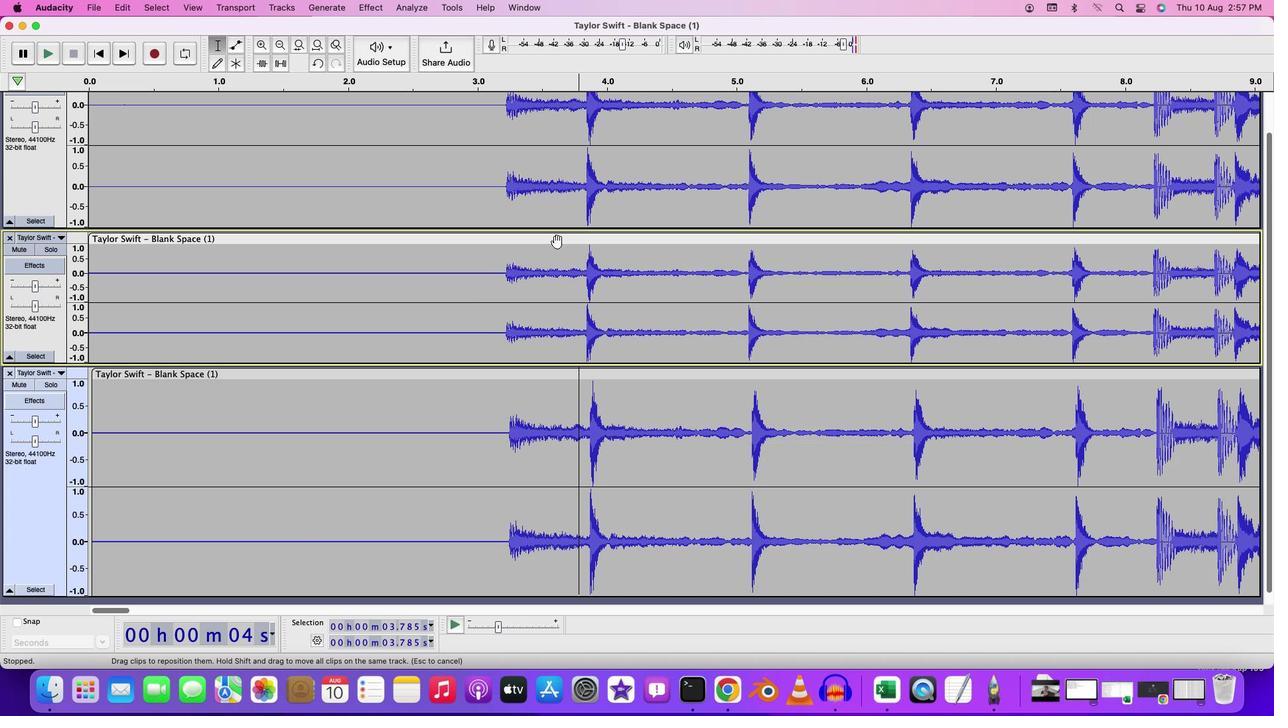 
Action: Mouse pressed left at (493, 621)
Screenshot: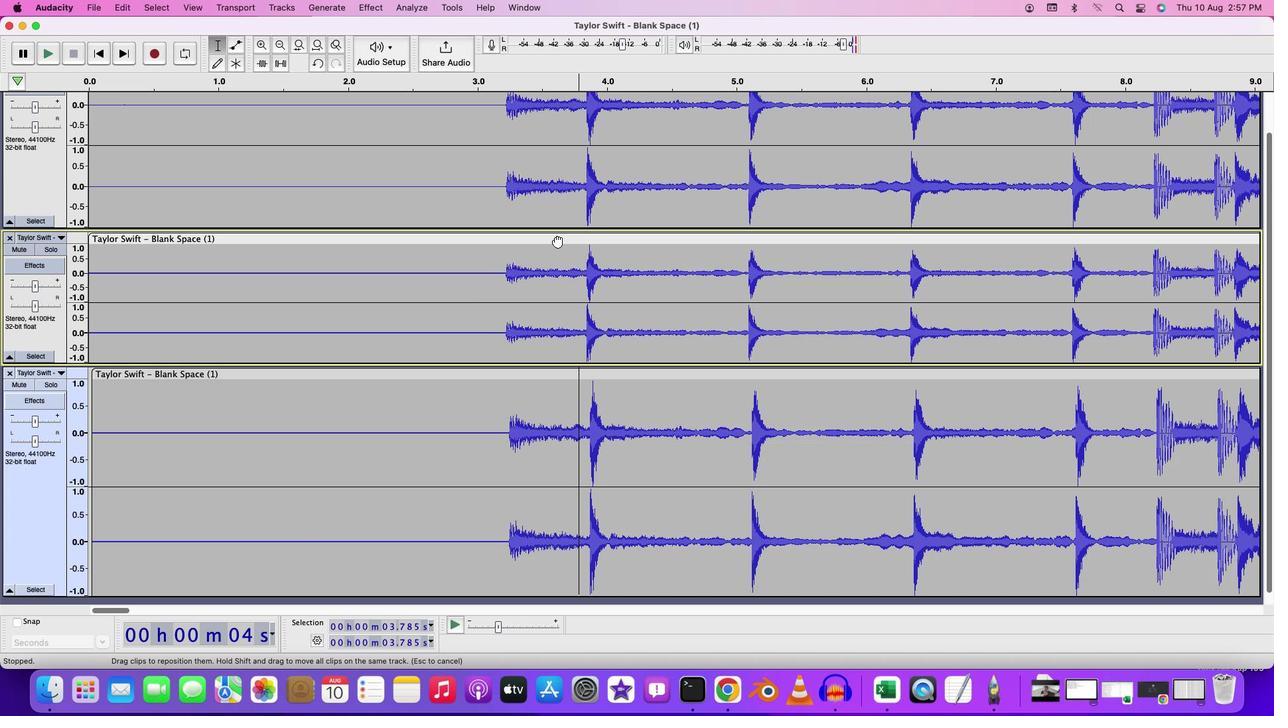 
Action: Mouse moved to (493, 621)
Screenshot: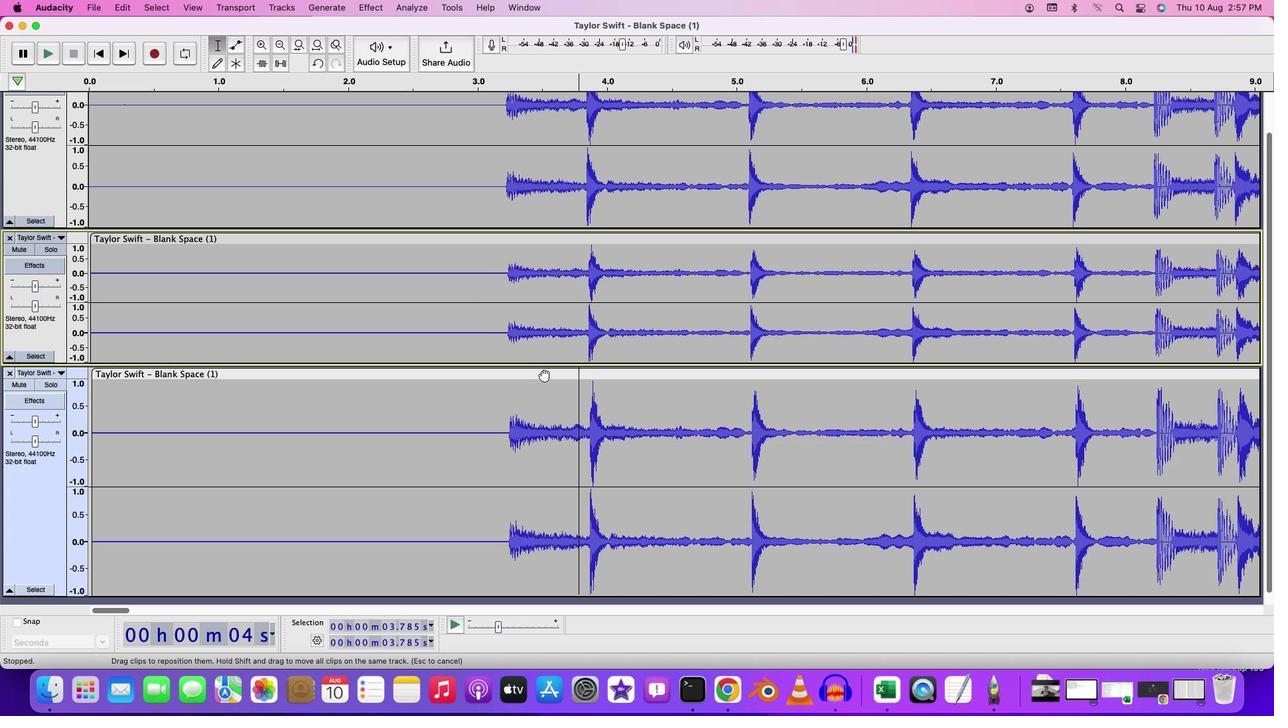 
Action: Mouse pressed left at (493, 621)
Screenshot: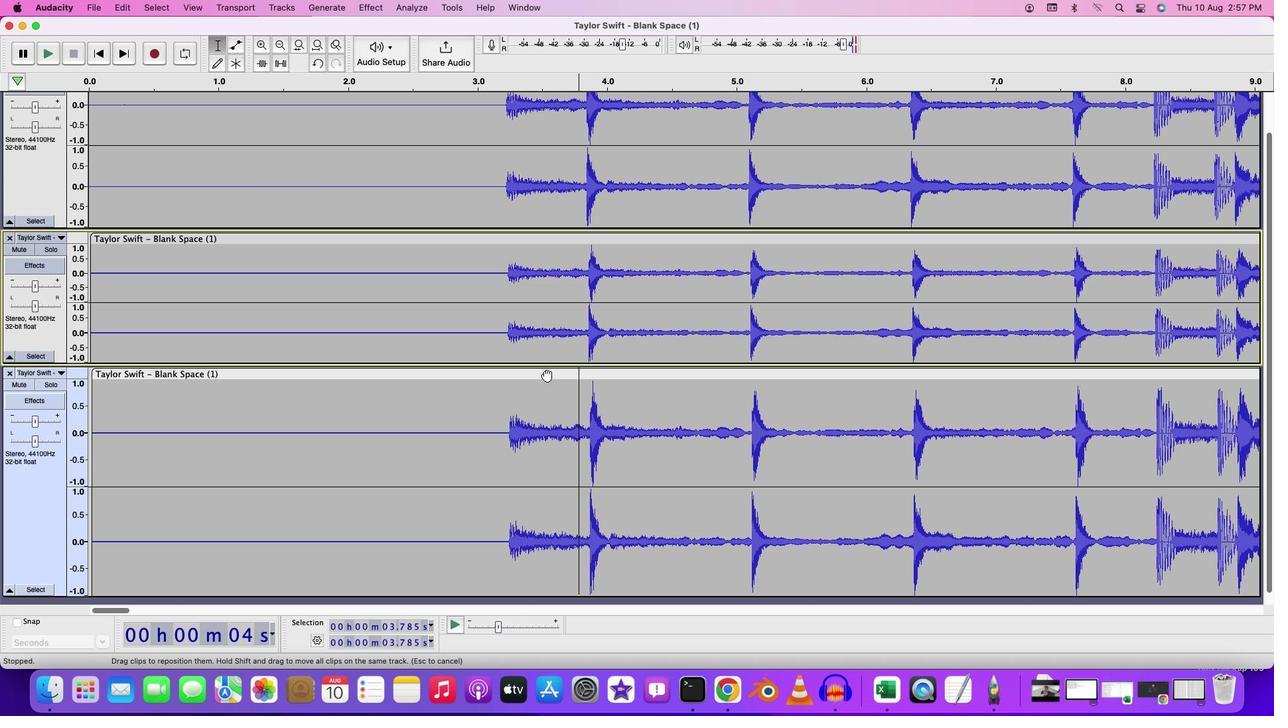 
Action: Mouse moved to (493, 621)
Screenshot: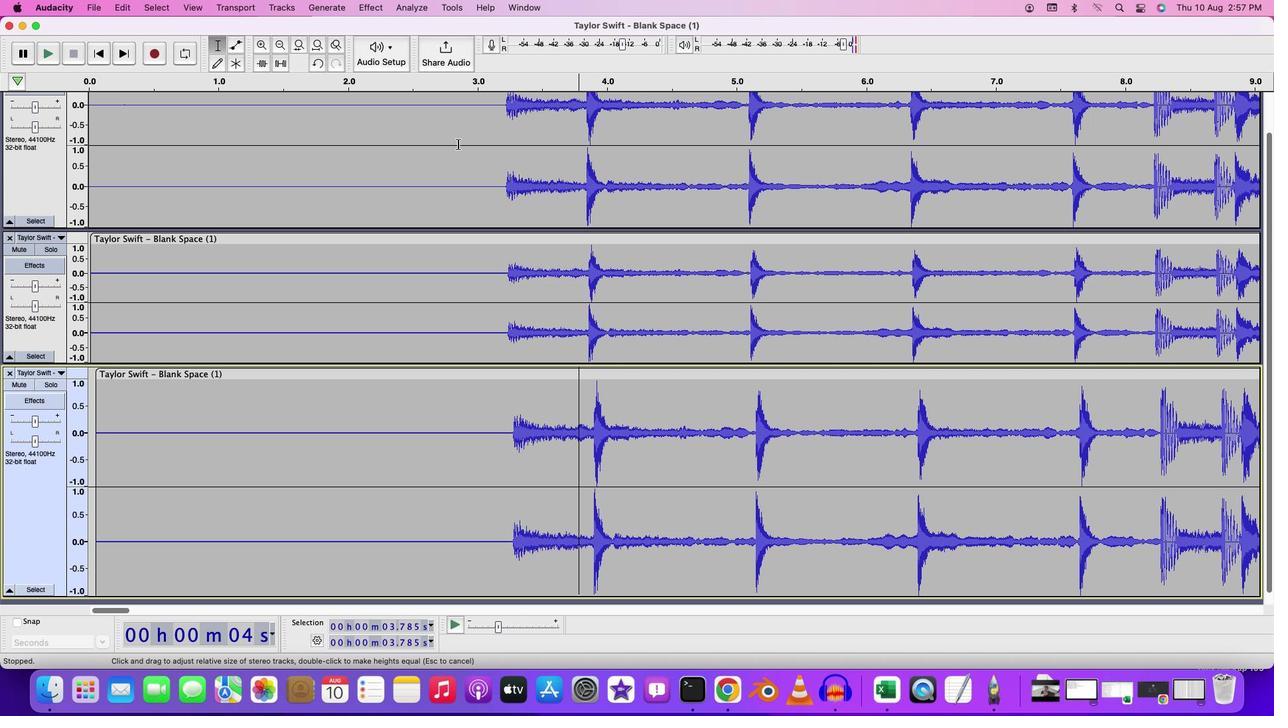 
Action: Mouse pressed left at (493, 621)
Screenshot: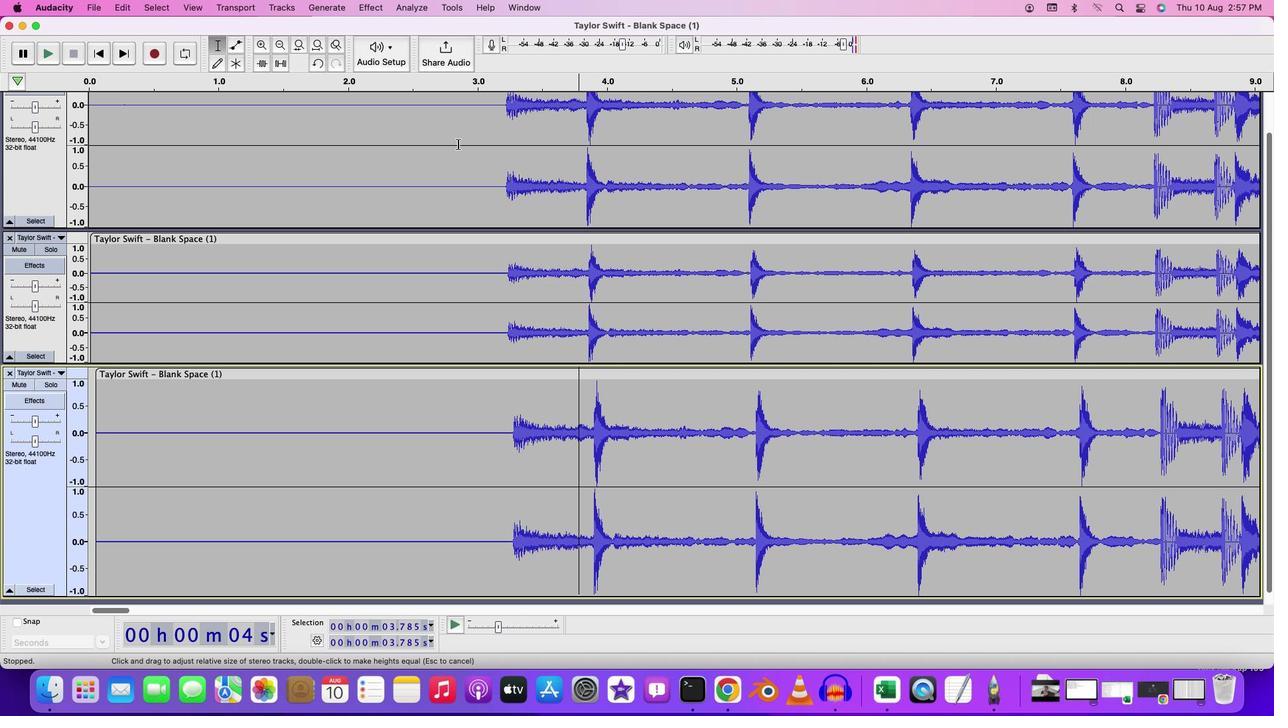 
Action: Key pressed Key.space
Screenshot: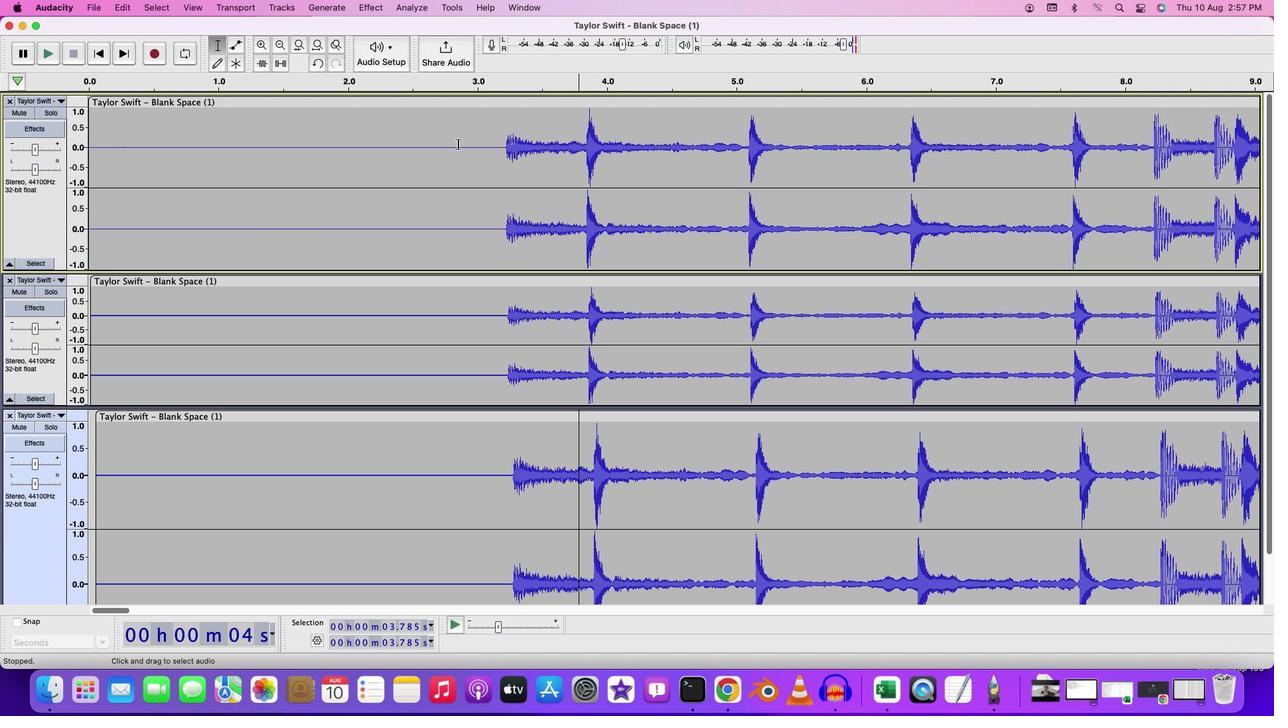 
Action: Mouse moved to (493, 621)
Screenshot: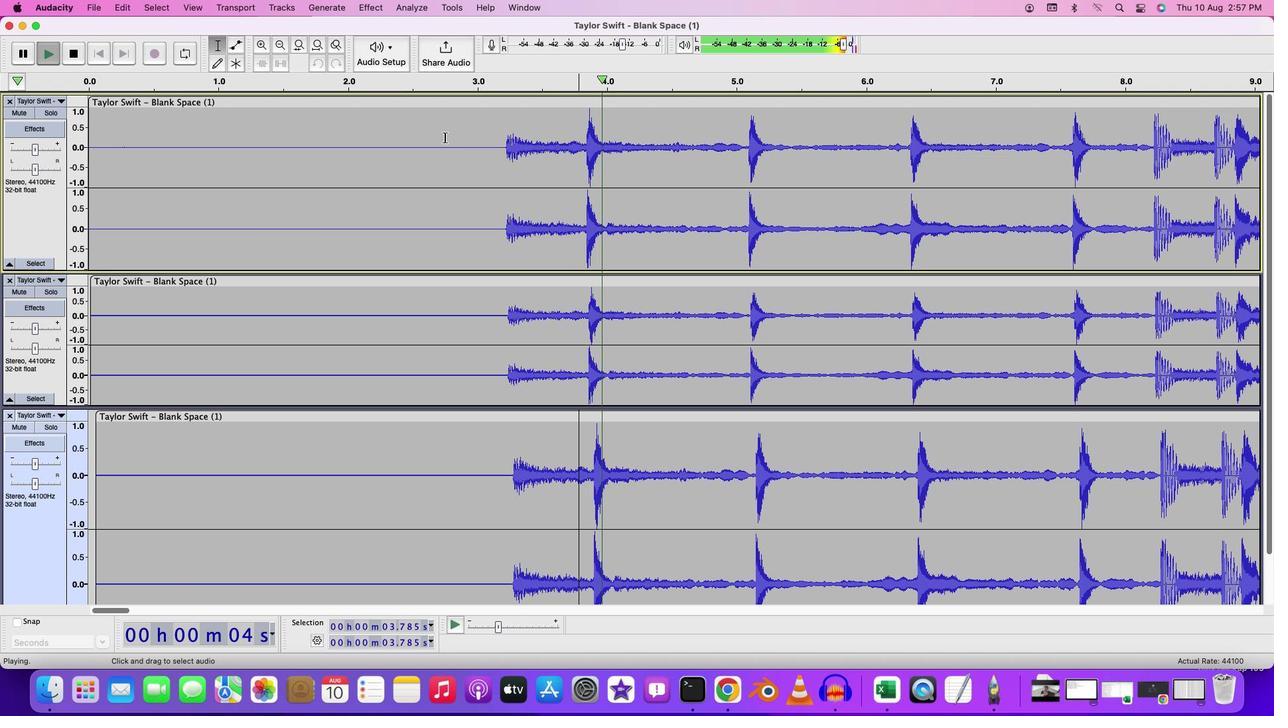 
Action: Mouse pressed left at (493, 621)
Screenshot: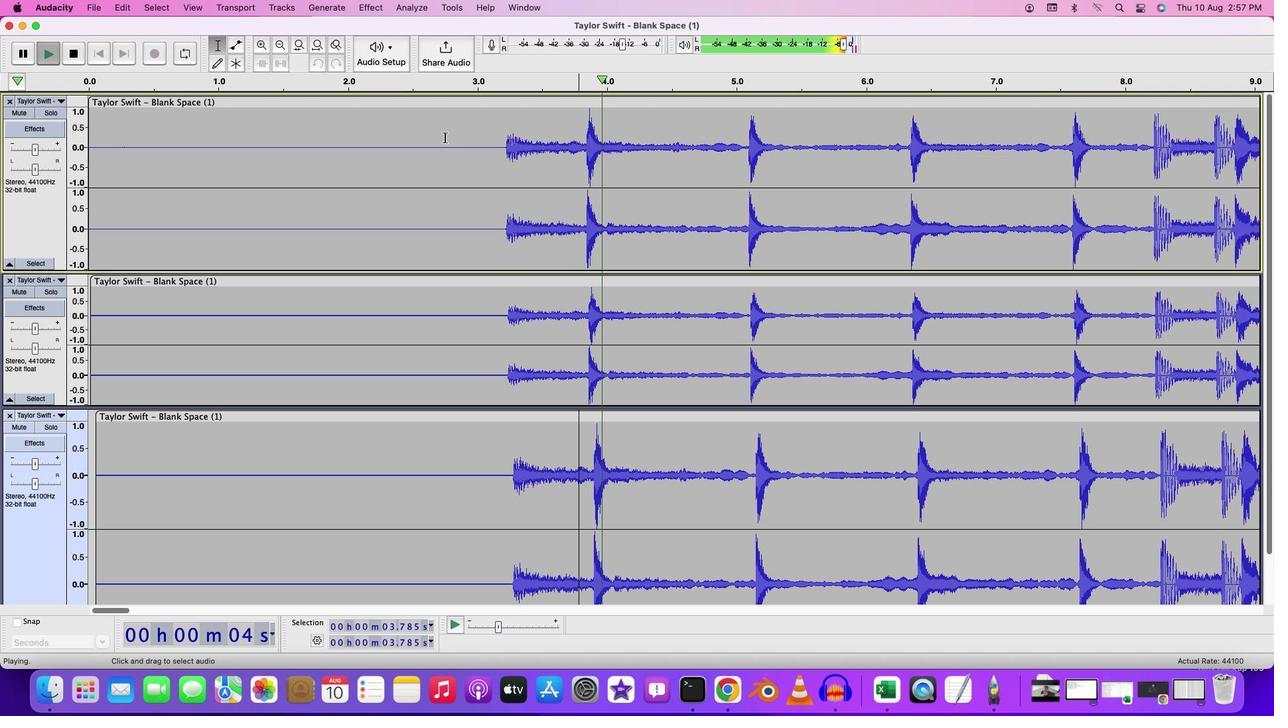 
Action: Mouse moved to (493, 621)
Screenshot: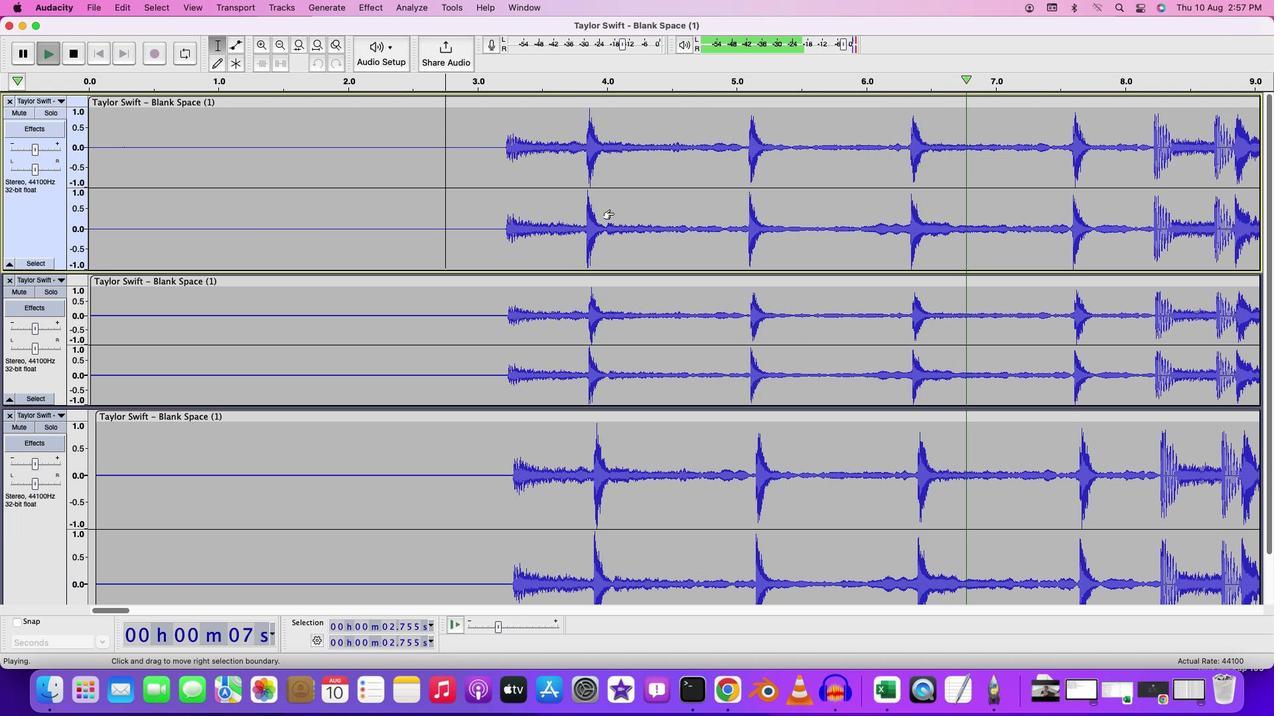 
Action: Key pressed Key.cmd
Screenshot: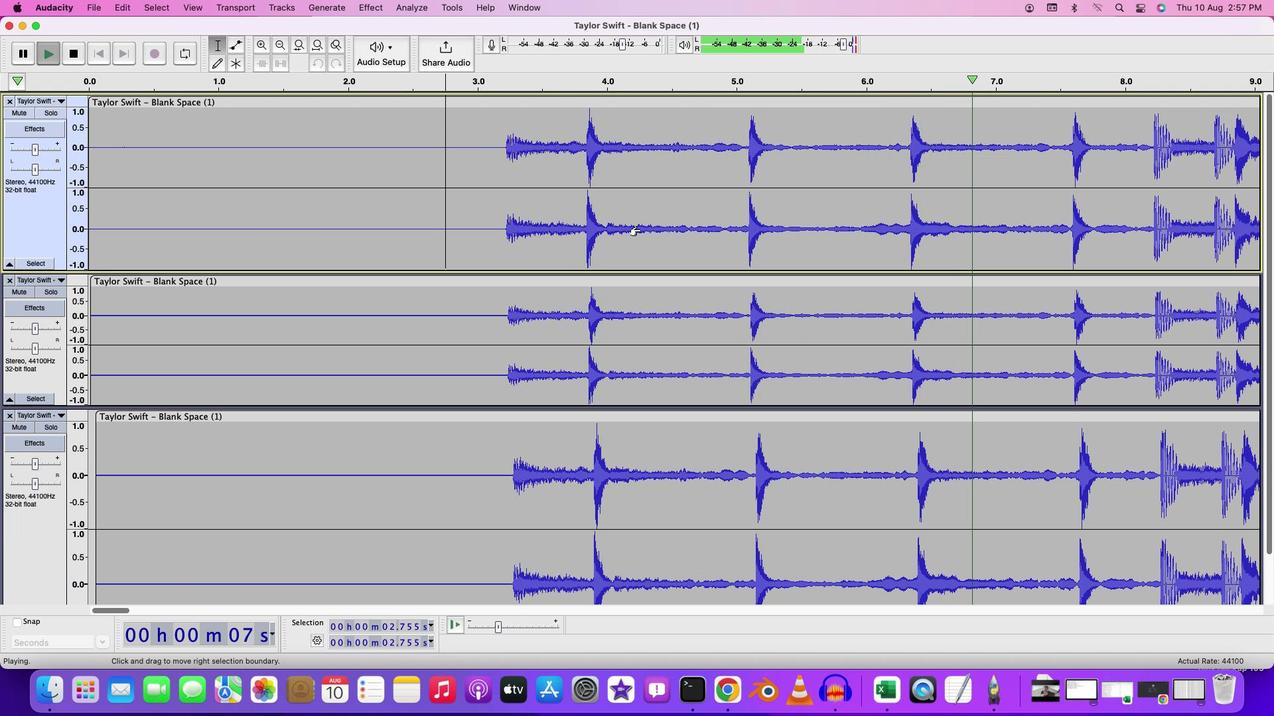 
Action: Mouse moved to (493, 621)
Screenshot: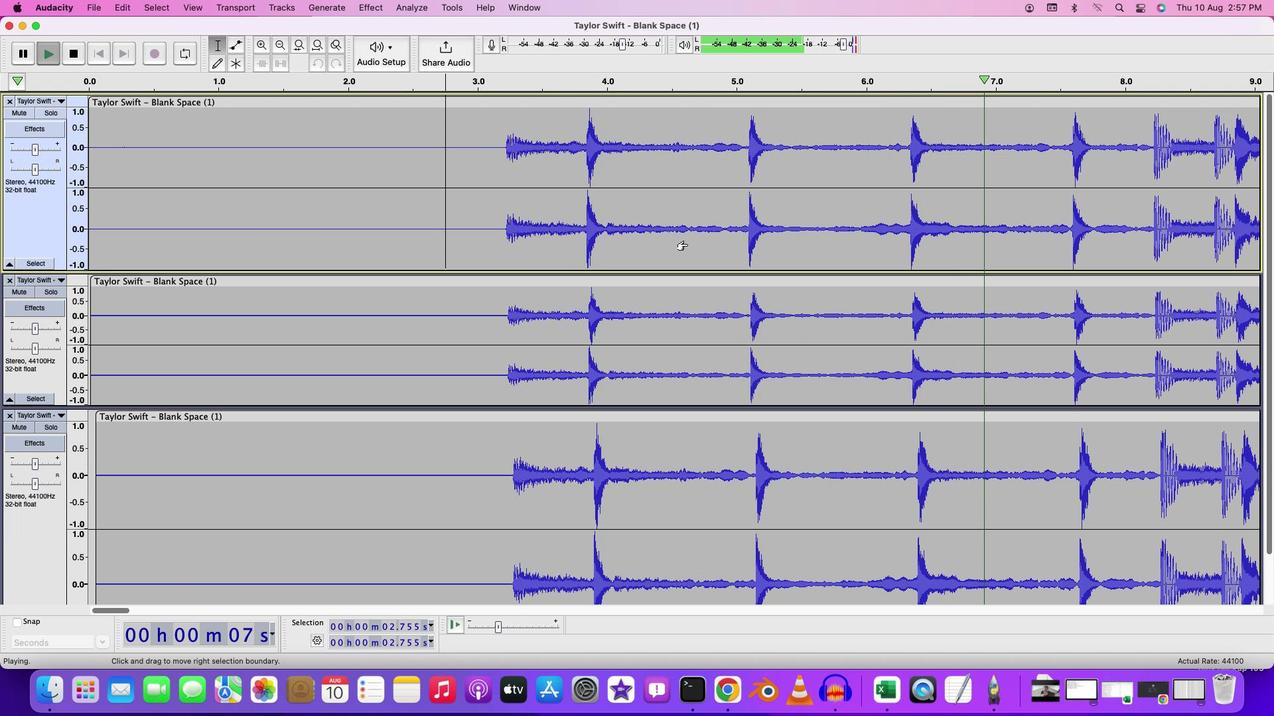 
Action: Mouse scrolled (493, 621) with delta (493, 621)
Screenshot: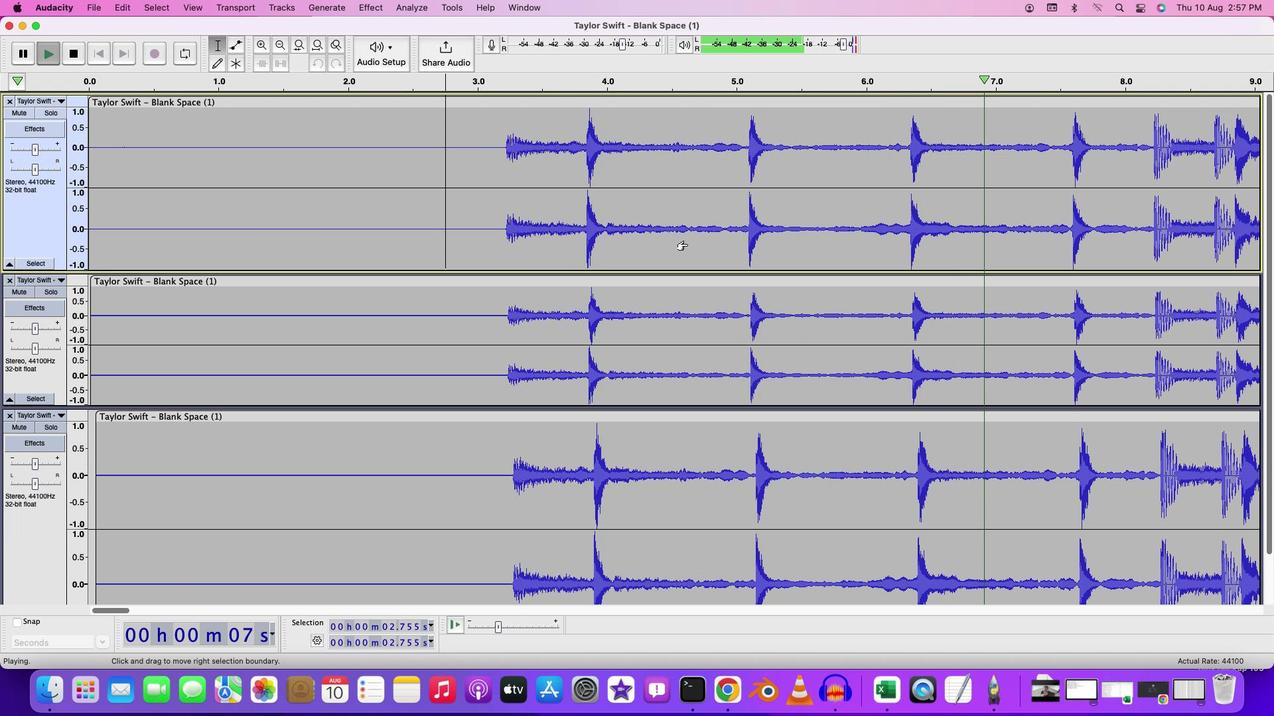 
Action: Mouse moved to (493, 621)
Screenshot: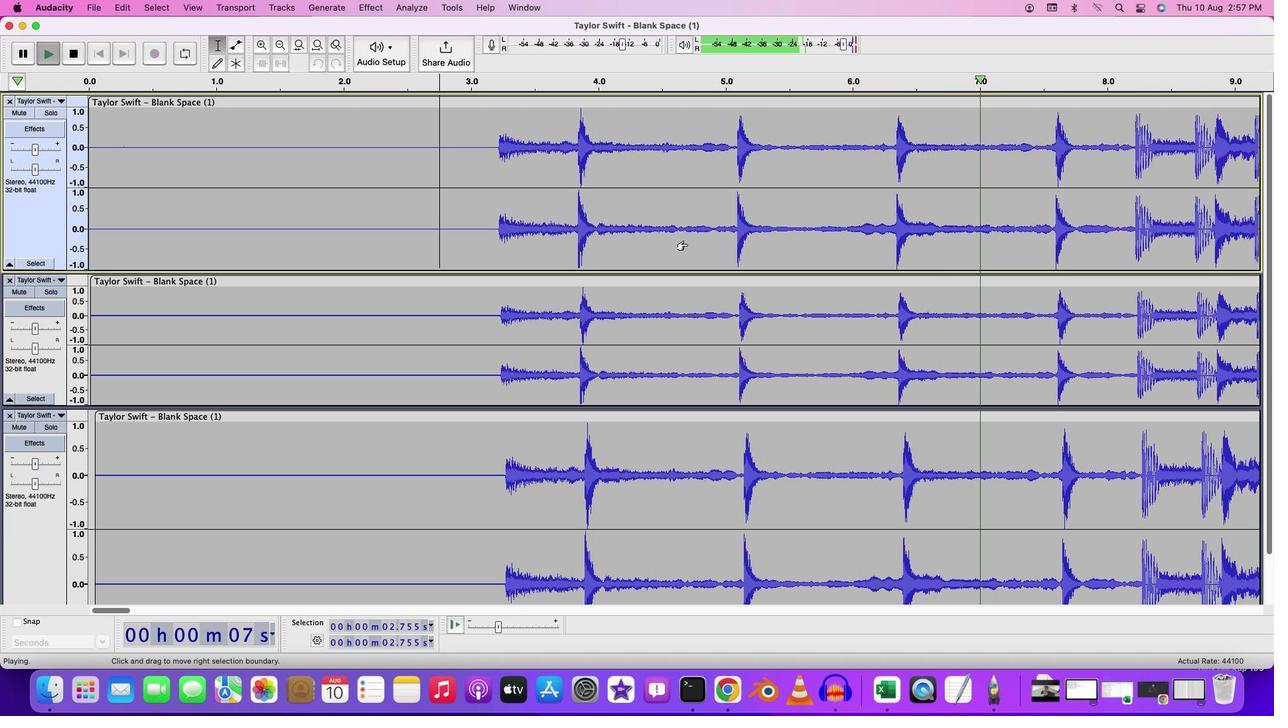 
Action: Mouse scrolled (493, 621) with delta (493, 621)
Screenshot: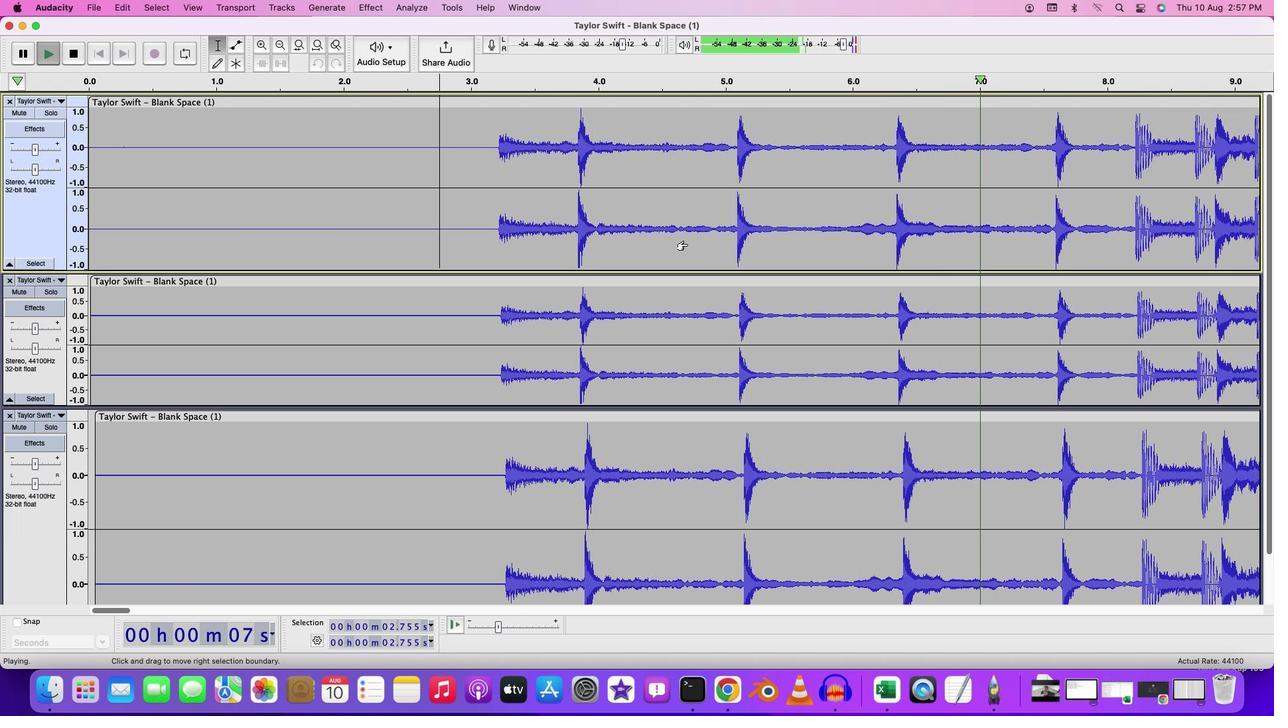 
Action: Mouse moved to (493, 621)
Screenshot: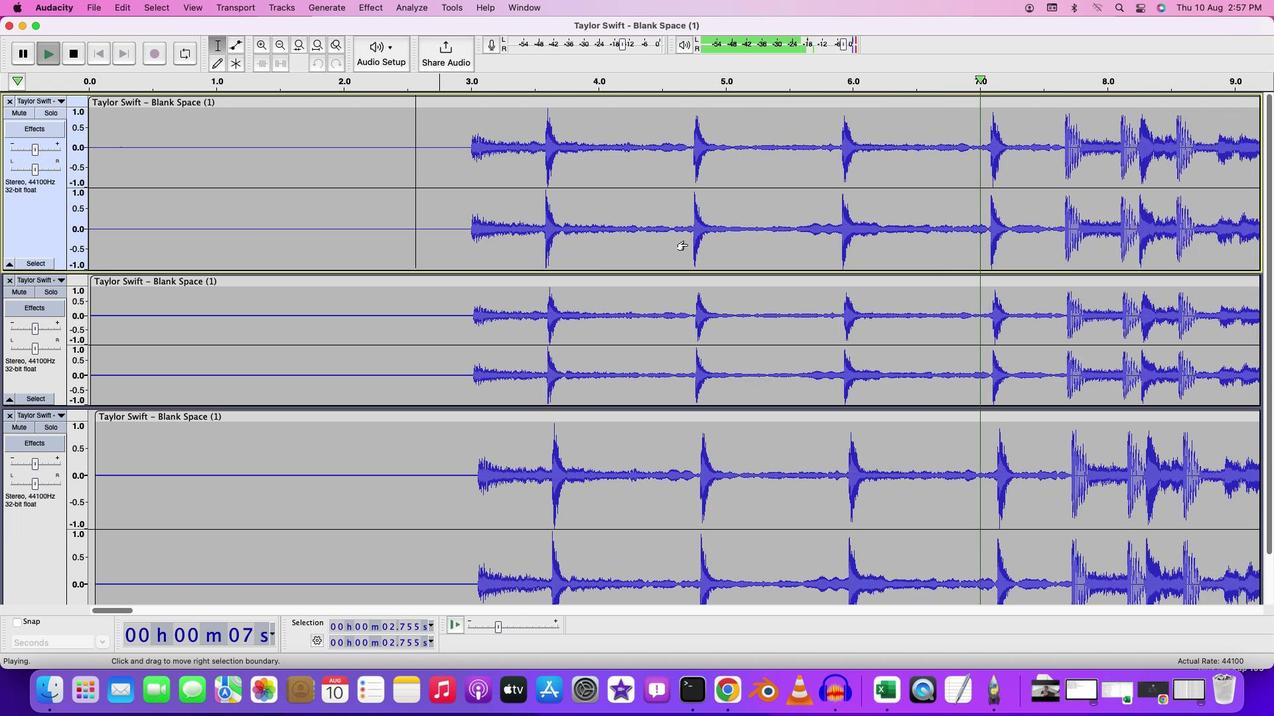 
Action: Mouse scrolled (493, 621) with delta (493, 621)
Screenshot: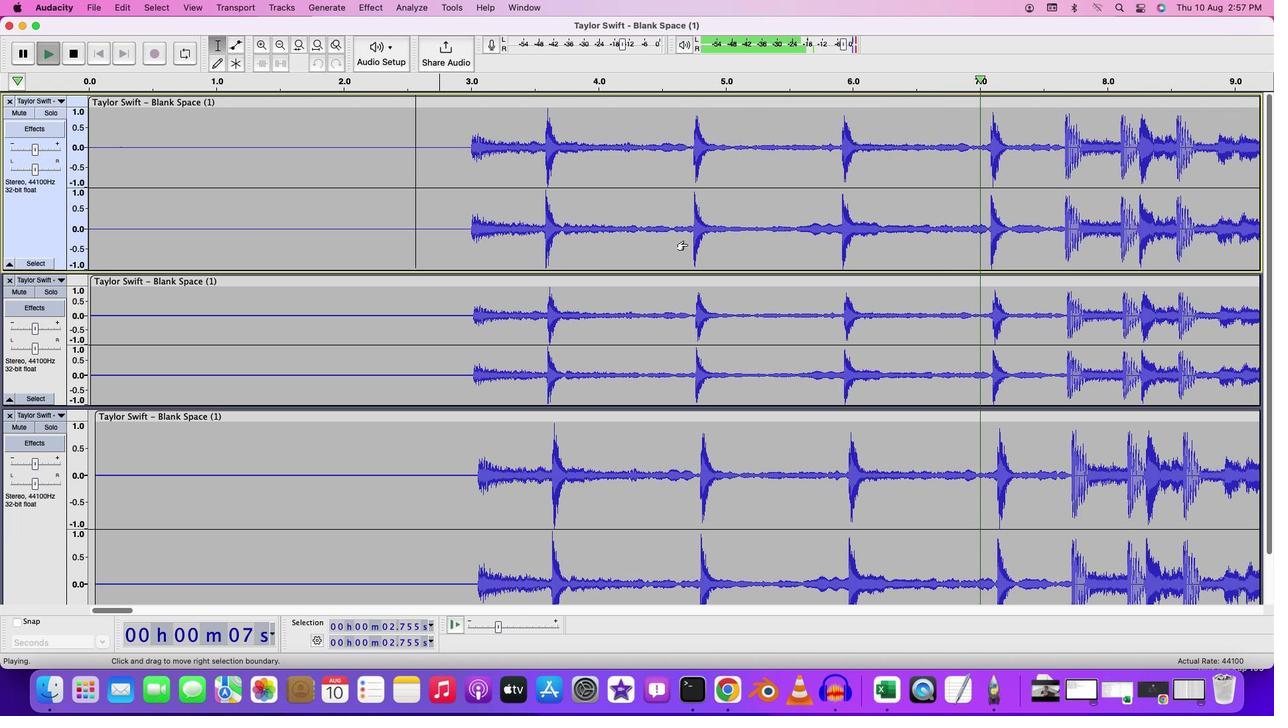
Action: Mouse moved to (493, 621)
Screenshot: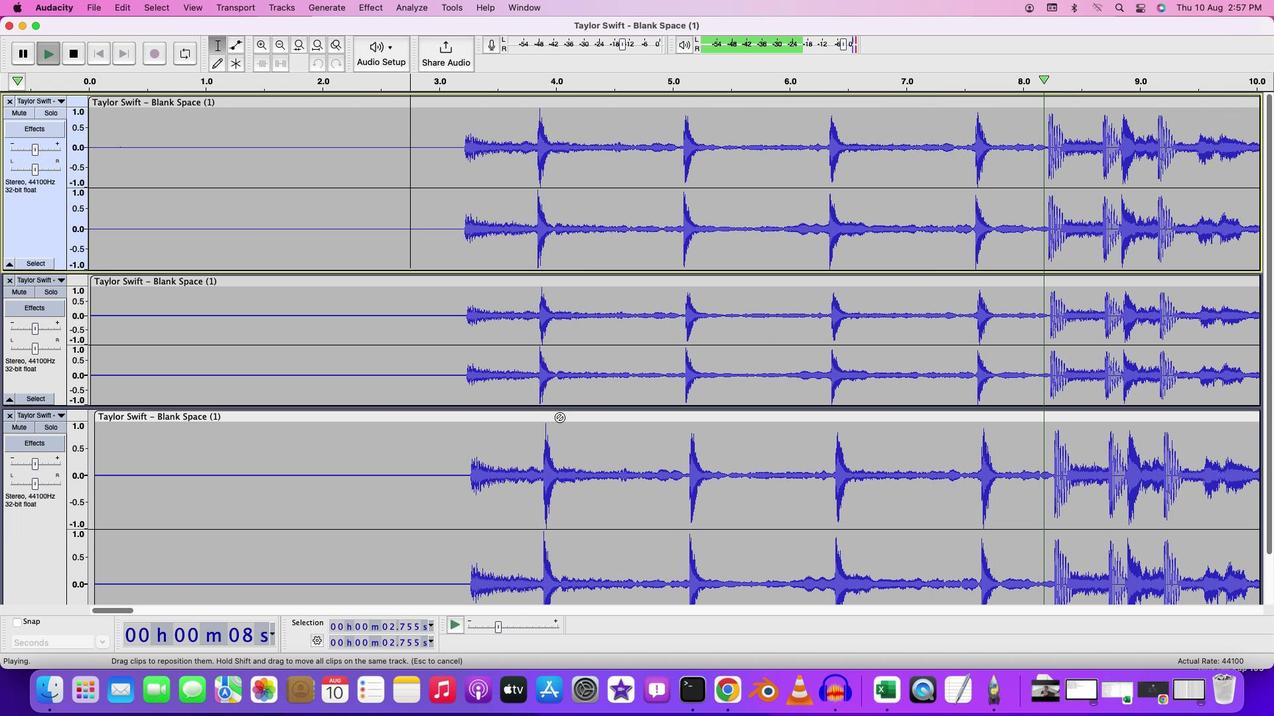 
Action: Key pressed Key.space
Screenshot: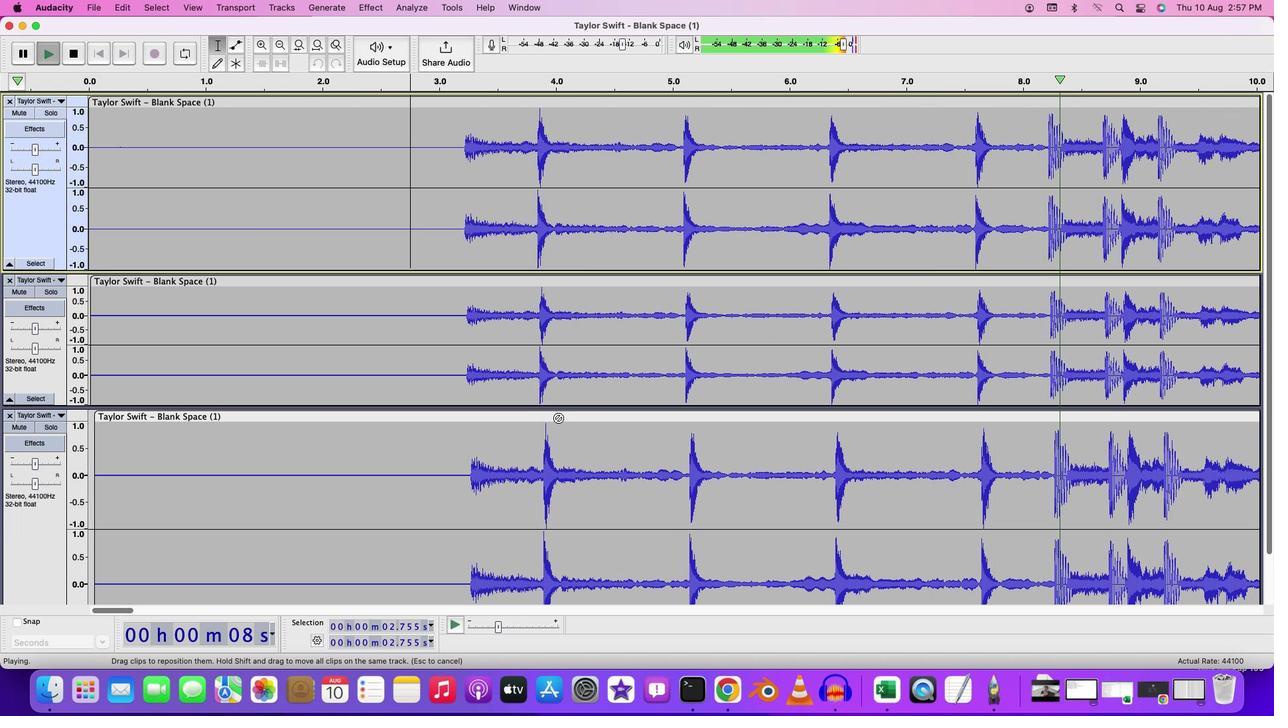 
Action: Mouse moved to (493, 621)
Screenshot: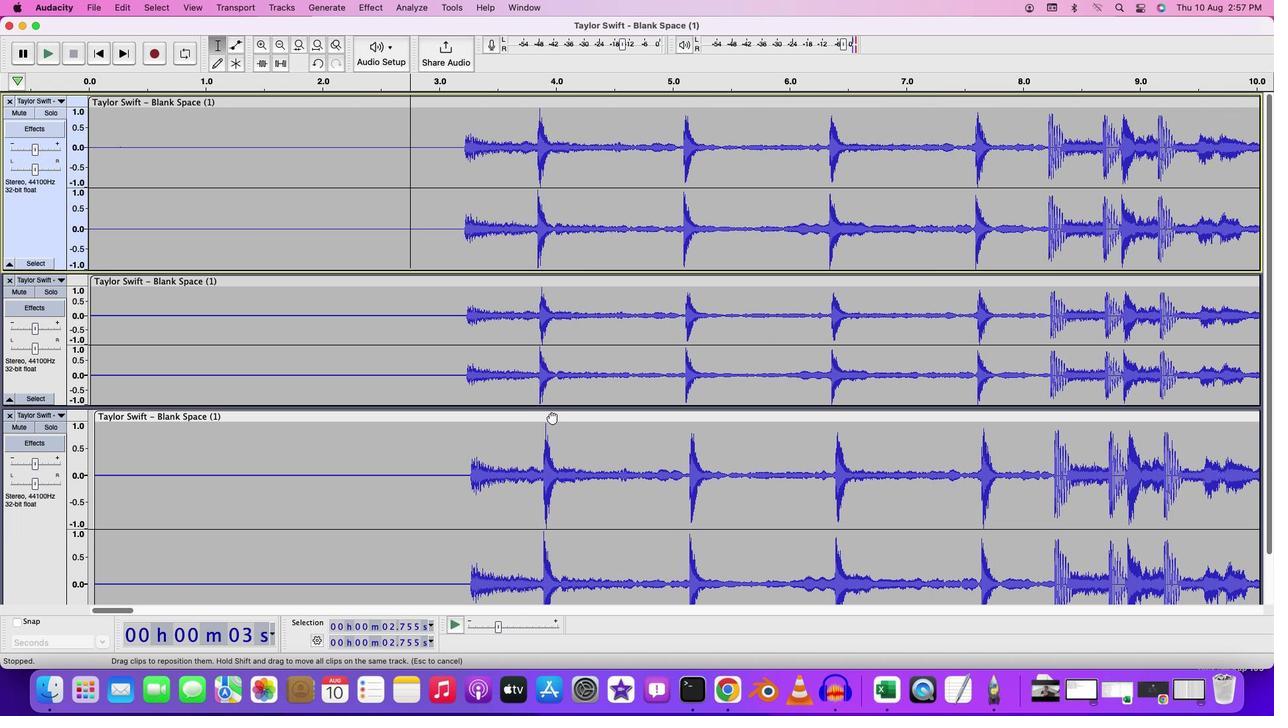 
Action: Mouse pressed left at (493, 621)
Screenshot: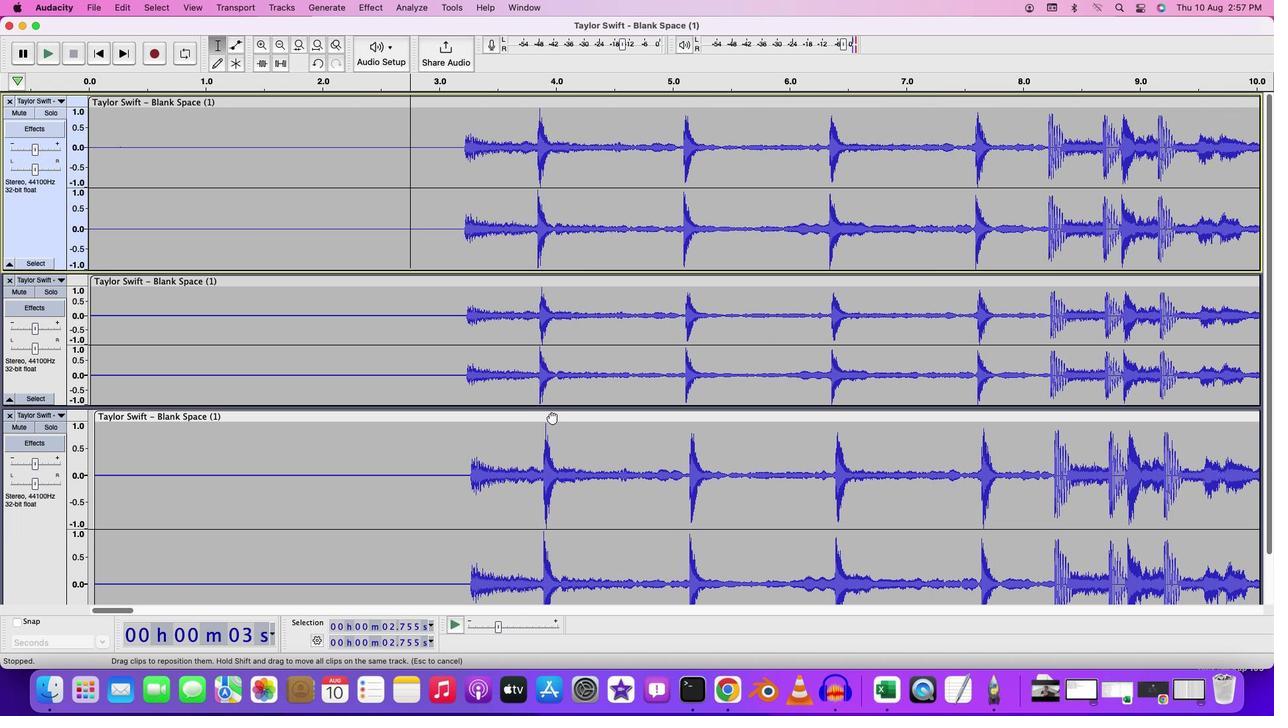
Action: Mouse moved to (493, 621)
Screenshot: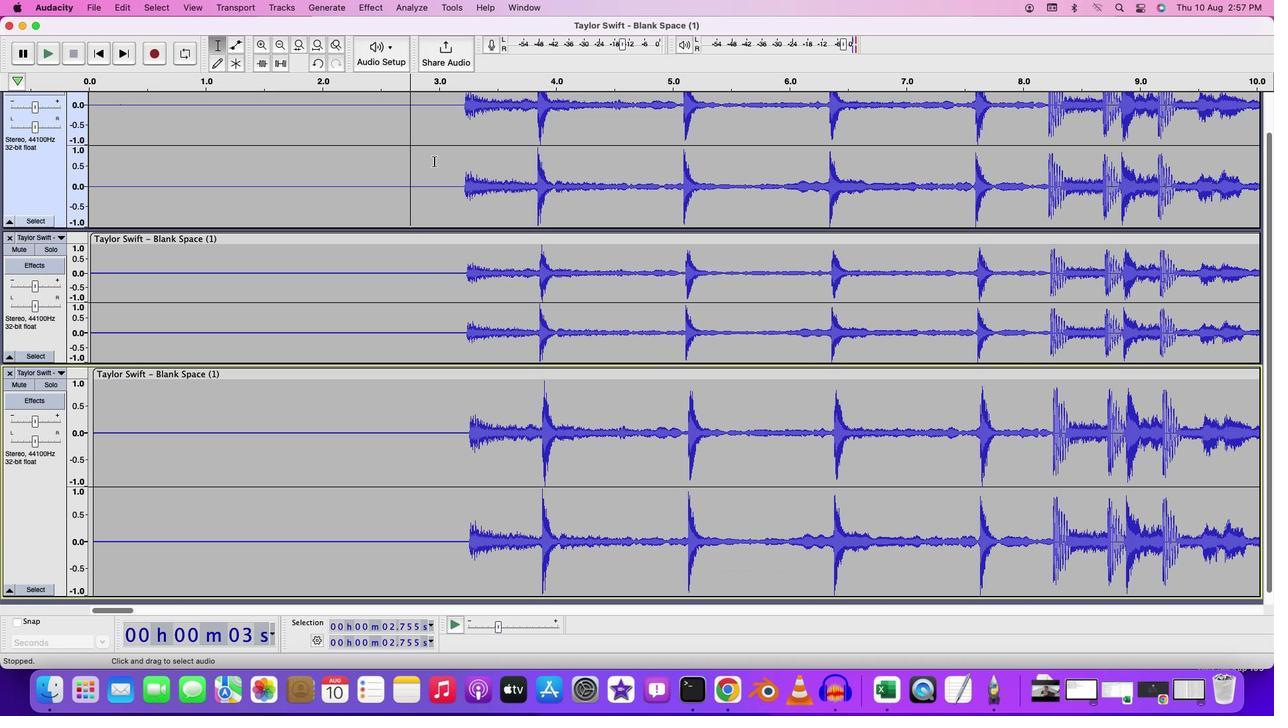 
Action: Mouse pressed left at (493, 621)
Screenshot: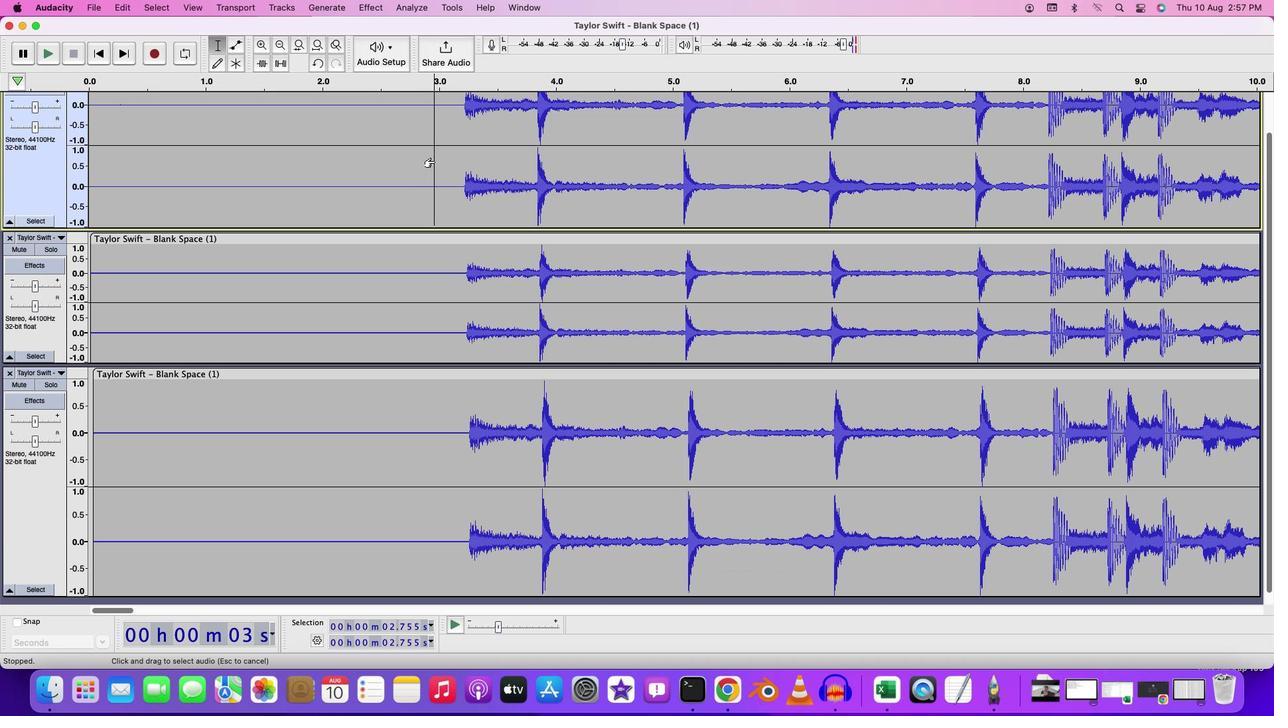 
Action: Key pressed Key.space
Screenshot: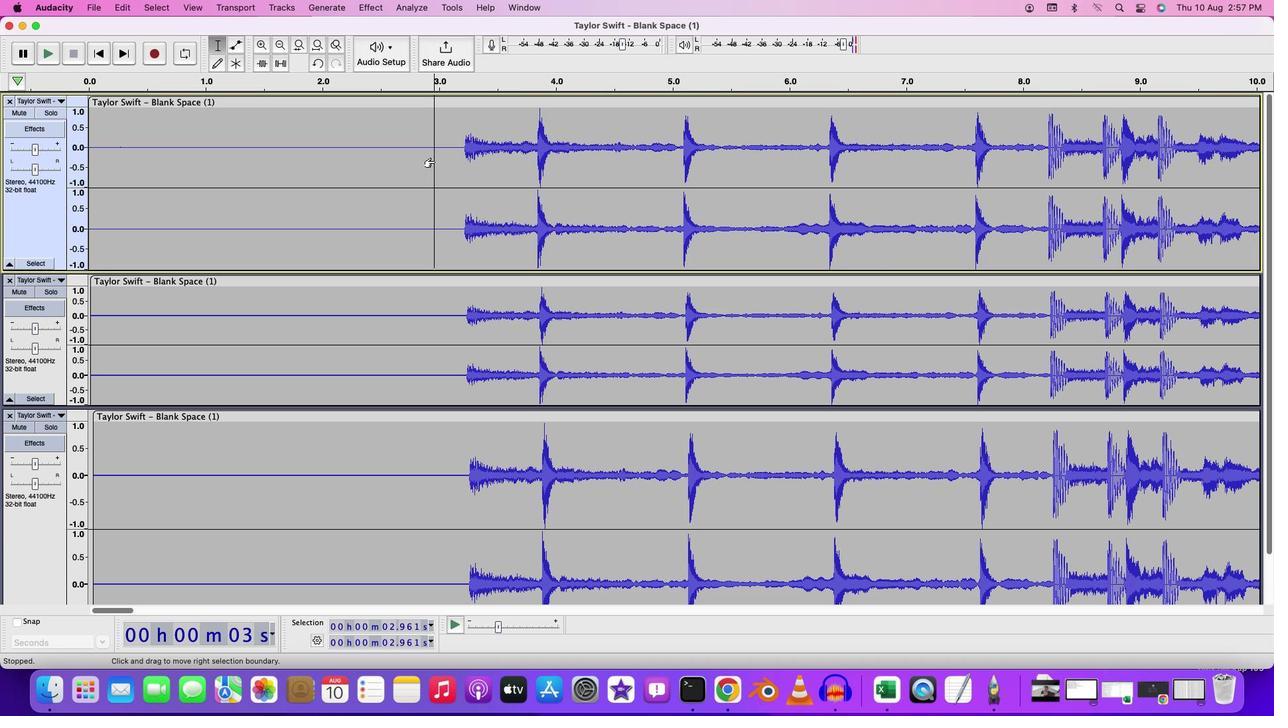 
Action: Mouse moved to (493, 621)
Screenshot: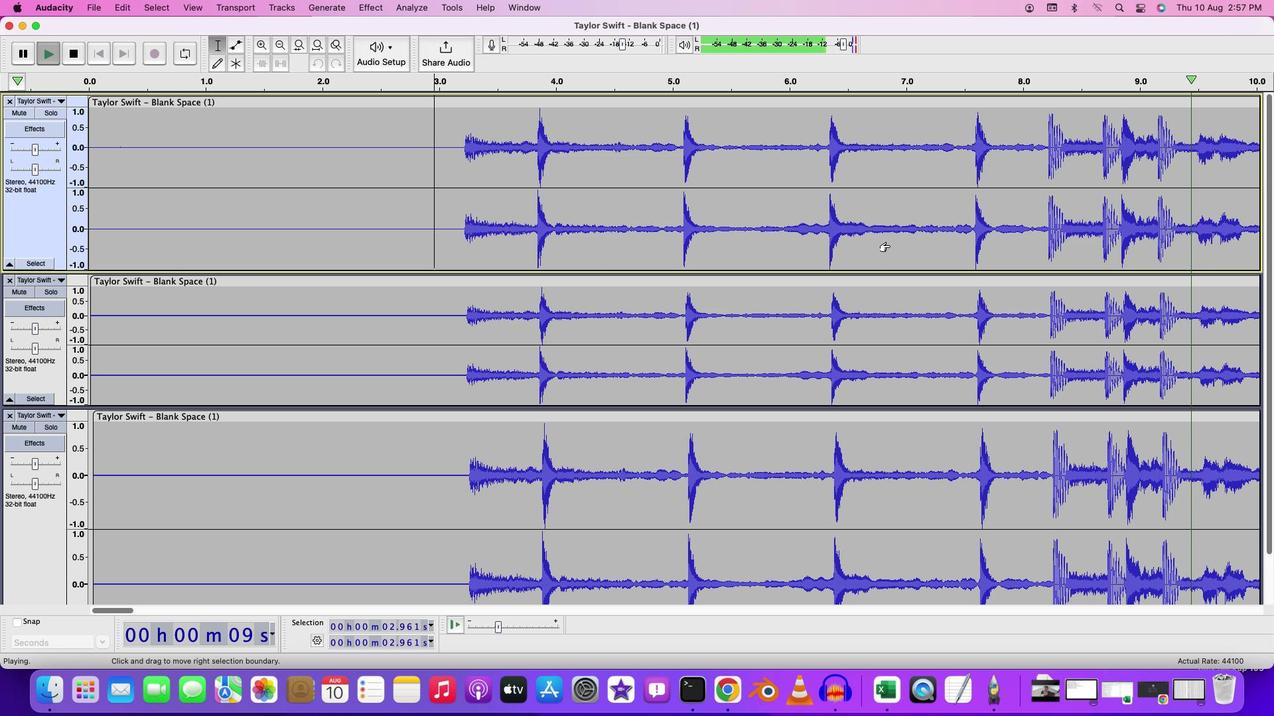
Action: Key pressed Key.cmd
Screenshot: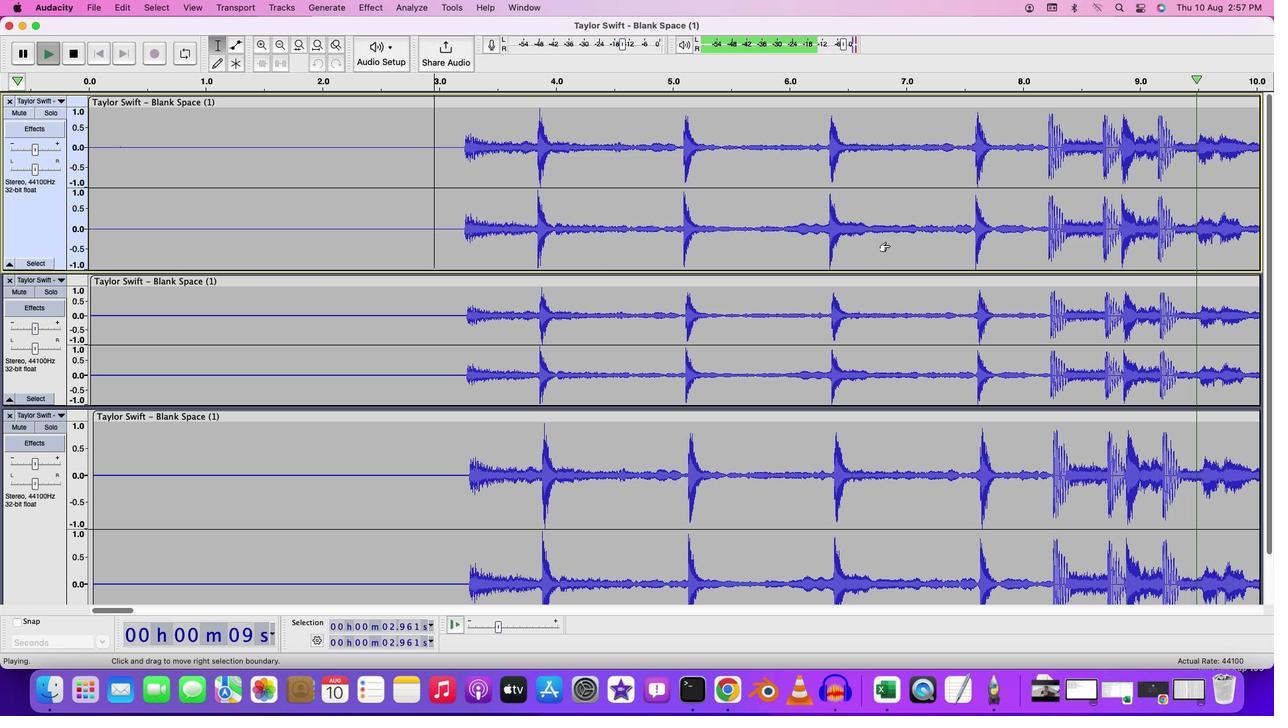 
Action: Mouse scrolled (493, 621) with delta (493, 621)
Screenshot: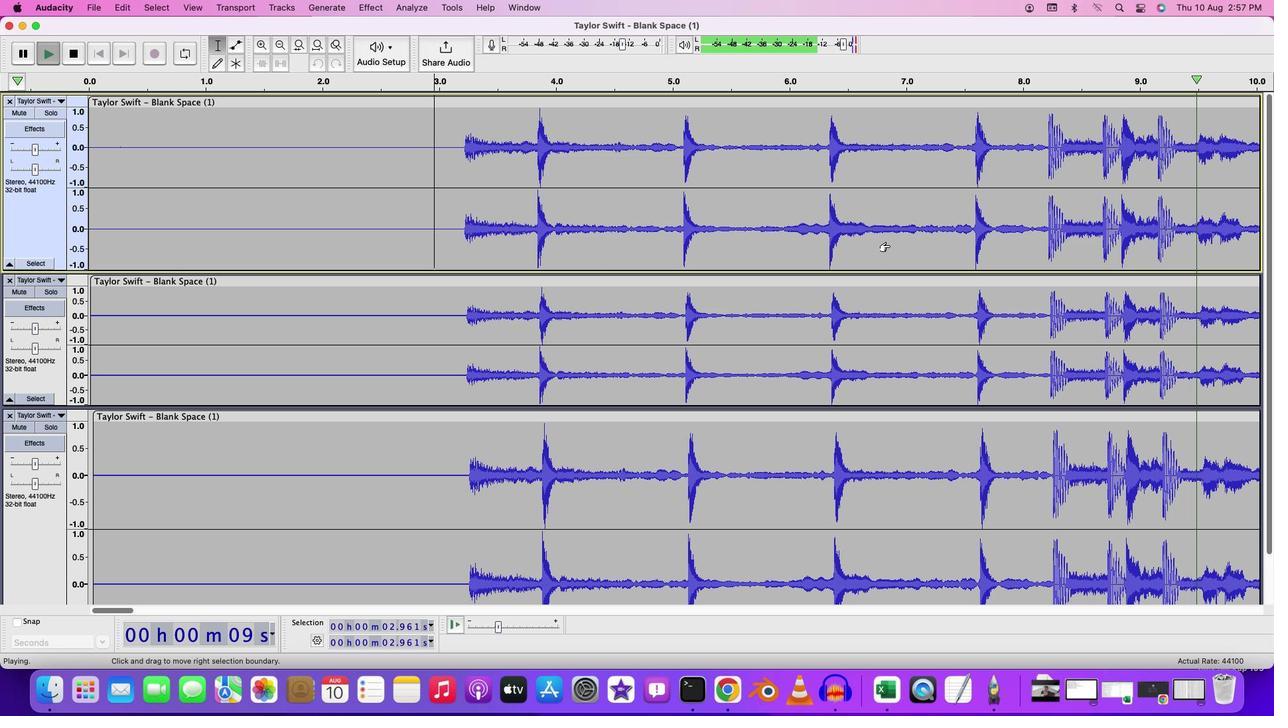 
Action: Mouse scrolled (493, 621) with delta (493, 621)
Screenshot: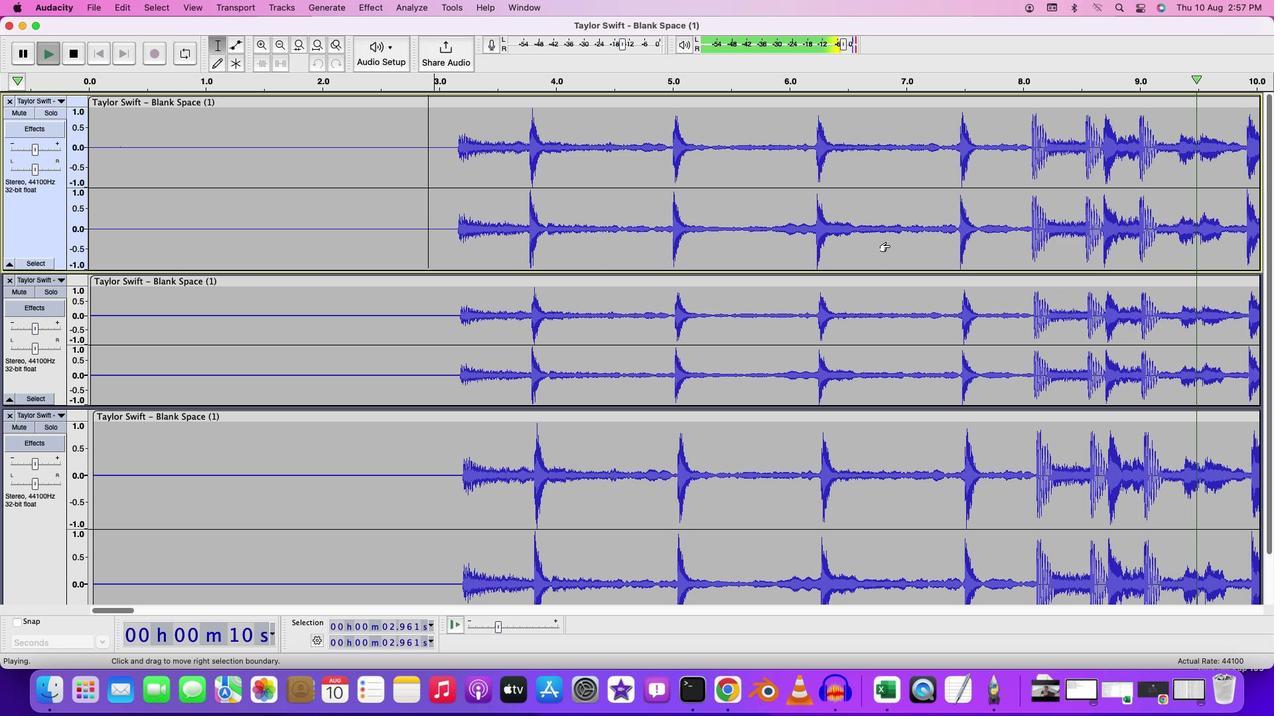 
Action: Mouse moved to (493, 621)
Screenshot: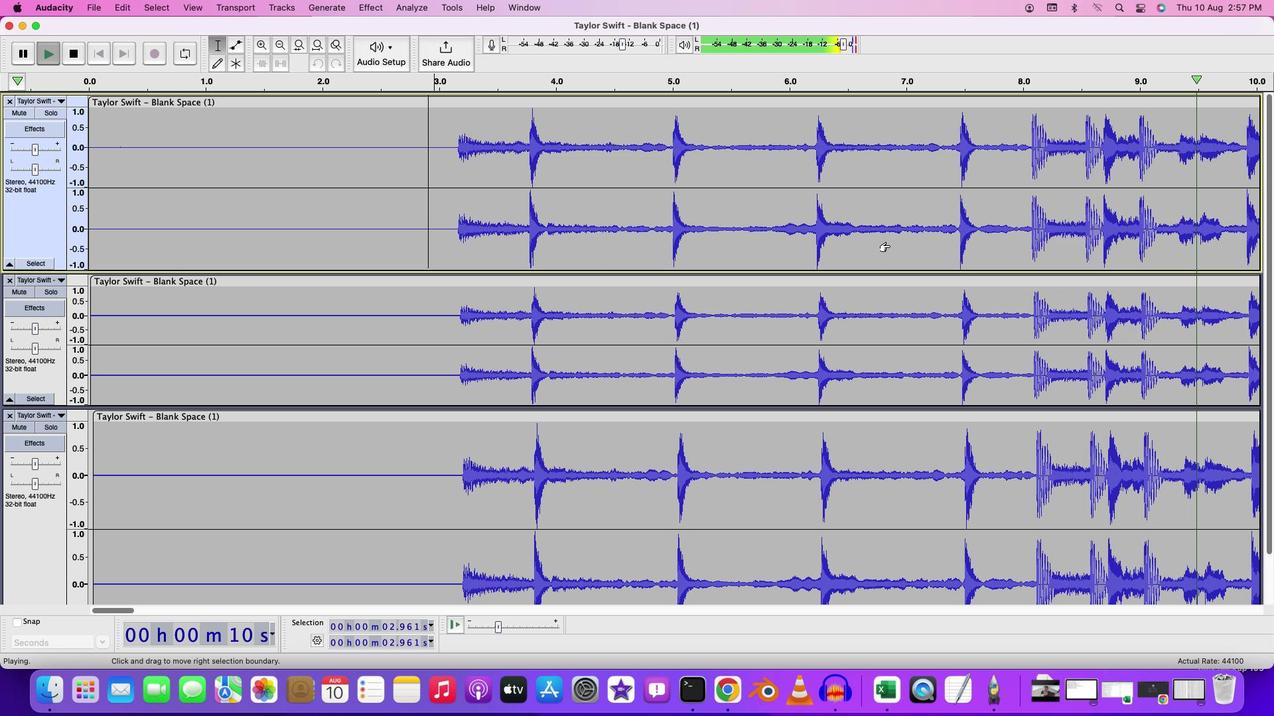 
Action: Mouse scrolled (493, 621) with delta (493, 621)
Screenshot: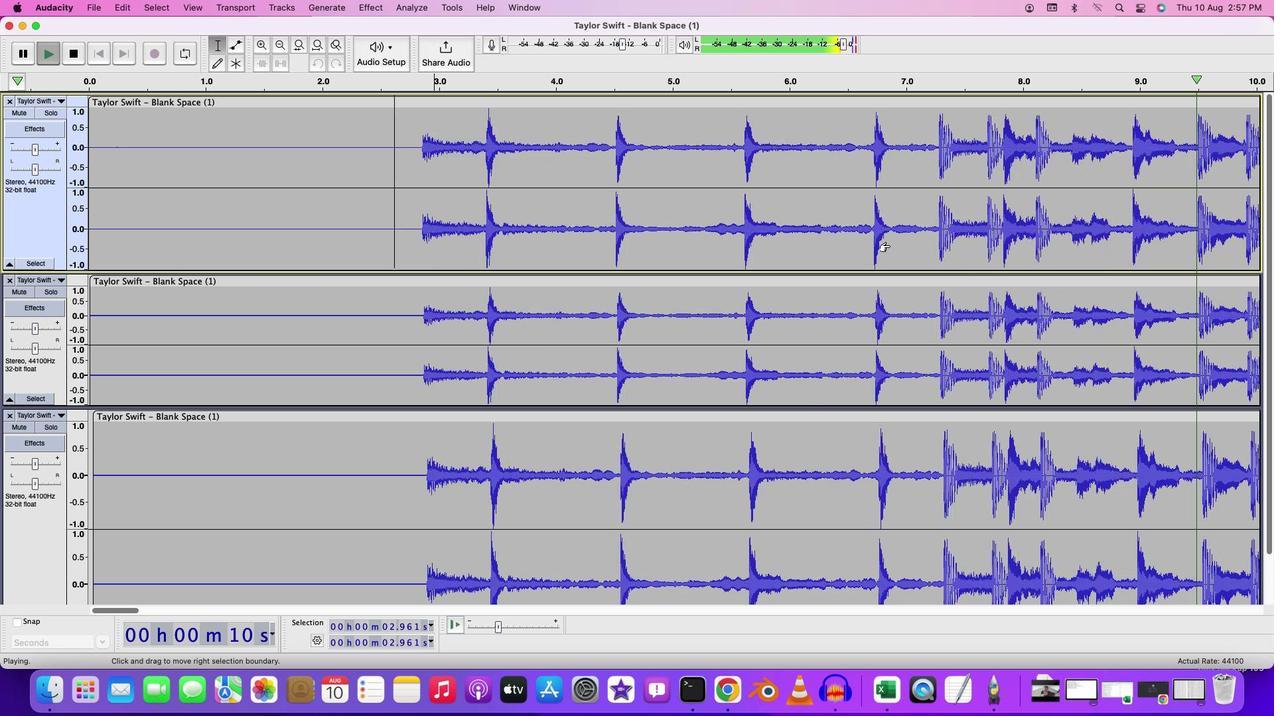 
Action: Mouse scrolled (493, 621) with delta (493, 621)
Screenshot: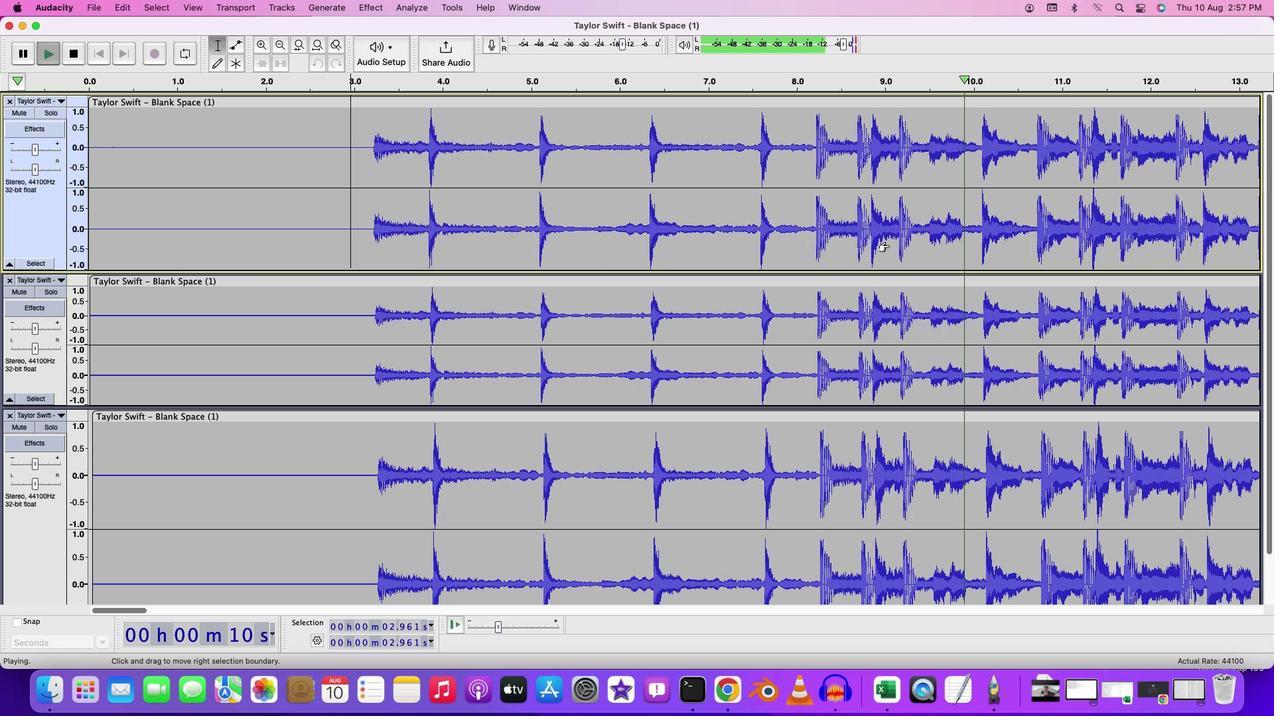 
Action: Mouse scrolled (493, 621) with delta (493, 621)
Screenshot: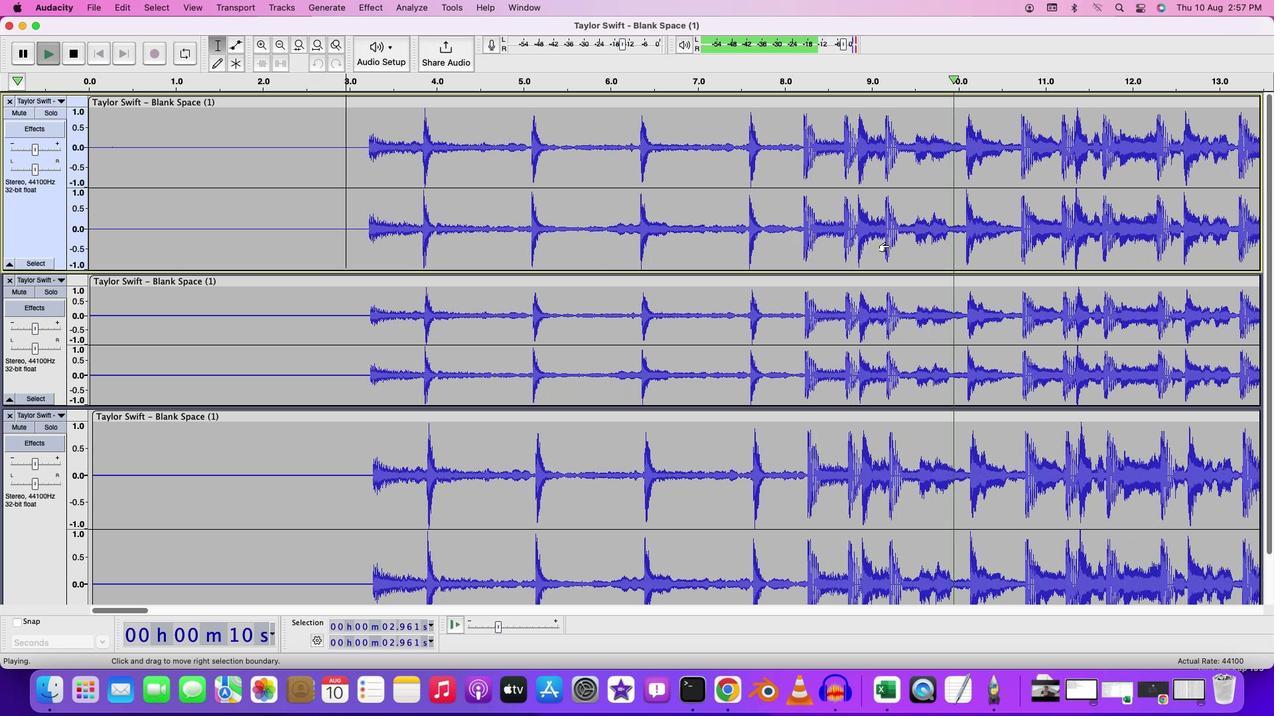 
Action: Mouse moved to (493, 621)
Screenshot: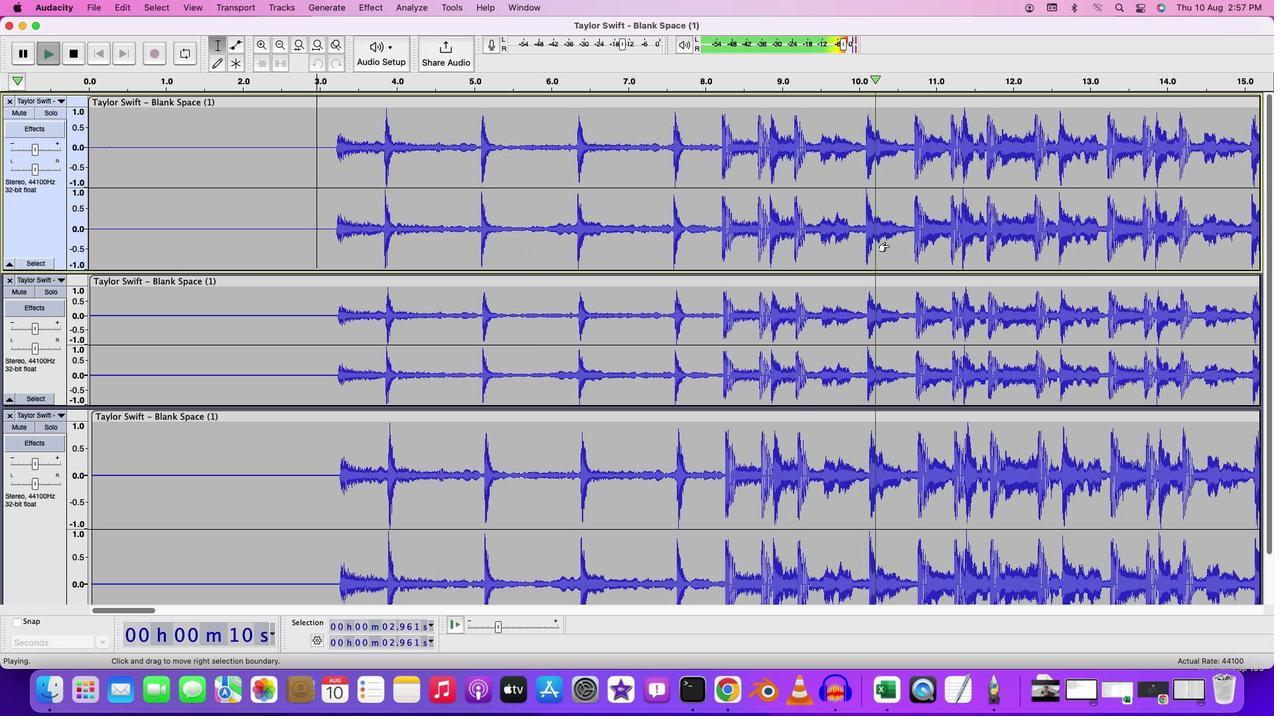 
Action: Mouse scrolled (493, 621) with delta (493, 621)
Screenshot: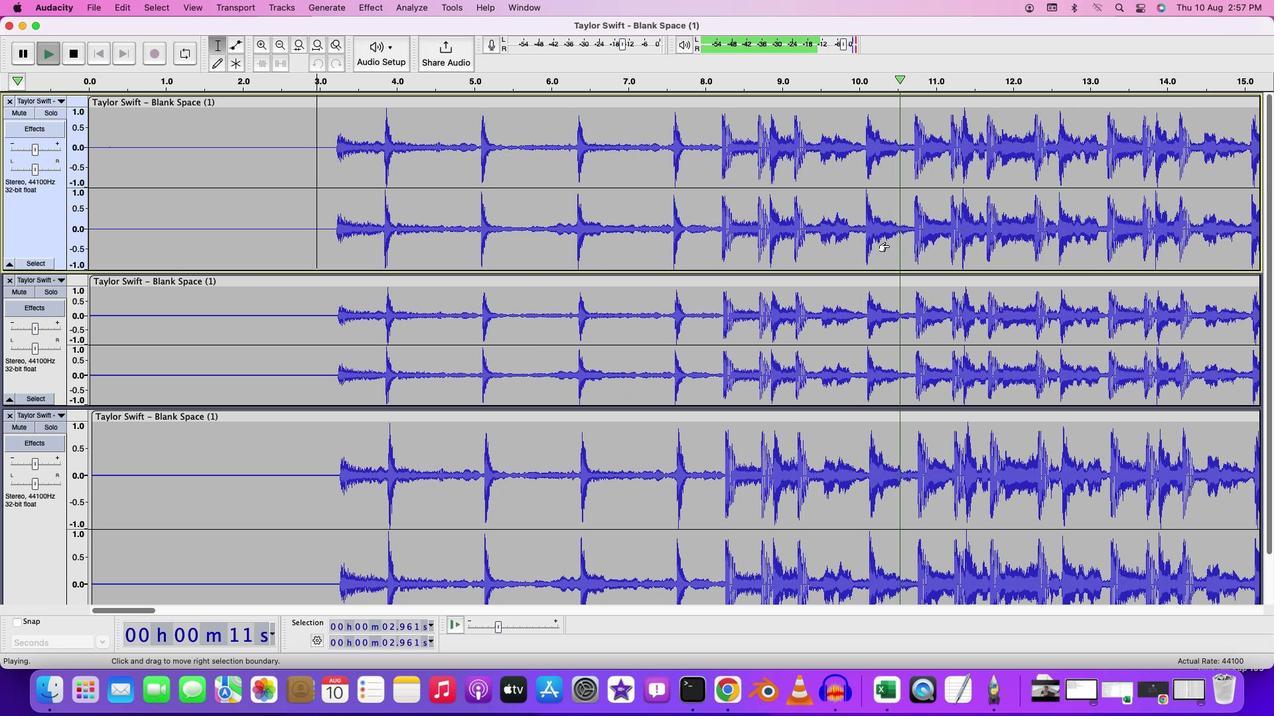 
Action: Mouse scrolled (493, 621) with delta (493, 621)
Screenshot: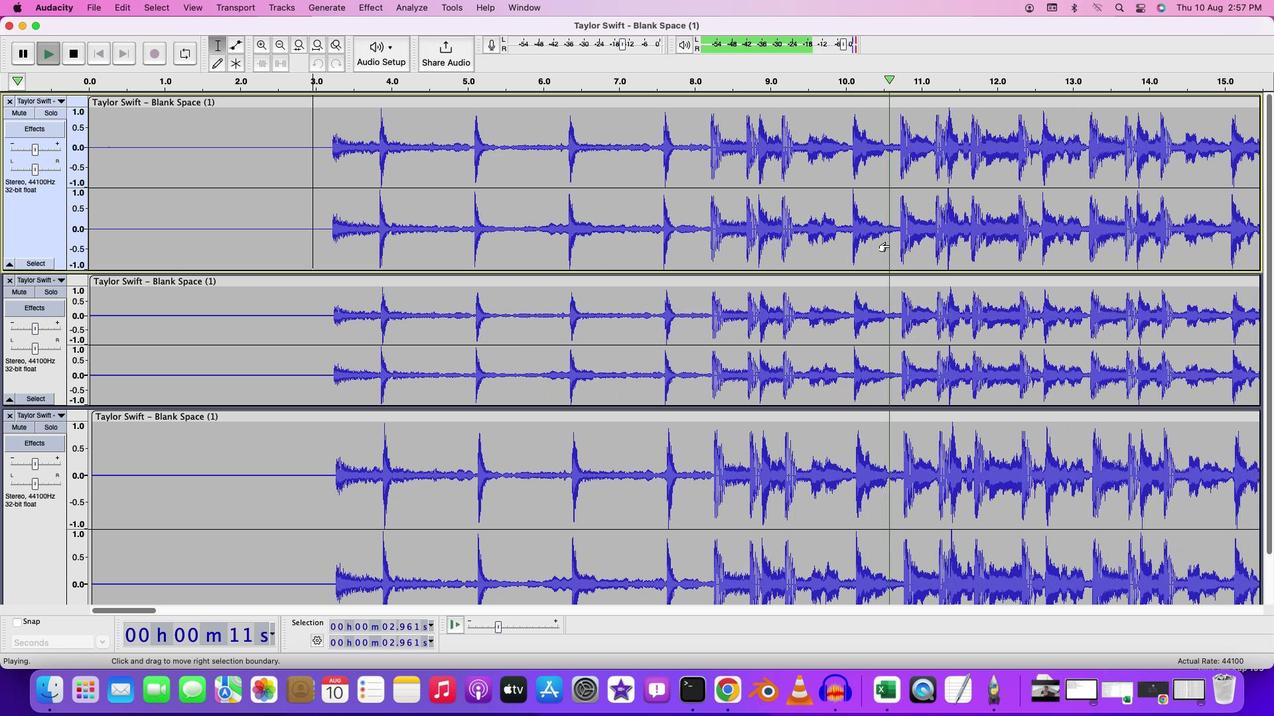 
Action: Mouse moved to (493, 621)
Screenshot: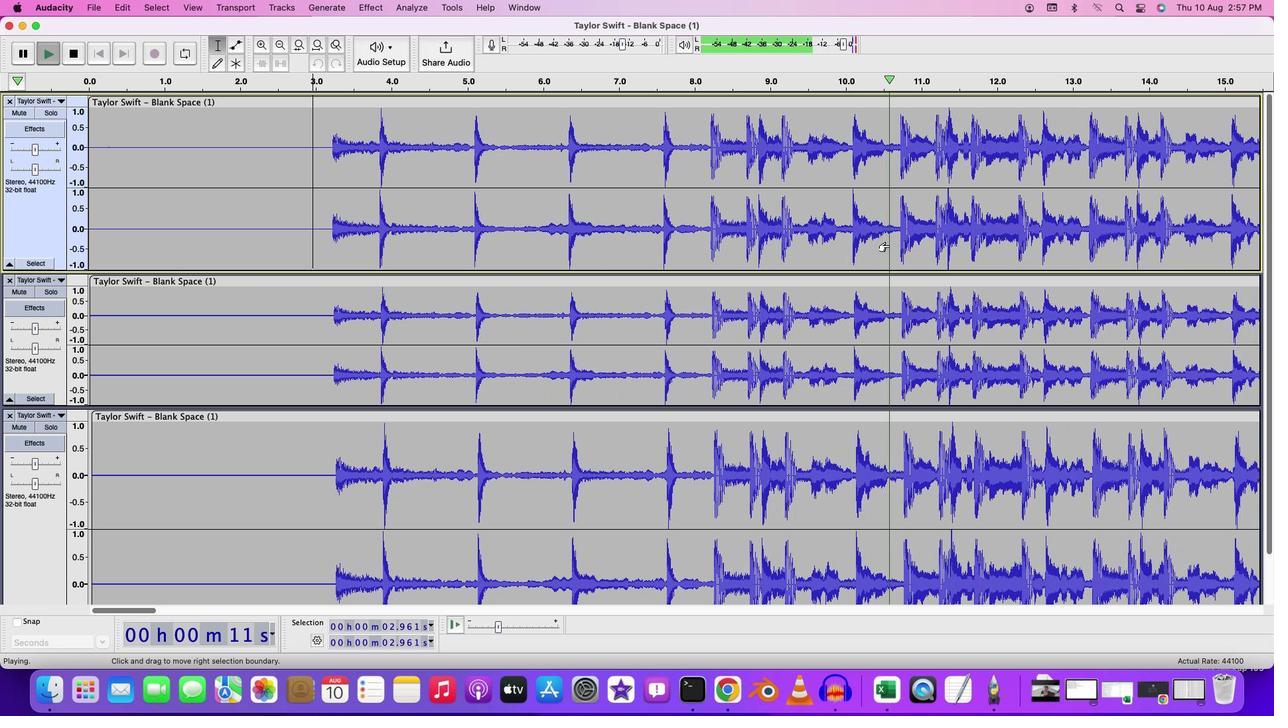 
Action: Mouse scrolled (493, 621) with delta (493, 621)
Screenshot: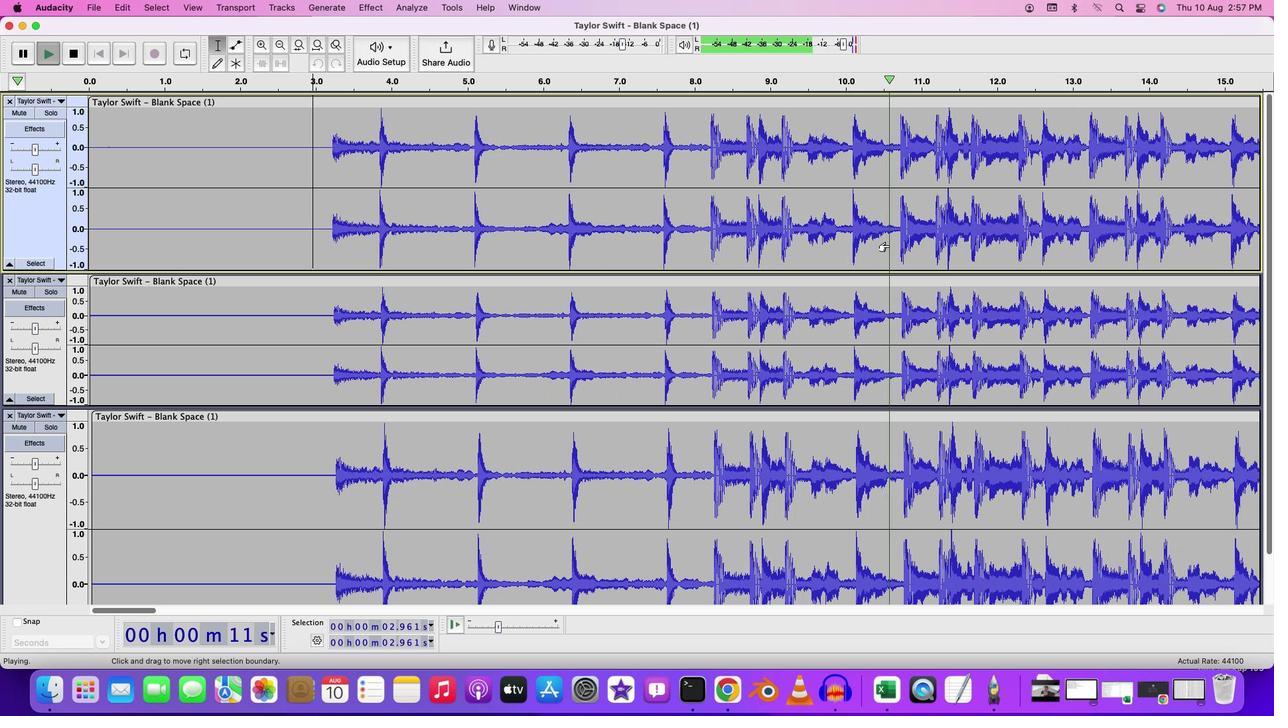 
Action: Mouse scrolled (493, 621) with delta (493, 621)
Screenshot: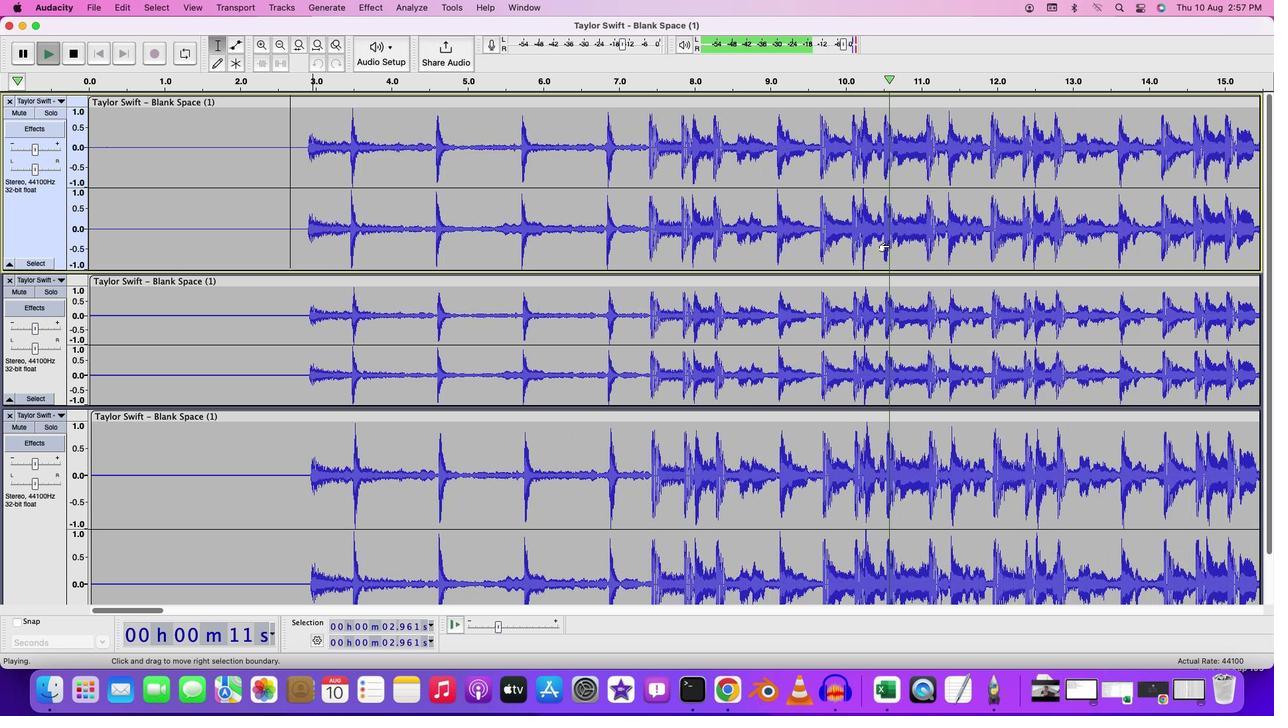 
Action: Mouse moved to (493, 621)
Screenshot: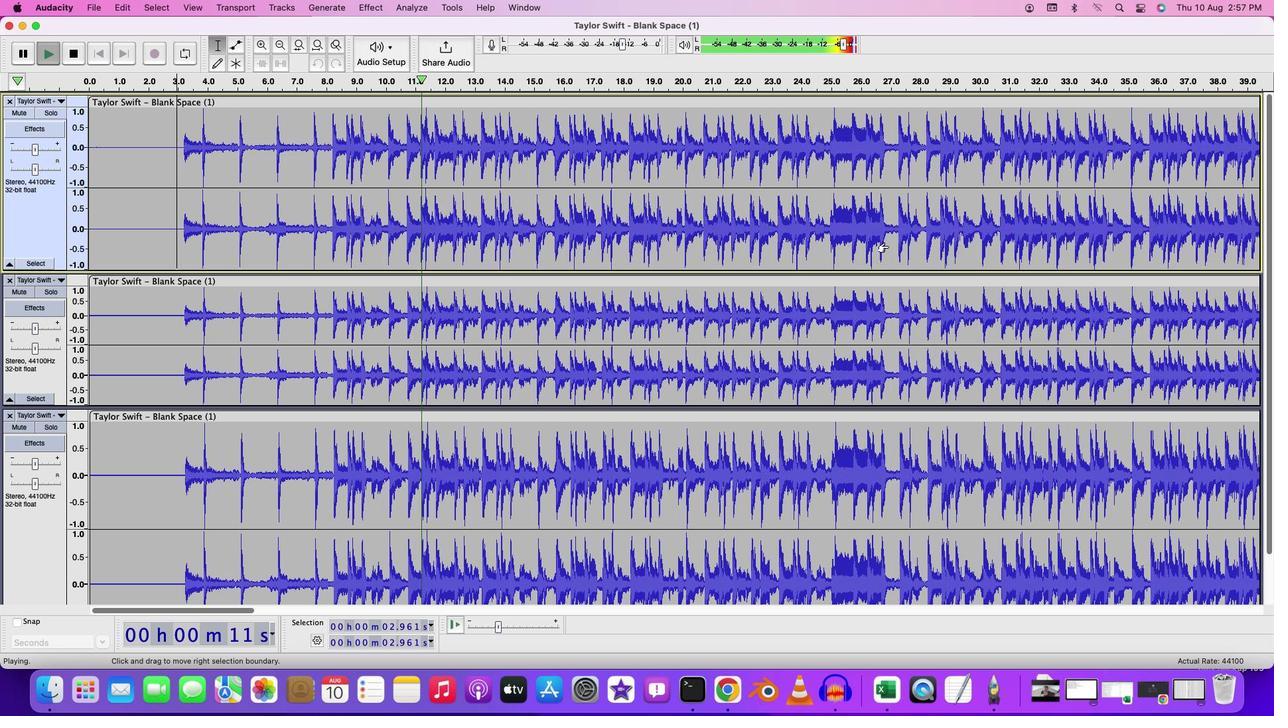 
Action: Mouse scrolled (493, 621) with delta (493, 621)
Screenshot: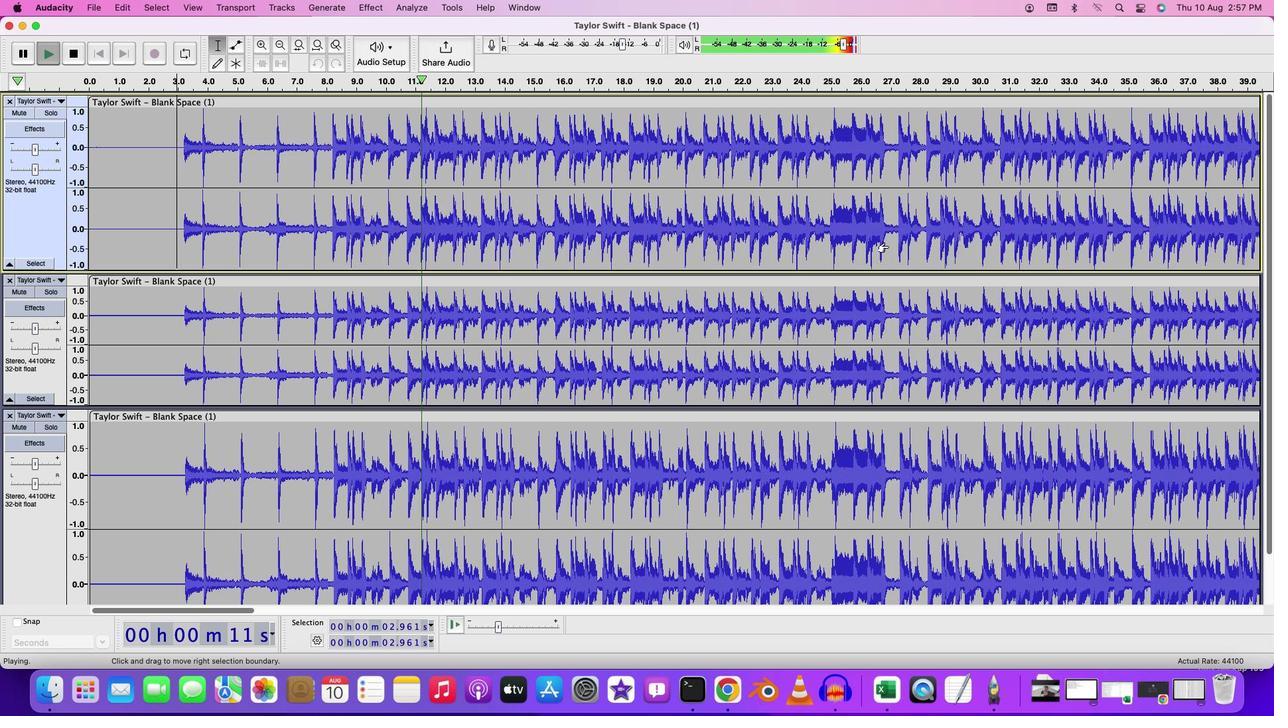 
Action: Mouse scrolled (493, 621) with delta (493, 621)
Screenshot: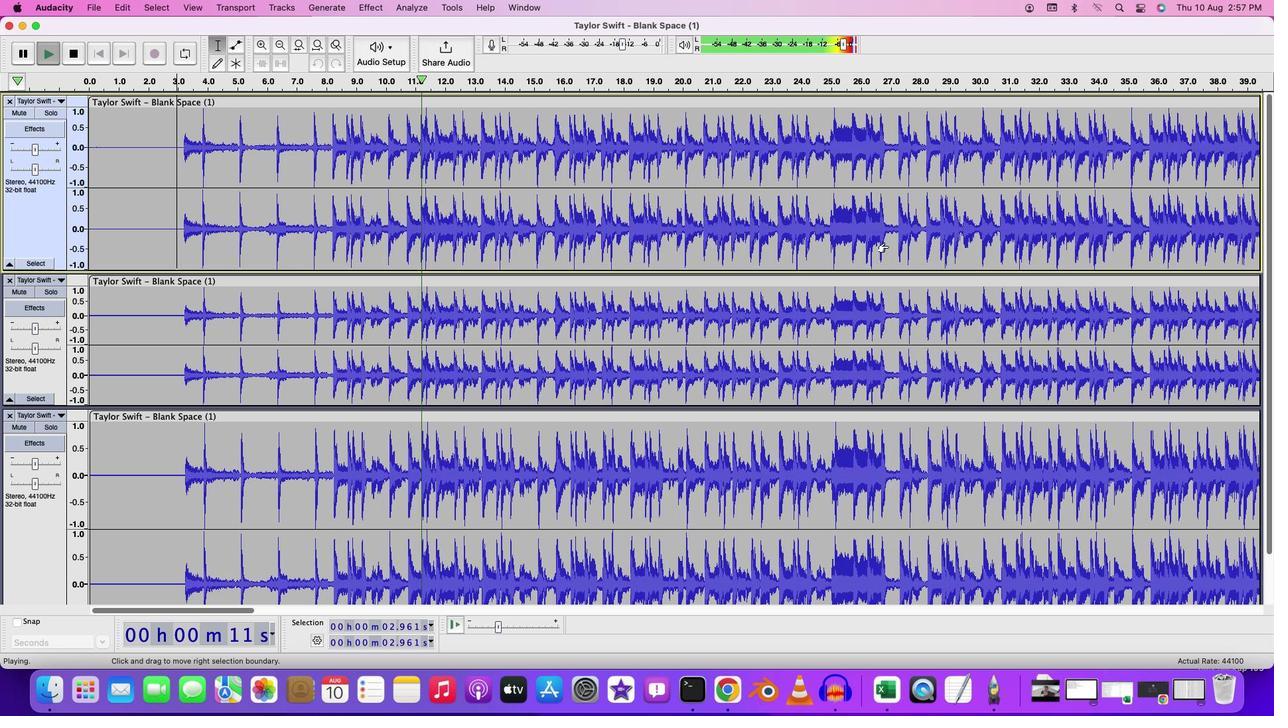 
Action: Mouse scrolled (493, 621) with delta (493, 621)
Screenshot: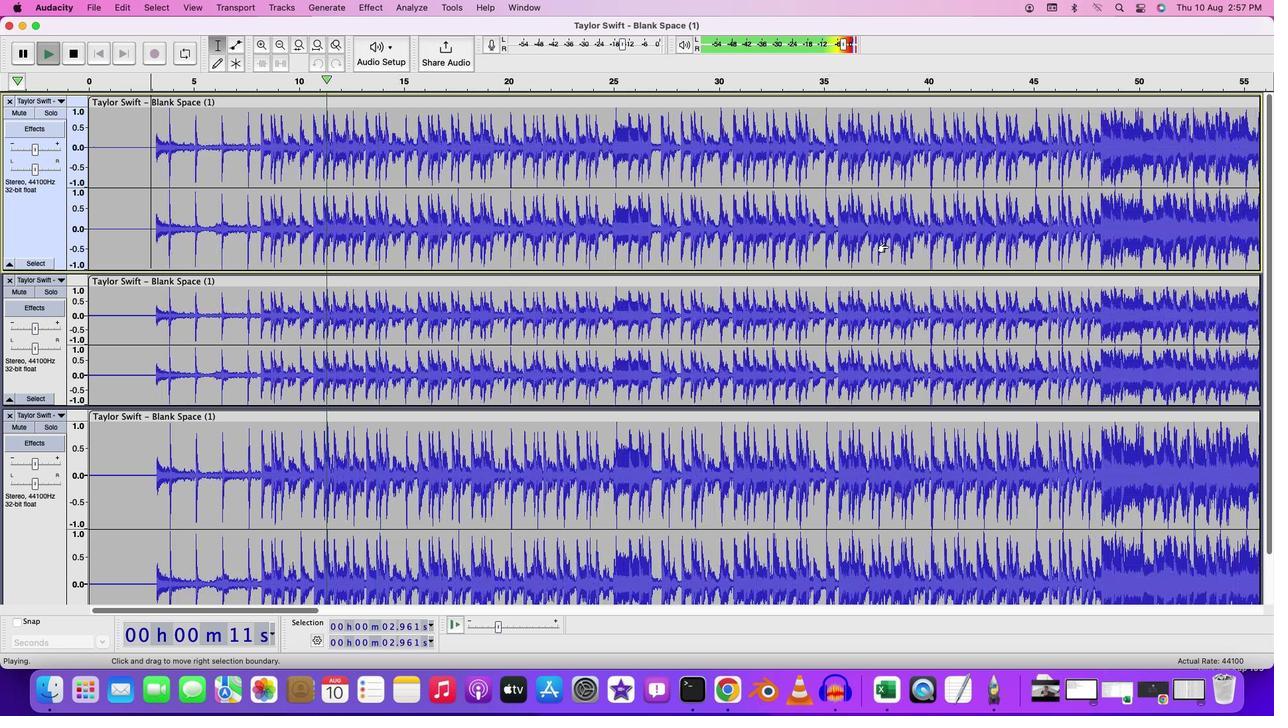 
Action: Mouse moved to (493, 621)
Screenshot: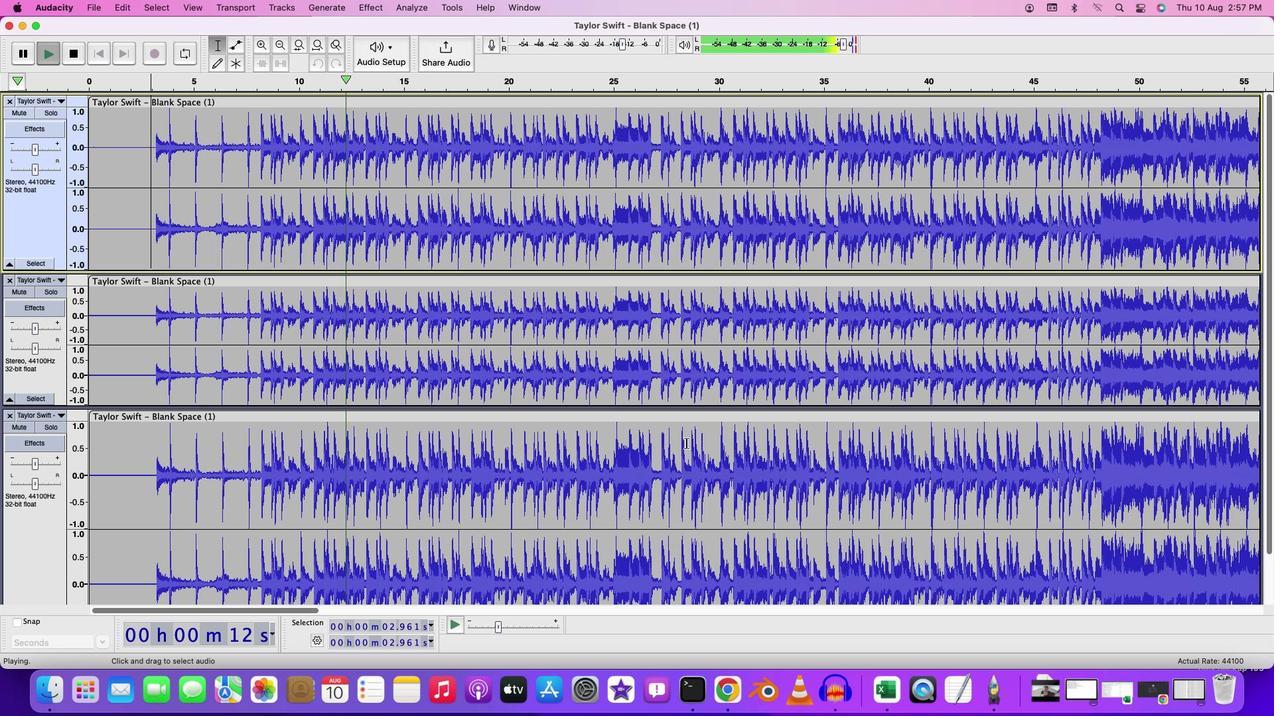 
Action: Mouse scrolled (493, 621) with delta (493, 621)
Screenshot: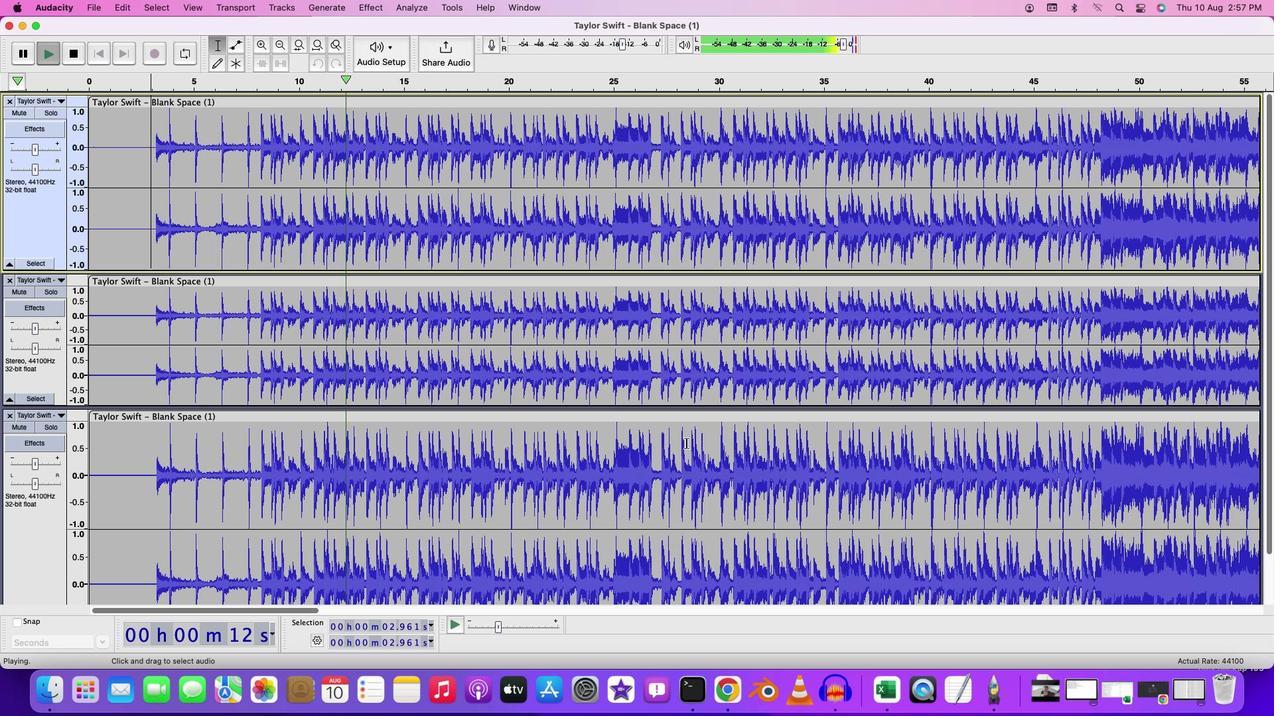 
Action: Mouse moved to (493, 621)
Screenshot: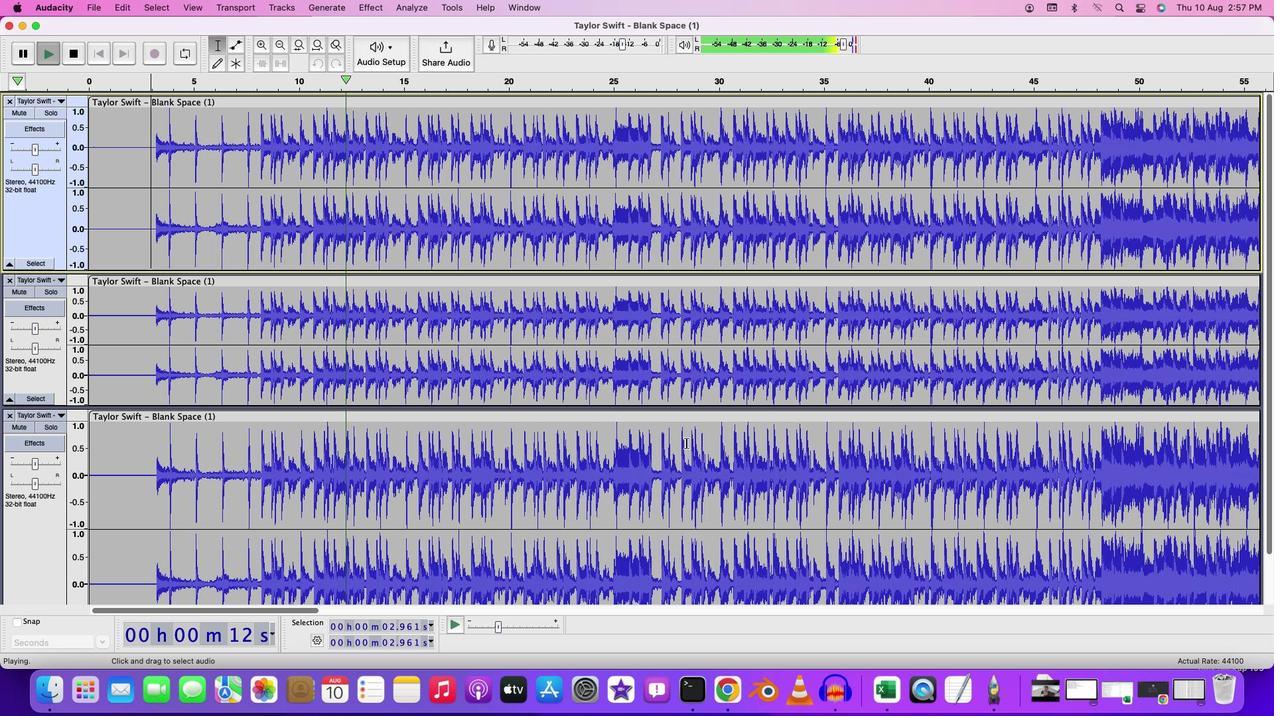 
Action: Mouse scrolled (493, 621) with delta (493, 621)
Screenshot: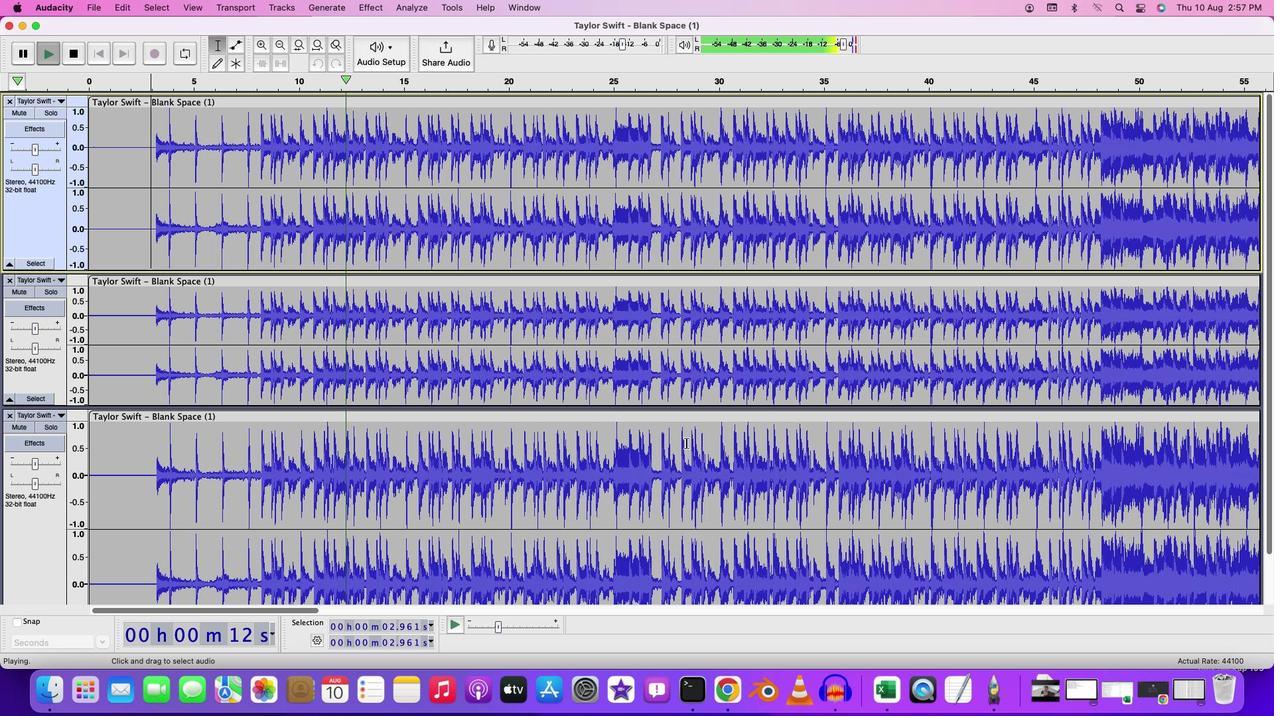 
Action: Mouse moved to (493, 621)
Screenshot: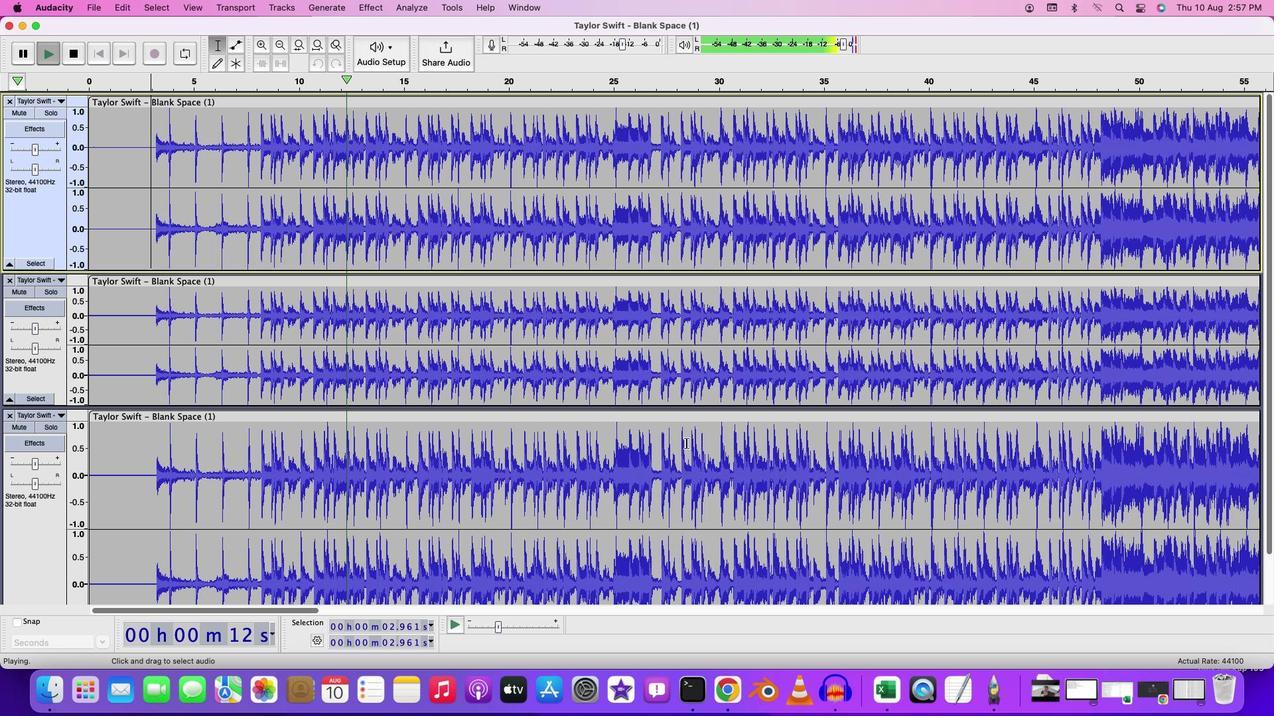 
Action: Mouse scrolled (493, 621) with delta (493, 621)
Screenshot: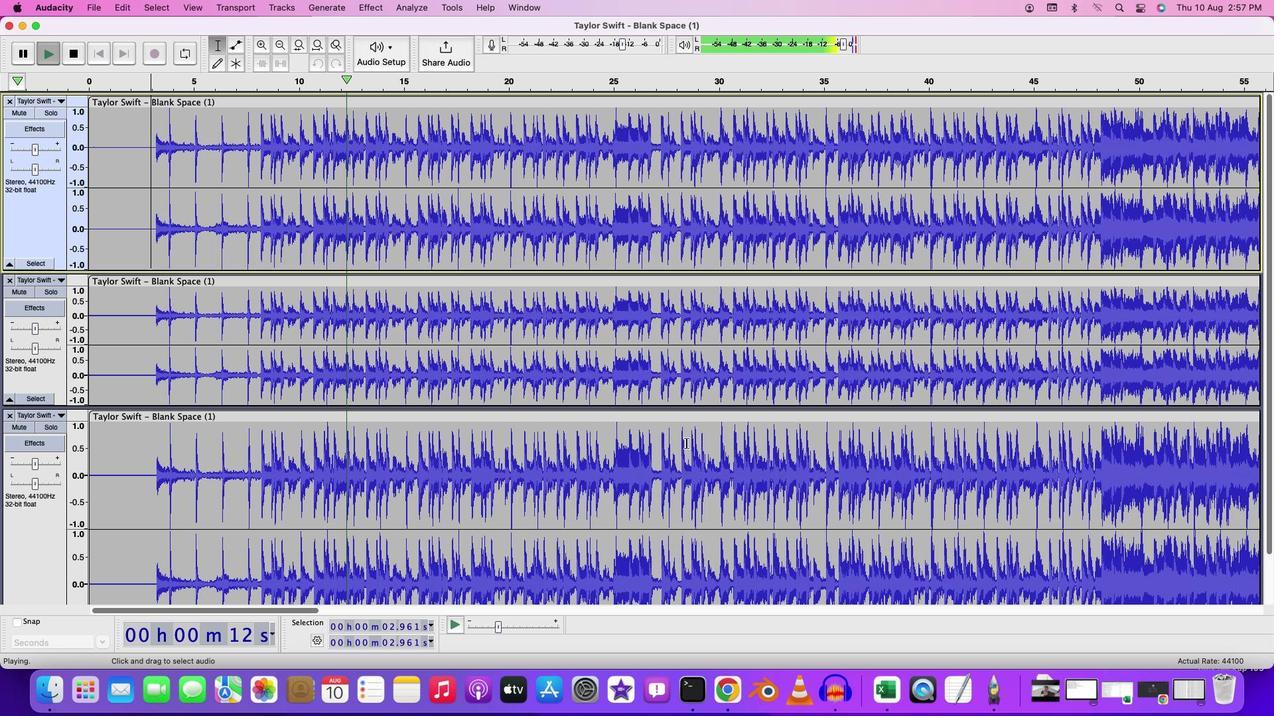 
Action: Mouse moved to (493, 621)
Screenshot: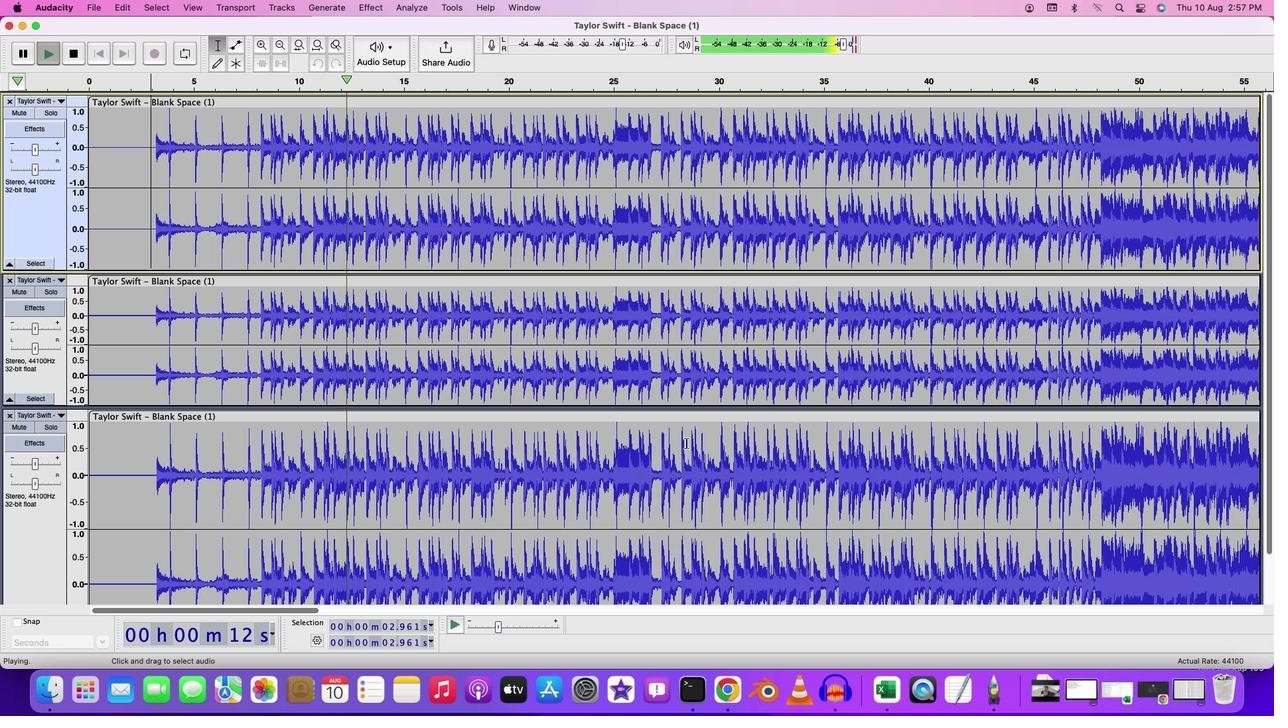 
Action: Mouse scrolled (493, 621) with delta (493, 621)
Screenshot: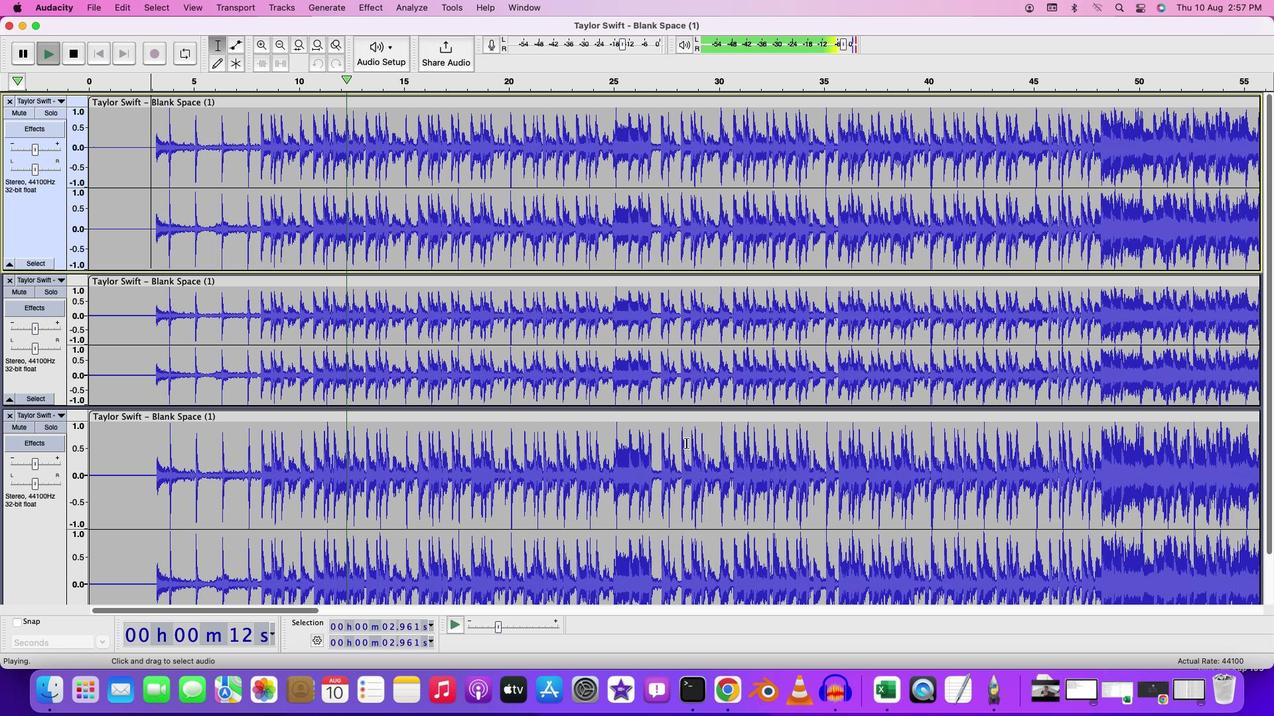 
Action: Mouse moved to (493, 621)
Screenshot: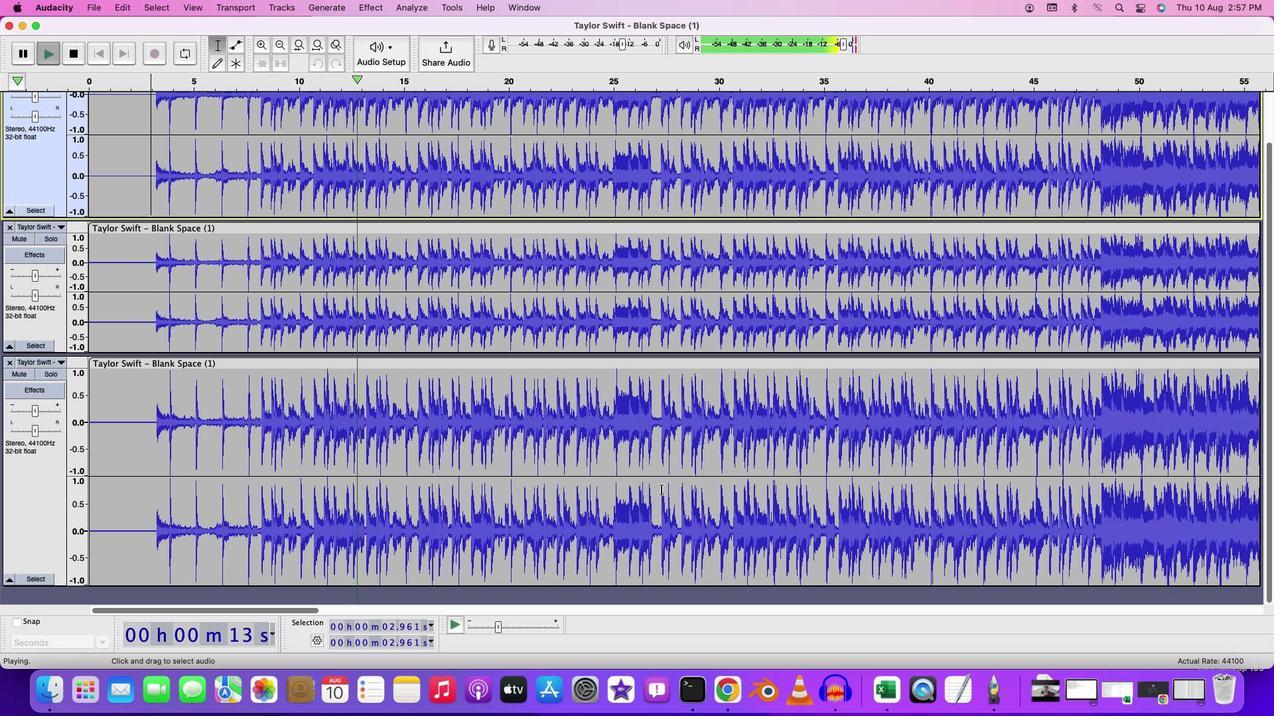 
Action: Mouse scrolled (493, 621) with delta (493, 621)
Screenshot: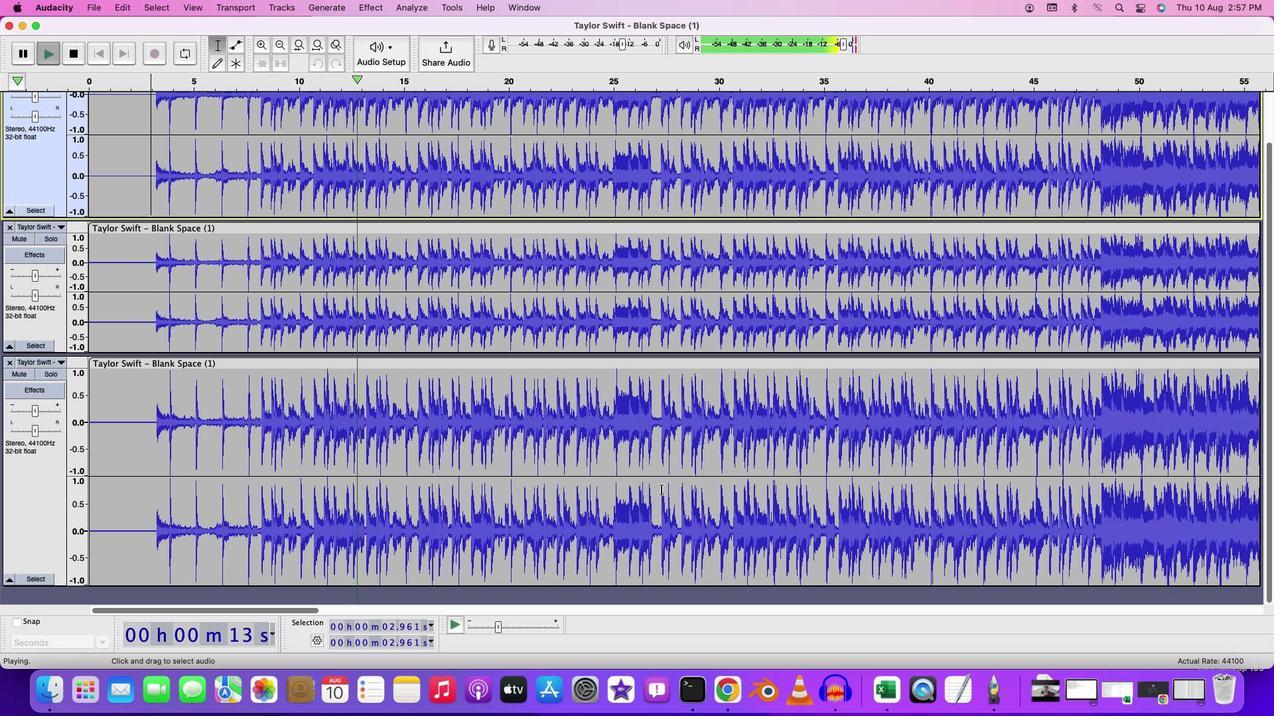 
Action: Mouse moved to (493, 621)
Screenshot: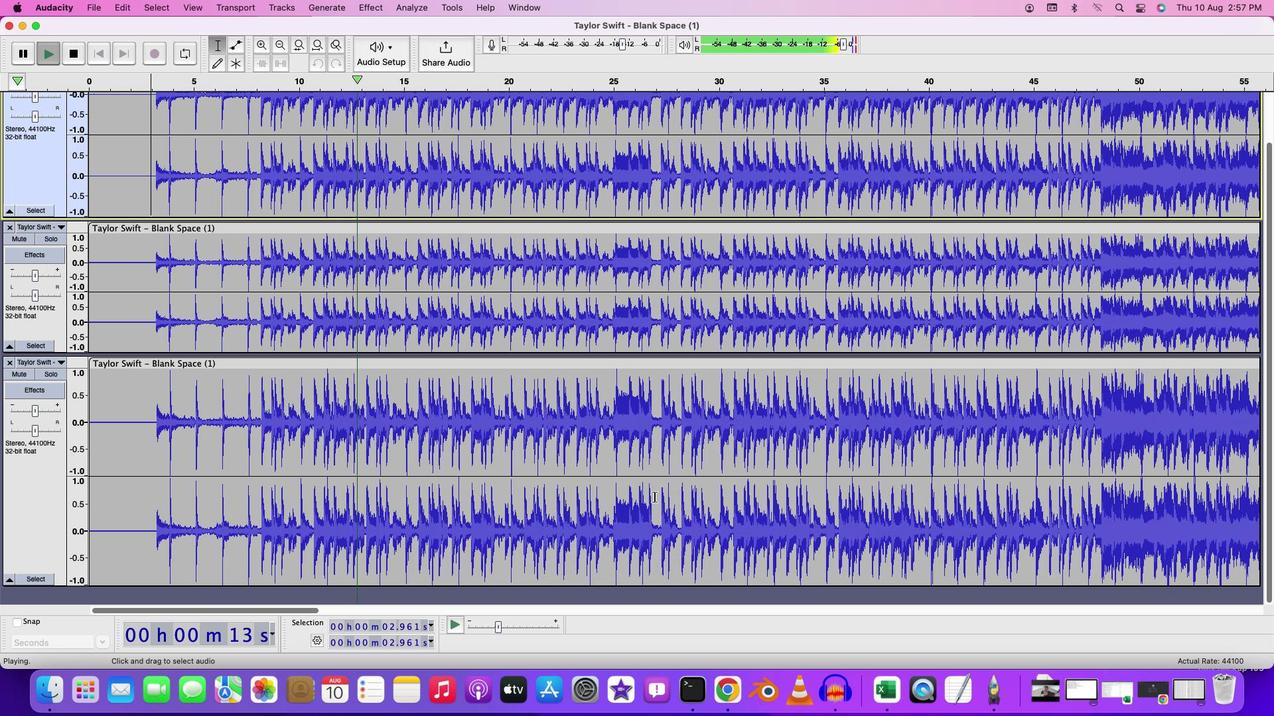 
Action: Mouse scrolled (493, 621) with delta (493, 621)
Screenshot: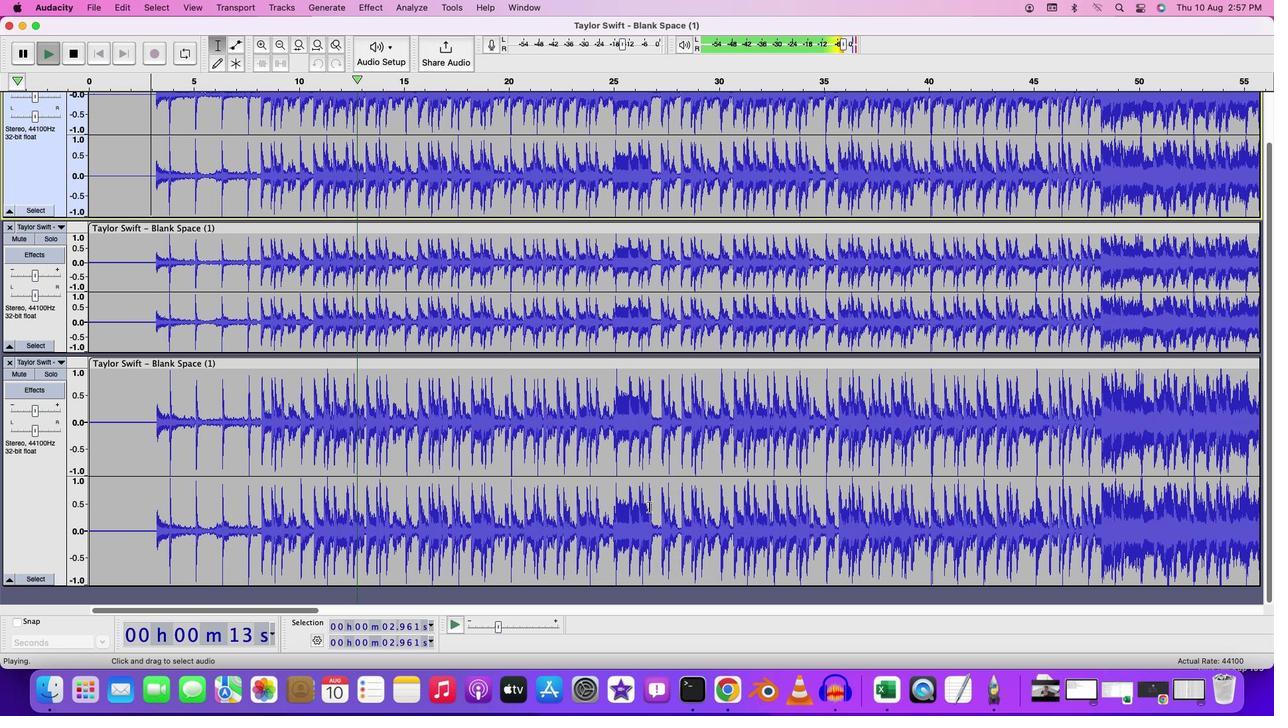 
Action: Mouse moved to (493, 622)
Screenshot: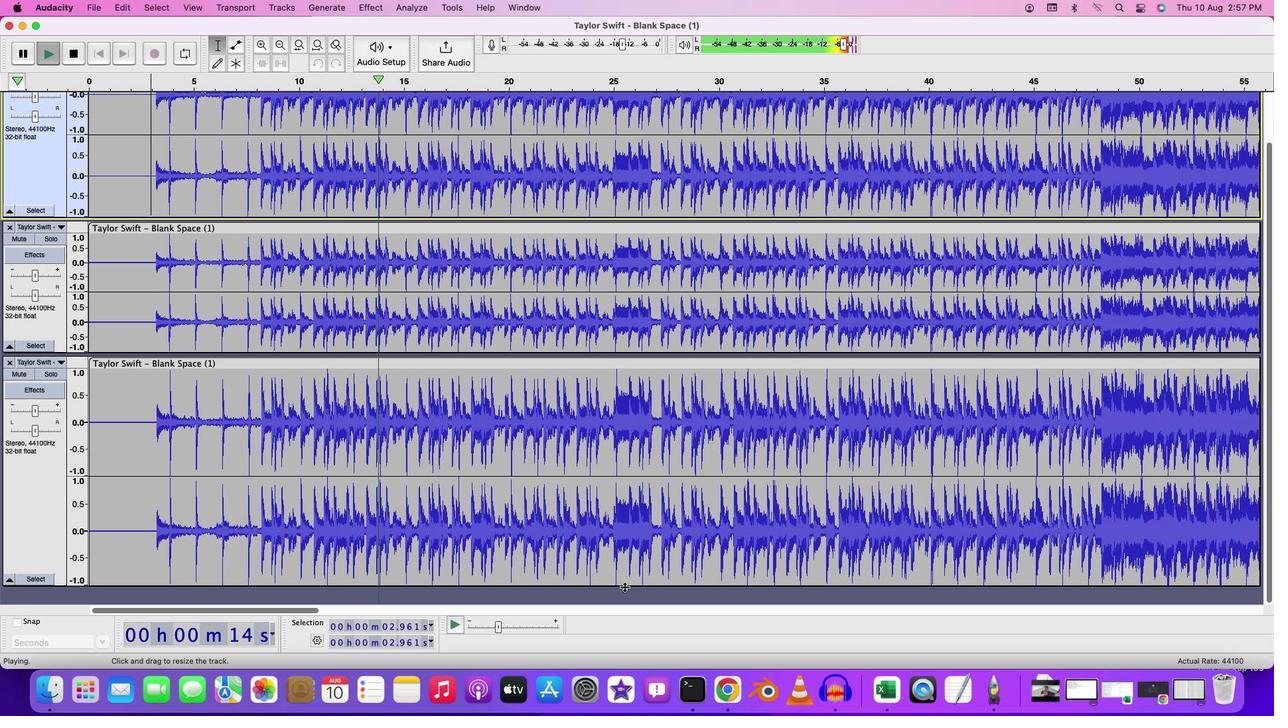 
Action: Mouse pressed left at (493, 622)
Screenshot: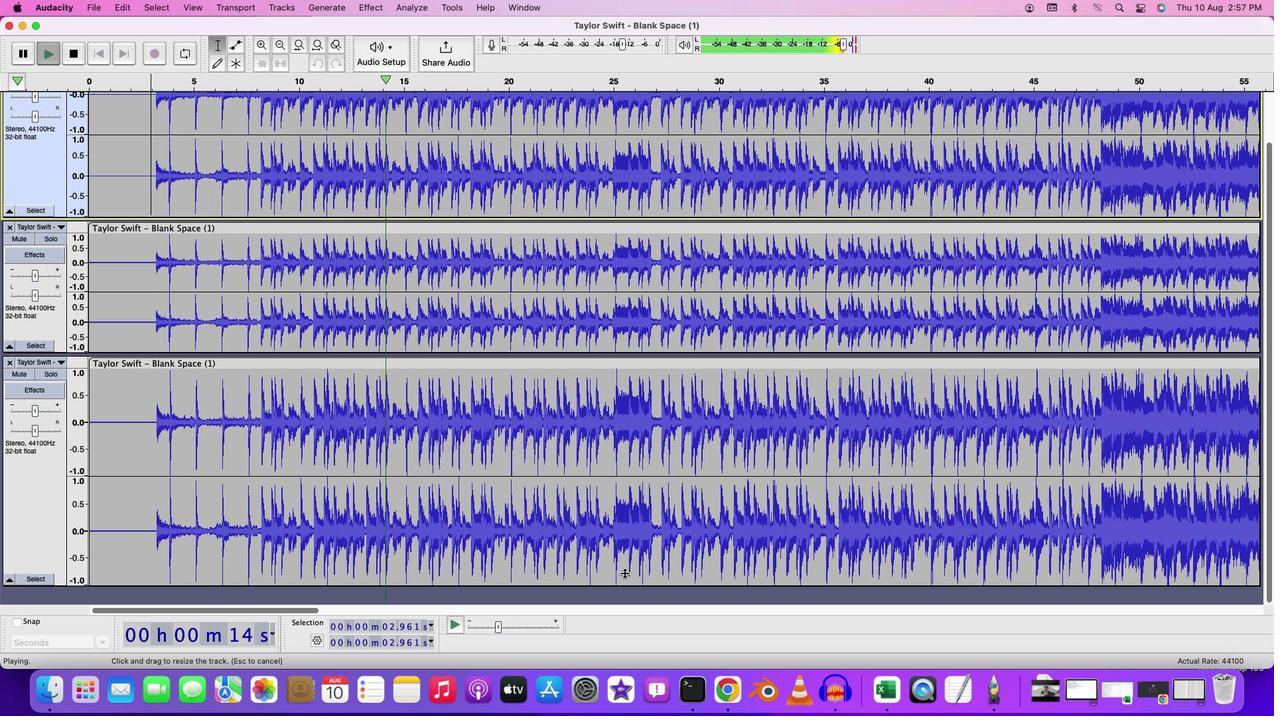 
Action: Mouse moved to (493, 621)
Screenshot: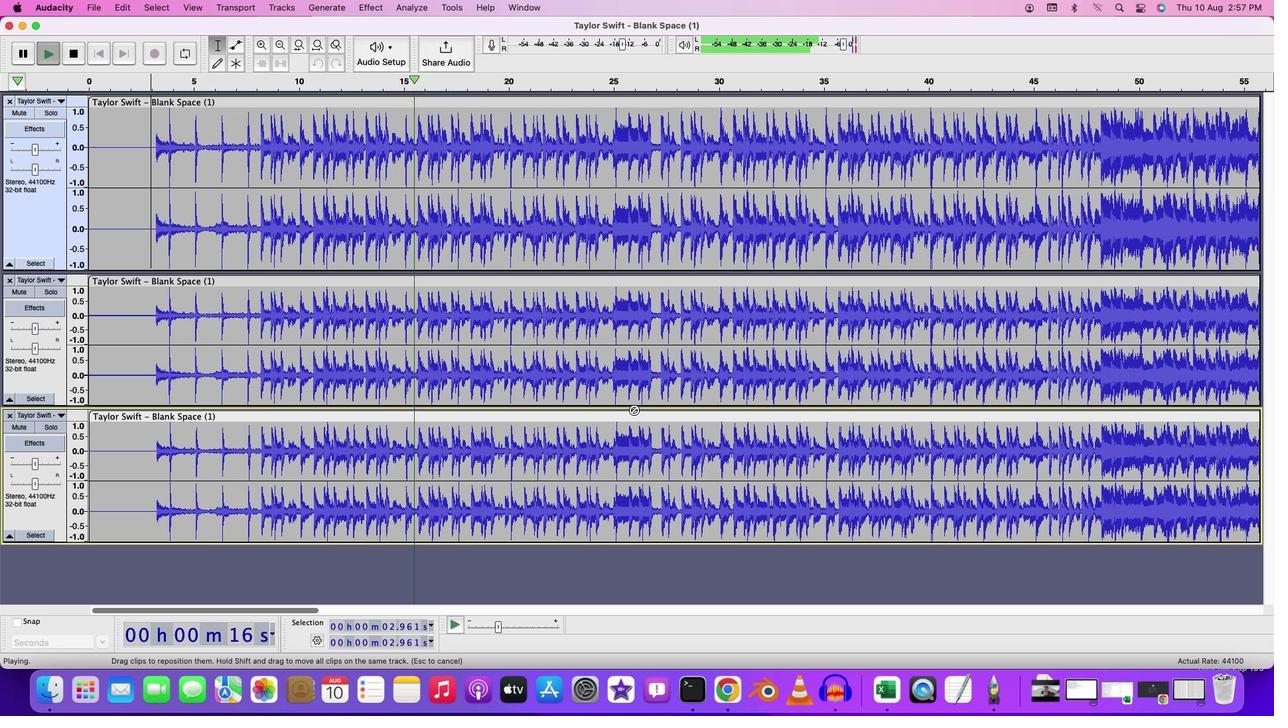 
Action: Mouse pressed left at (493, 621)
Screenshot: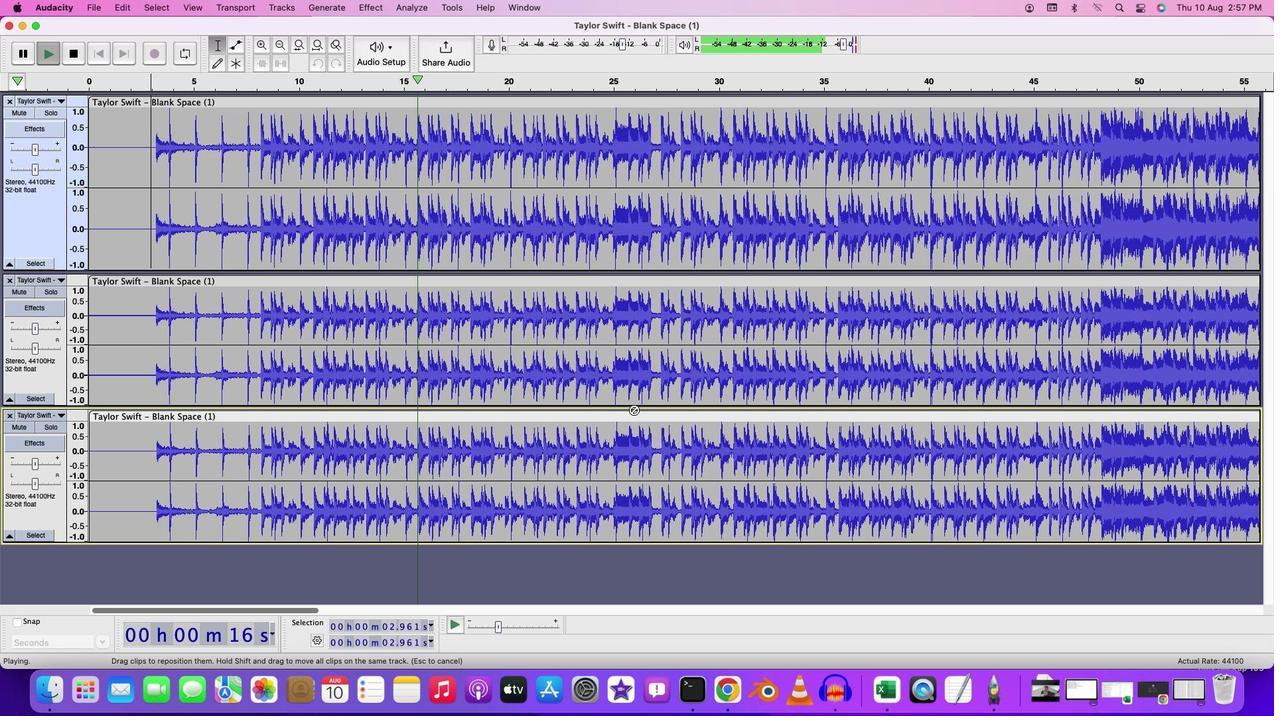 
Action: Mouse moved to (493, 621)
Screenshot: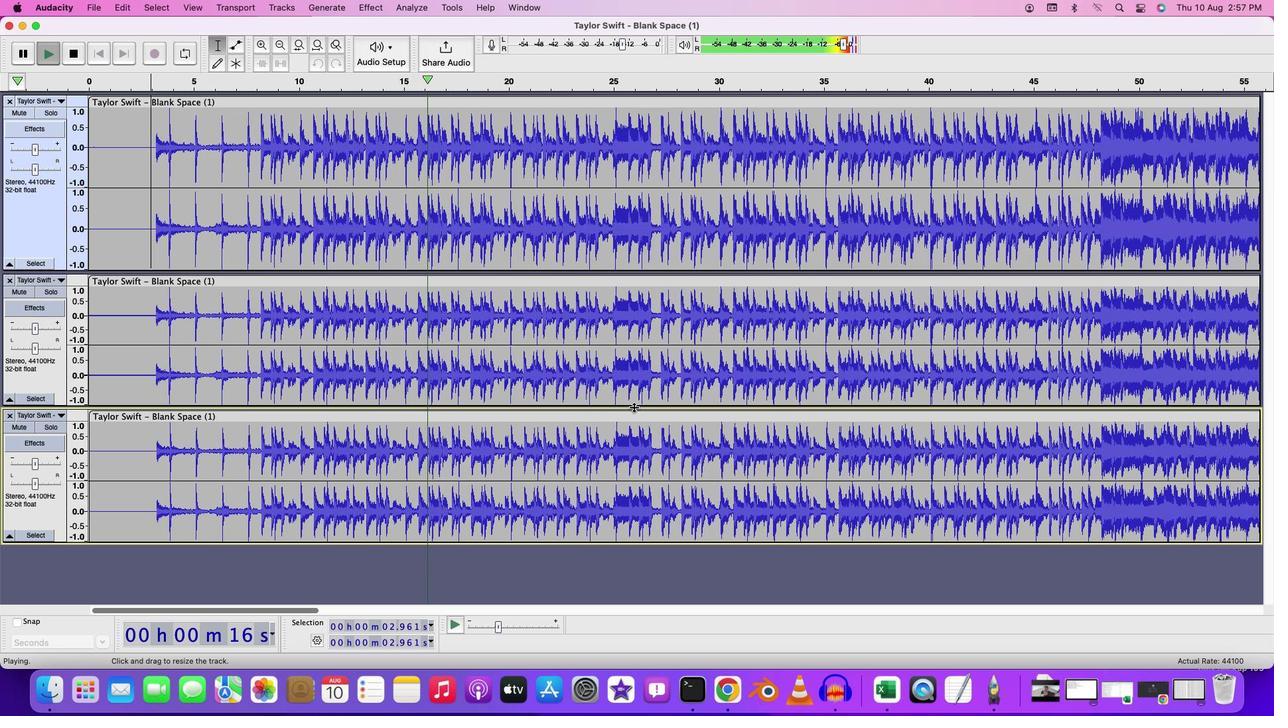 
Action: Mouse pressed left at (493, 621)
Screenshot: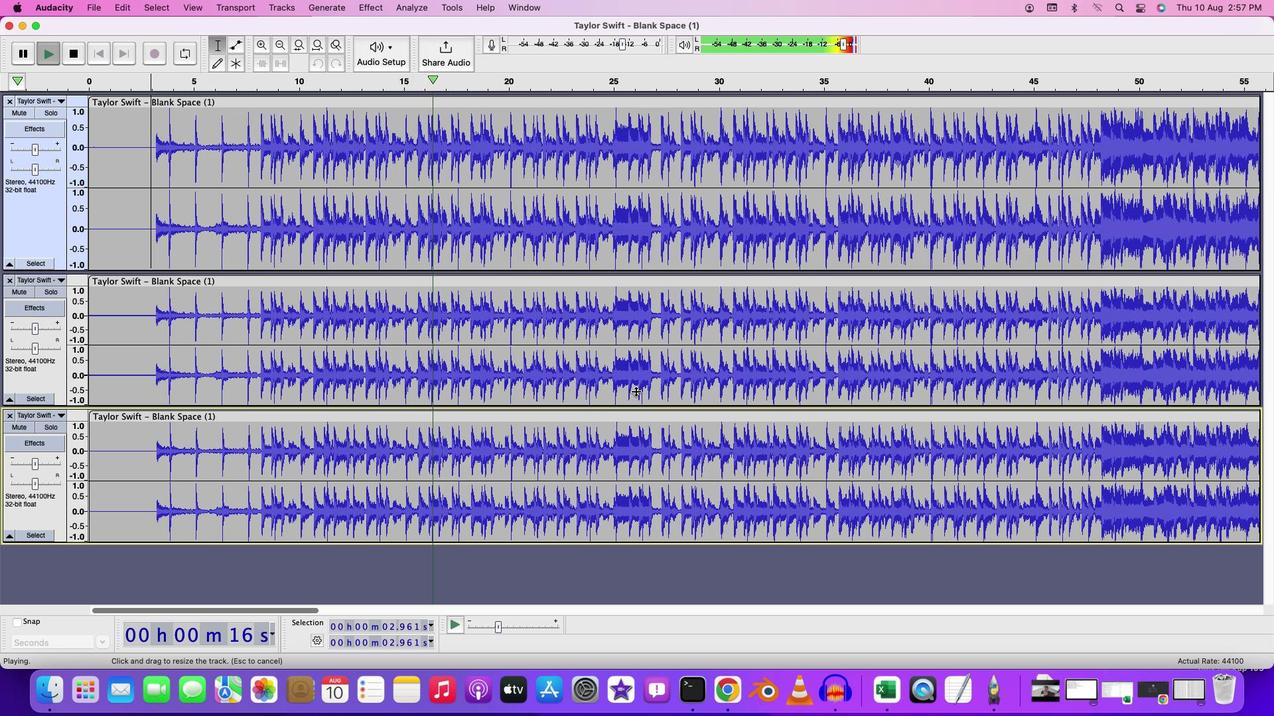 
Action: Mouse moved to (493, 621)
Screenshot: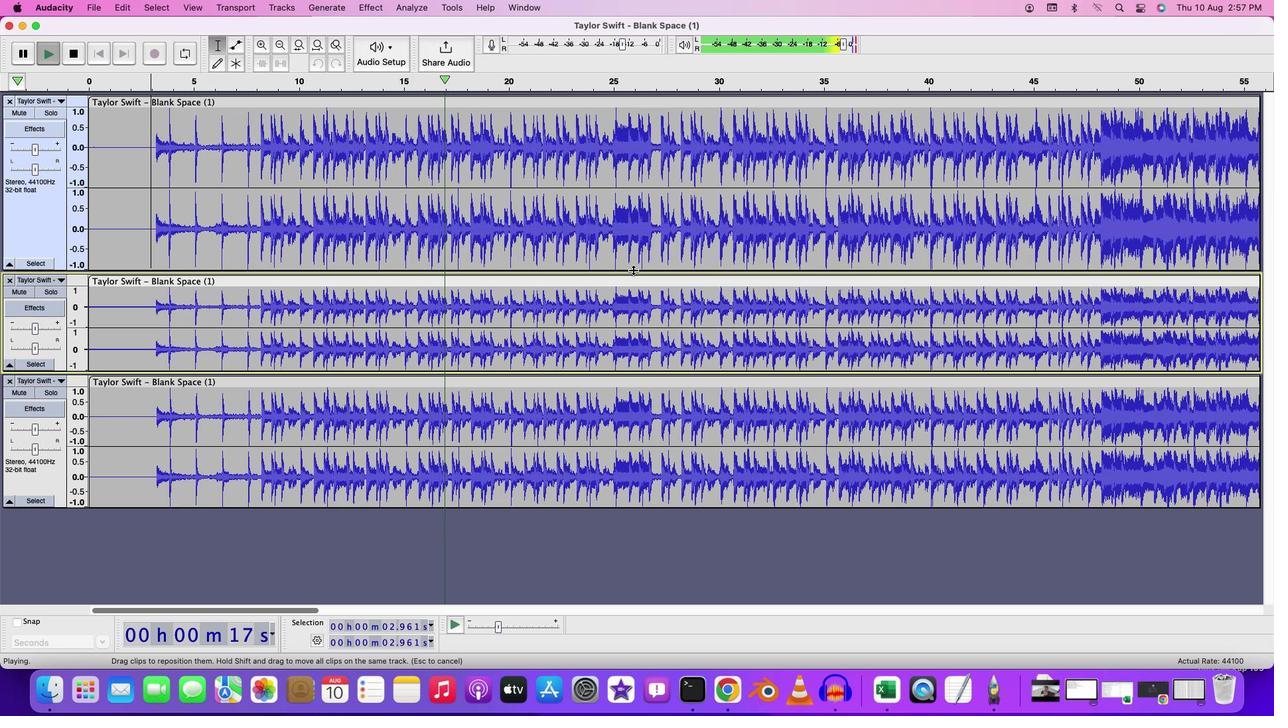 
Action: Mouse pressed left at (493, 621)
Screenshot: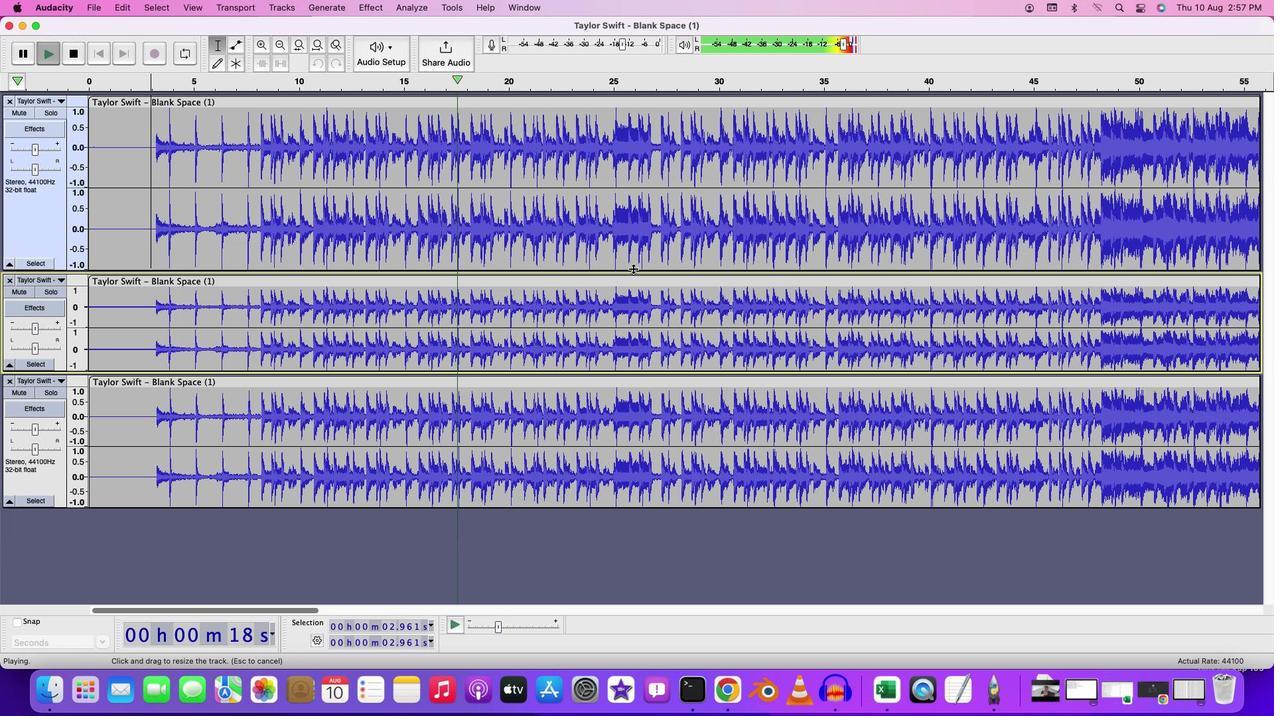 
Action: Mouse moved to (493, 621)
Screenshot: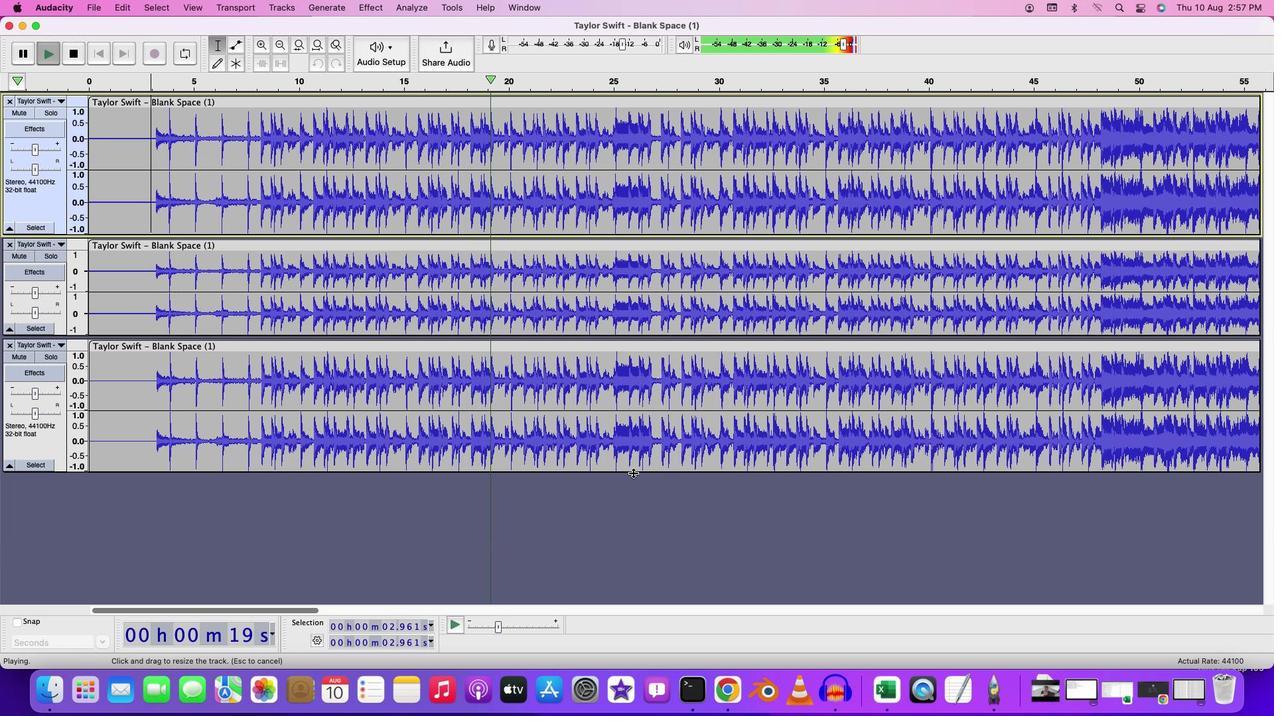
Action: Mouse pressed left at (493, 621)
Screenshot: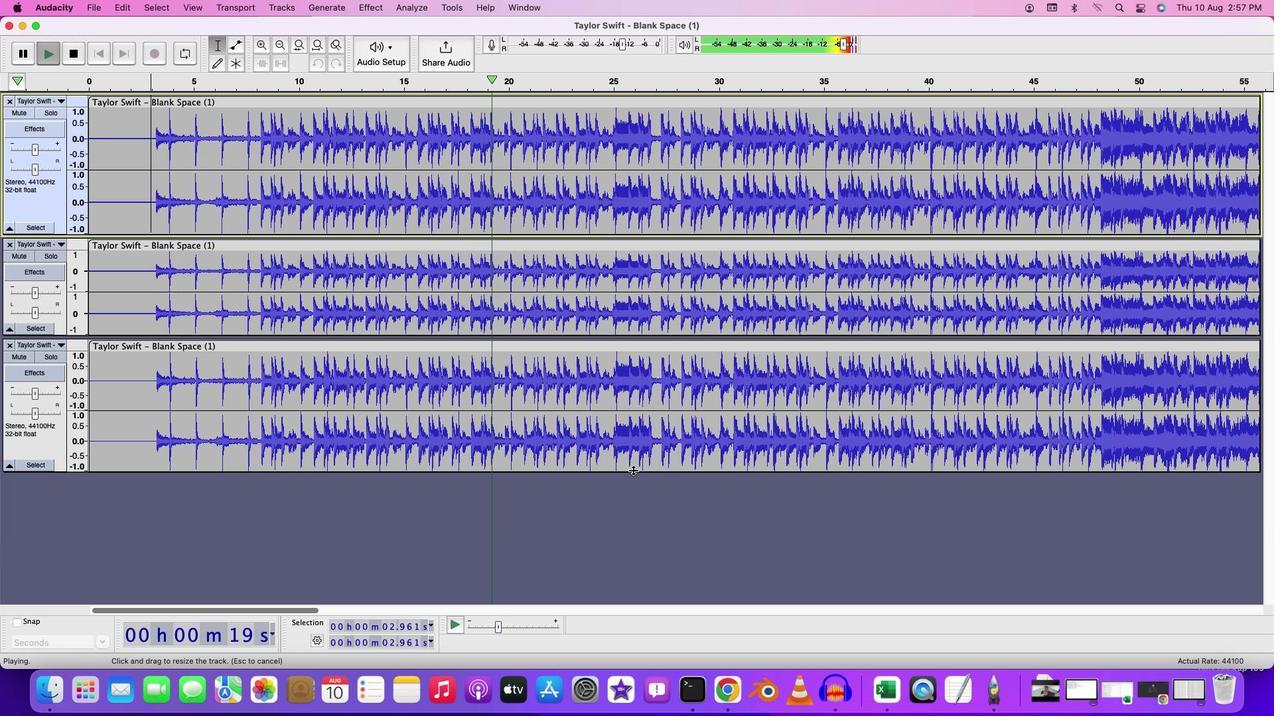 
Action: Mouse moved to (493, 621)
Screenshot: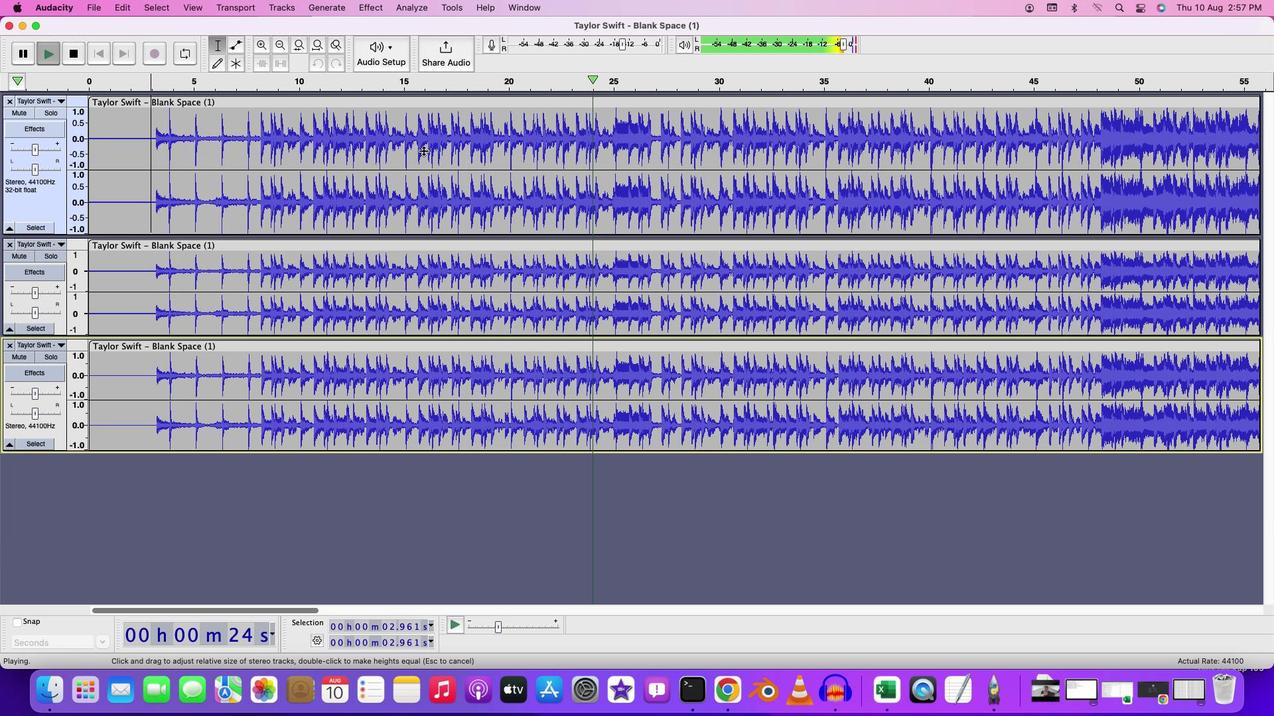 
Action: Key pressed Key.space
Screenshot: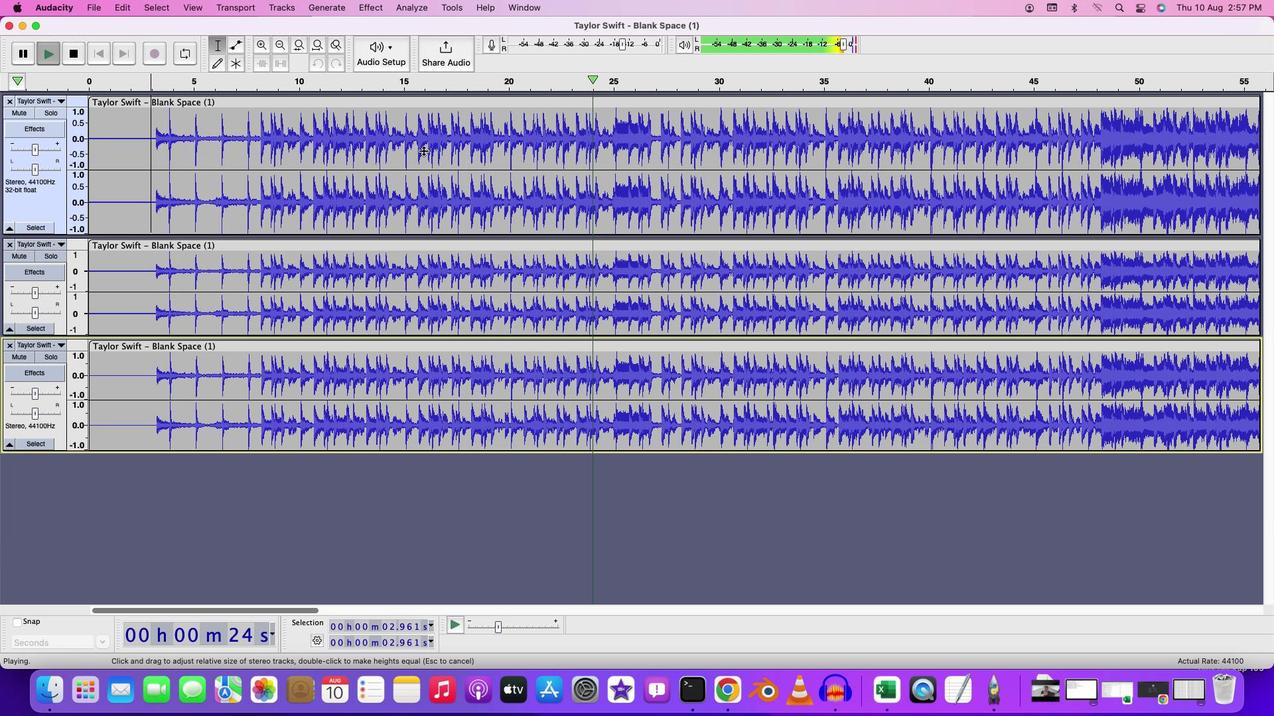 
Action: Mouse moved to (493, 621)
Screenshot: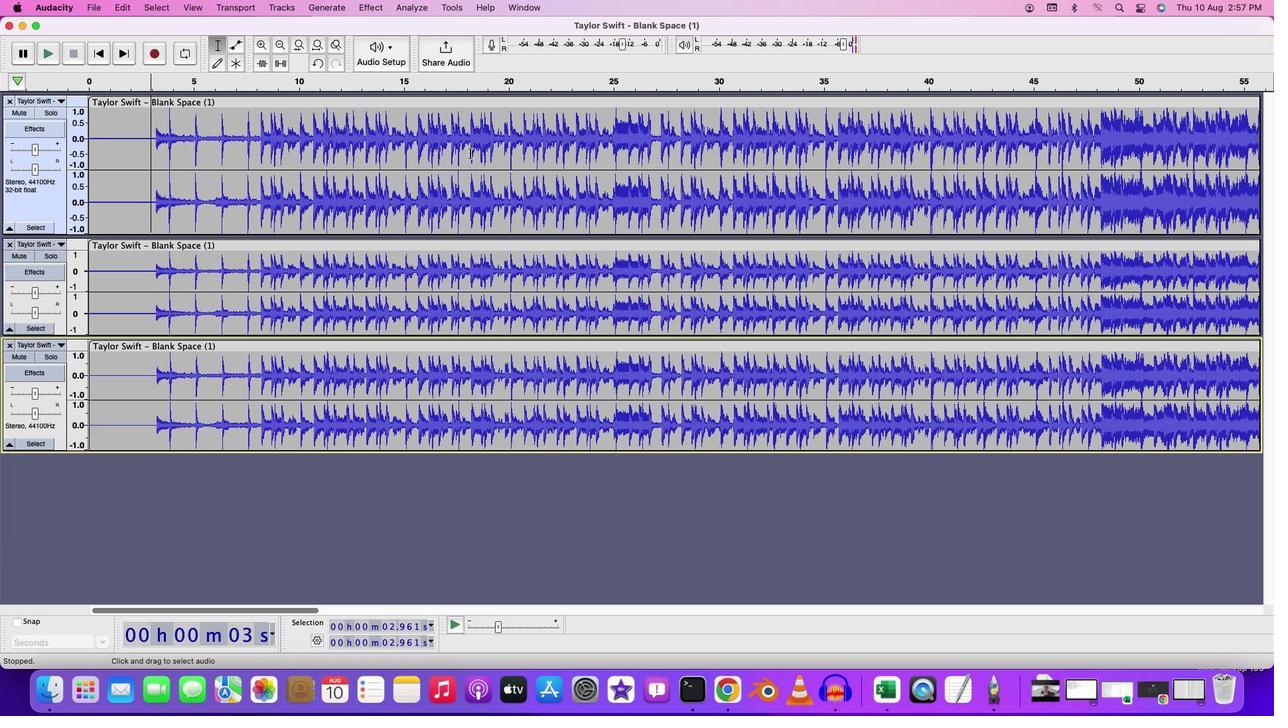
Action: Mouse pressed left at (493, 621)
Screenshot: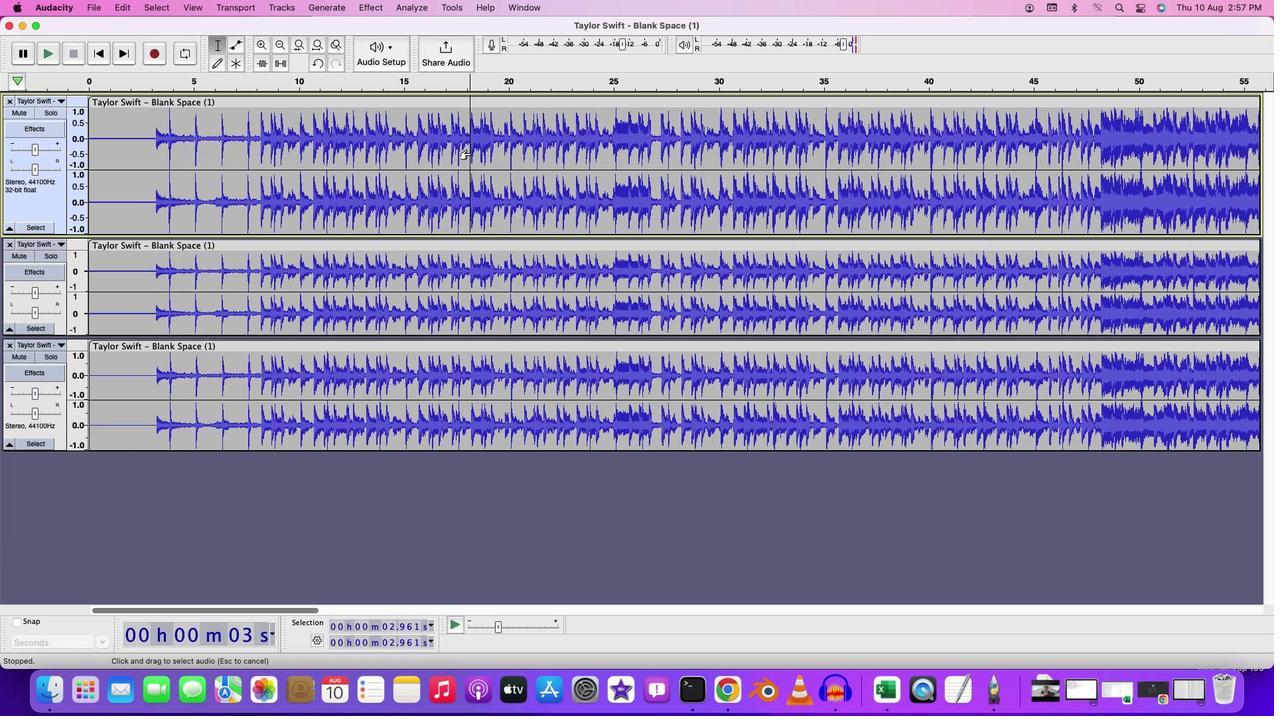 
Action: Mouse pressed left at (493, 621)
Screenshot: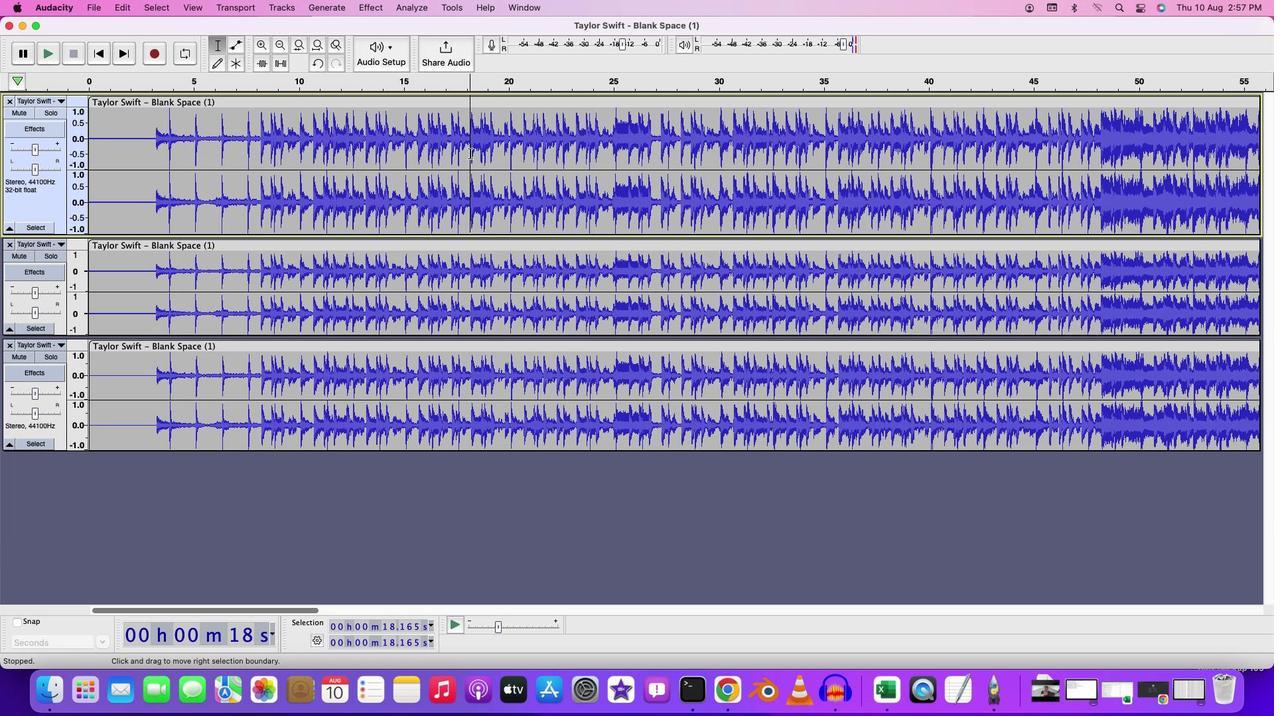 
Action: Mouse moved to (493, 621)
Screenshot: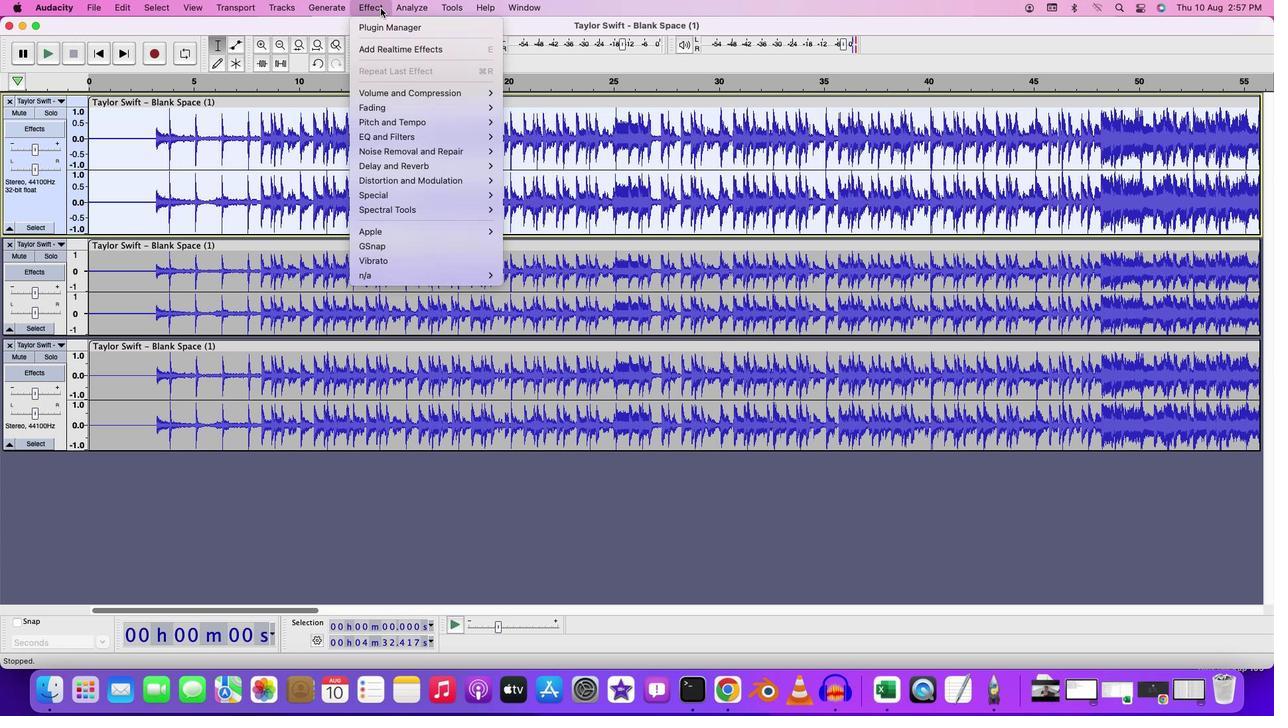 
Action: Mouse pressed left at (493, 621)
Screenshot: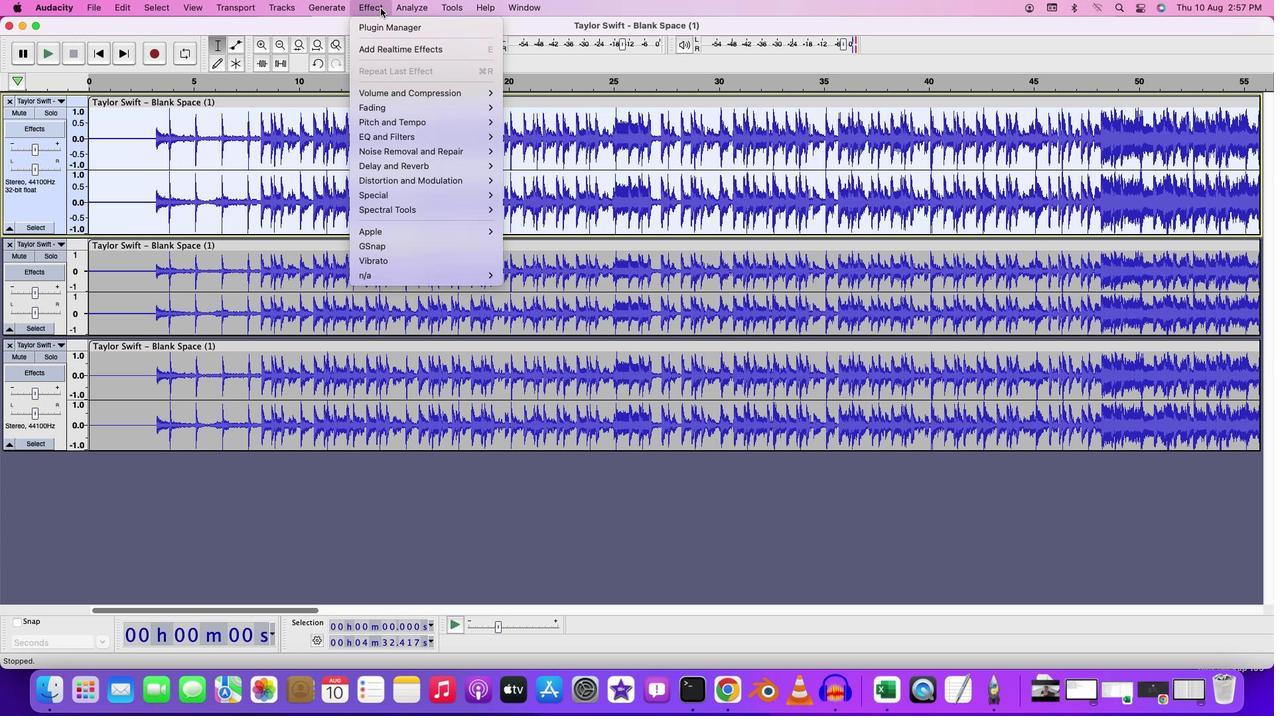 
Action: Mouse moved to (493, 621)
Screenshot: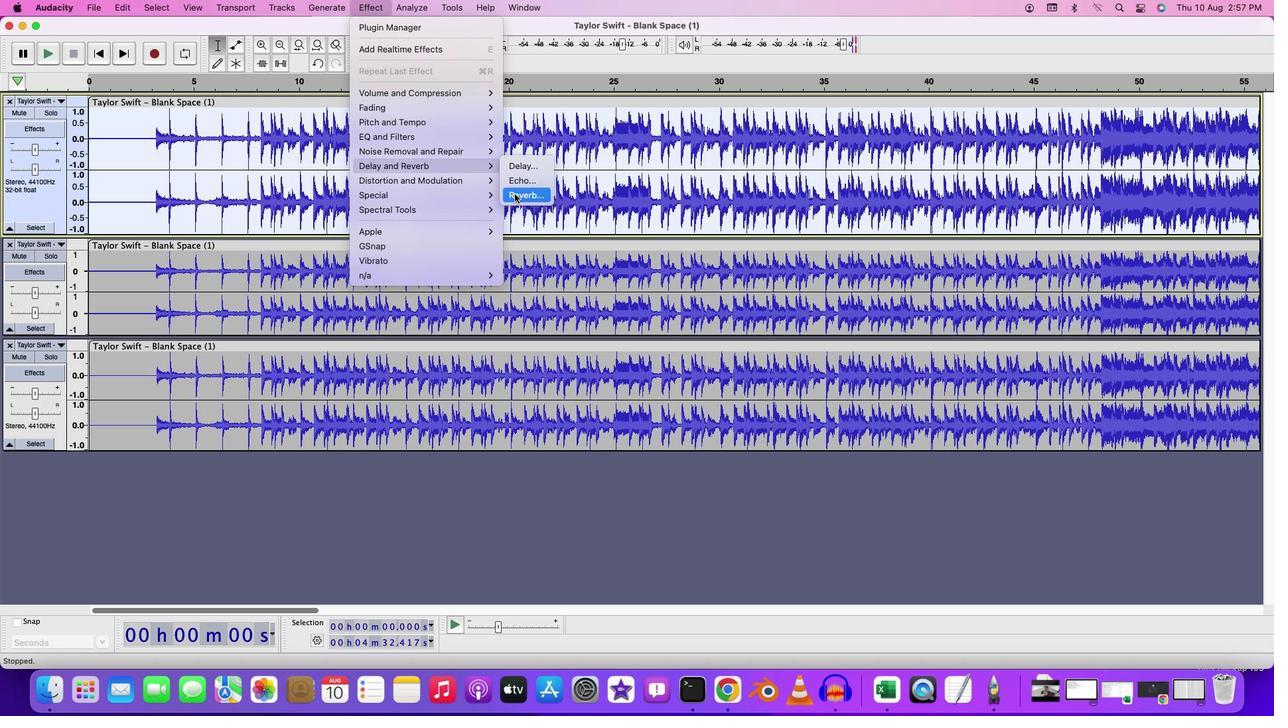 
Action: Mouse pressed left at (493, 621)
Screenshot: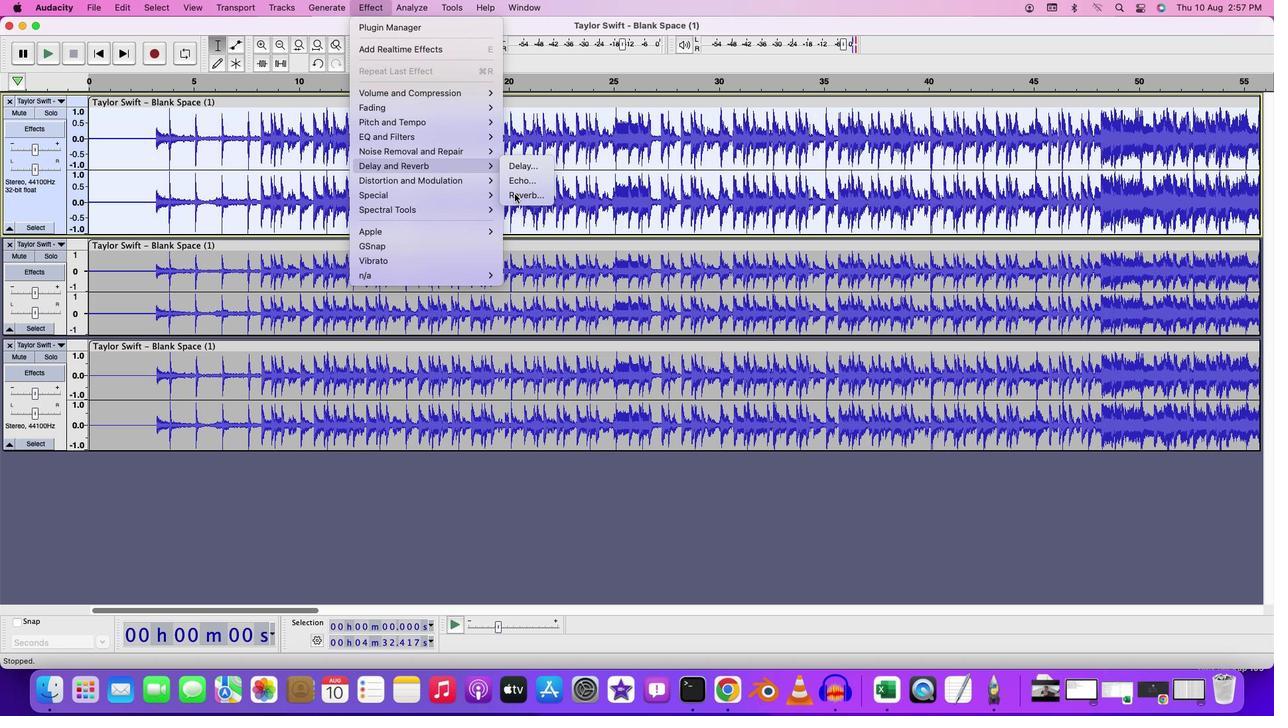 
Action: Mouse moved to (493, 621)
Screenshot: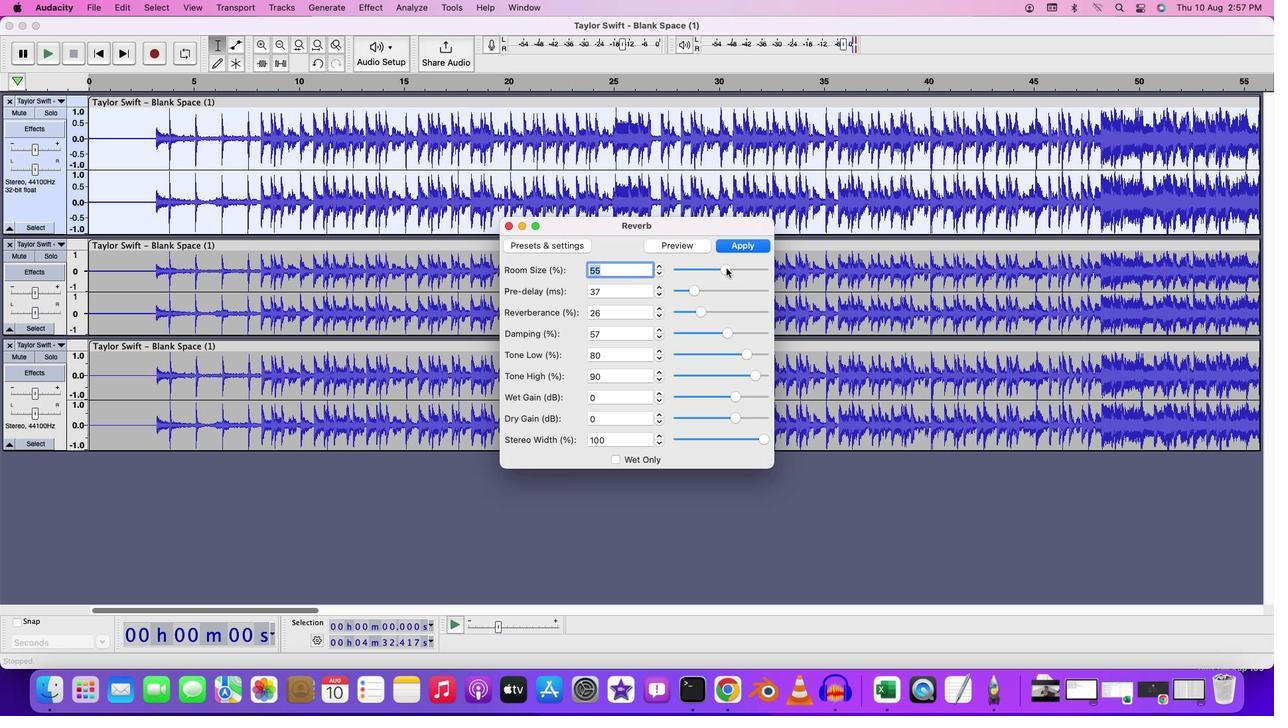 
Action: Mouse pressed left at (493, 621)
Screenshot: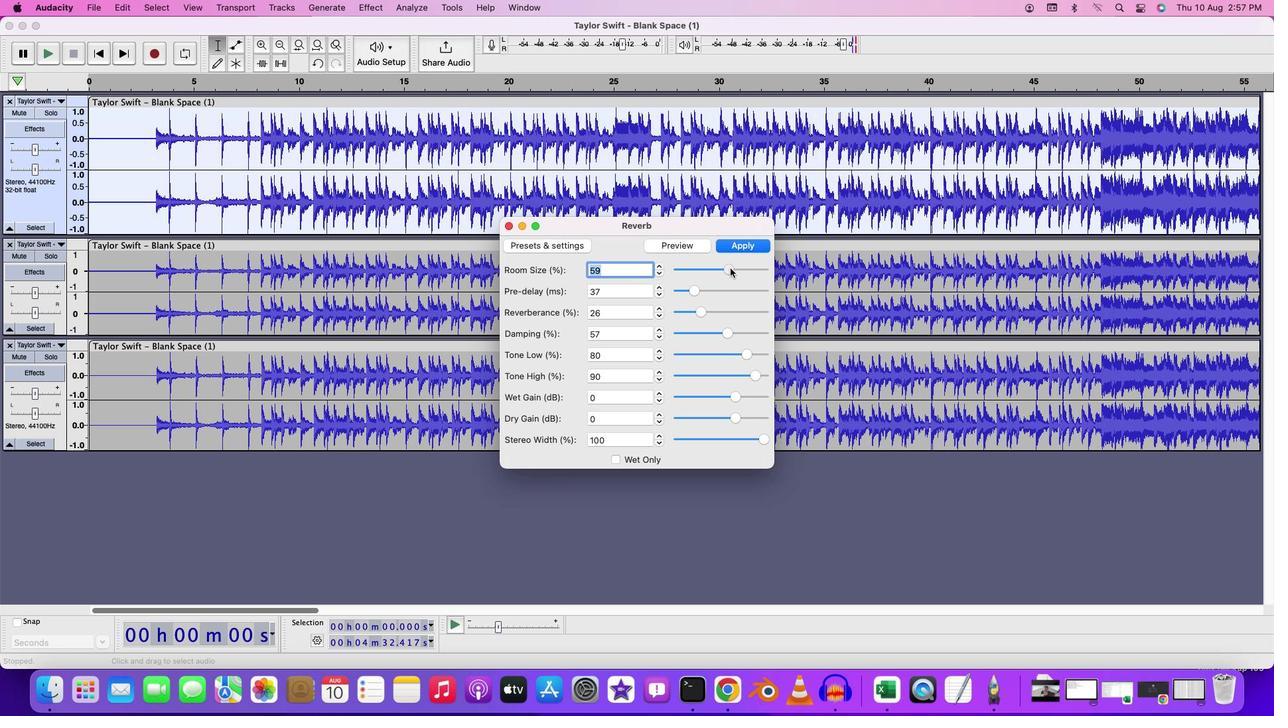 
Action: Mouse moved to (493, 621)
Screenshot: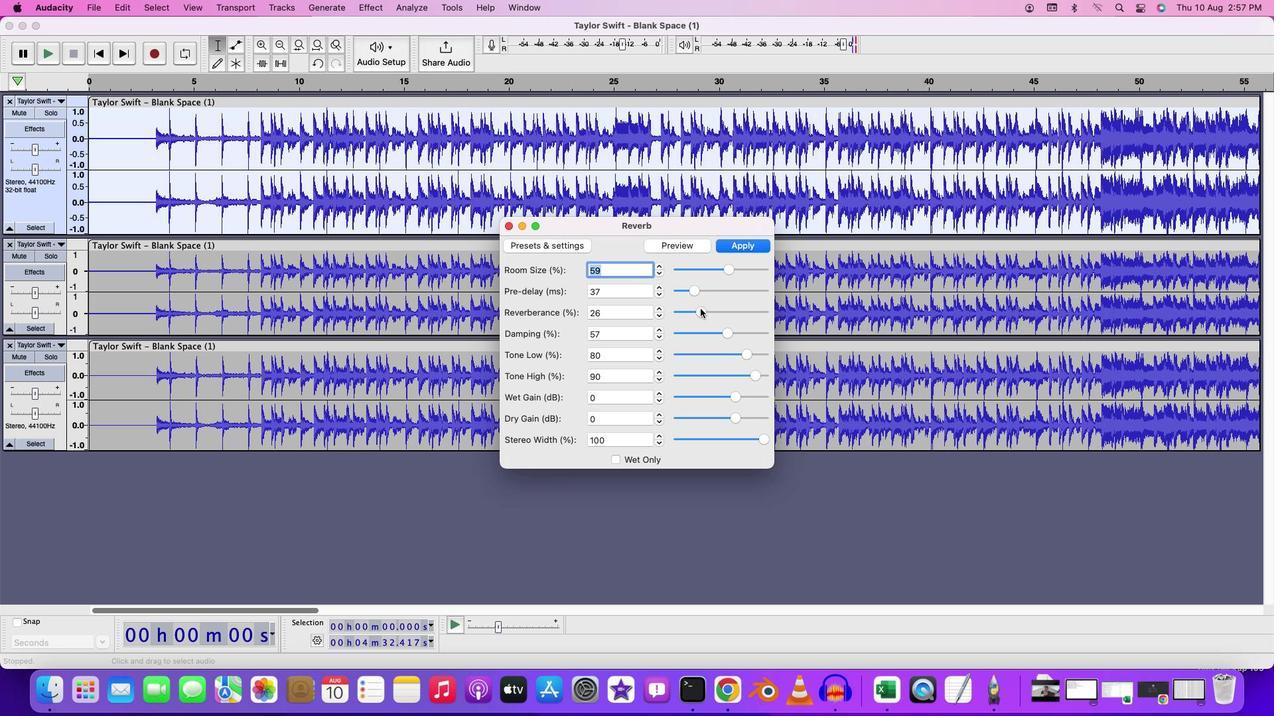 
Action: Mouse pressed left at (493, 621)
Screenshot: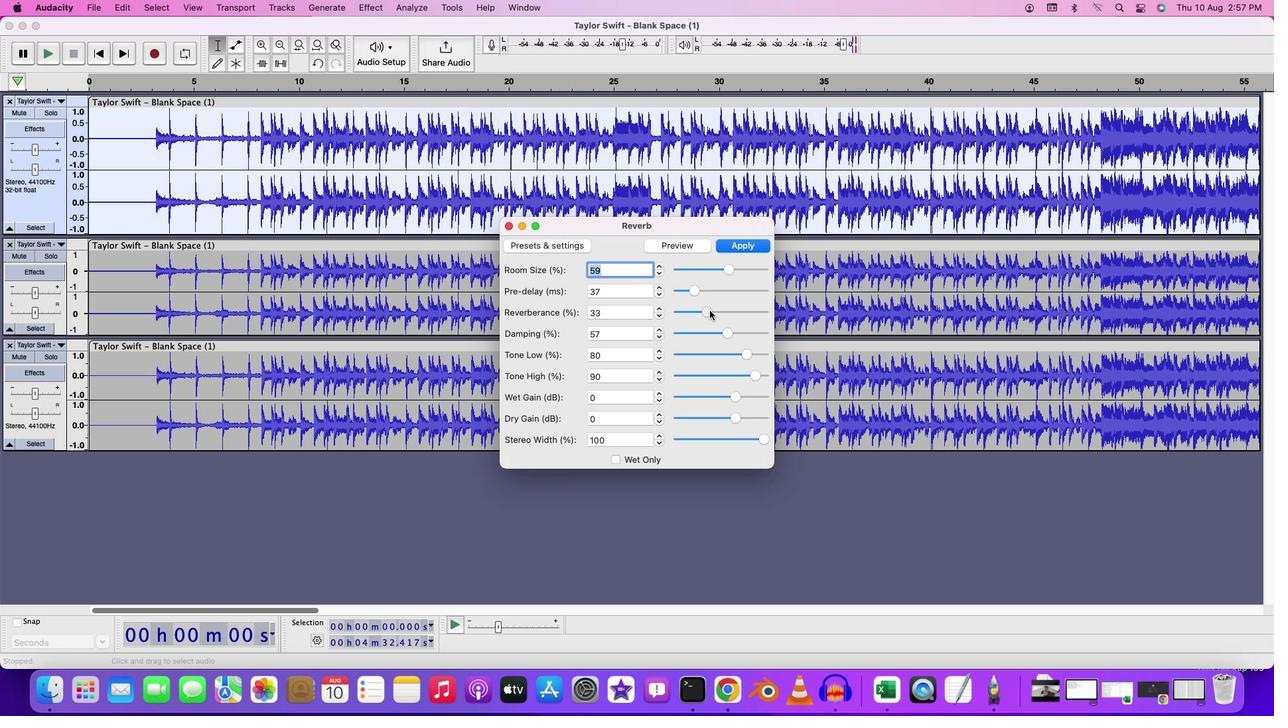 
Action: Mouse moved to (493, 621)
Screenshot: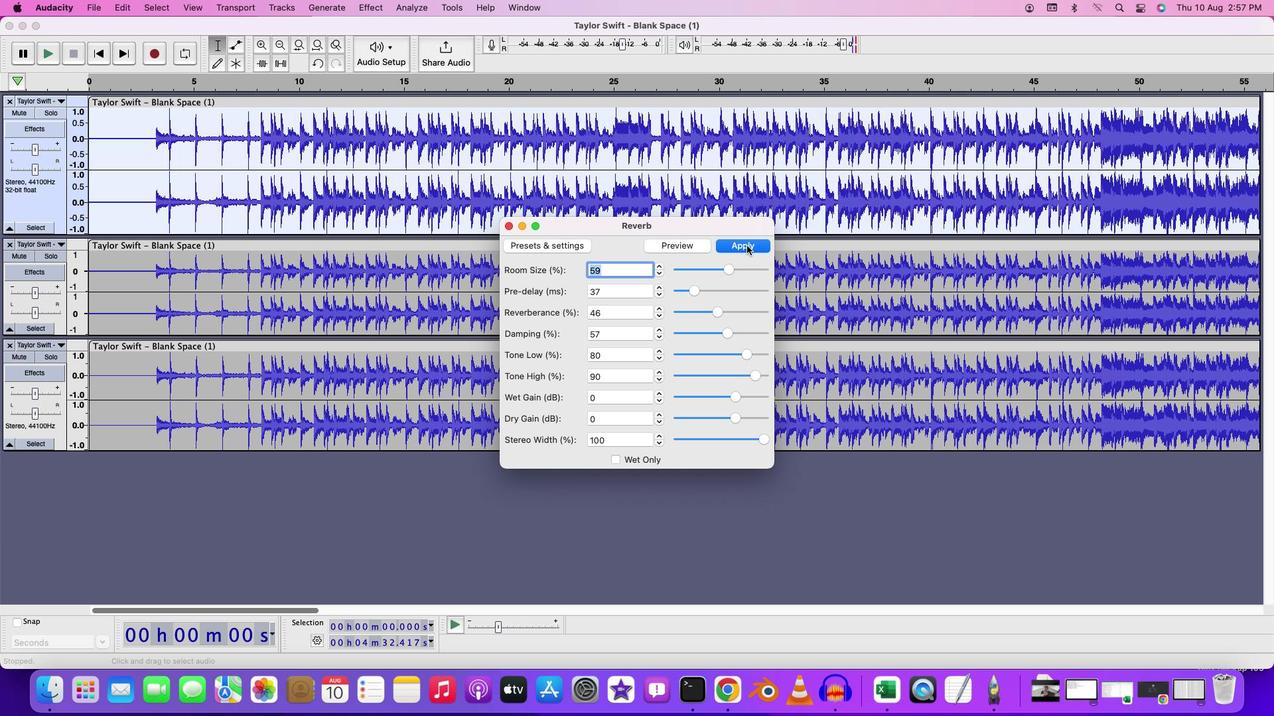
Action: Mouse pressed left at (493, 621)
Screenshot: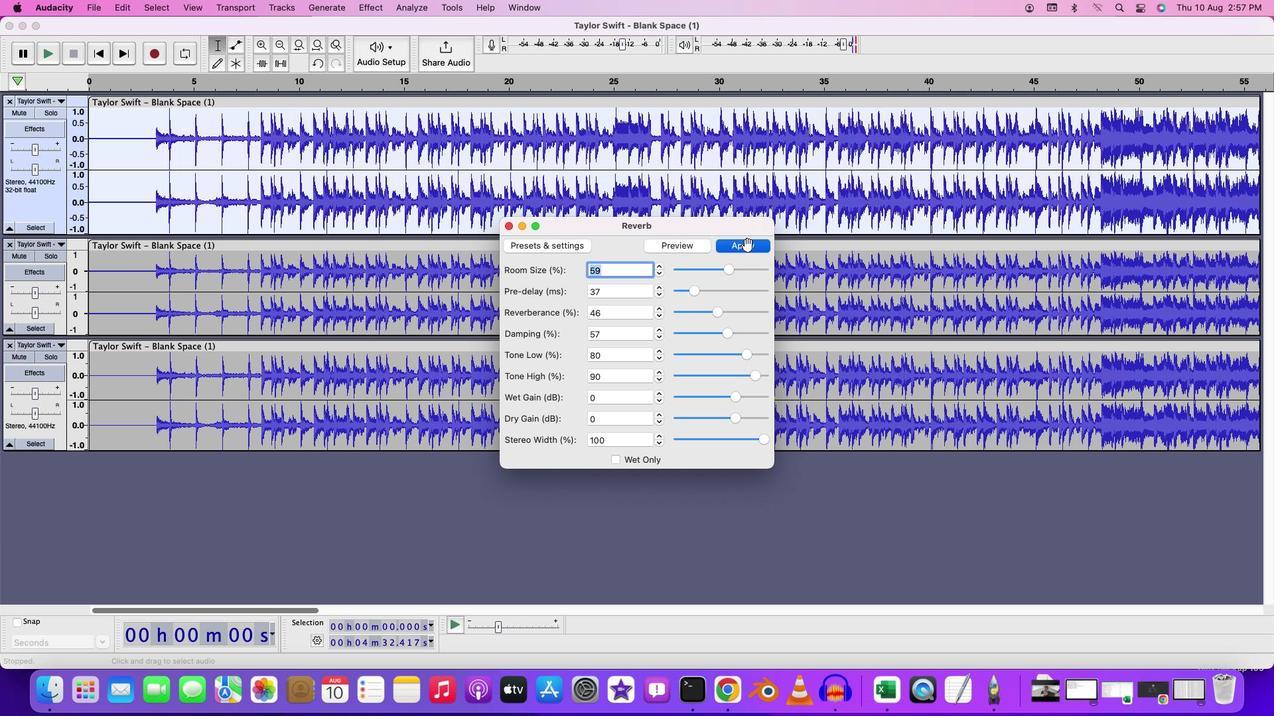 
Action: Mouse moved to (493, 621)
Screenshot: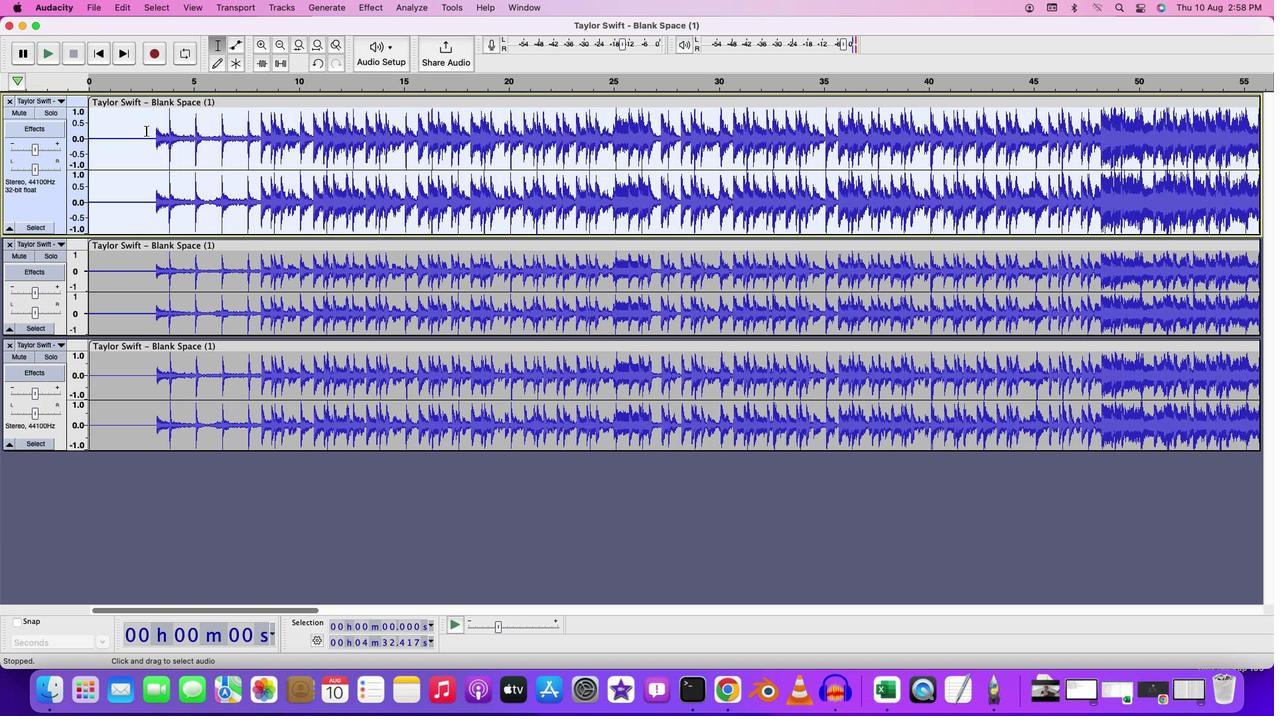 
Action: Mouse pressed left at (493, 621)
Screenshot: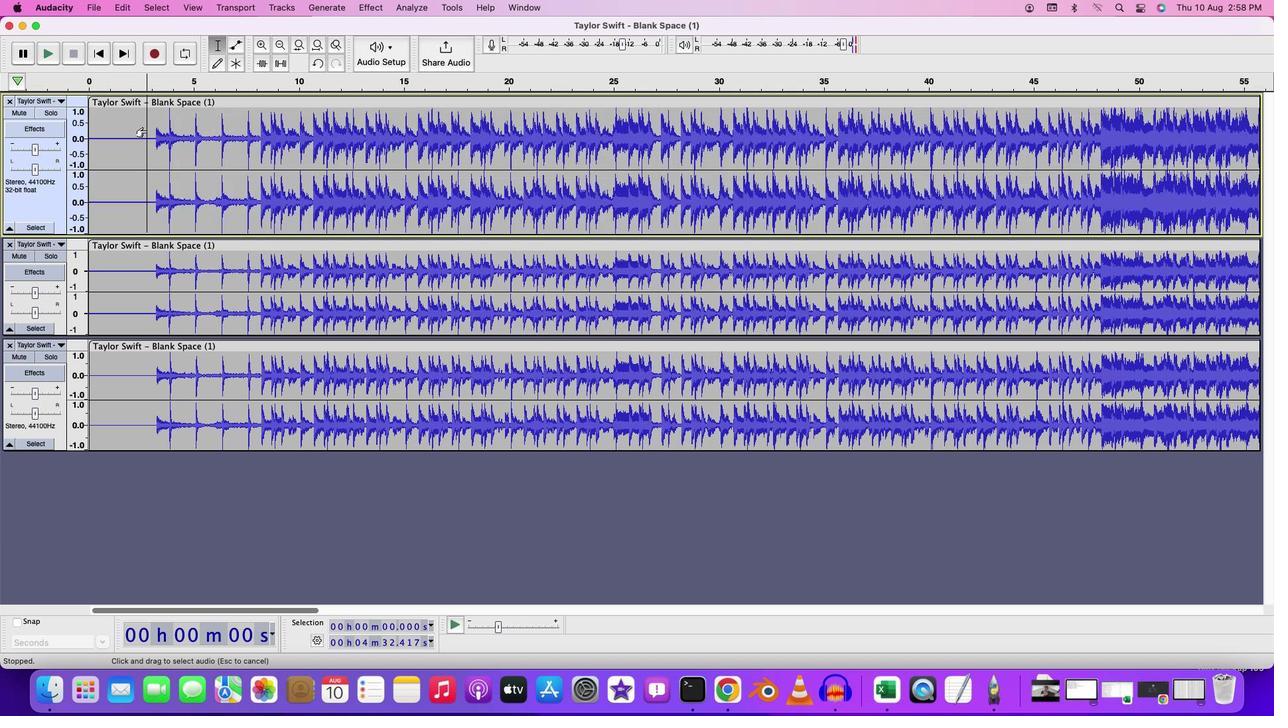 
Action: Mouse moved to (493, 621)
Screenshot: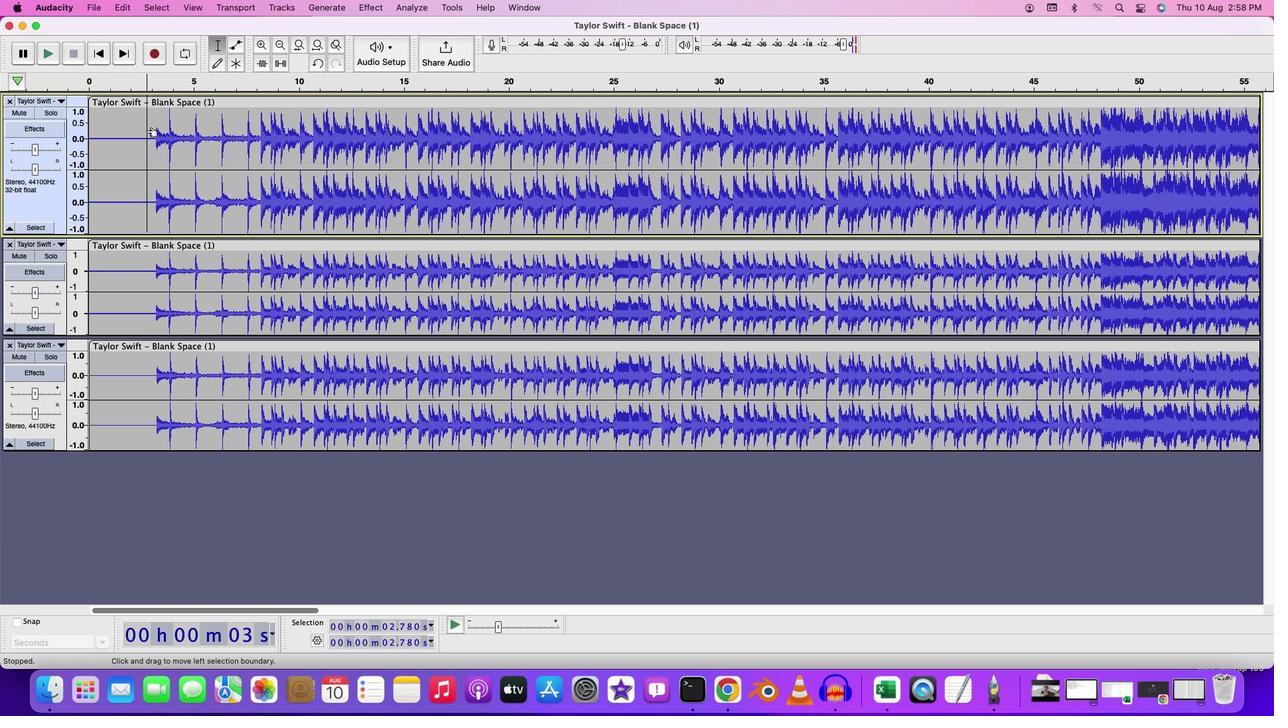 
Action: Key pressed Key.spaceKey.spaceKey.space
Screenshot: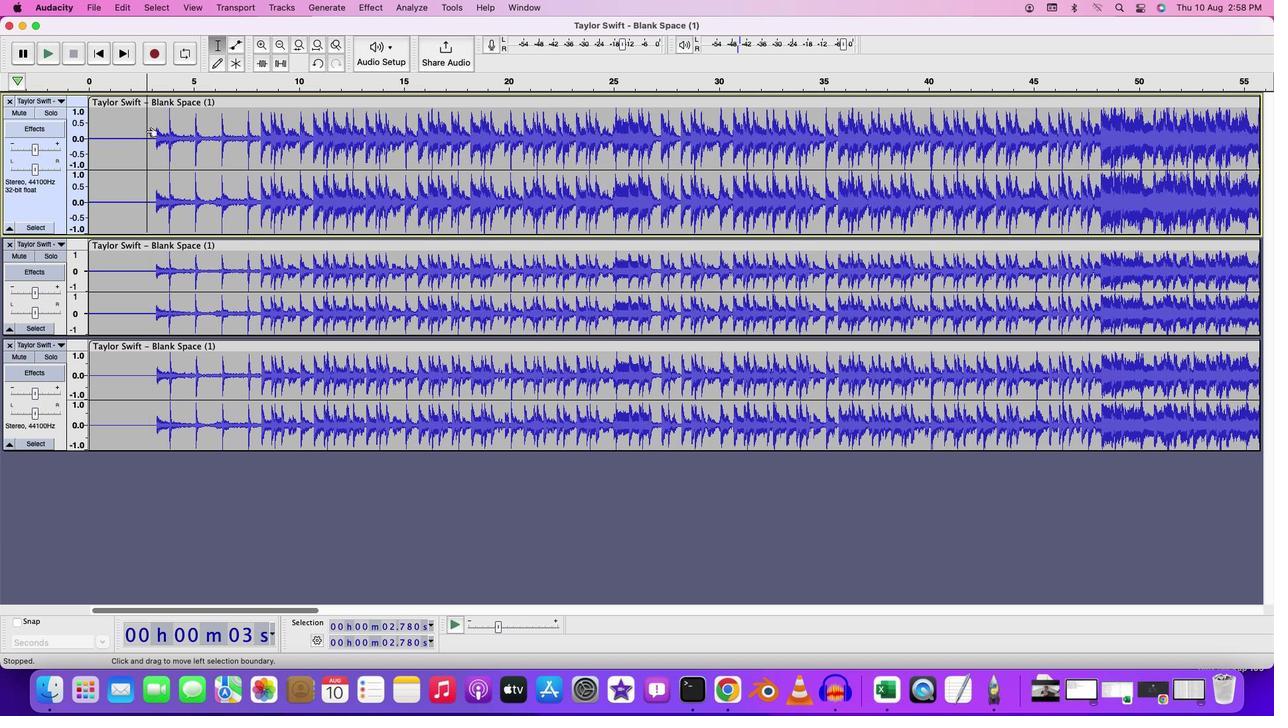 
Action: Mouse moved to (493, 621)
Screenshot: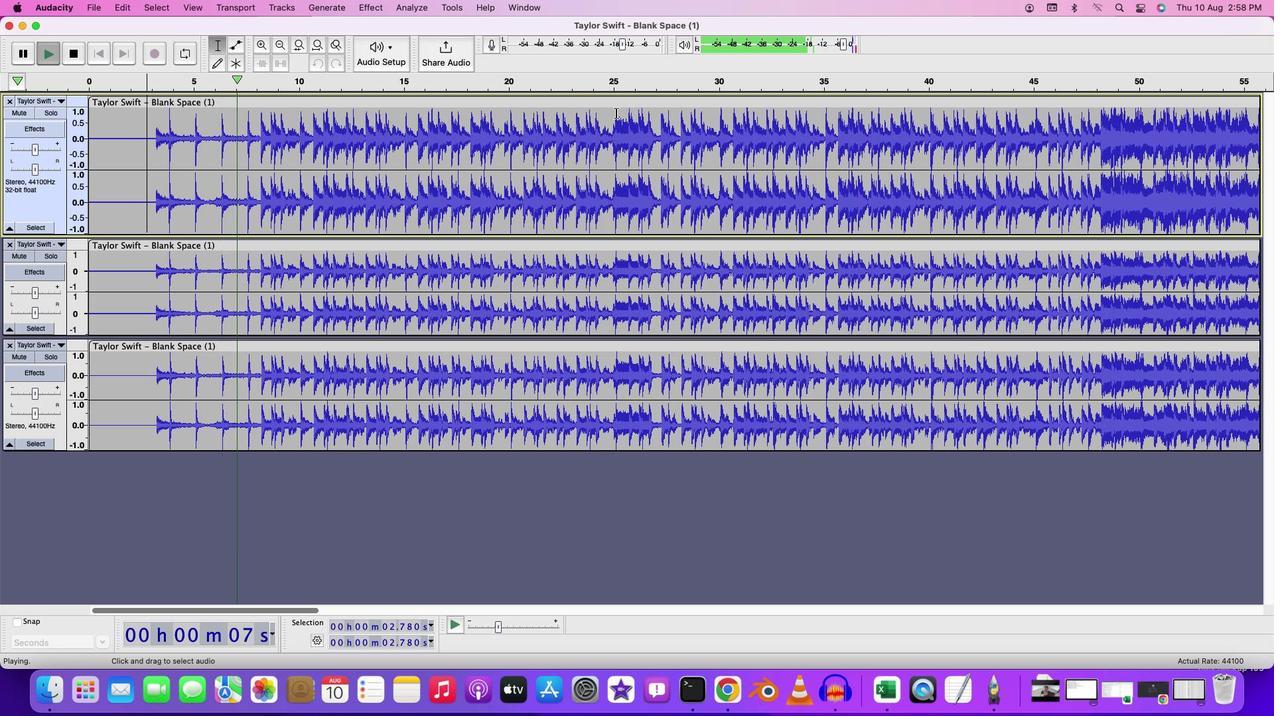 
Action: Mouse pressed left at (493, 621)
Screenshot: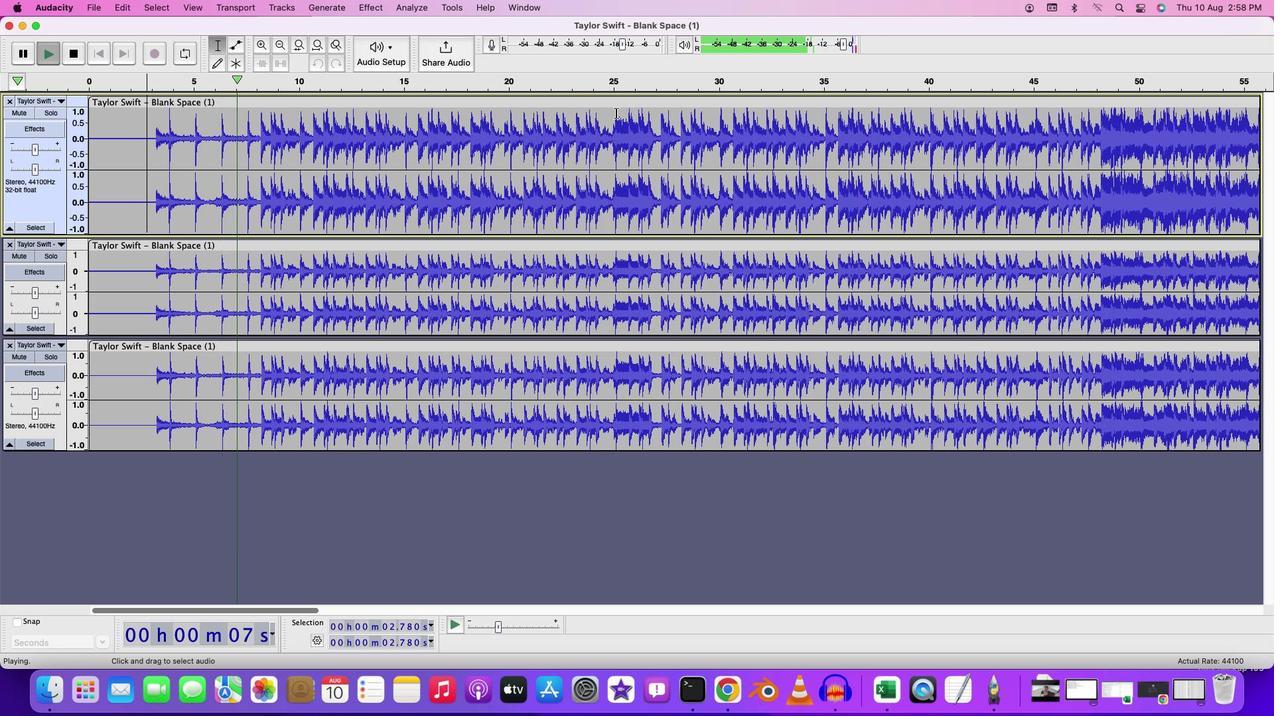 
Action: Mouse moved to (493, 621)
Screenshot: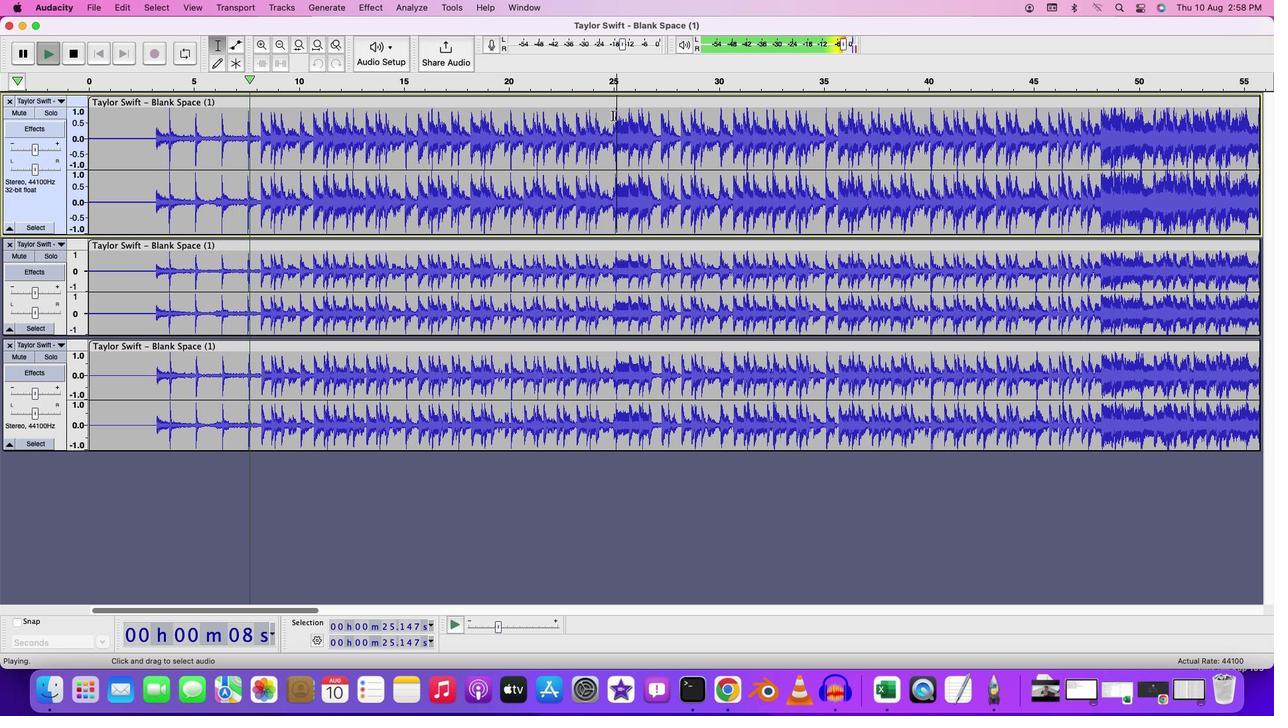 
Action: Mouse pressed left at (493, 621)
Screenshot: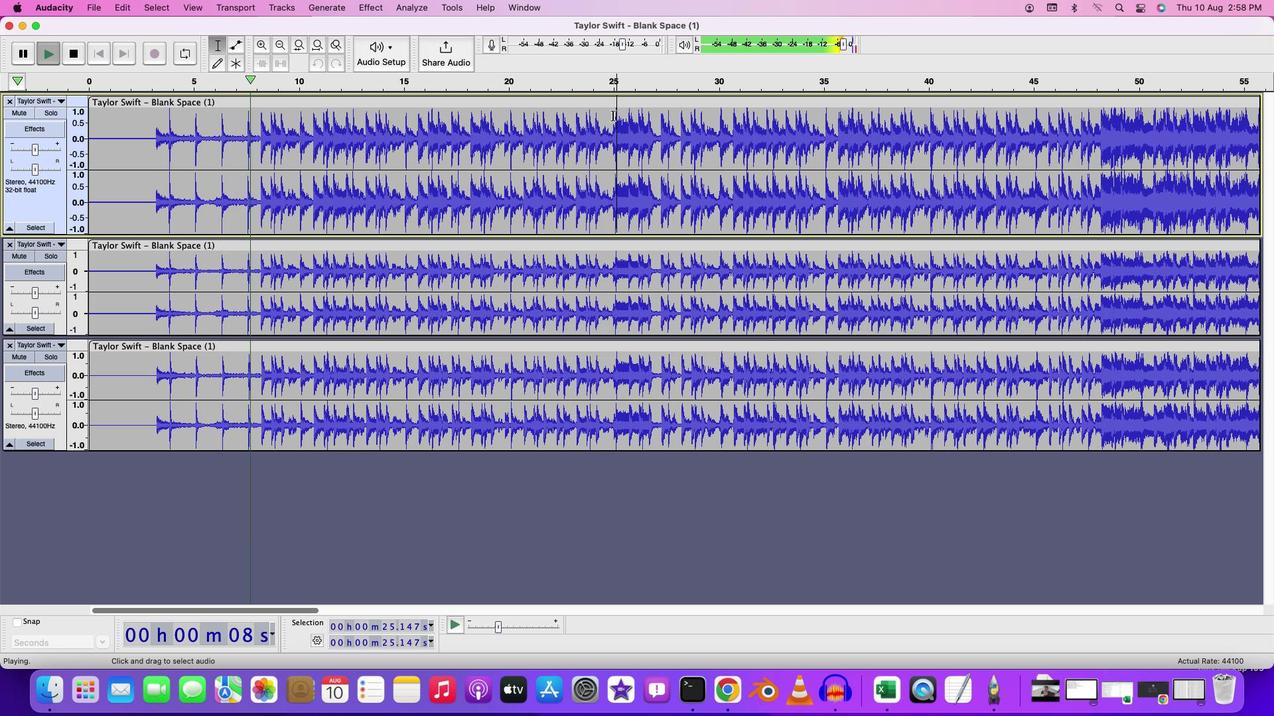 
Action: Mouse moved to (493, 621)
Screenshot: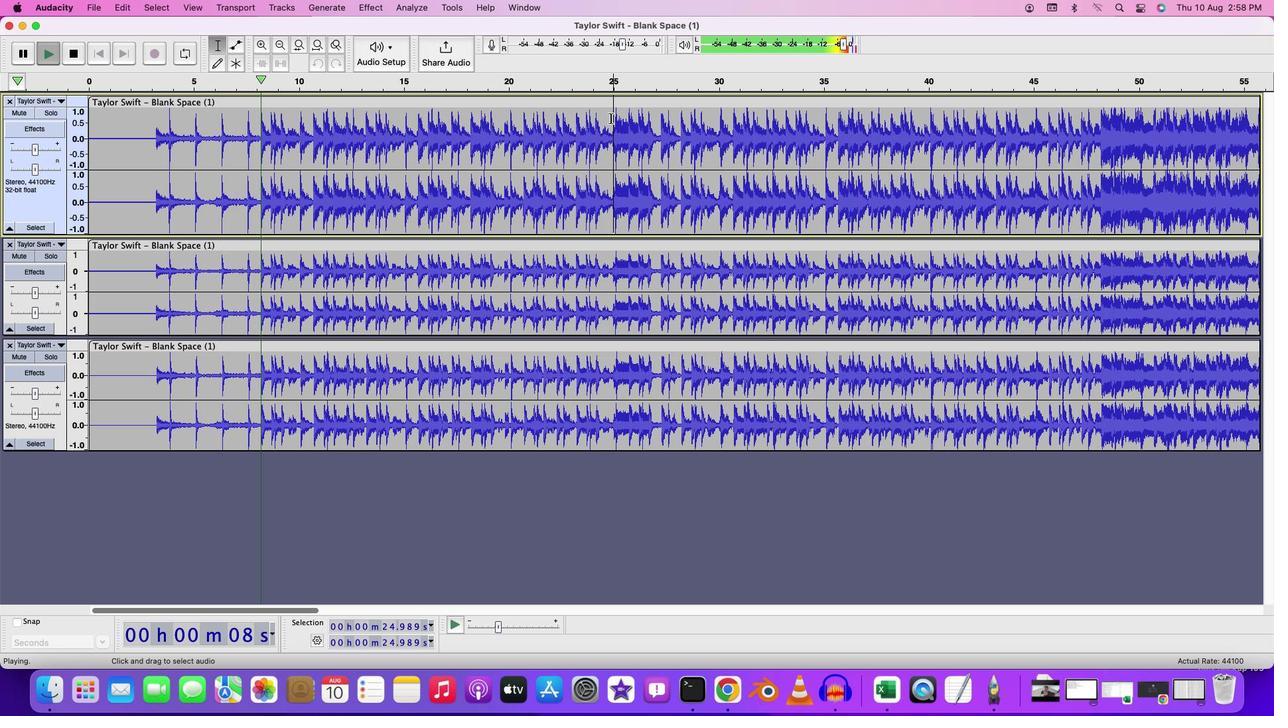 
Action: Key pressed Key.spaceKey.spaceKey.space
Screenshot: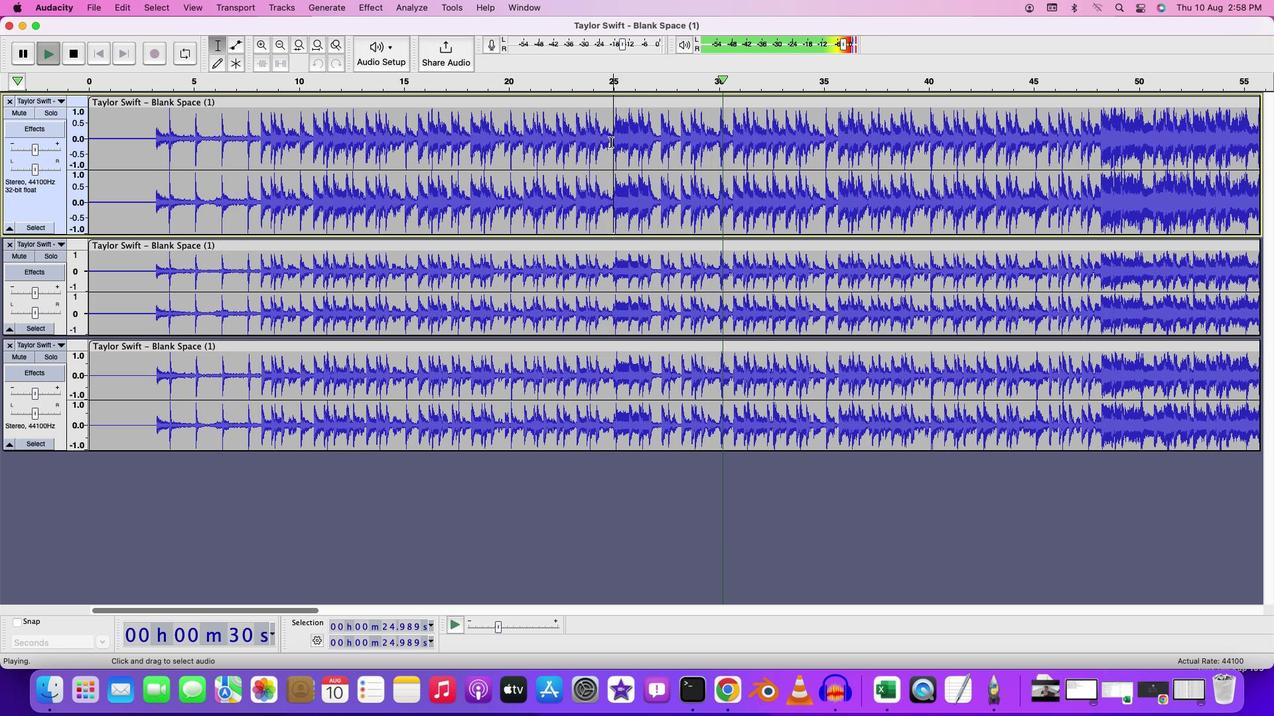
Action: Mouse moved to (493, 621)
Screenshot: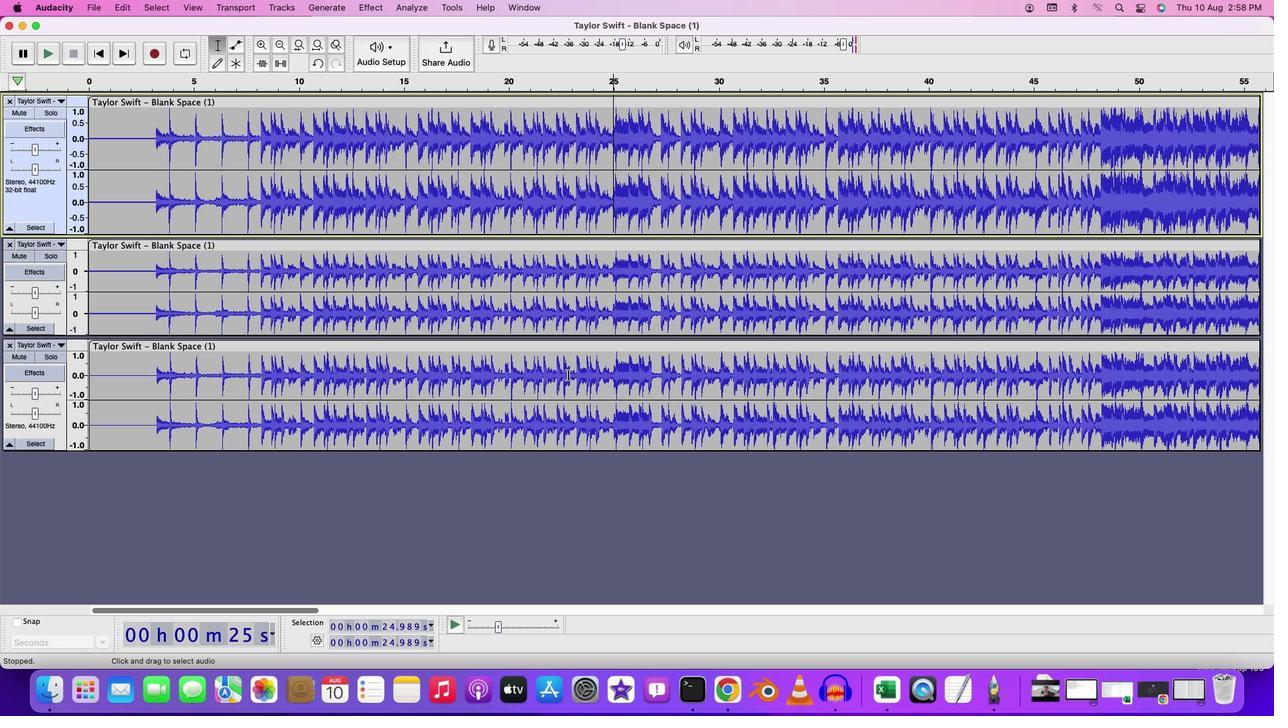 
Action: Mouse pressed left at (493, 621)
Screenshot: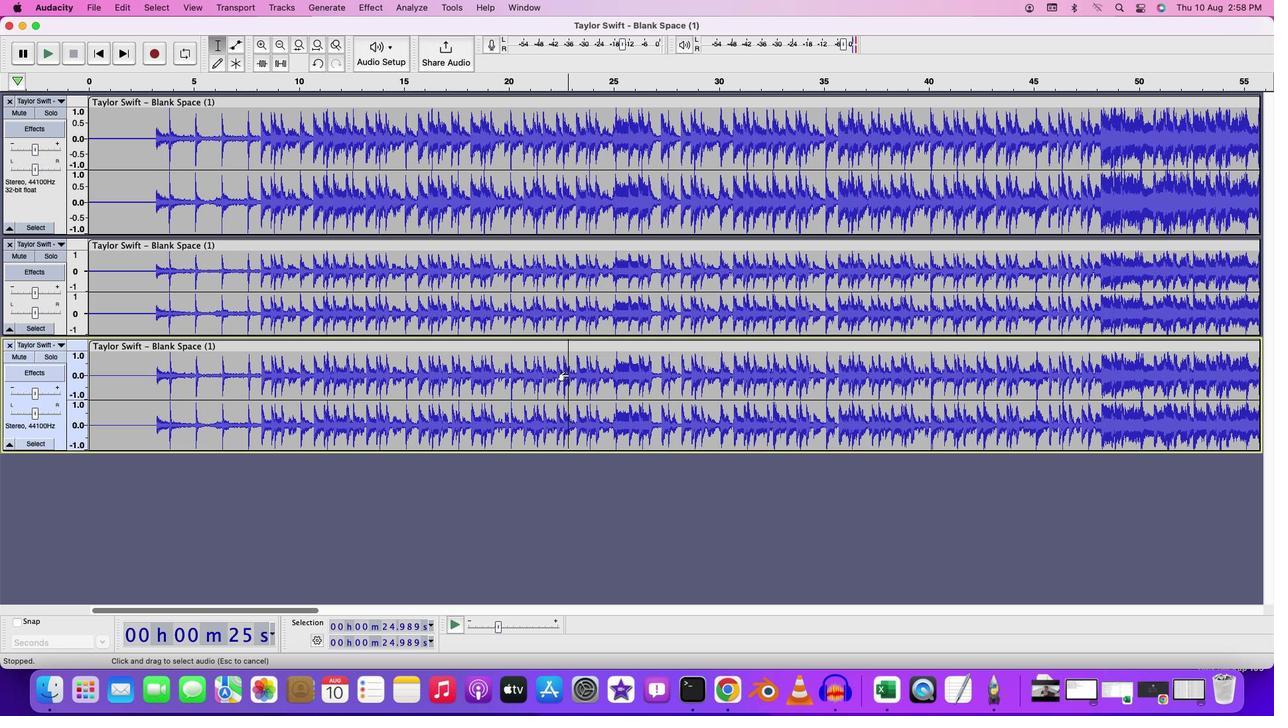 
Action: Mouse pressed left at (493, 621)
Screenshot: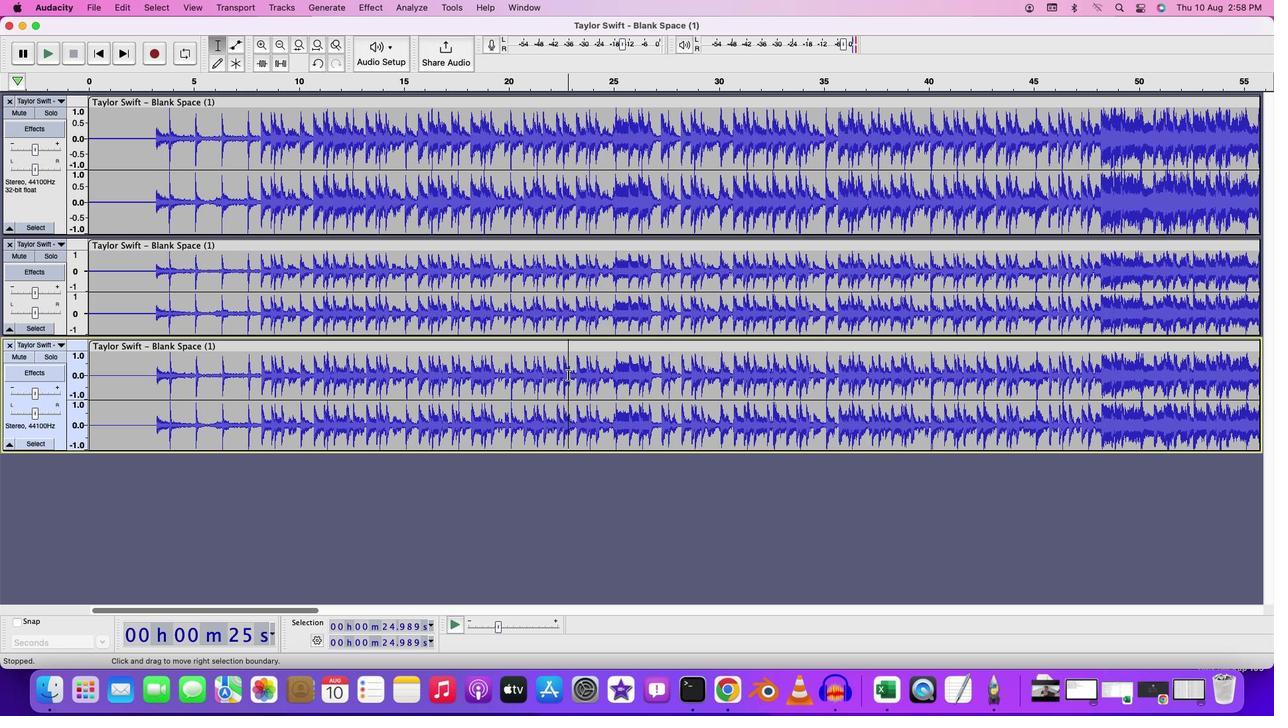 
Action: Mouse moved to (493, 621)
Screenshot: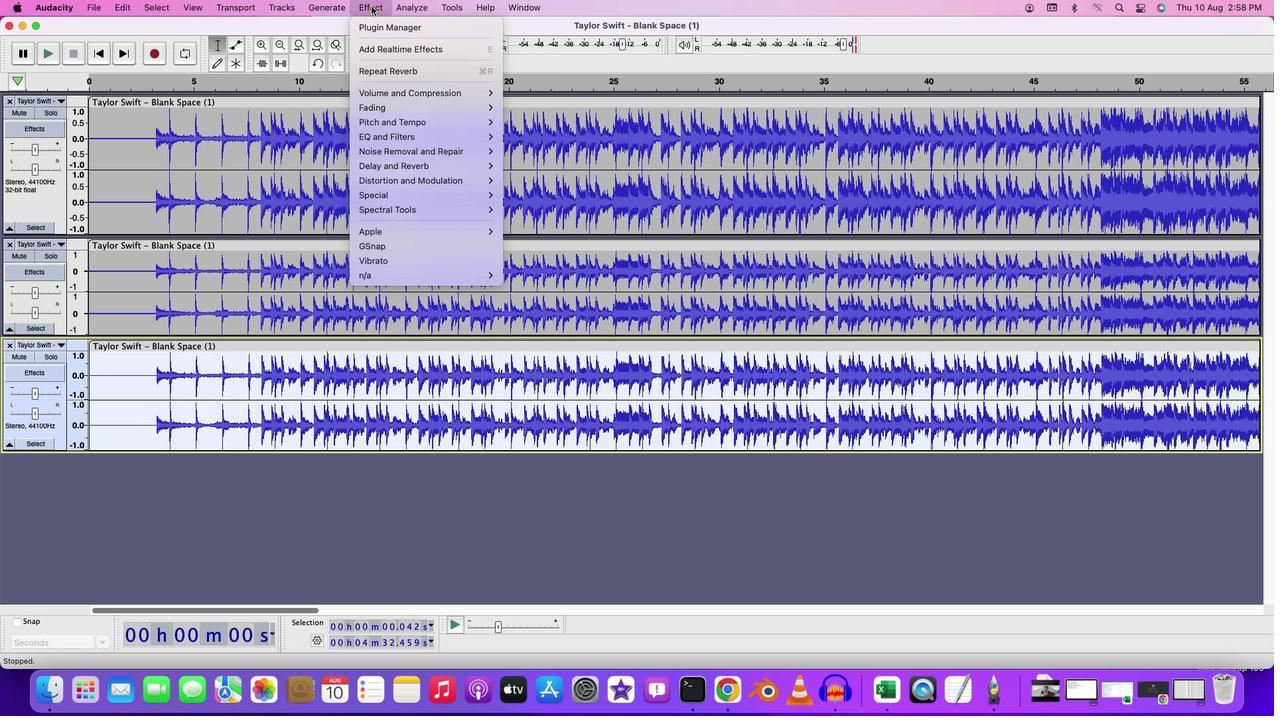 
Action: Mouse pressed left at (493, 621)
Screenshot: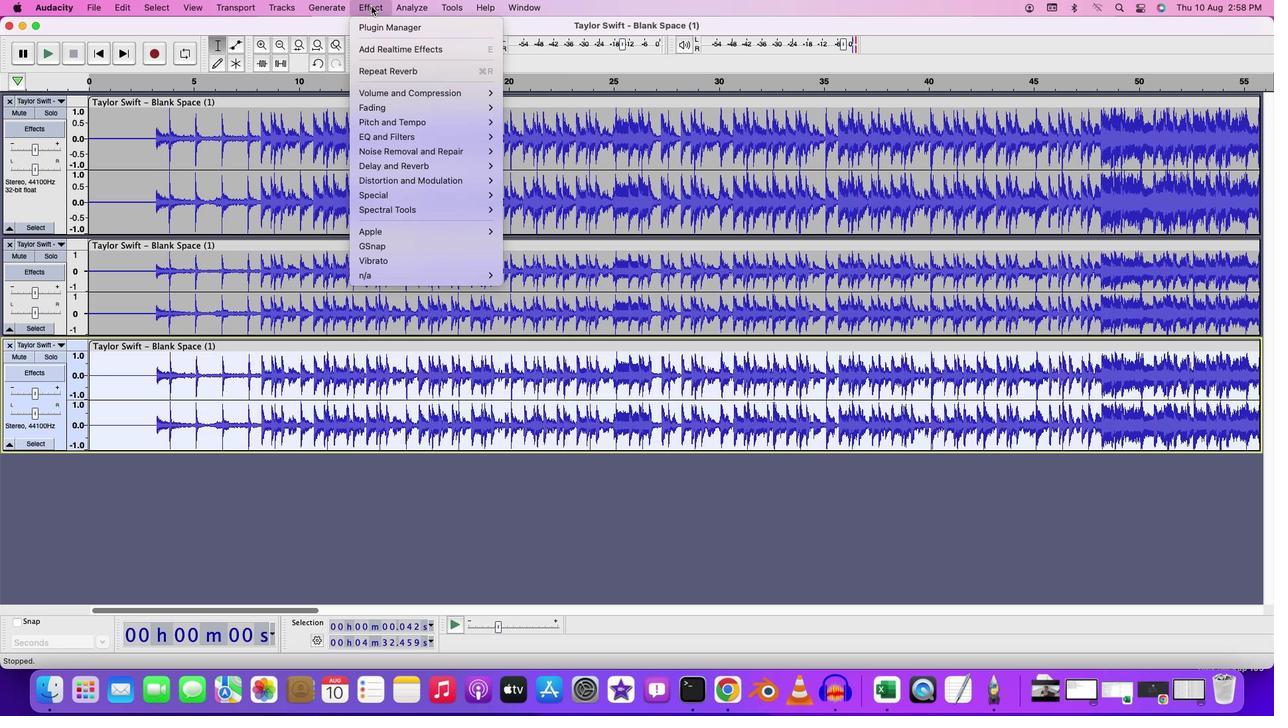 
Action: Mouse moved to (493, 621)
Screenshot: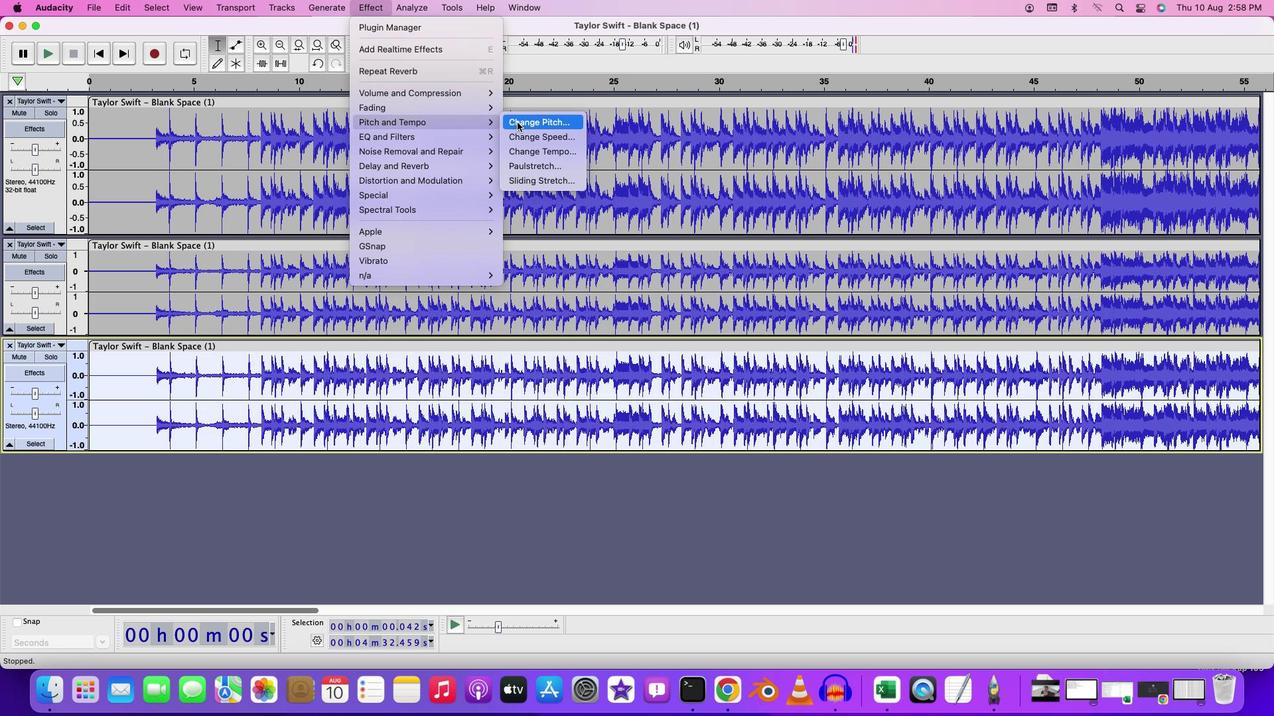 
Action: Mouse pressed left at (493, 621)
Screenshot: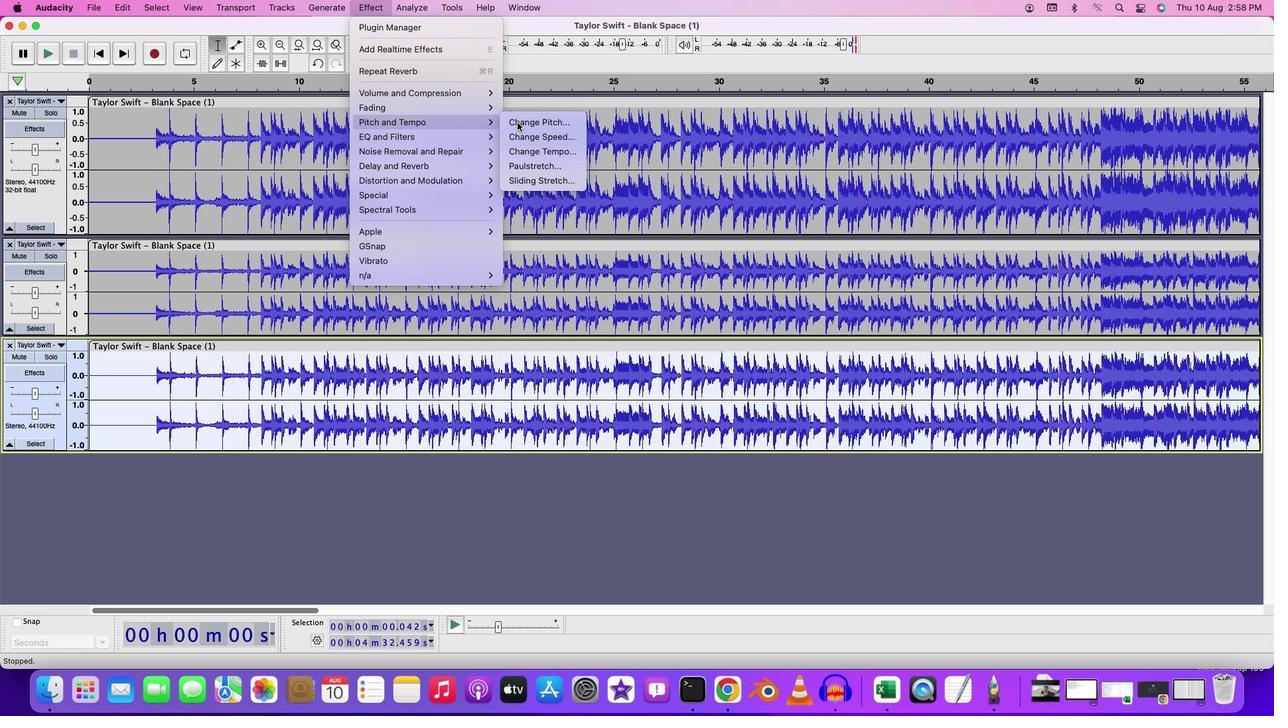 
Action: Mouse moved to (493, 621)
Screenshot: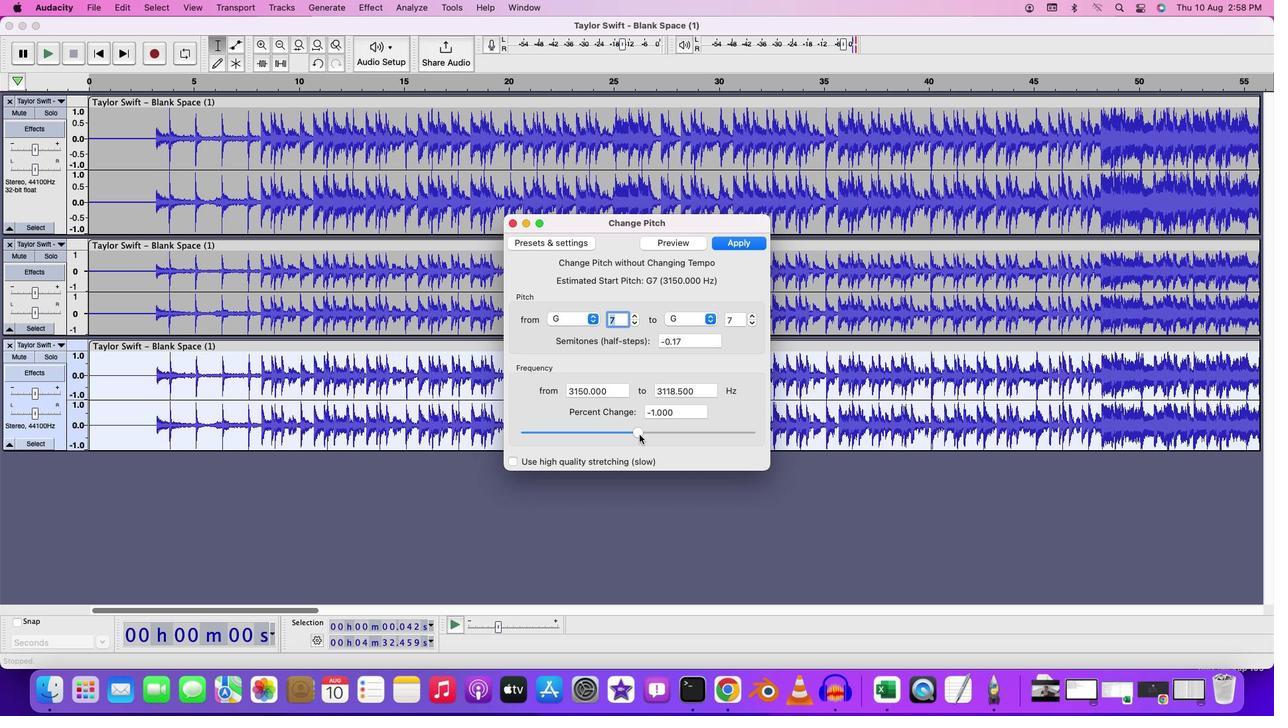 
Action: Mouse pressed left at (493, 621)
